 Task: Create a GitHub repository named 'mycoding-tutorial' and write a README file with steps on how to start learning a programming language.
Action: Mouse moved to (166, 117)
Screenshot: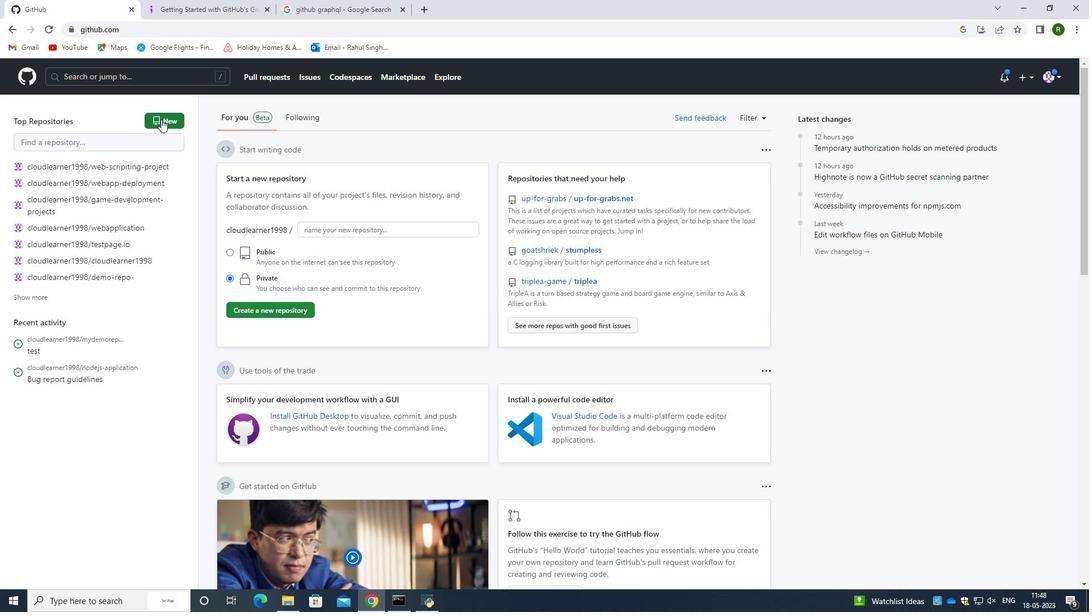 
Action: Mouse pressed left at (166, 117)
Screenshot: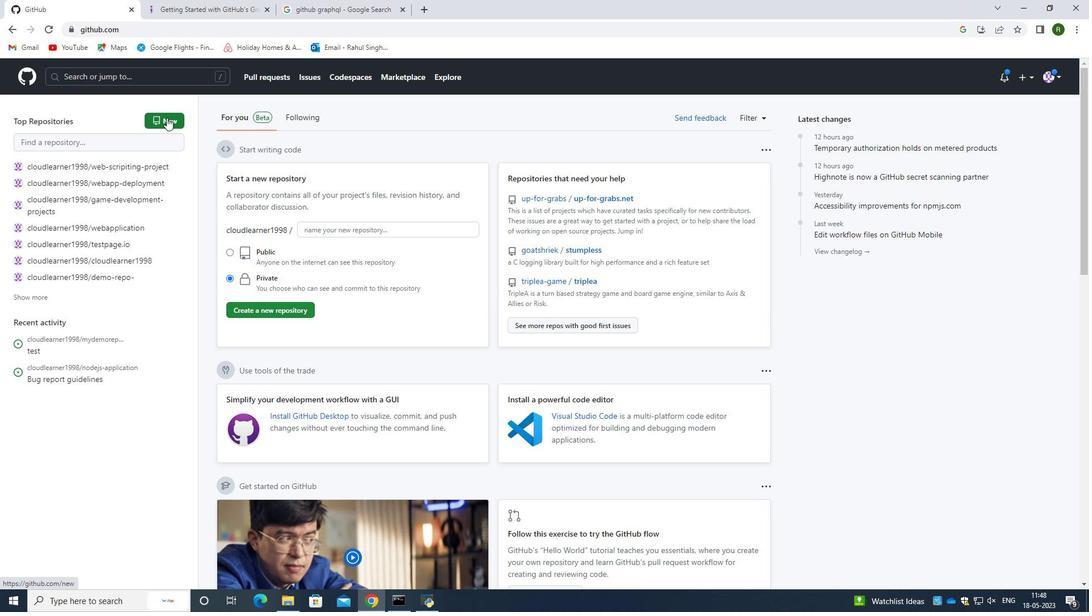 
Action: Mouse moved to (470, 197)
Screenshot: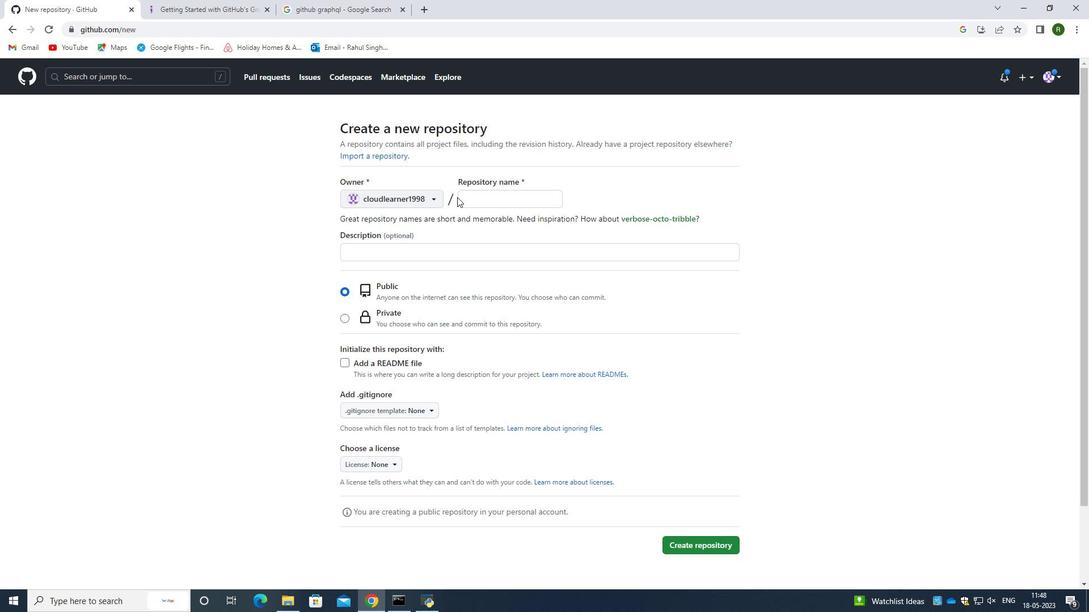 
Action: Mouse pressed left at (470, 197)
Screenshot: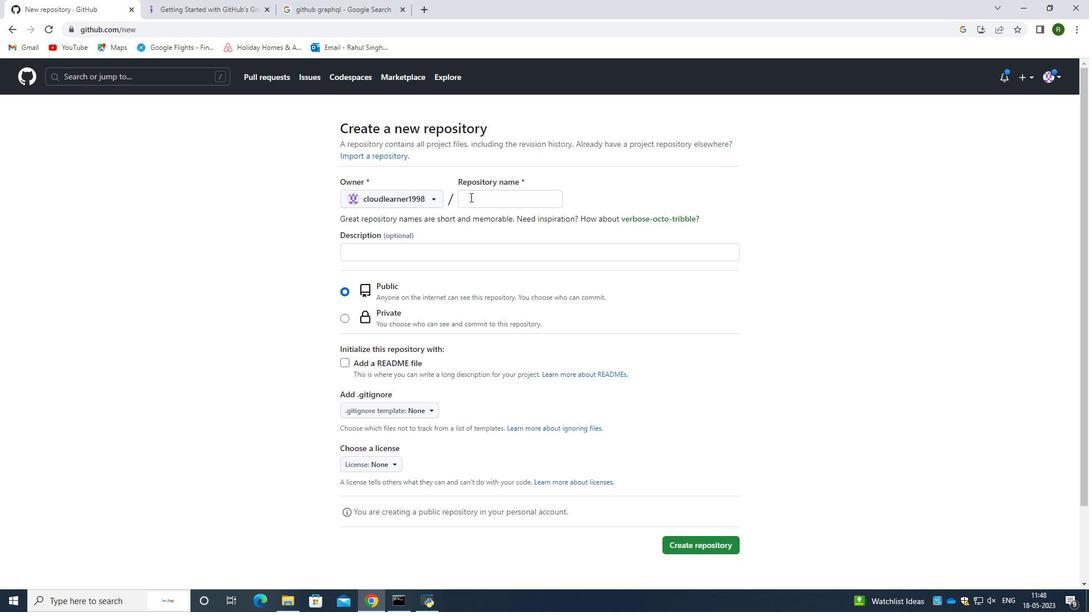 
Action: Key pressed <Key.caps_lock>MY<Key.backspace><Key.backspace><Key.caps_lock>mycoding<Key.space><Key.backspace>-tutorial<Key.space>
Screenshot: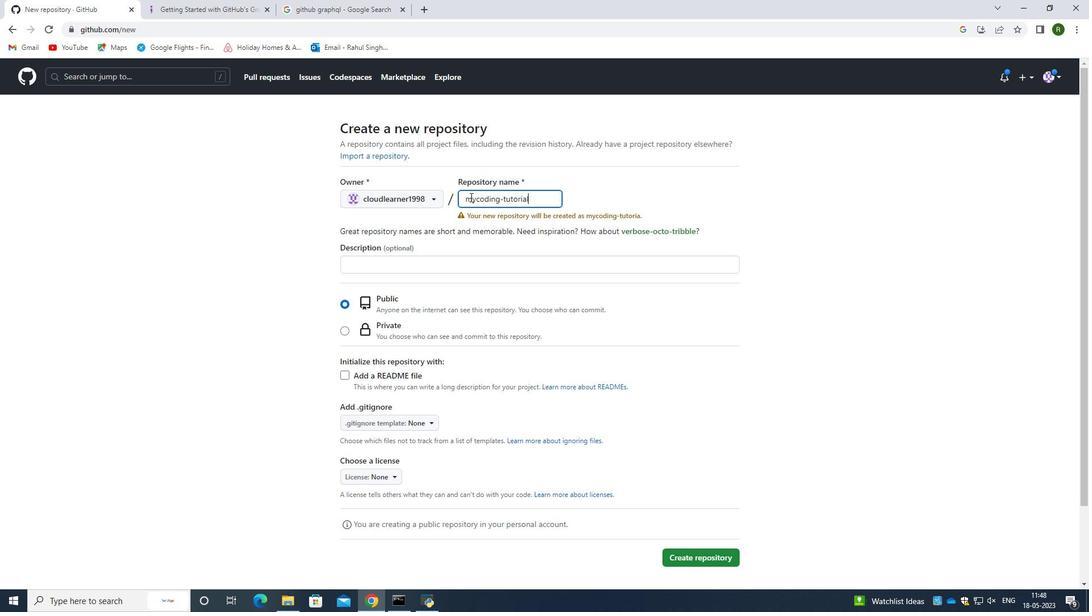 
Action: Mouse moved to (418, 267)
Screenshot: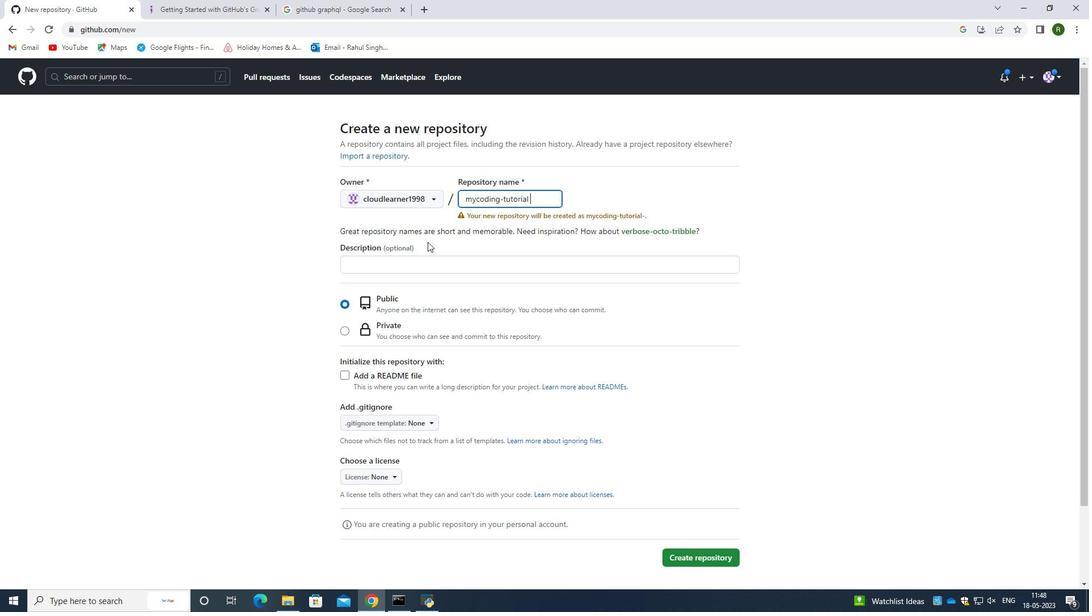 
Action: Mouse pressed left at (418, 267)
Screenshot: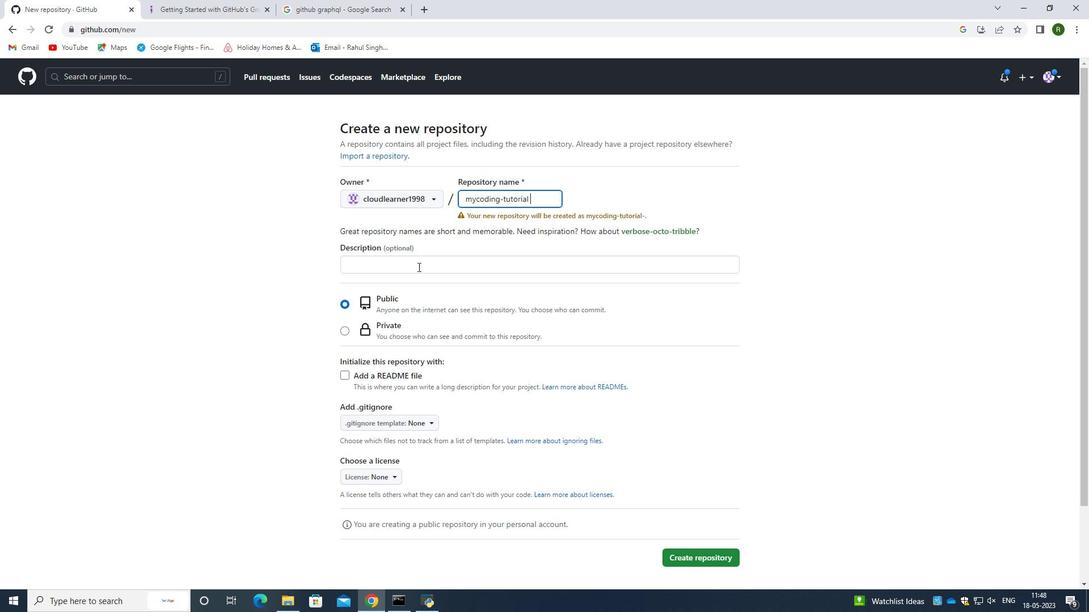 
Action: Mouse moved to (418, 267)
Screenshot: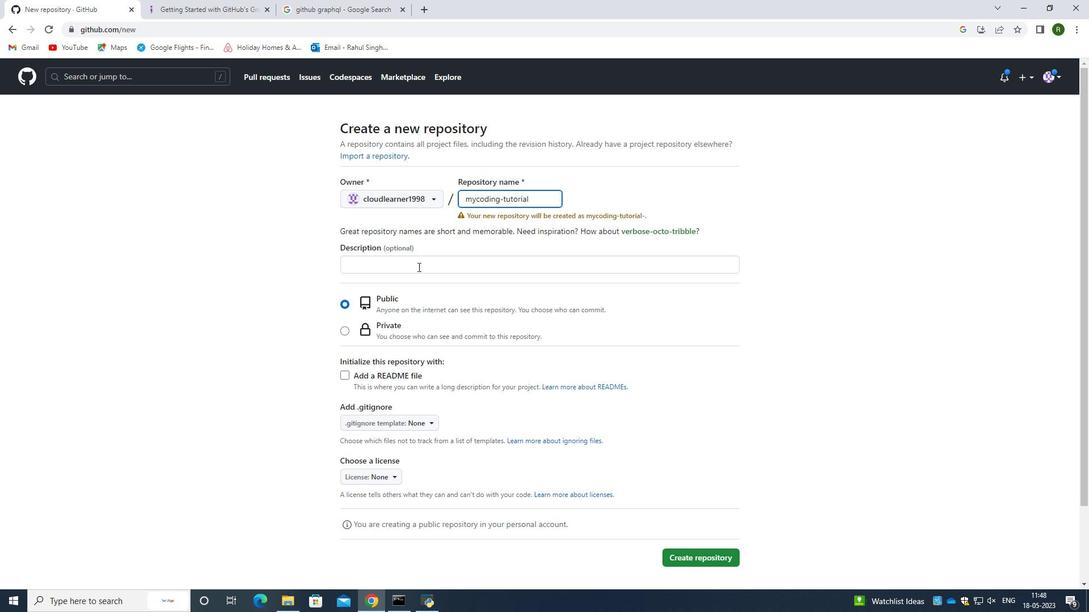 
Action: Key pressed <Key.caps_lock>T<Key.caps_lock>his<Key.space>repo<Key.space>for<Key.space>a<Key.space><Key.backspace><Key.backspace><Key.backspace><Key.backspace><Key.backspace><Key.backspace>create<Key.space>for<Key.space>t<Key.backspace>a<Key.space>testing<Key.space>puro<Key.backspace>pose
Screenshot: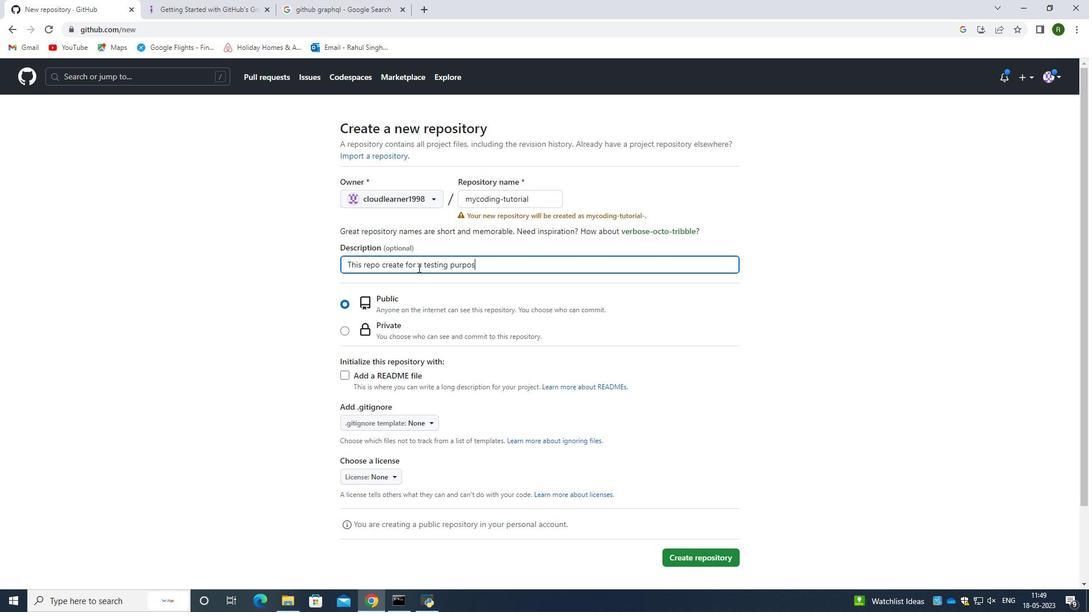 
Action: Mouse moved to (341, 373)
Screenshot: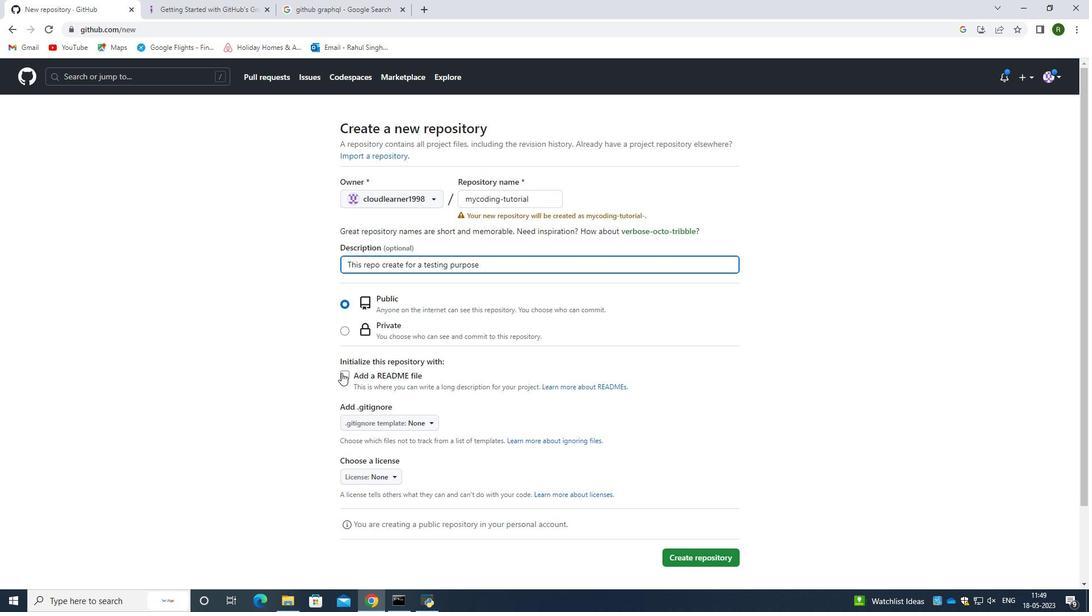 
Action: Mouse pressed left at (341, 373)
Screenshot: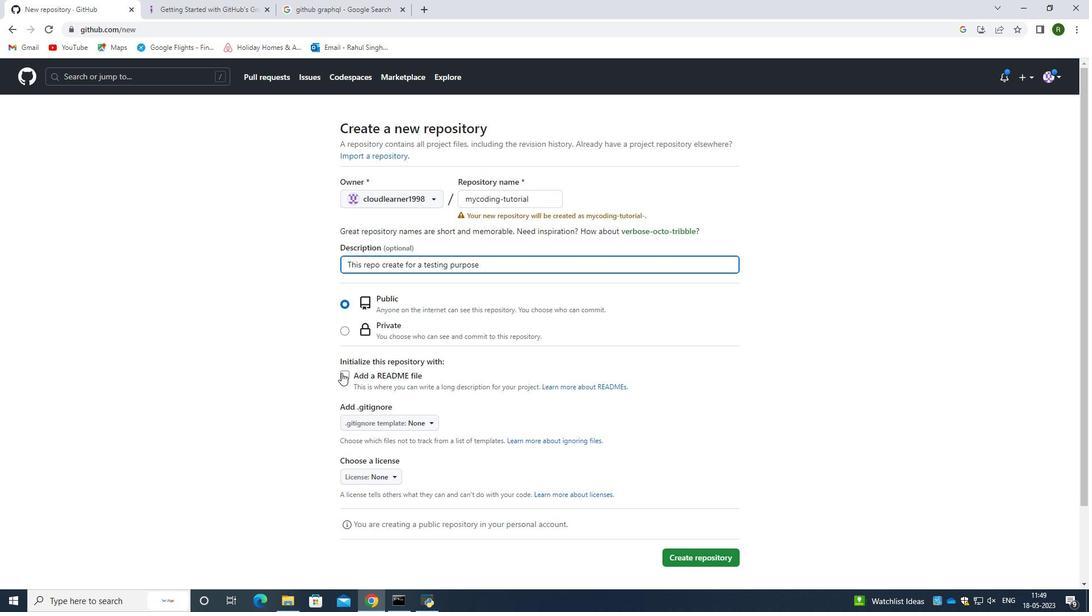 
Action: Mouse moved to (434, 342)
Screenshot: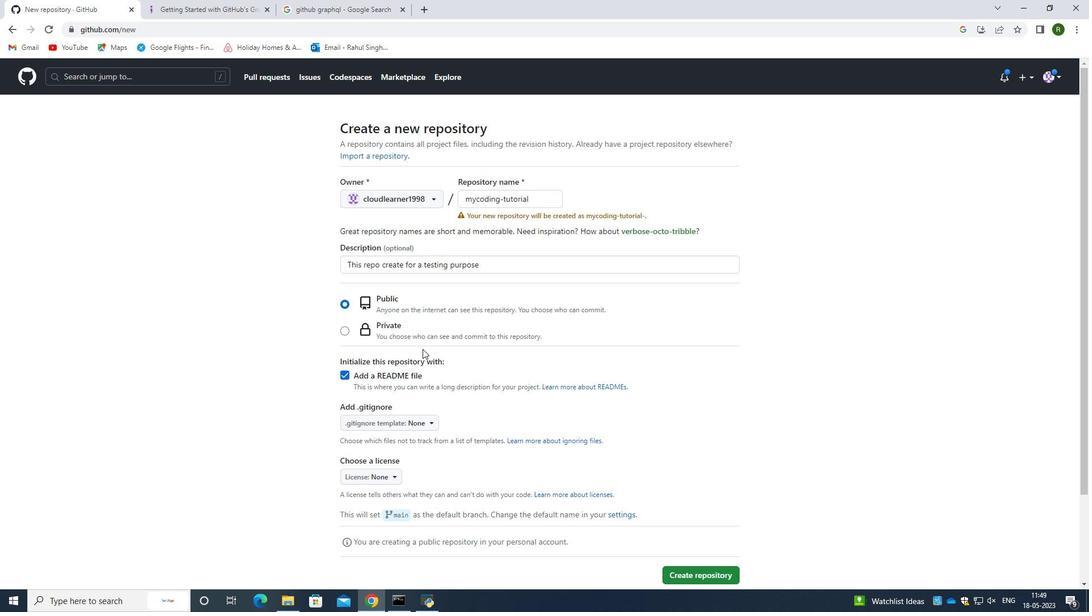 
Action: Mouse scrolled (434, 341) with delta (0, 0)
Screenshot: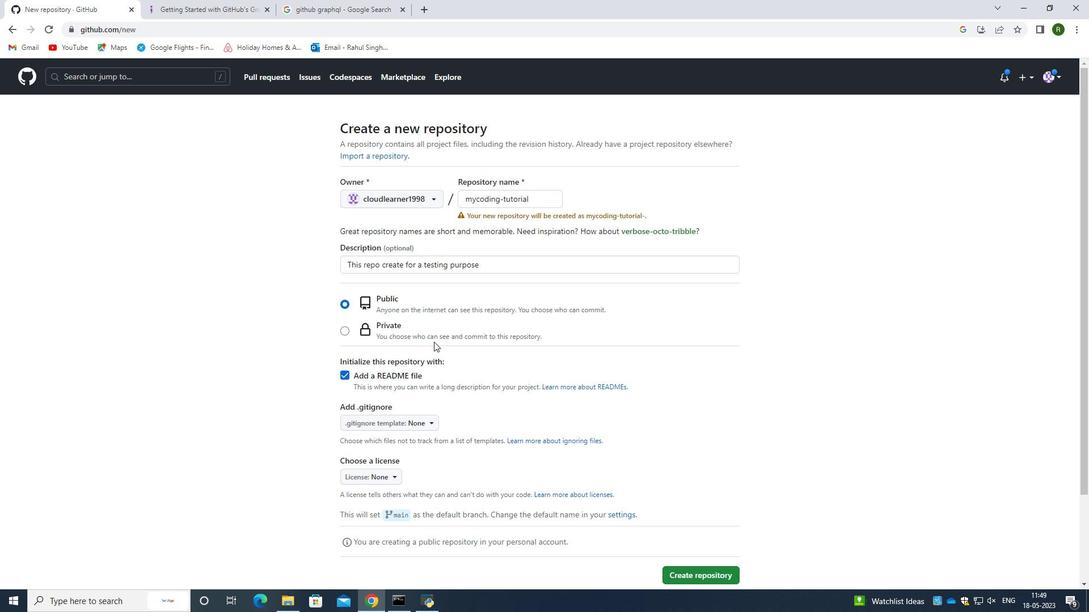 
Action: Mouse scrolled (434, 341) with delta (0, 0)
Screenshot: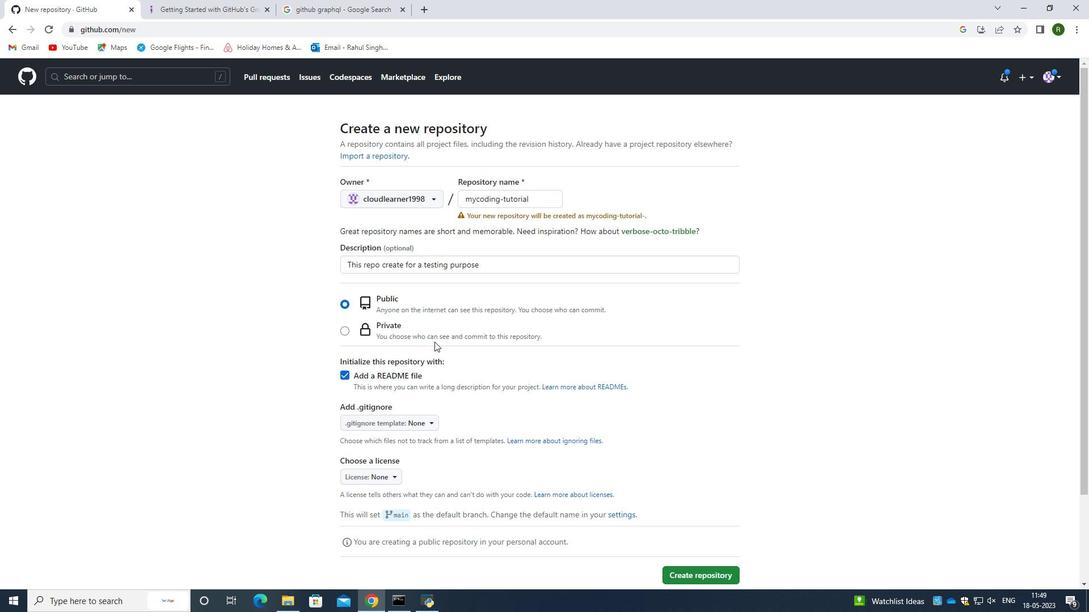 
Action: Mouse moved to (697, 467)
Screenshot: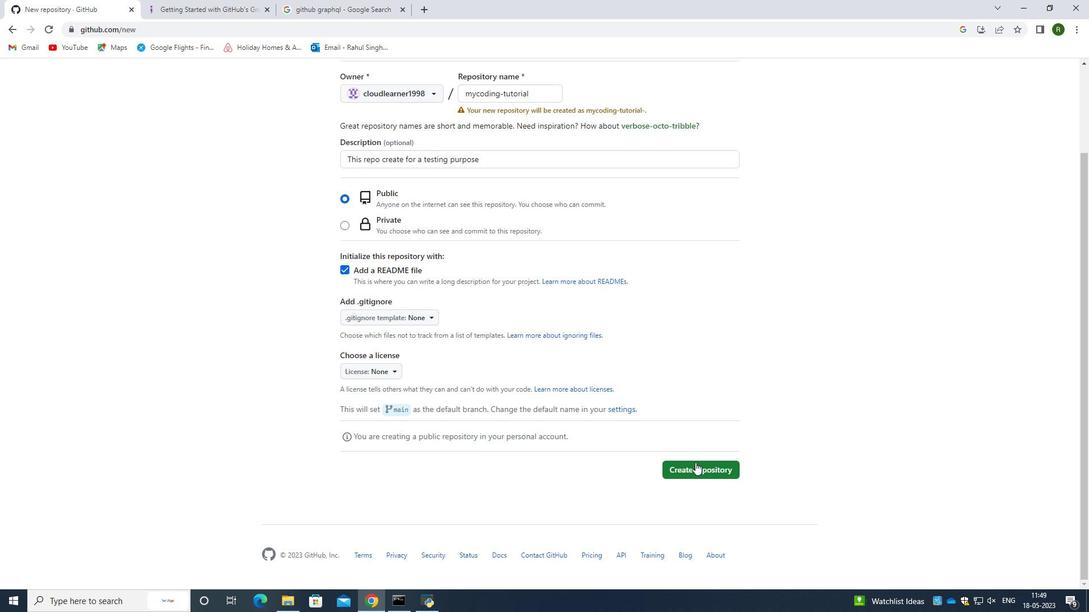 
Action: Mouse pressed left at (697, 467)
Screenshot: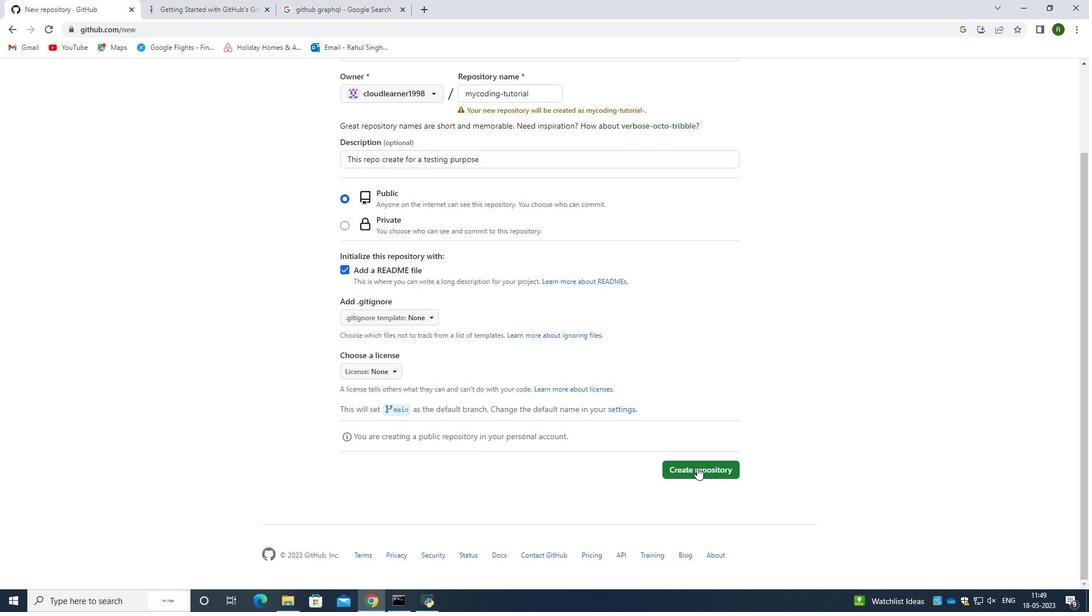 
Action: Mouse moved to (685, 276)
Screenshot: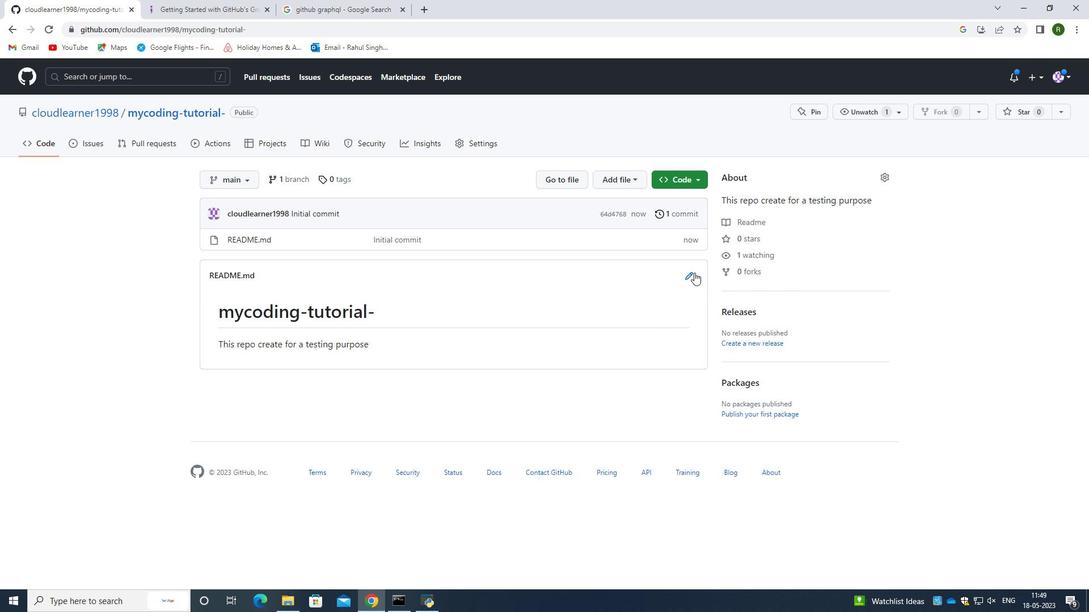 
Action: Mouse pressed left at (685, 276)
Screenshot: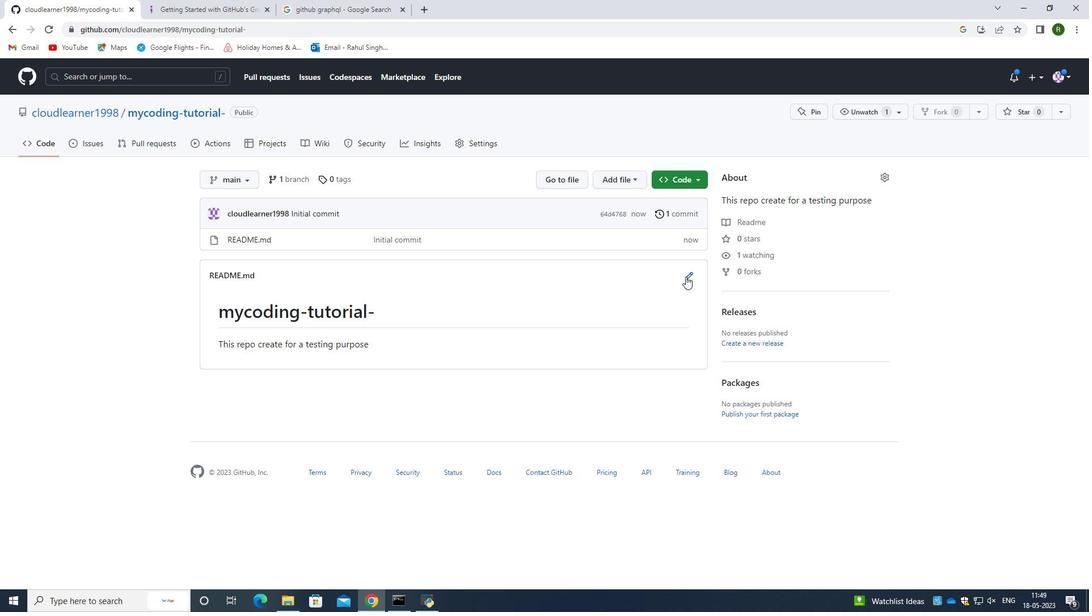 
Action: Mouse moved to (281, 256)
Screenshot: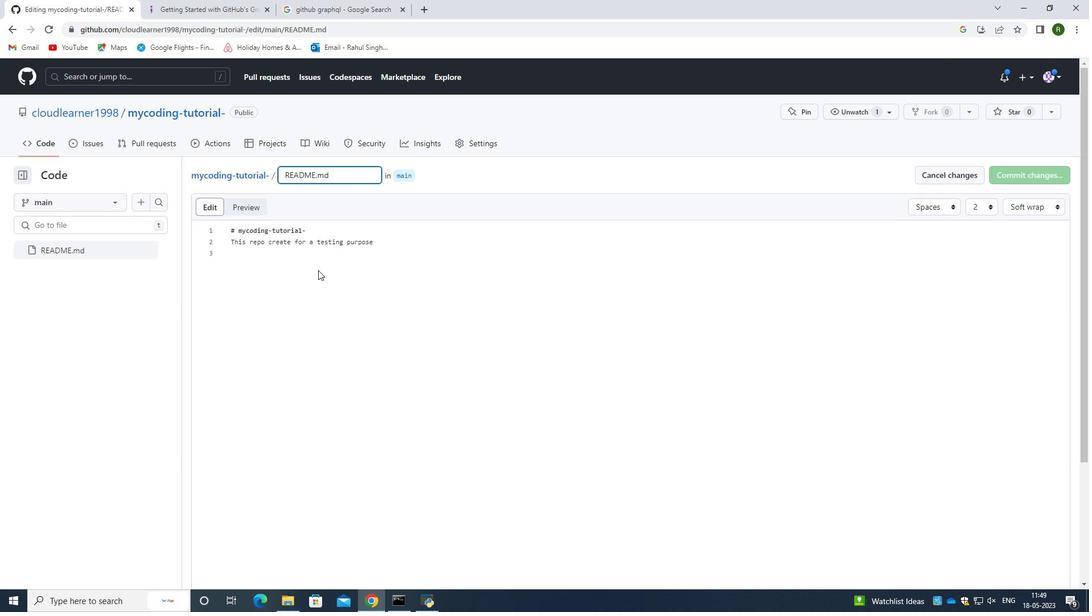 
Action: Mouse pressed left at (281, 256)
Screenshot: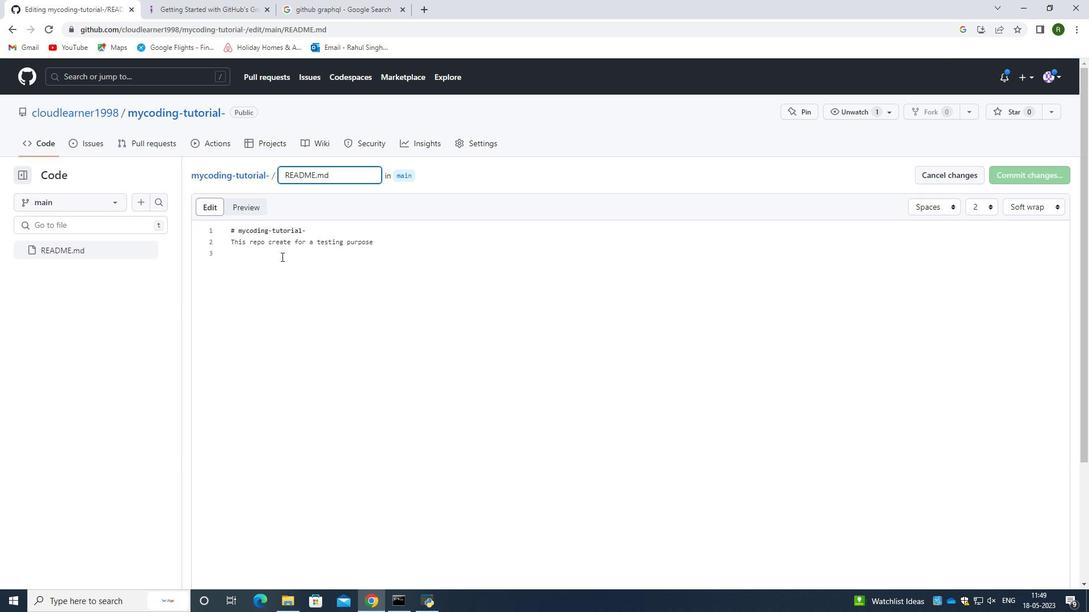 
Action: Mouse moved to (243, 260)
Screenshot: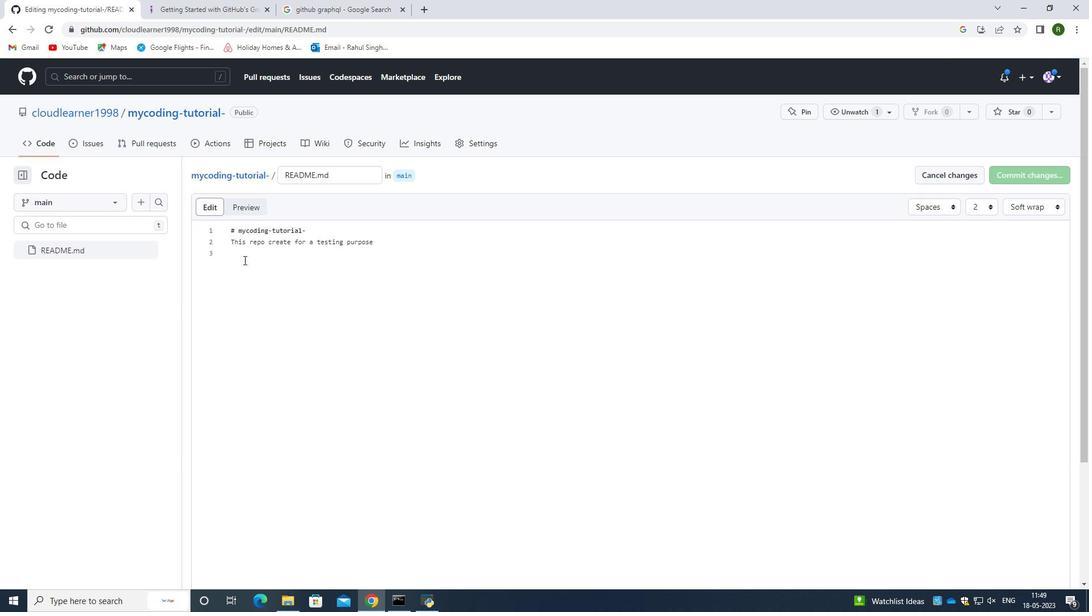 
Action: Key pressed <Key.enter><Key.shift><Key.shift>#<Key.caps_lock>N<Key.caps_lock>ow<Key.space>give<Key.space>step<Key.space>by<Key.space>step<Key.space>instruc<Key.backspace>ction<Key.space><Key.backspace><Key.space><Key.backspace><Key.backspace><Key.backspace><Key.backspace><Key.backspace><Key.backspace><Key.backspace><Key.backspace><Key.backspace><Key.backspace><Key.backspace><Key.backspace><Key.backspace><Key.backspace><Key.backspace><Key.backspace><Key.backspace><Key.backspace><Key.backspace><Key.backspace><Key.backspace><Key.backspace><Key.backspace><Key.backspace><Key.backspace><Key.backspace><Key.backspace><Key.backspace><Key.backspace><Key.backspace><Key.backspace><Key.backspace><Key.backspace><Key.backspace><Key.backspace>
Screenshot: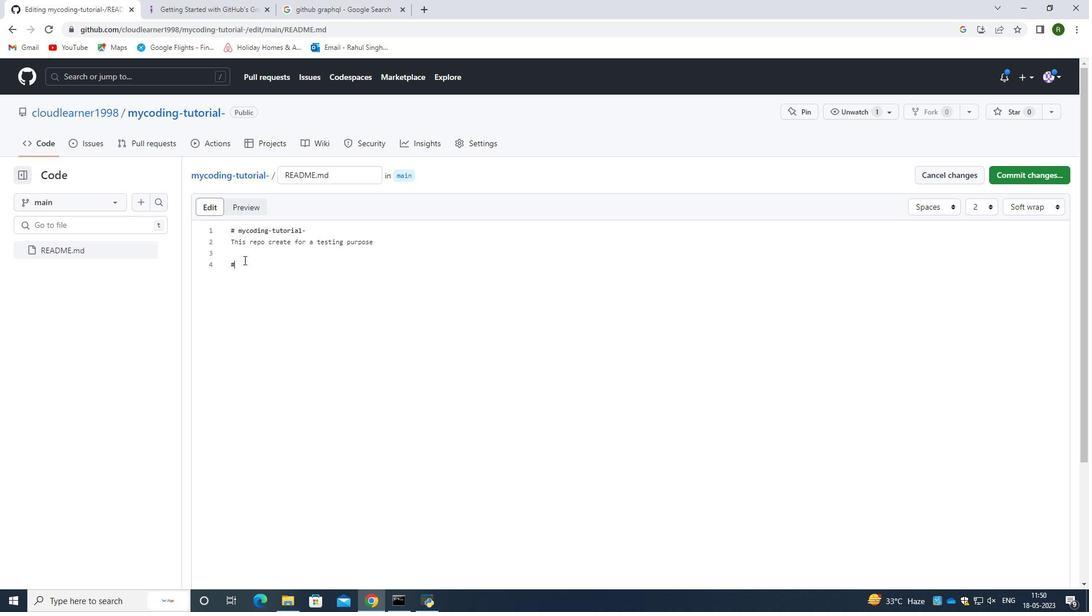 
Action: Mouse moved to (419, 7)
Screenshot: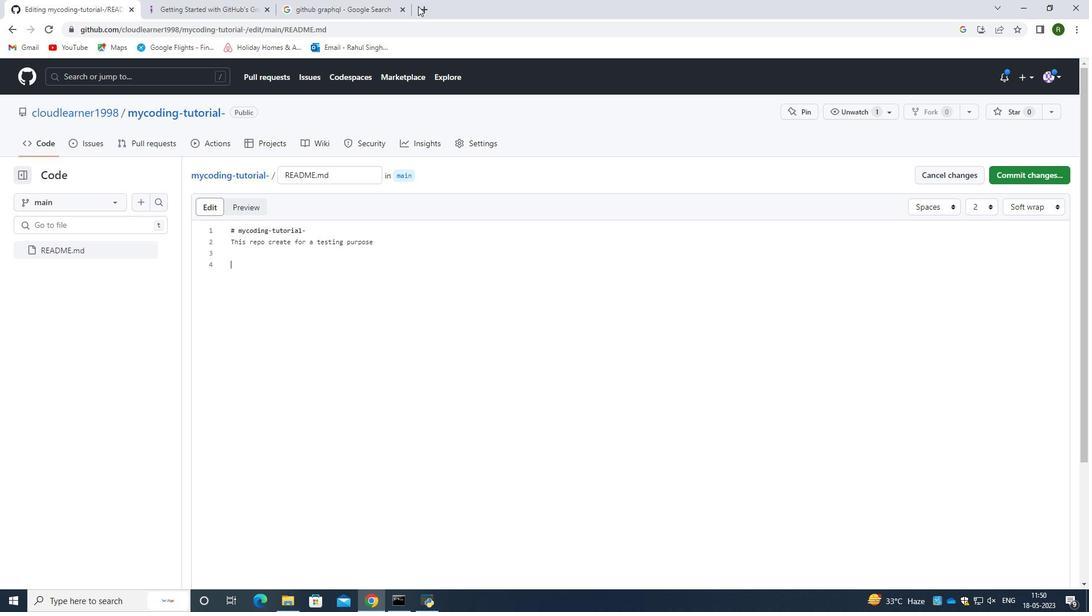 
Action: Mouse pressed left at (419, 7)
Screenshot: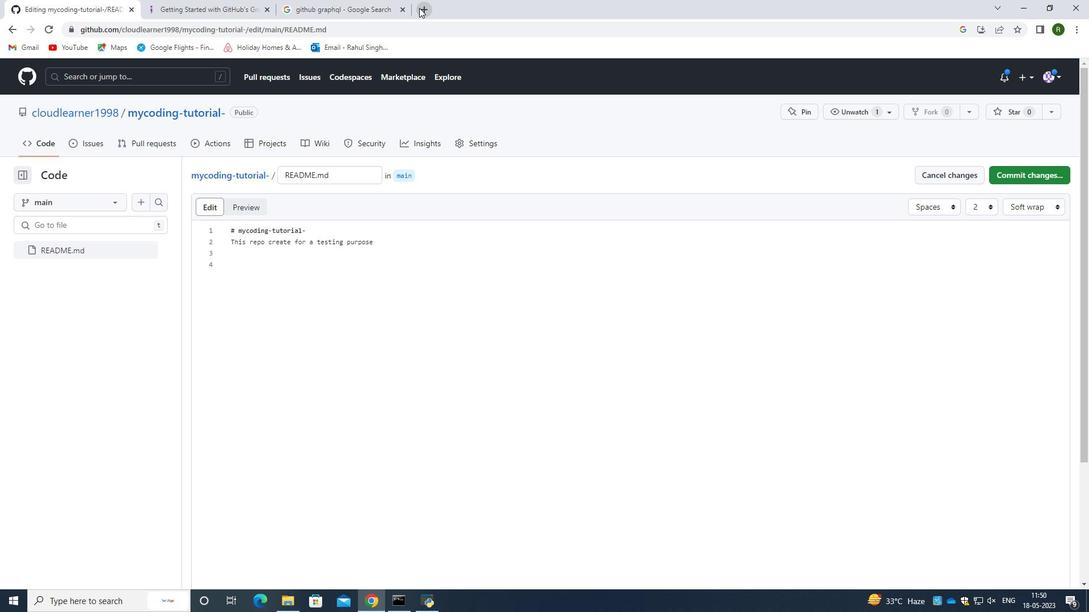 
Action: Mouse moved to (368, 28)
Screenshot: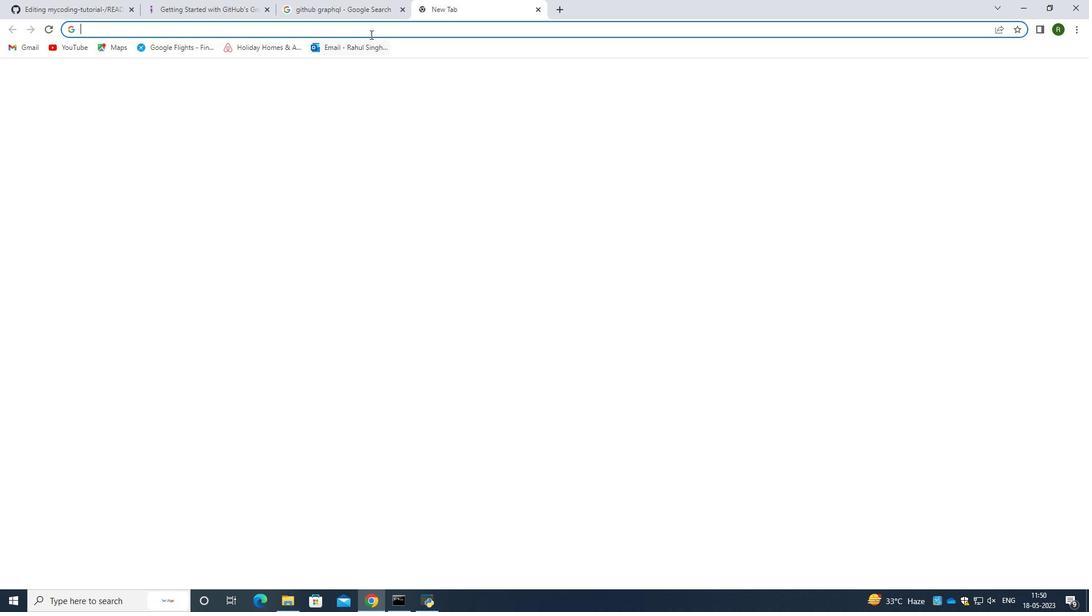 
Action: Key pressed istr<Key.backspace>ruction<Key.space>for<Key.space>a<Key.space>coding<Key.space>tutori<Key.backspace>al<Key.enter>
Screenshot: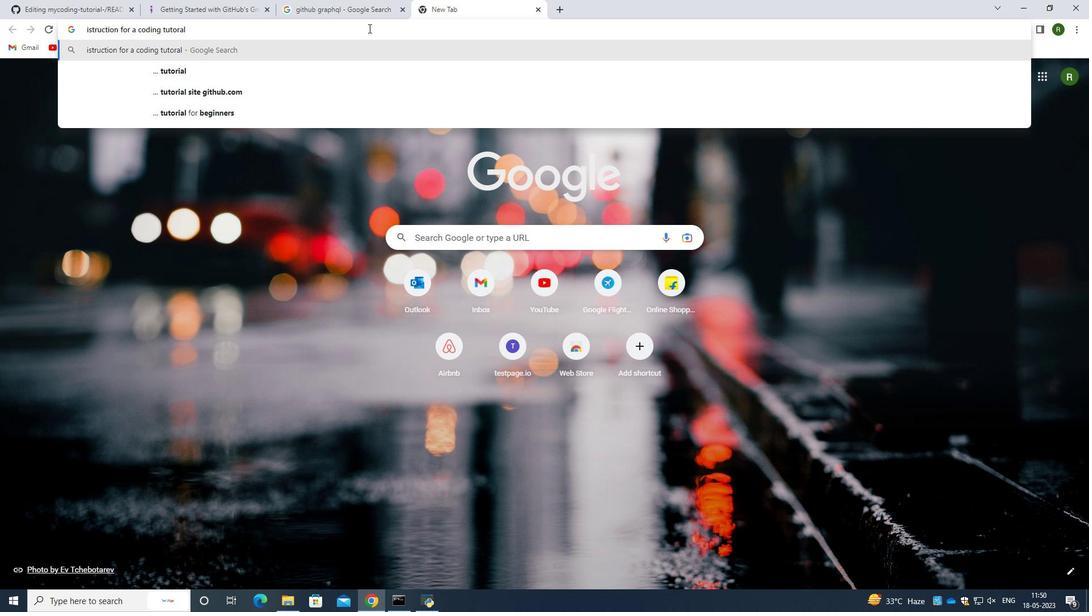 
Action: Mouse moved to (221, 323)
Screenshot: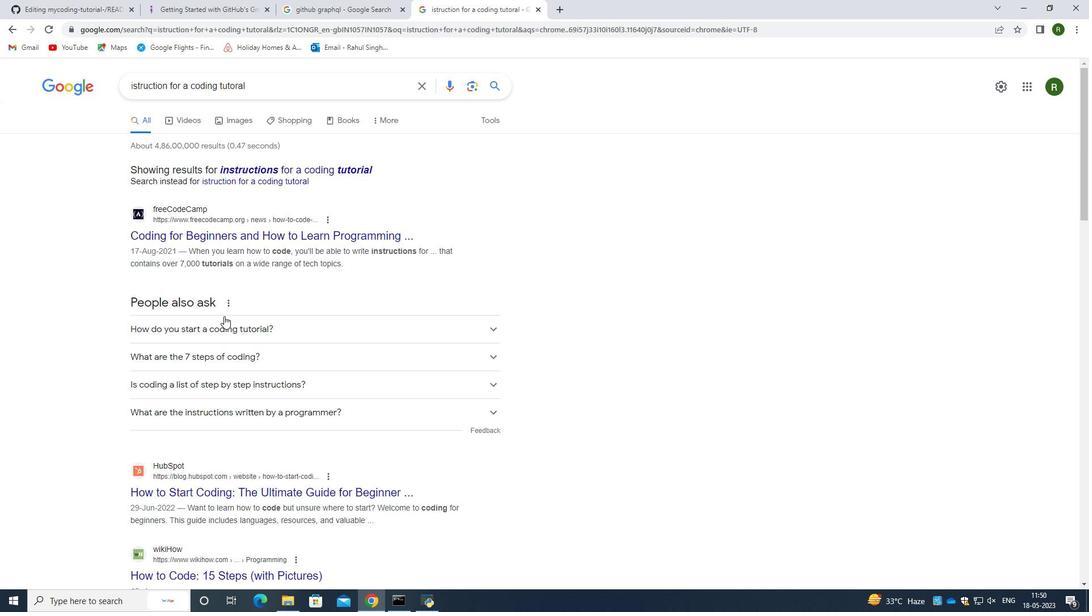 
Action: Mouse pressed left at (221, 323)
Screenshot: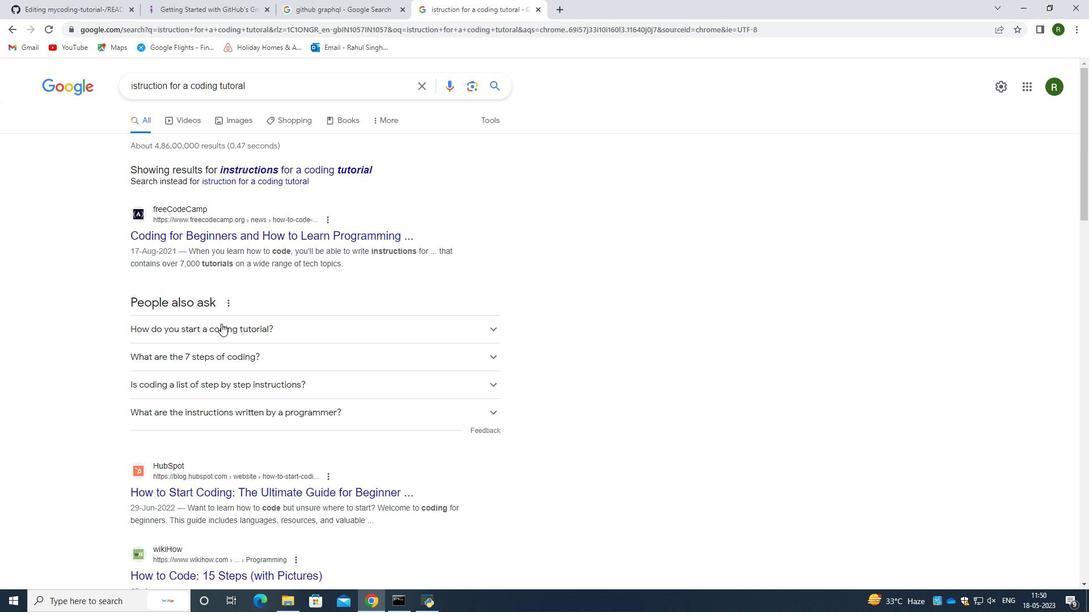 
Action: Mouse pressed left at (221, 323)
Screenshot: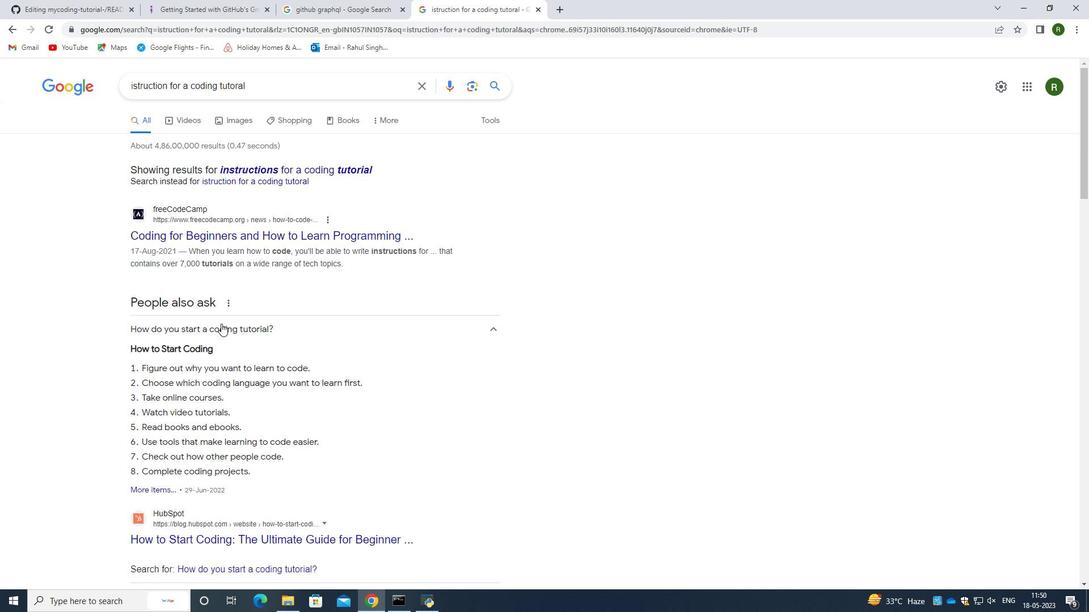 
Action: Mouse moved to (221, 341)
Screenshot: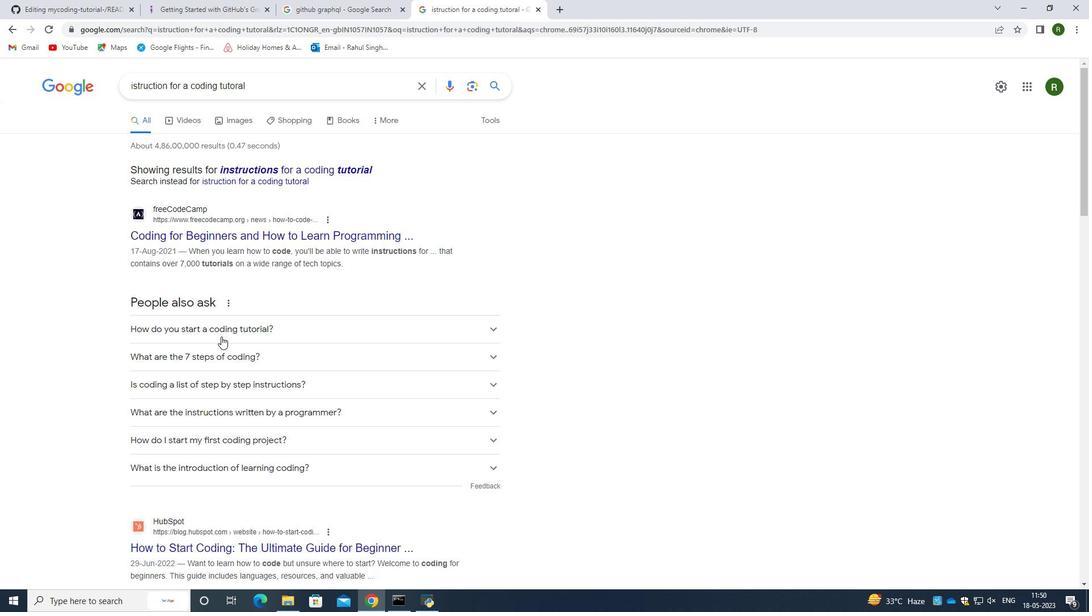 
Action: Mouse scrolled (221, 340) with delta (0, 0)
Screenshot: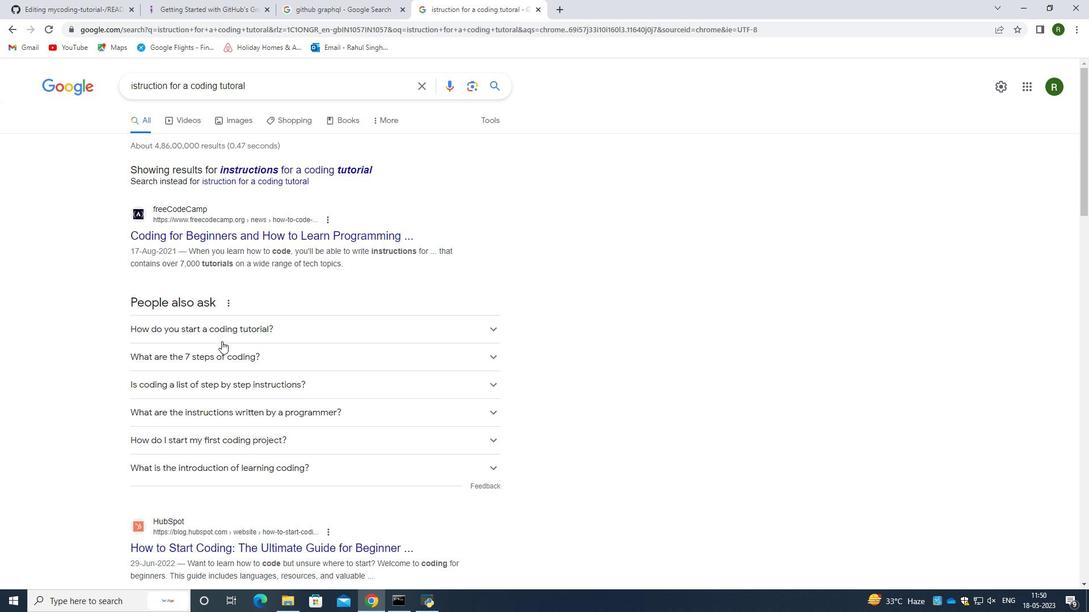 
Action: Mouse scrolled (221, 340) with delta (0, 0)
Screenshot: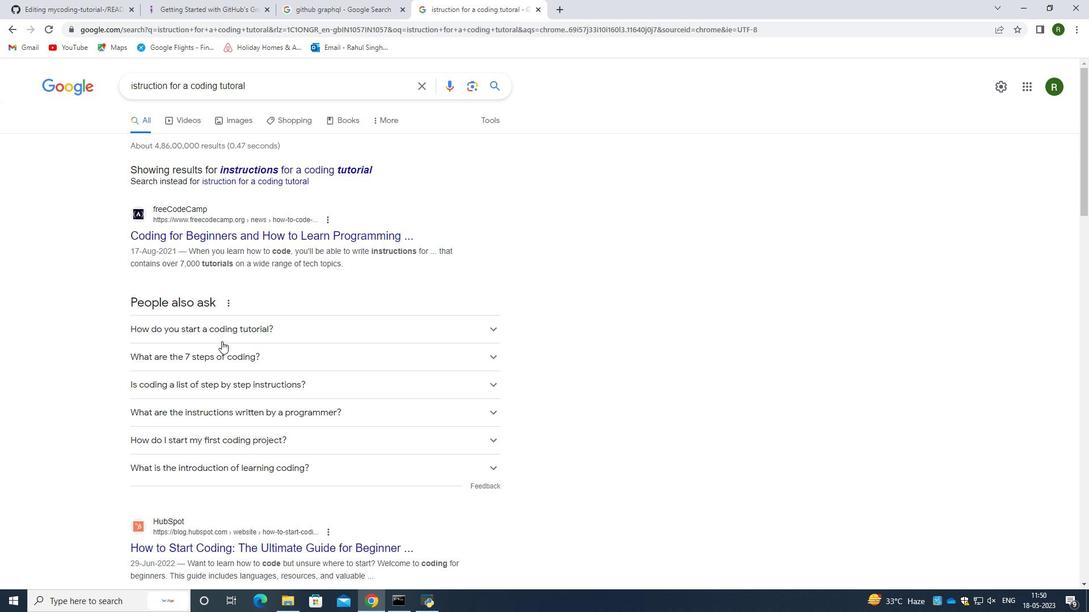 
Action: Mouse scrolled (221, 340) with delta (0, 0)
Screenshot: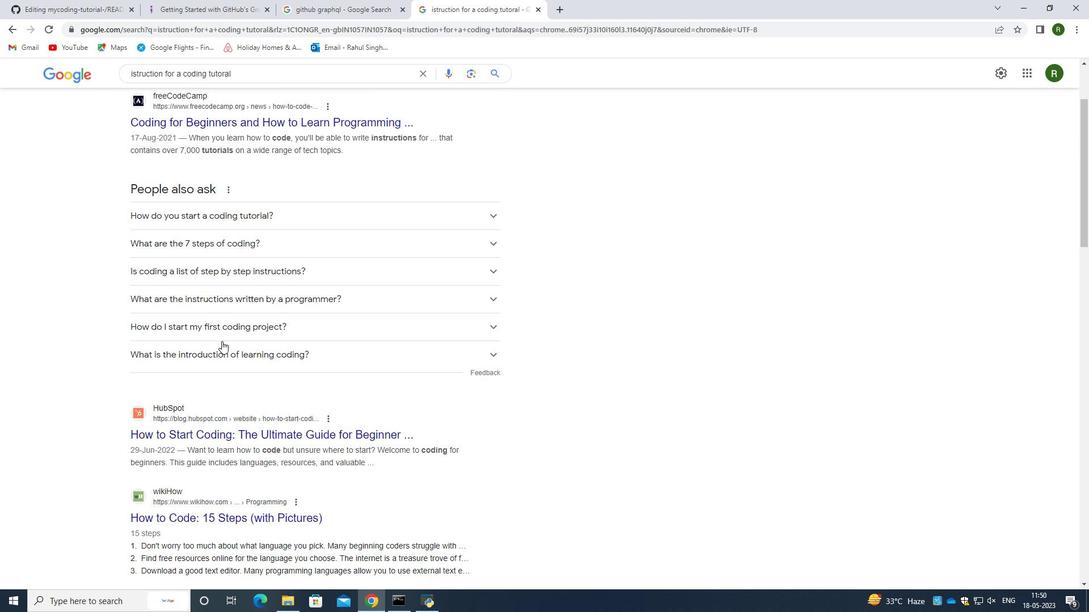 
Action: Mouse moved to (251, 389)
Screenshot: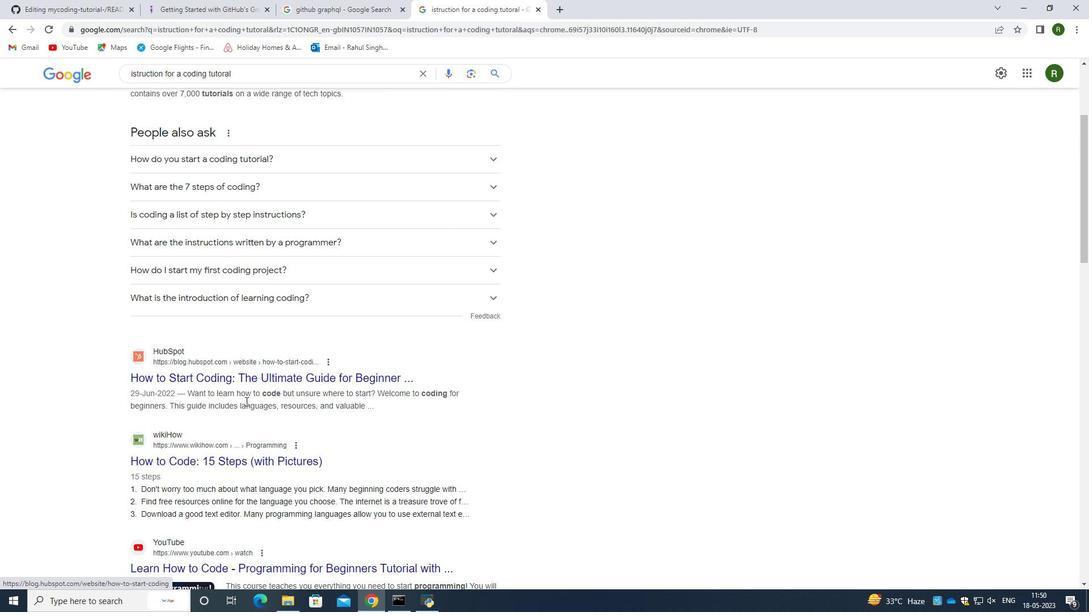 
Action: Mouse scrolled (251, 389) with delta (0, 0)
Screenshot: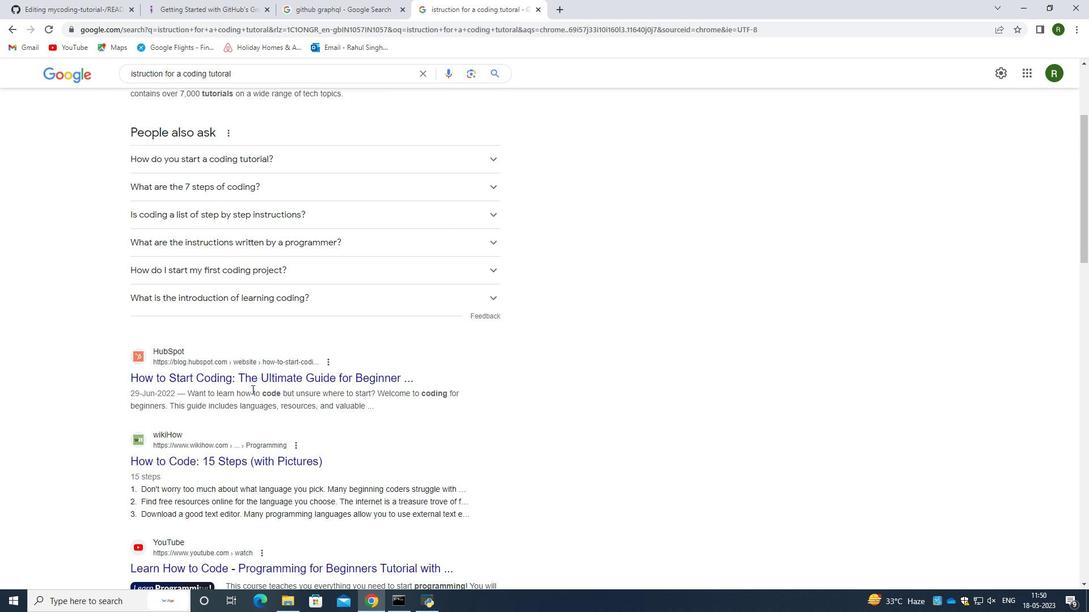 
Action: Mouse scrolled (251, 389) with delta (0, 0)
Screenshot: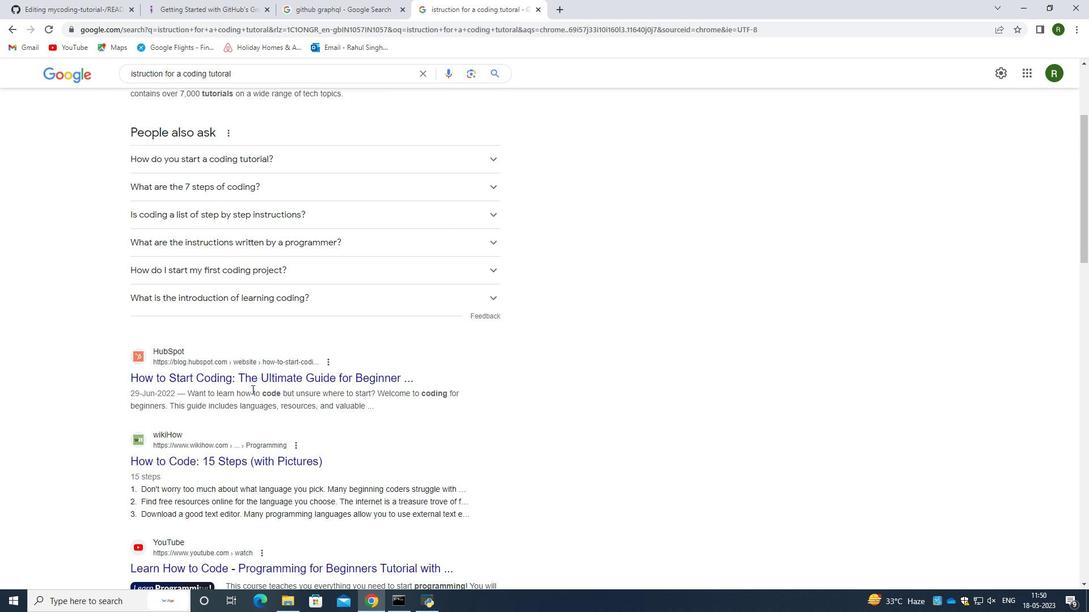 
Action: Mouse moved to (255, 346)
Screenshot: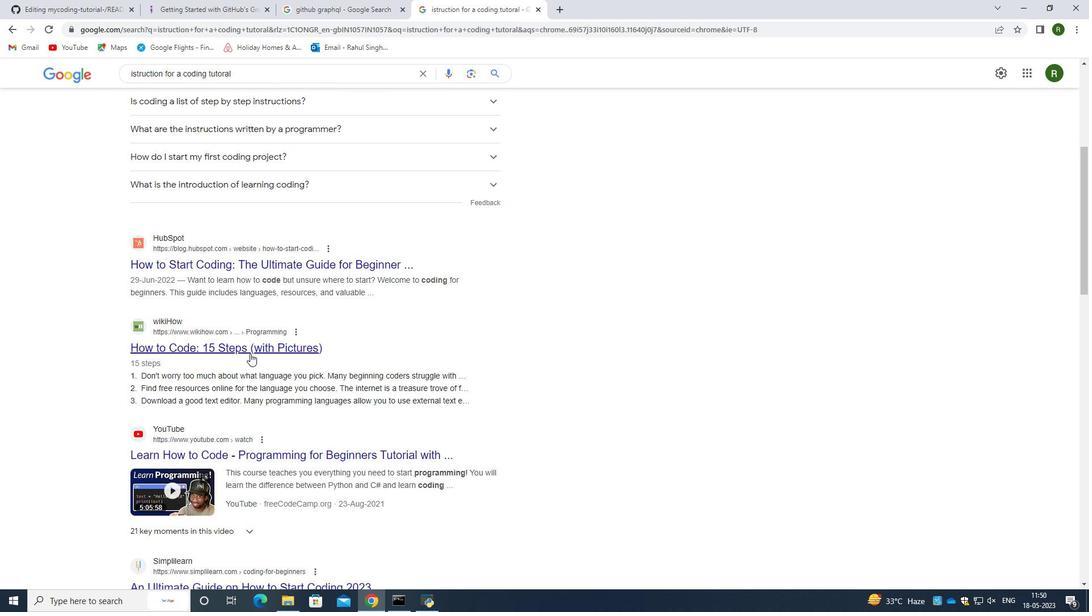 
Action: Mouse pressed left at (255, 346)
Screenshot: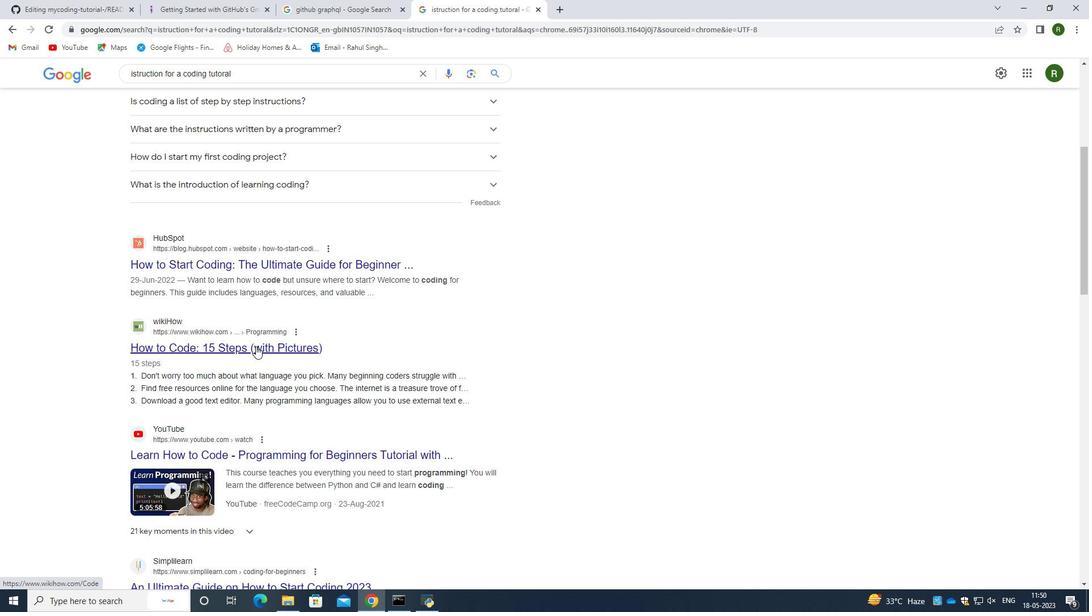 
Action: Mouse moved to (310, 338)
Screenshot: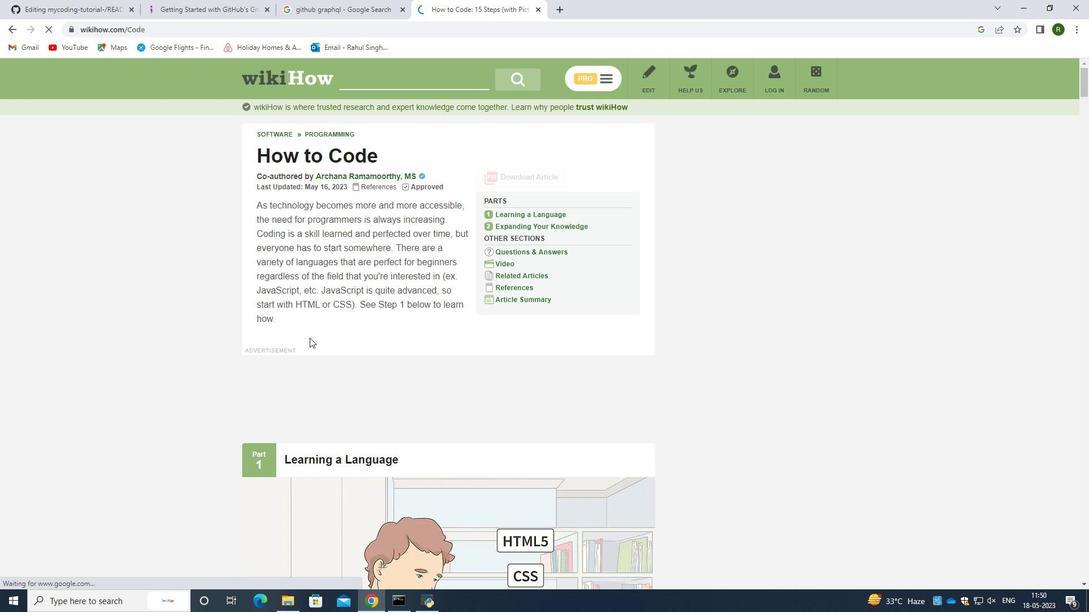 
Action: Mouse scrolled (310, 337) with delta (0, 0)
Screenshot: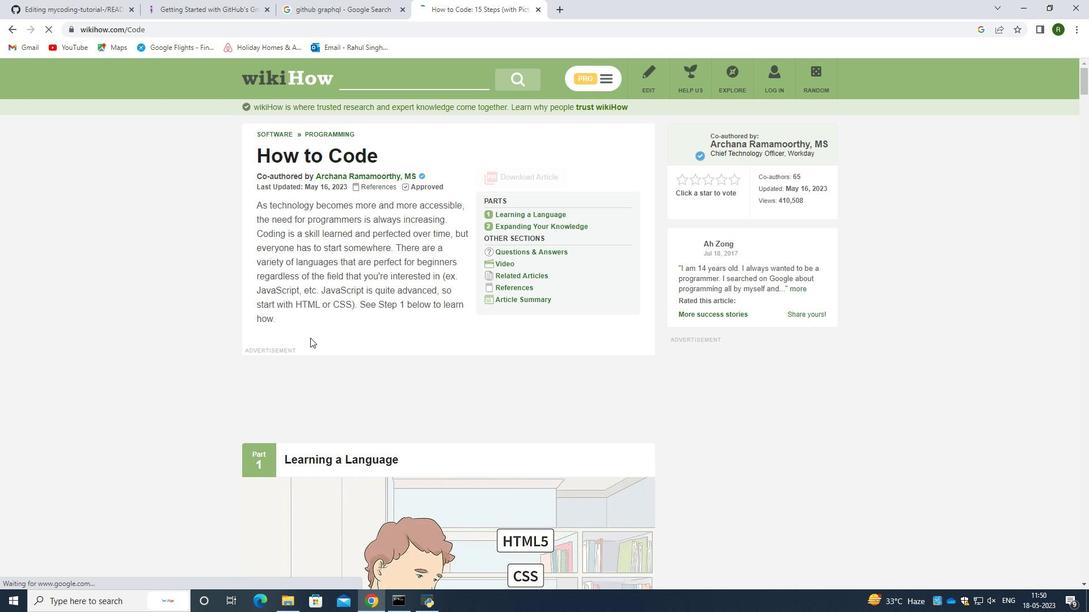 
Action: Mouse scrolled (310, 337) with delta (0, 0)
Screenshot: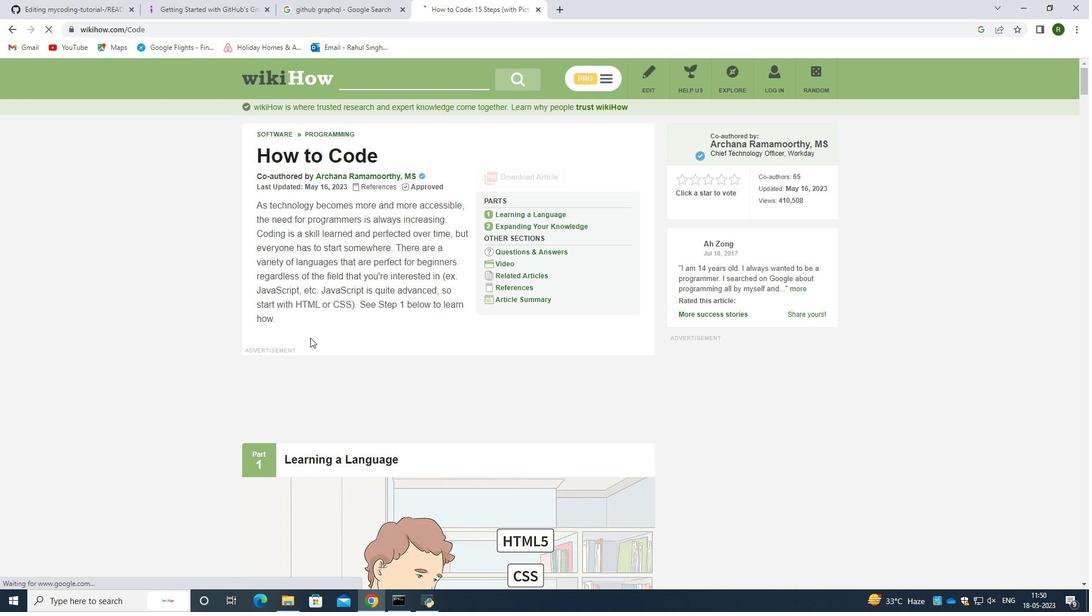 
Action: Mouse scrolled (310, 337) with delta (0, 0)
Screenshot: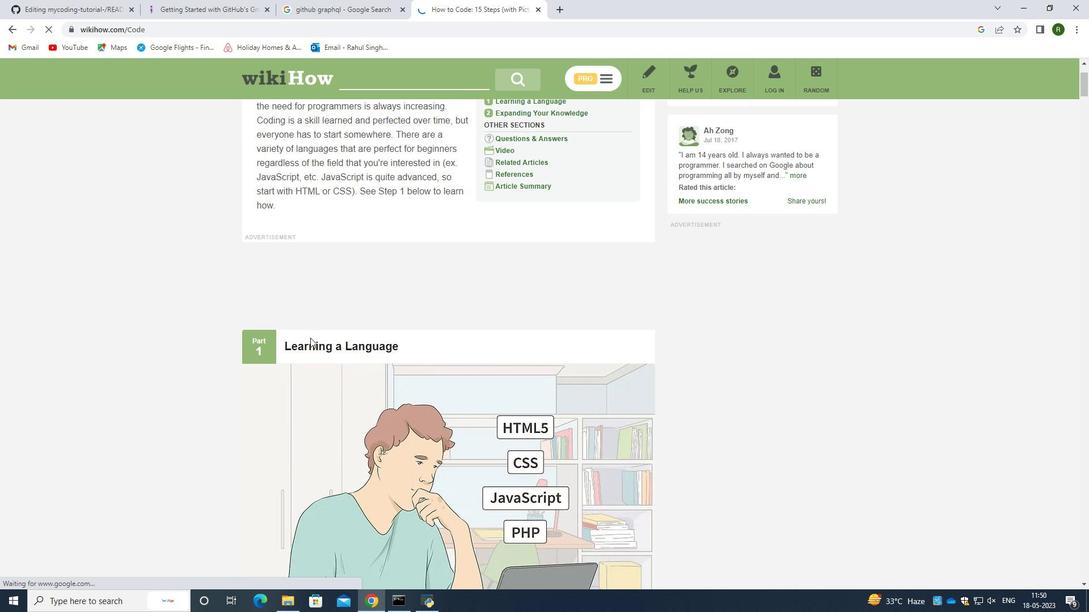
Action: Mouse scrolled (310, 337) with delta (0, 0)
Screenshot: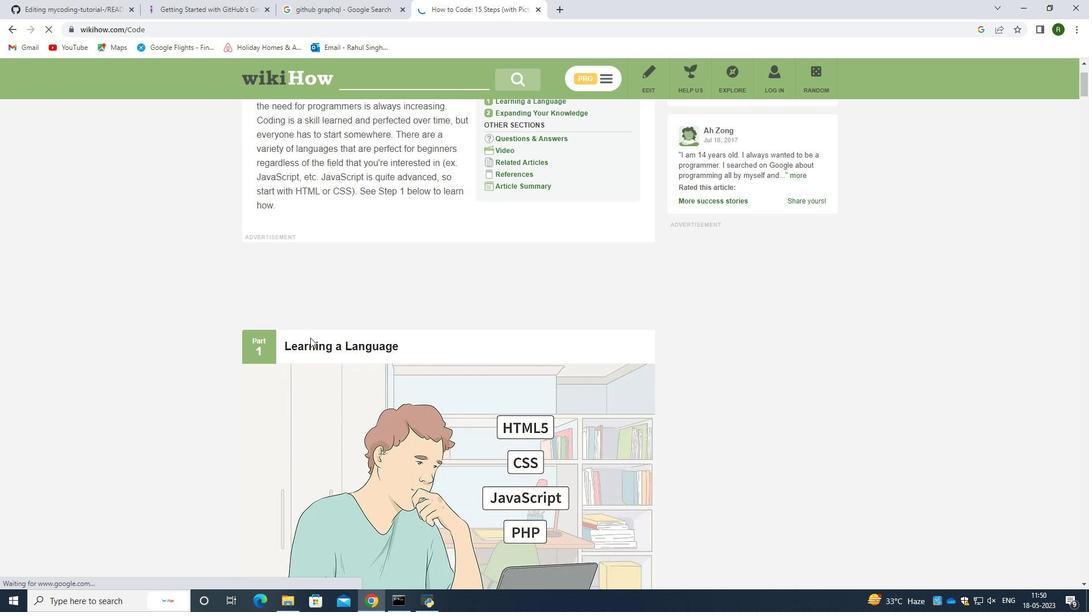 
Action: Mouse scrolled (310, 337) with delta (0, 0)
Screenshot: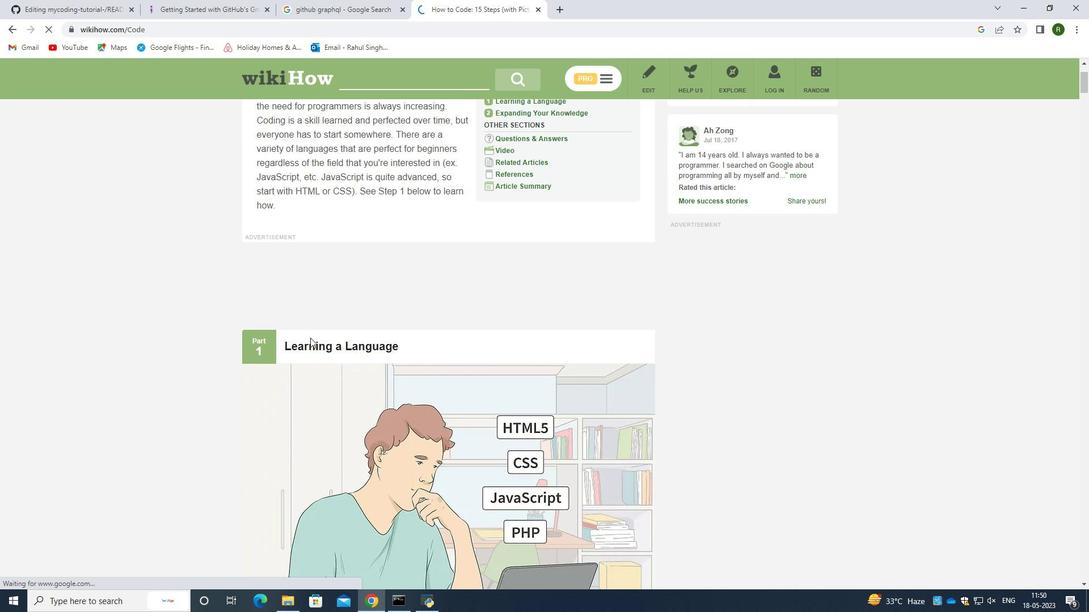 
Action: Mouse scrolled (310, 337) with delta (0, 0)
Screenshot: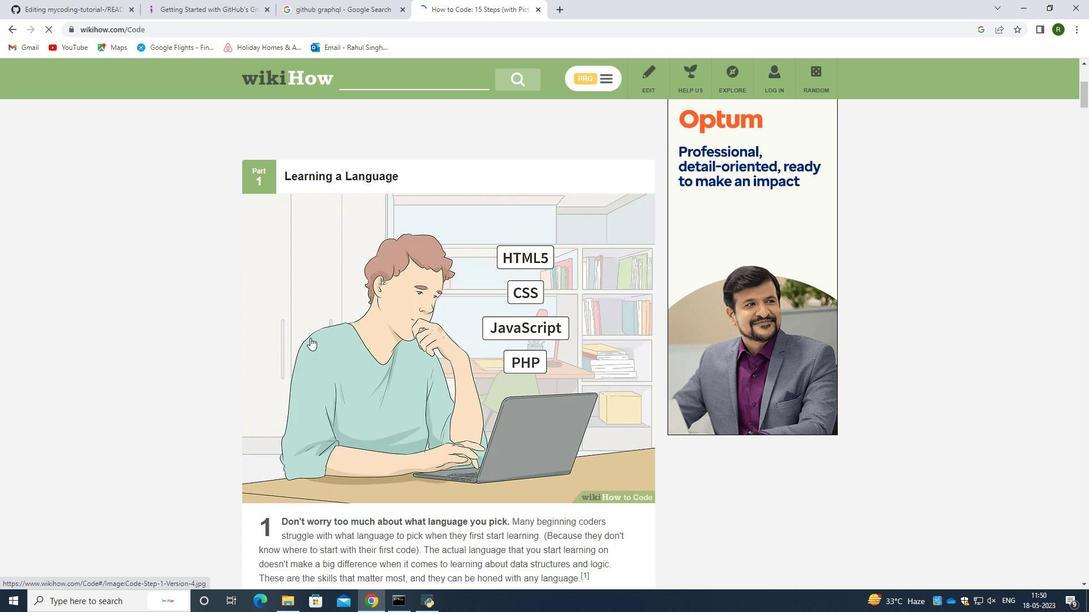 
Action: Mouse scrolled (310, 338) with delta (0, 0)
Screenshot: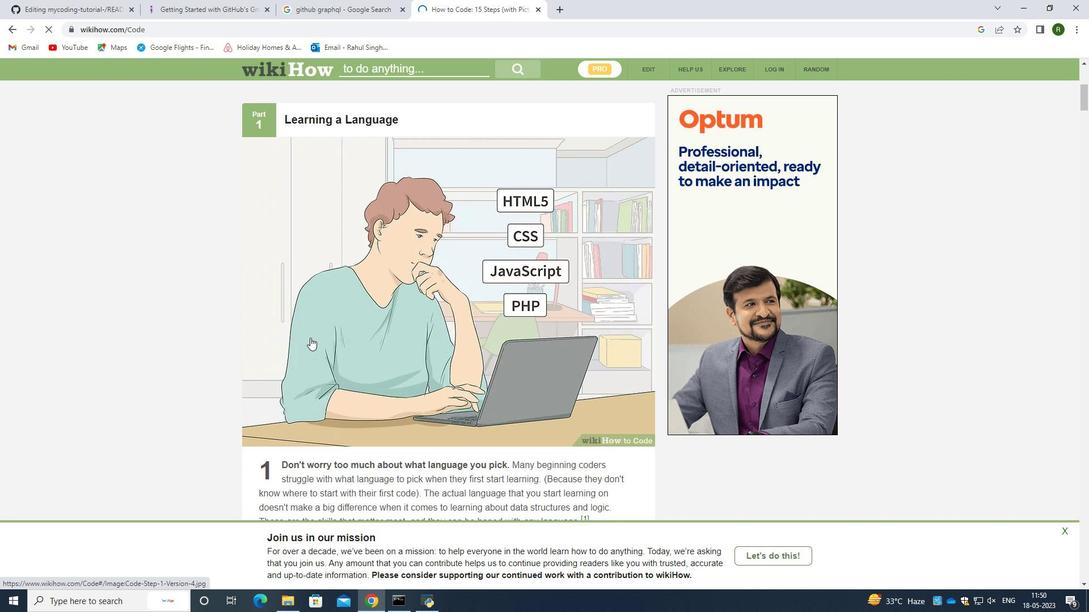 
Action: Mouse scrolled (310, 337) with delta (0, 0)
Screenshot: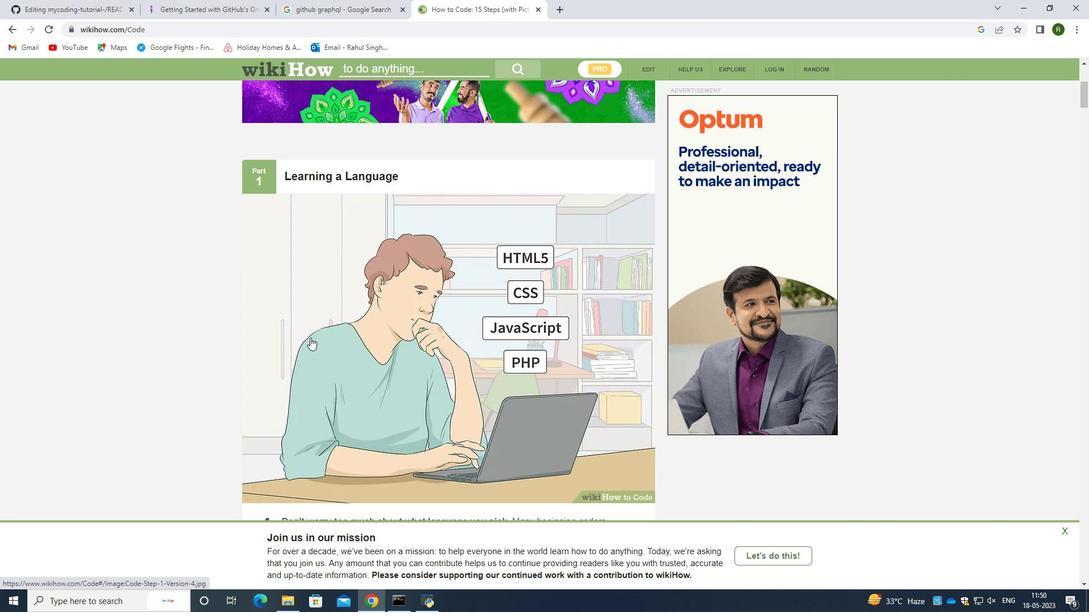 
Action: Mouse scrolled (310, 337) with delta (0, 0)
Screenshot: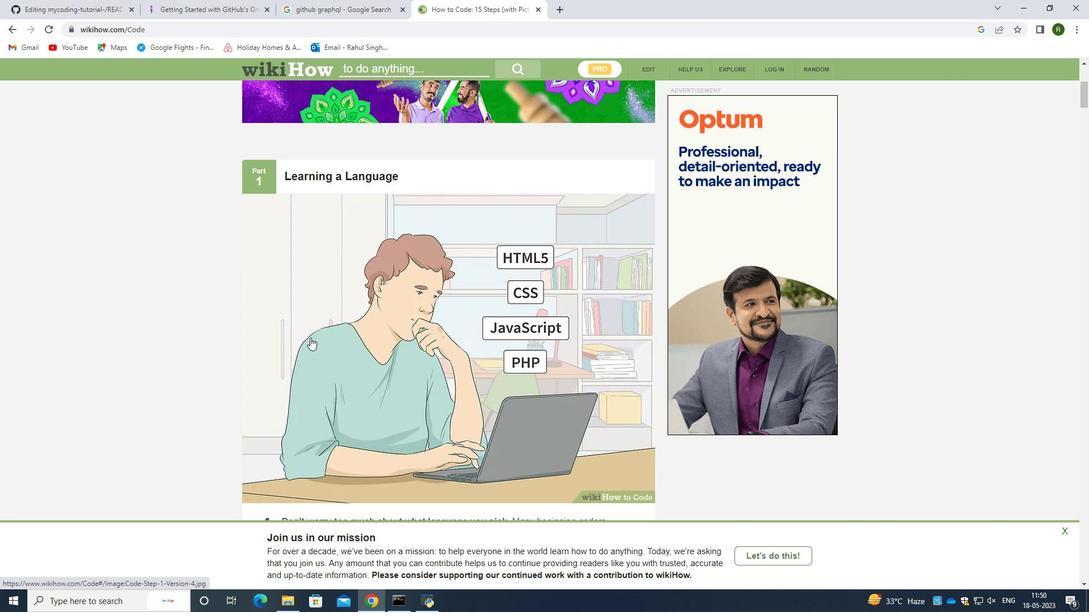 
Action: Mouse moved to (310, 338)
Screenshot: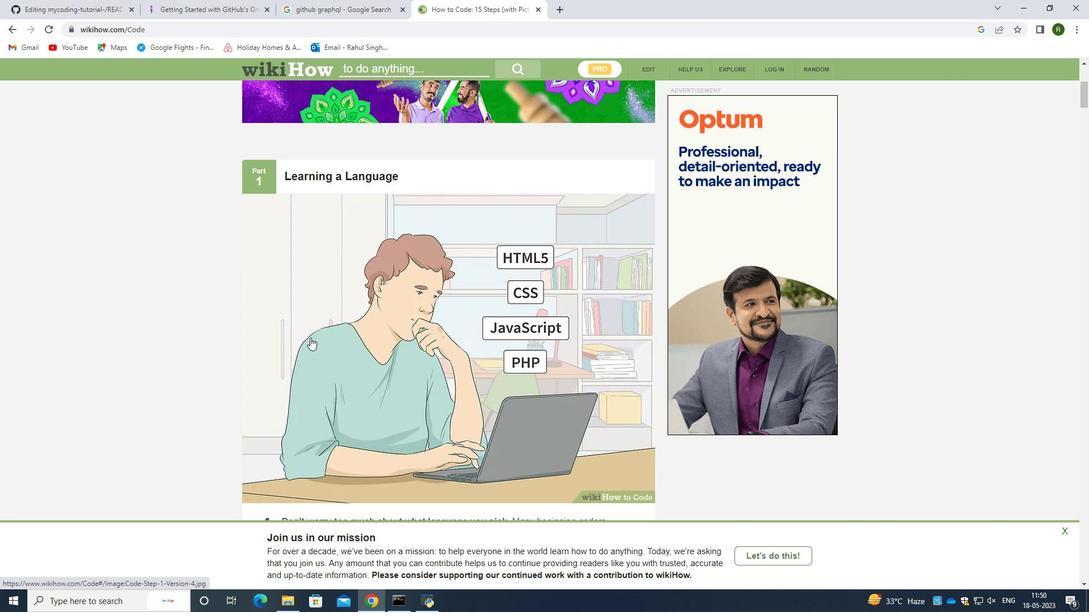 
Action: Mouse scrolled (310, 337) with delta (0, 0)
Screenshot: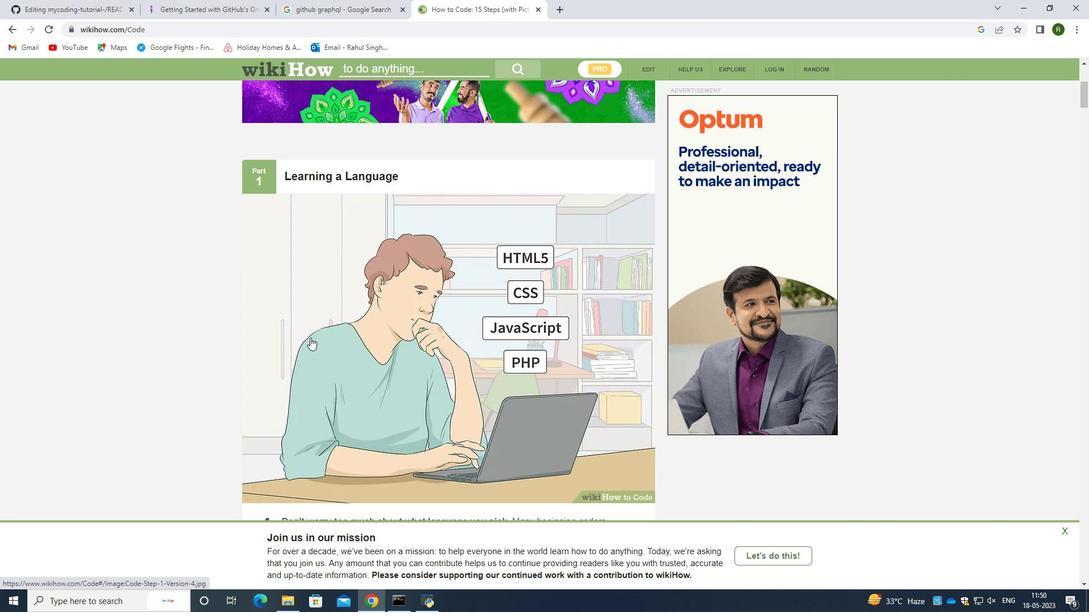 
Action: Mouse scrolled (310, 337) with delta (0, 0)
Screenshot: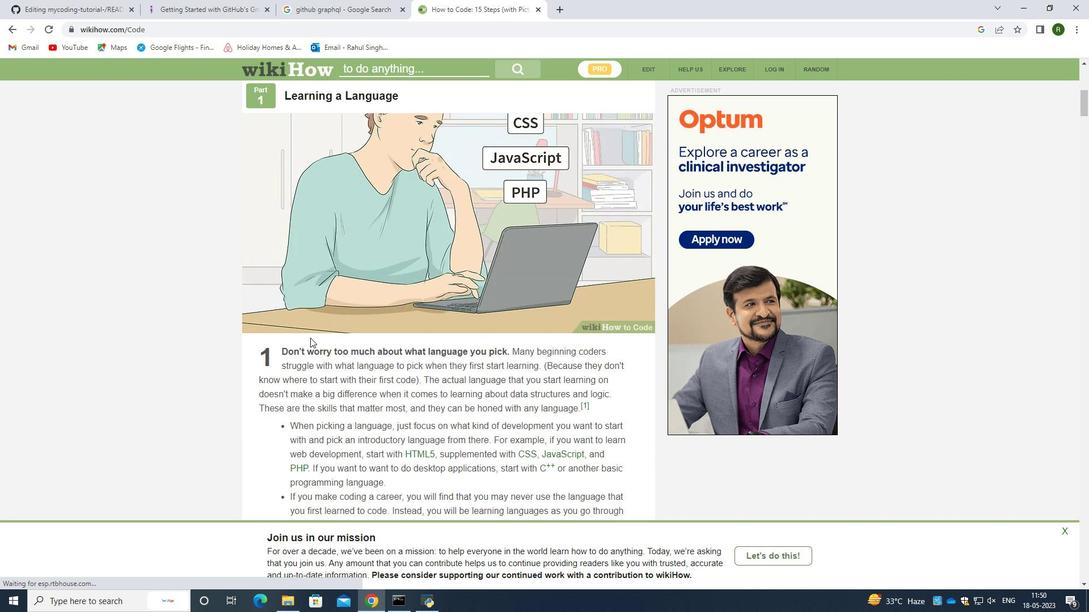 
Action: Mouse moved to (310, 338)
Screenshot: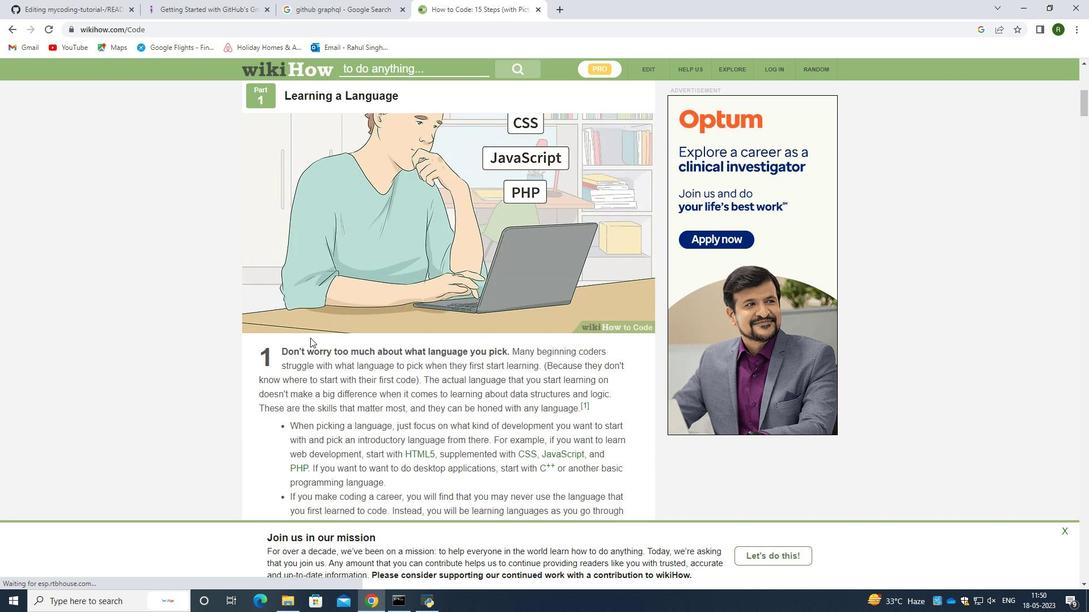 
Action: Mouse scrolled (310, 338) with delta (0, 0)
Screenshot: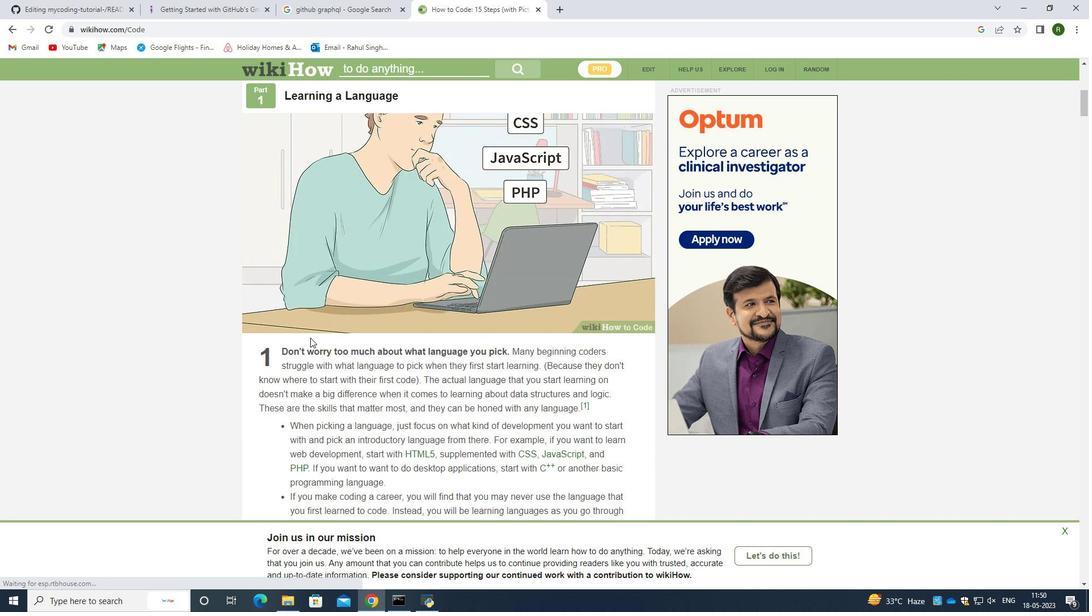 
Action: Mouse scrolled (310, 338) with delta (0, 0)
Screenshot: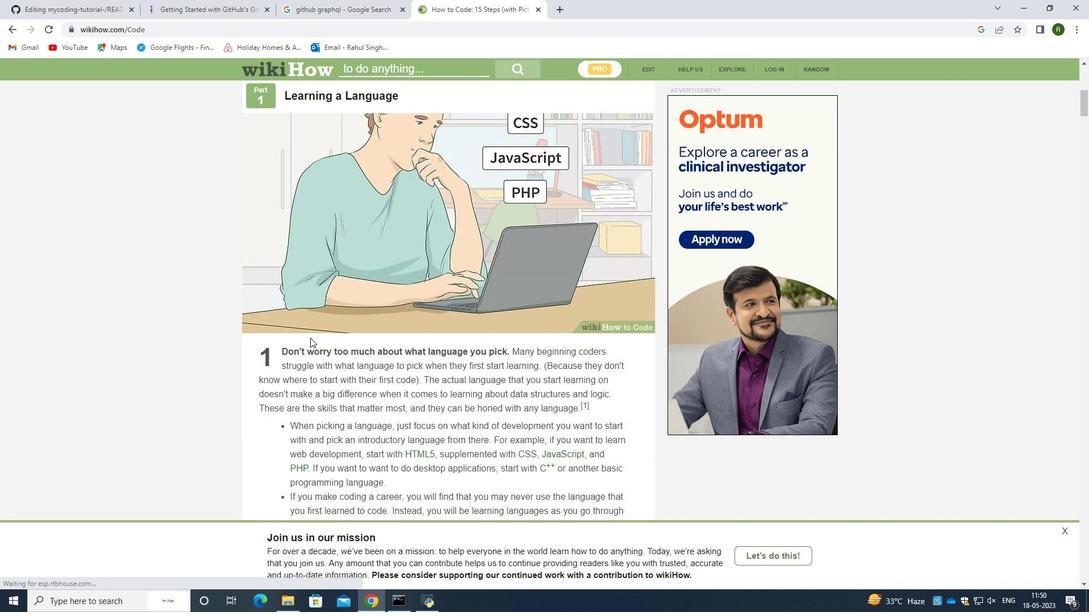 
Action: Mouse moved to (337, 390)
Screenshot: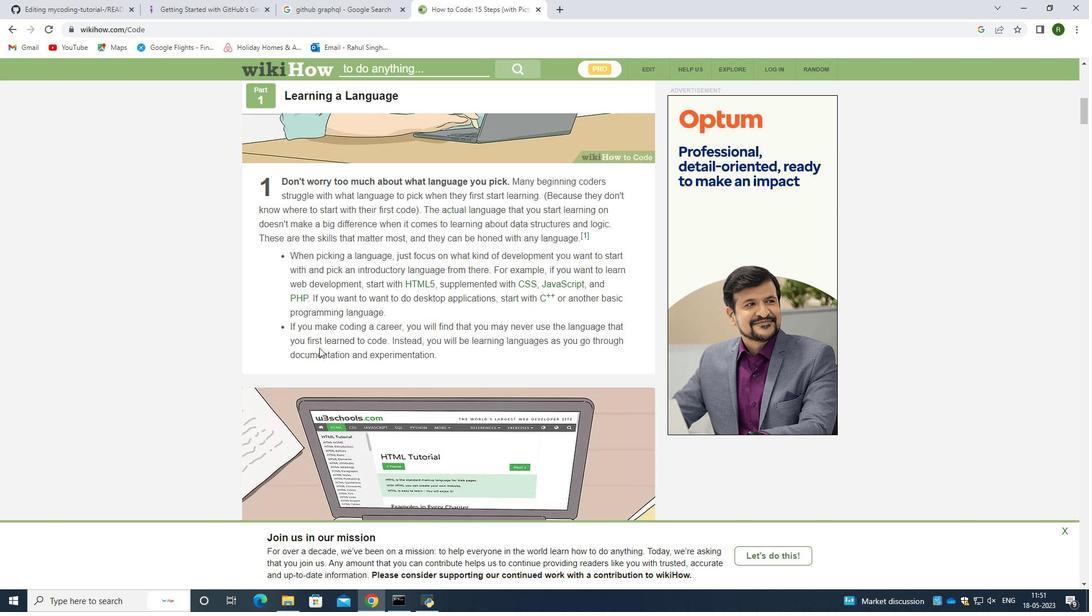 
Action: Mouse scrolled (337, 389) with delta (0, 0)
Screenshot: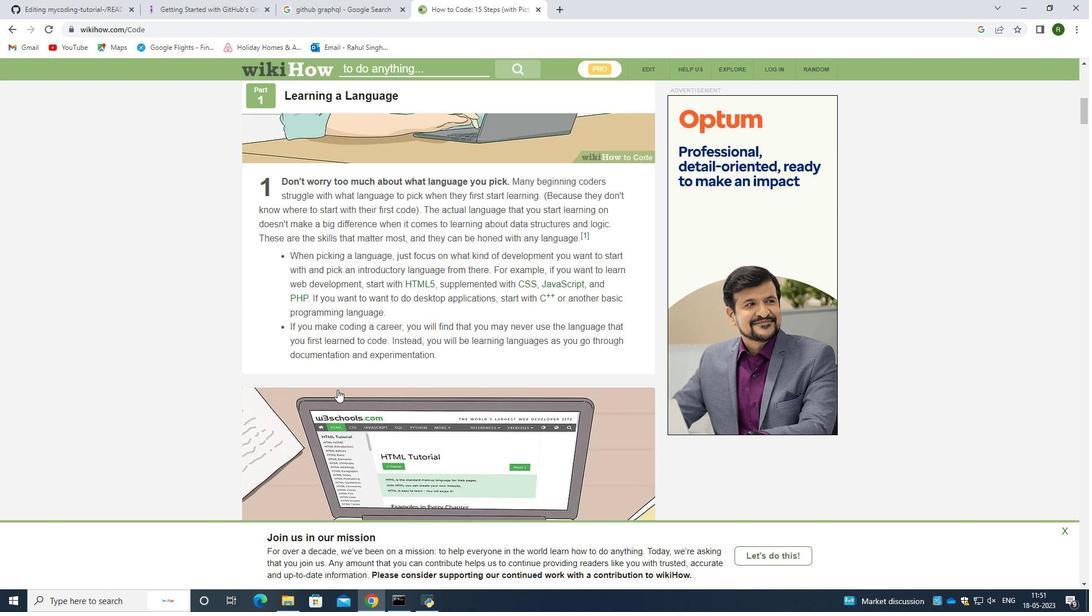 
Action: Mouse scrolled (337, 389) with delta (0, 0)
Screenshot: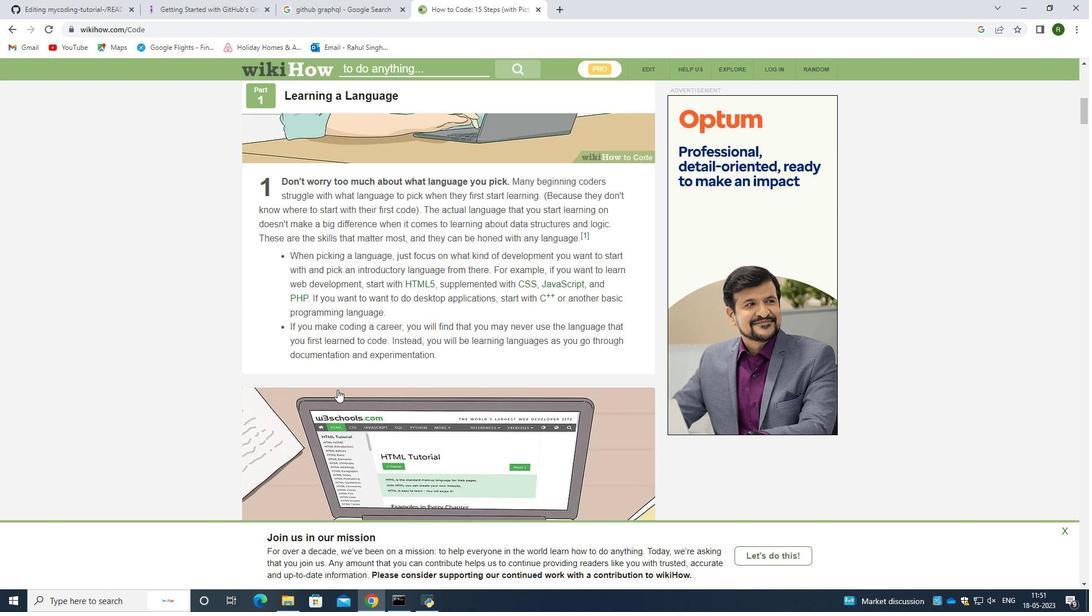 
Action: Mouse scrolled (337, 389) with delta (0, 0)
Screenshot: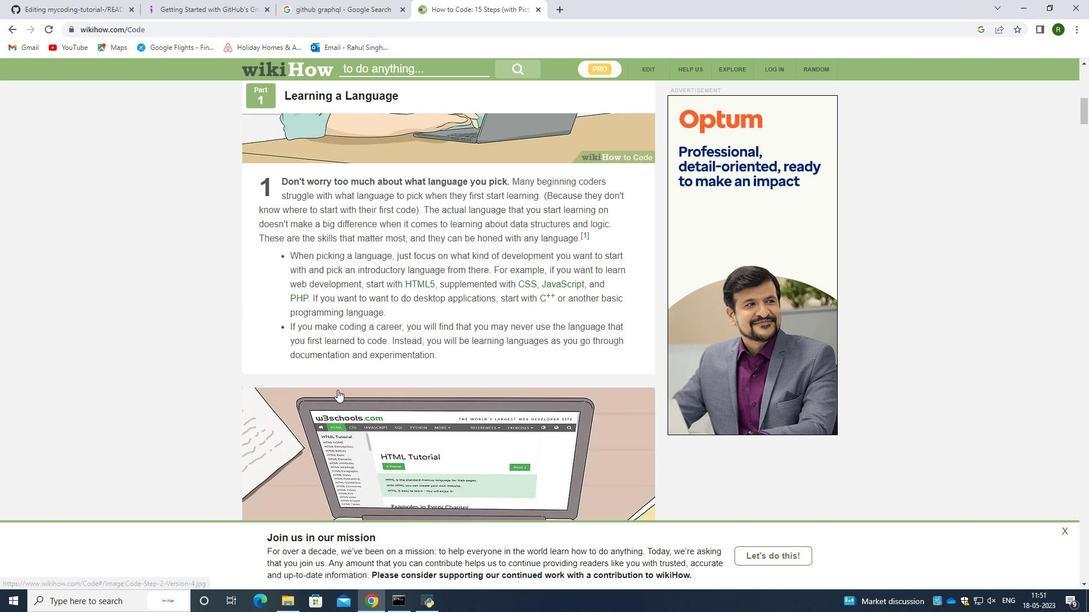 
Action: Mouse moved to (338, 390)
Screenshot: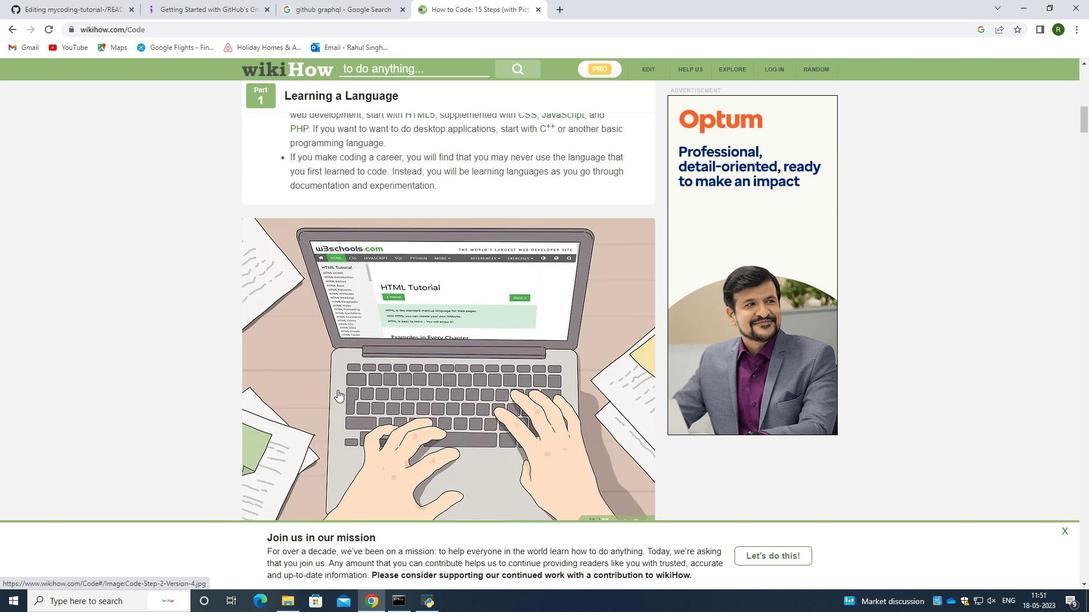 
Action: Mouse scrolled (338, 389) with delta (0, 0)
Screenshot: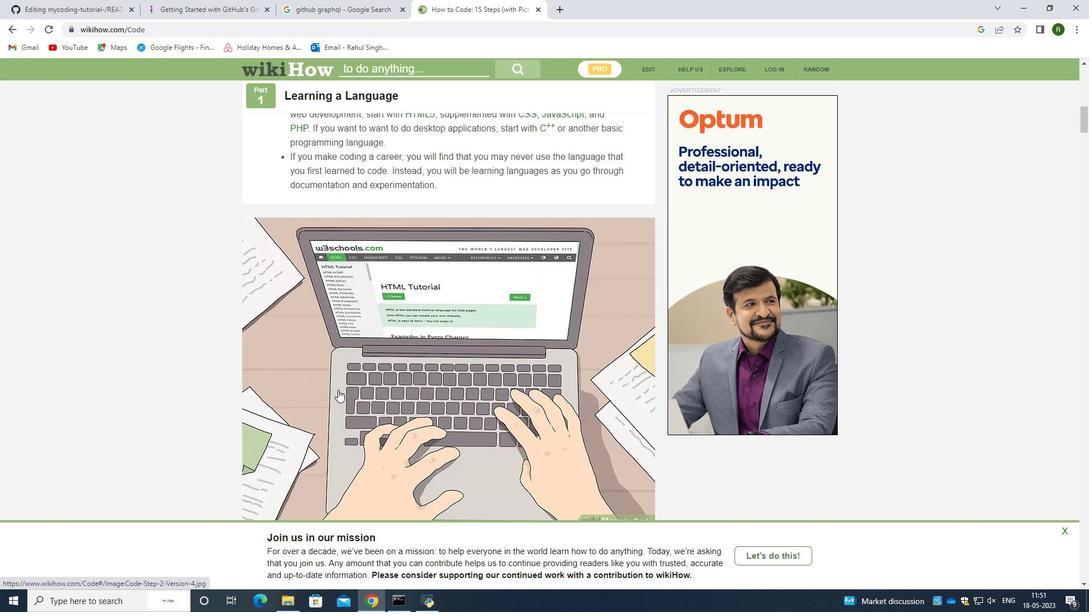 
Action: Mouse scrolled (338, 389) with delta (0, 0)
Screenshot: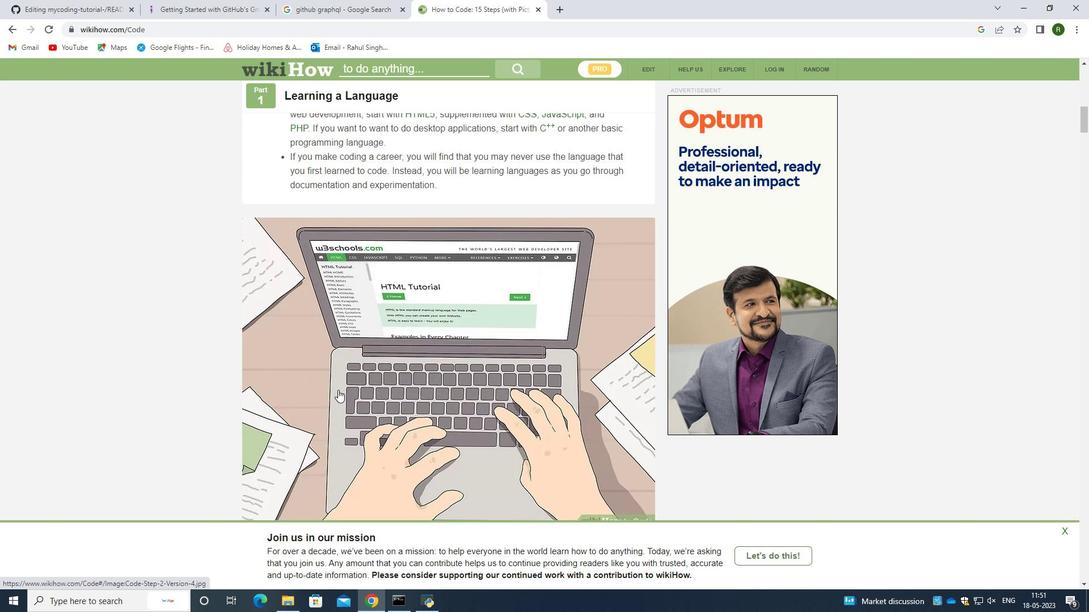 
Action: Mouse scrolled (338, 389) with delta (0, 0)
Screenshot: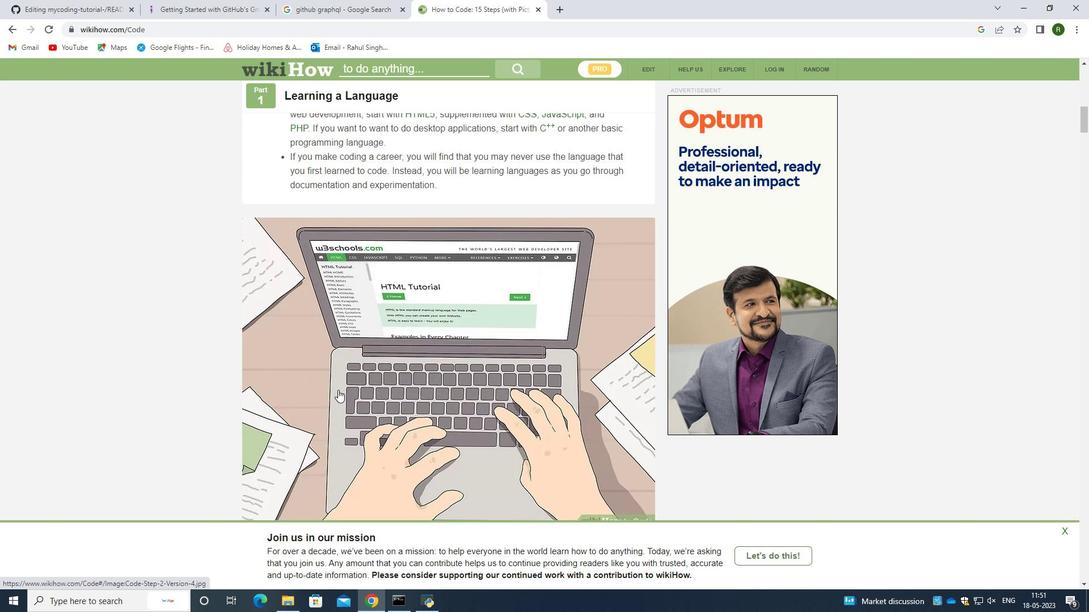 
Action: Mouse moved to (1061, 532)
Screenshot: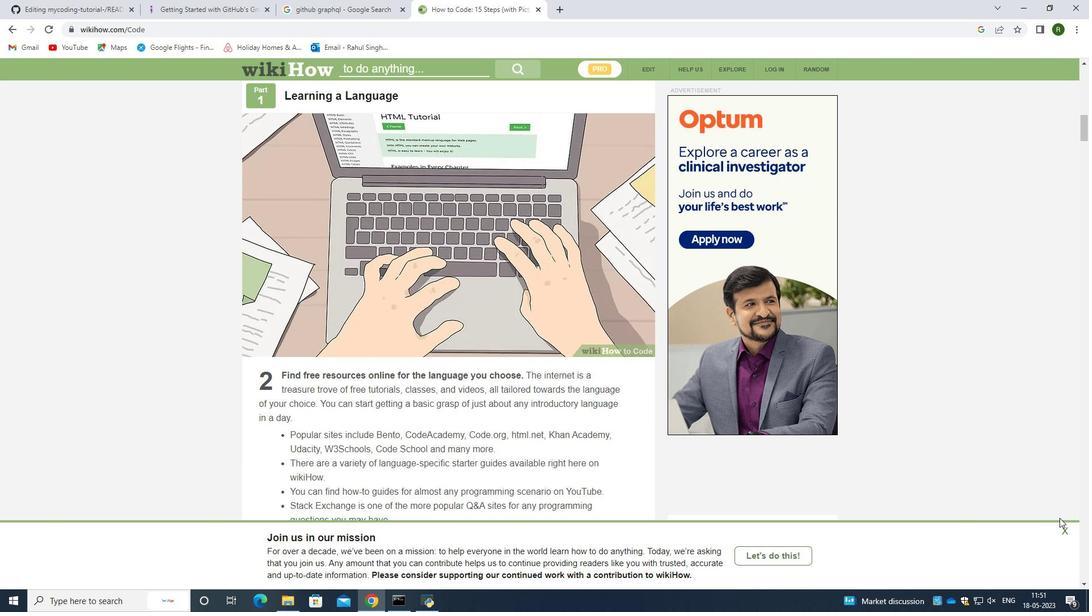
Action: Mouse pressed left at (1061, 532)
Screenshot: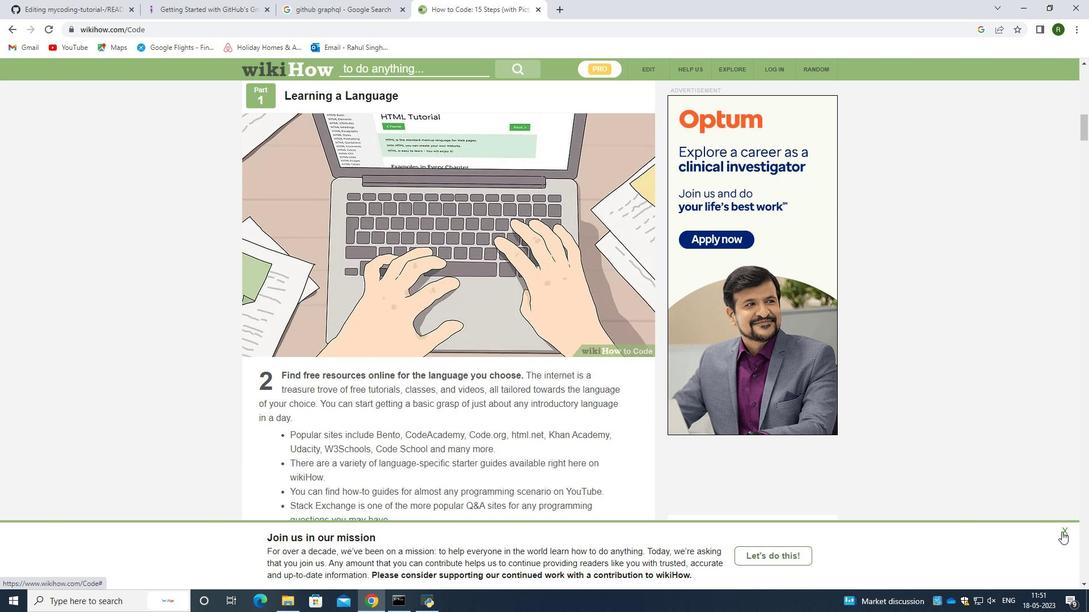
Action: Mouse moved to (625, 393)
Screenshot: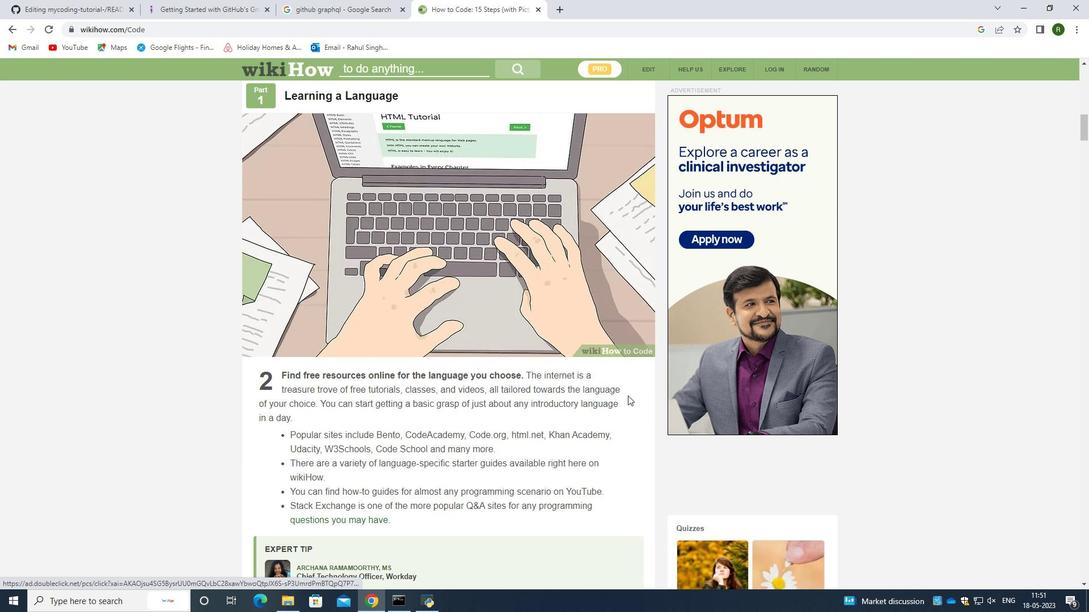 
Action: Mouse scrolled (625, 393) with delta (0, 0)
Screenshot: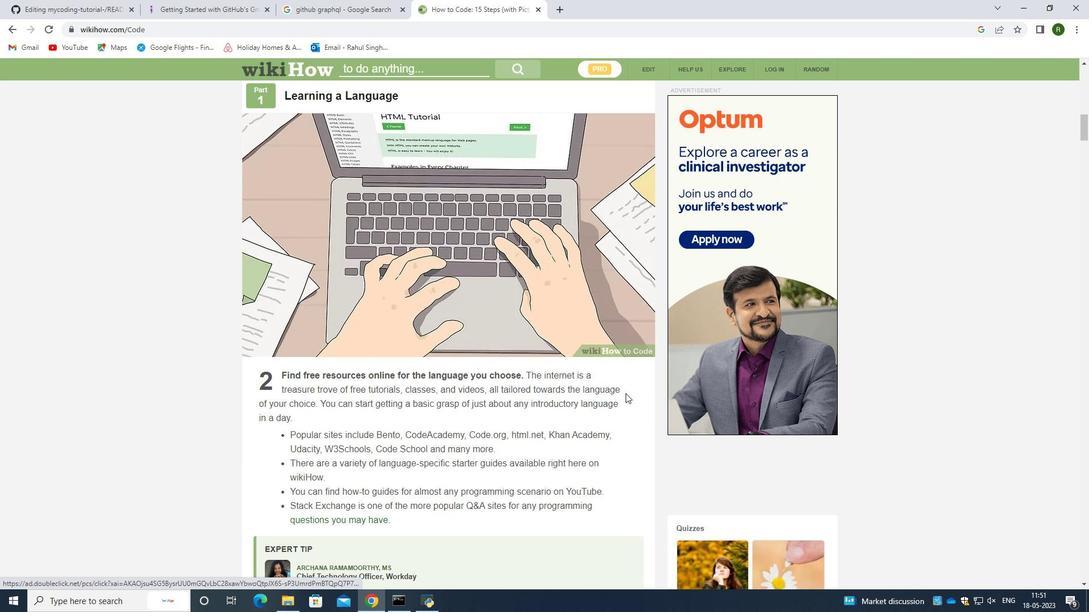 
Action: Mouse scrolled (625, 393) with delta (0, 0)
Screenshot: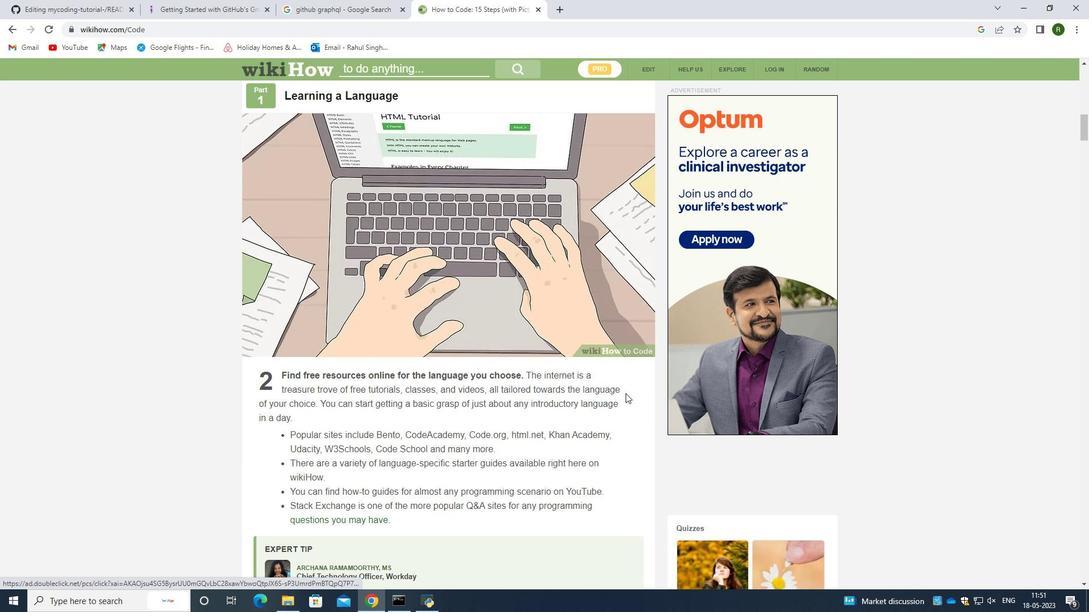 
Action: Mouse moved to (507, 366)
Screenshot: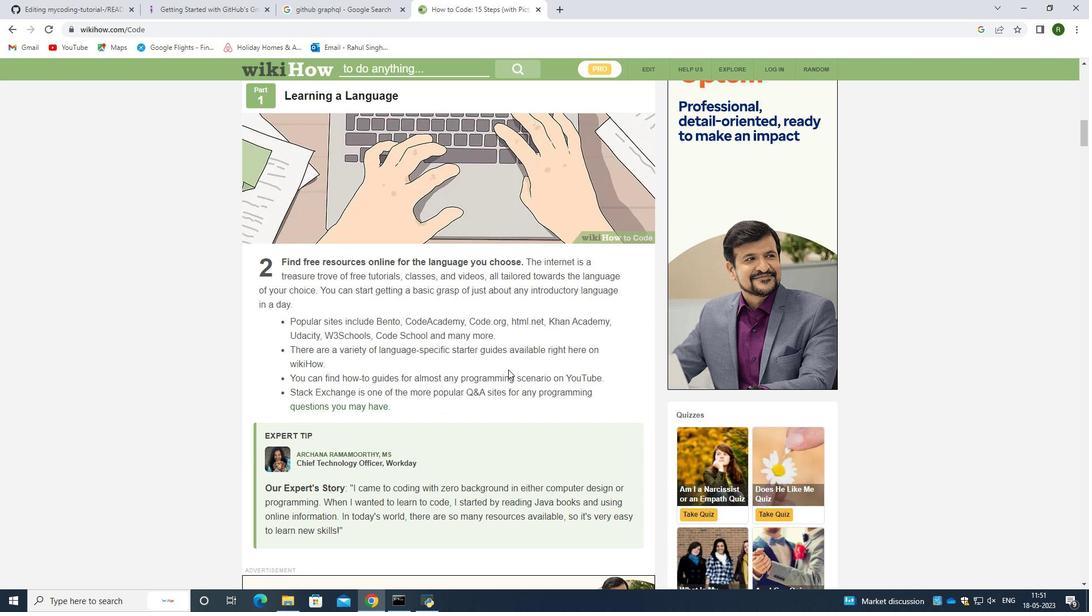 
Action: Mouse scrolled (507, 366) with delta (0, 0)
Screenshot: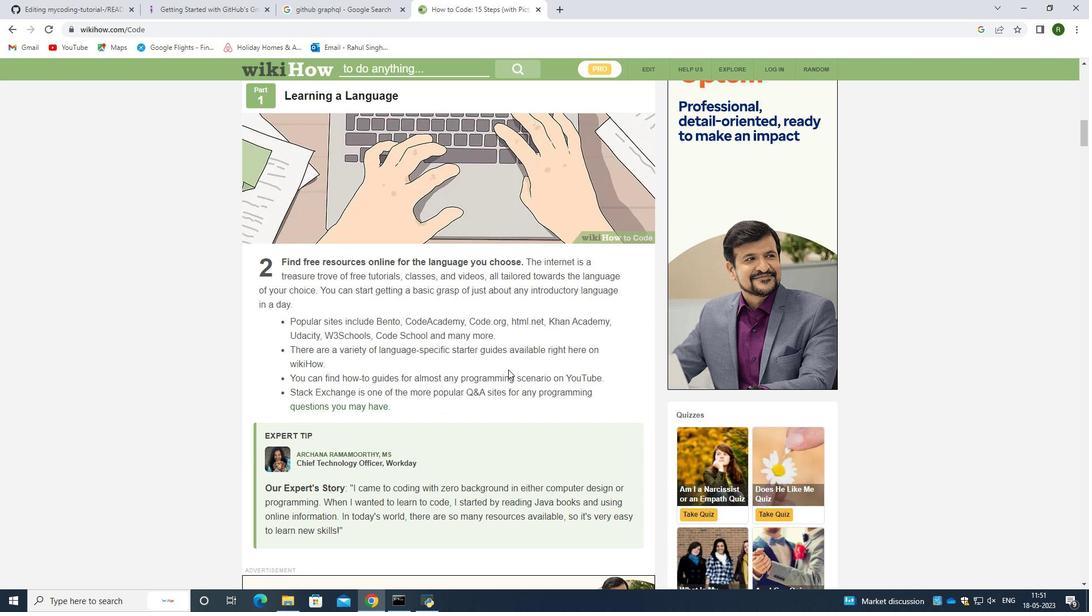 
Action: Mouse scrolled (507, 366) with delta (0, 0)
Screenshot: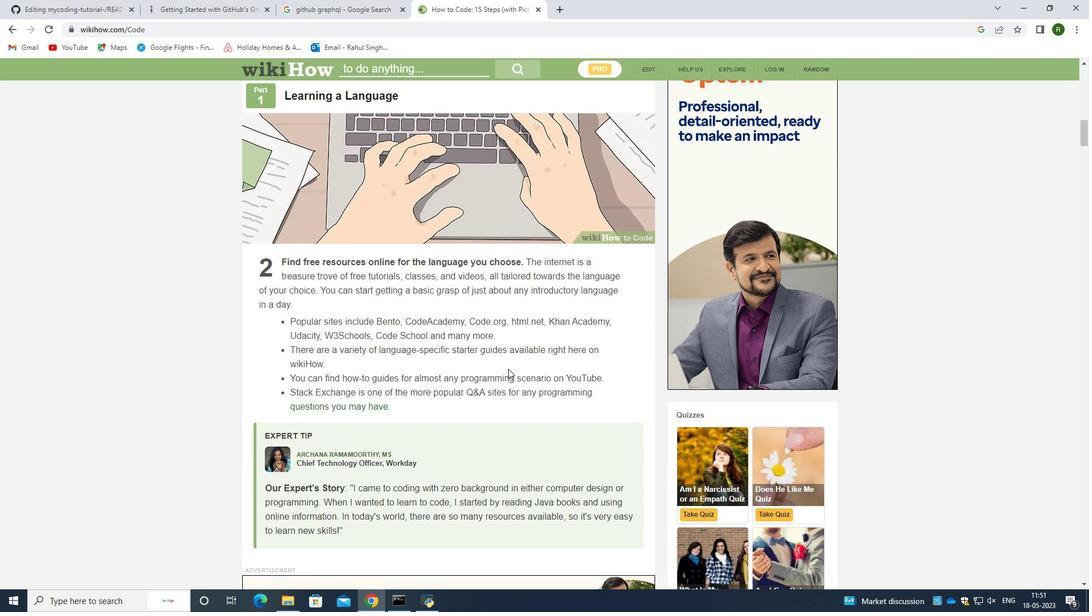 
Action: Mouse scrolled (507, 366) with delta (0, 0)
Screenshot: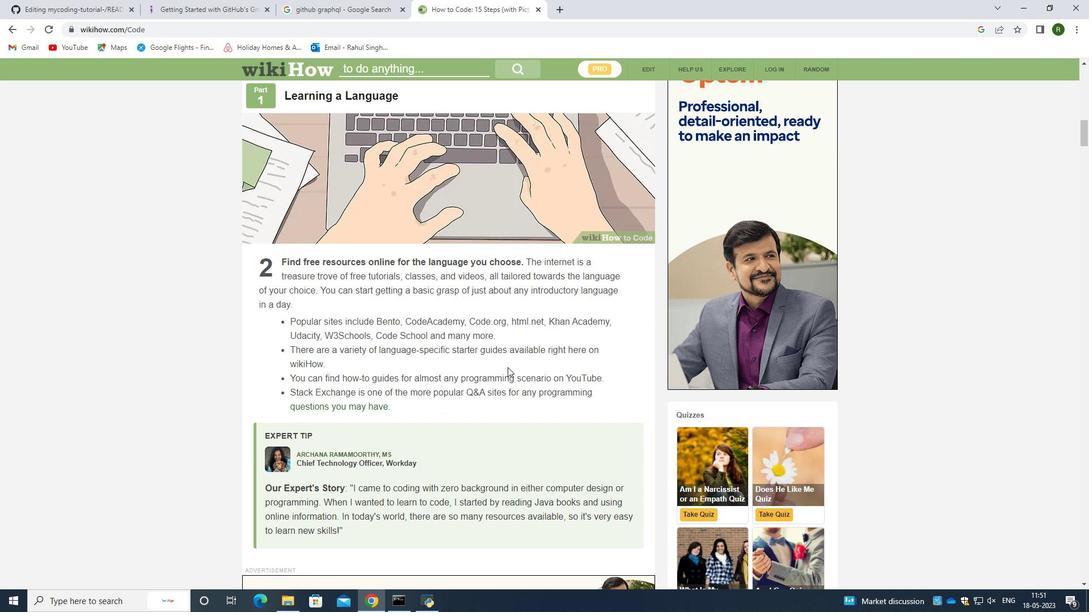 
Action: Mouse scrolled (507, 366) with delta (0, 0)
Screenshot: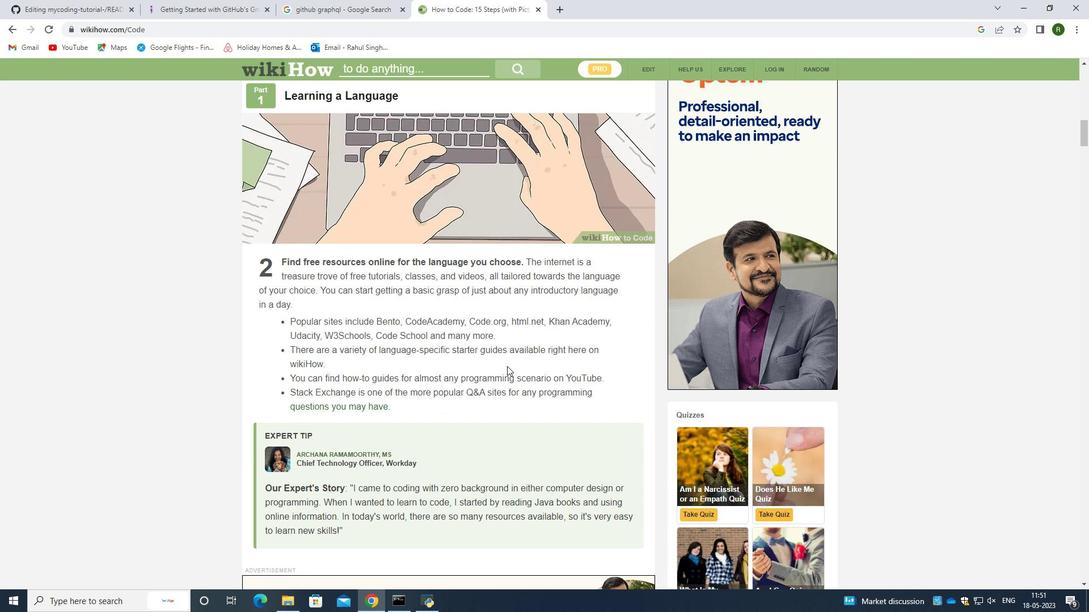 
Action: Mouse moved to (77, 1)
Screenshot: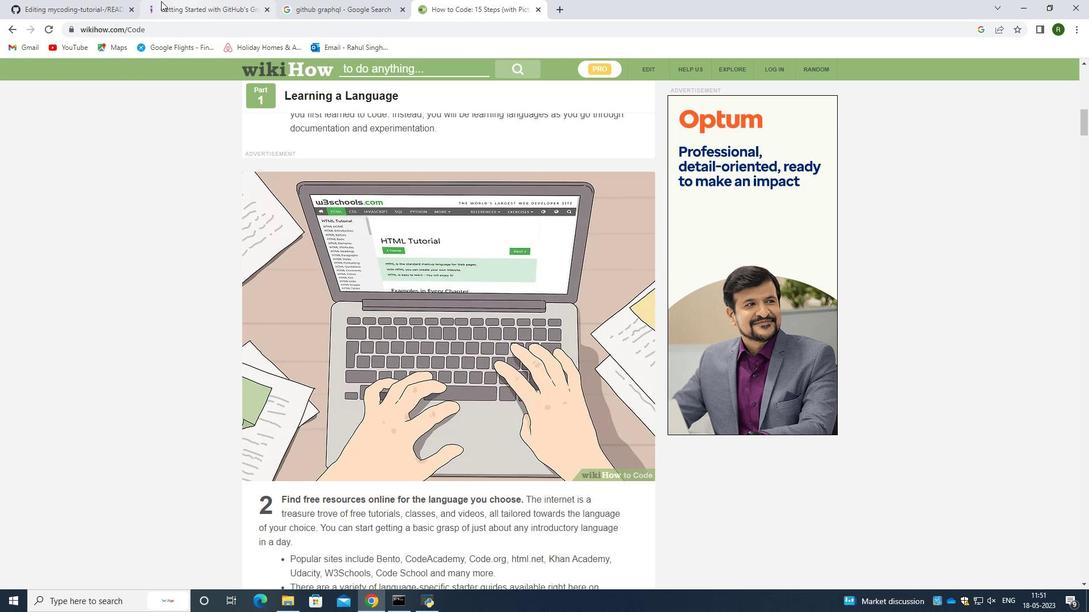 
Action: Mouse pressed left at (77, 1)
Screenshot: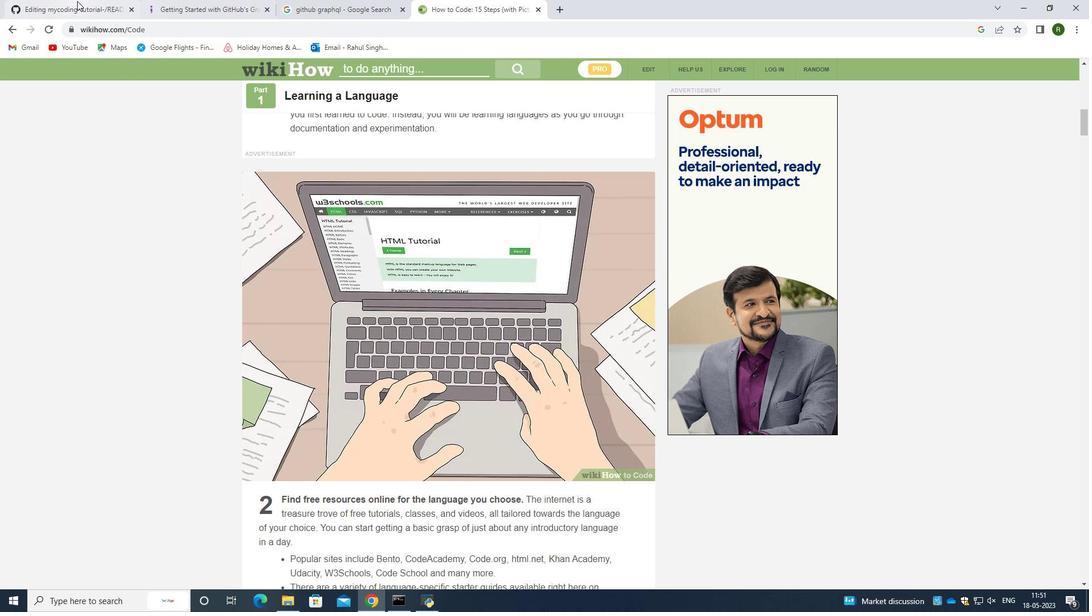 
Action: Mouse moved to (261, 301)
Screenshot: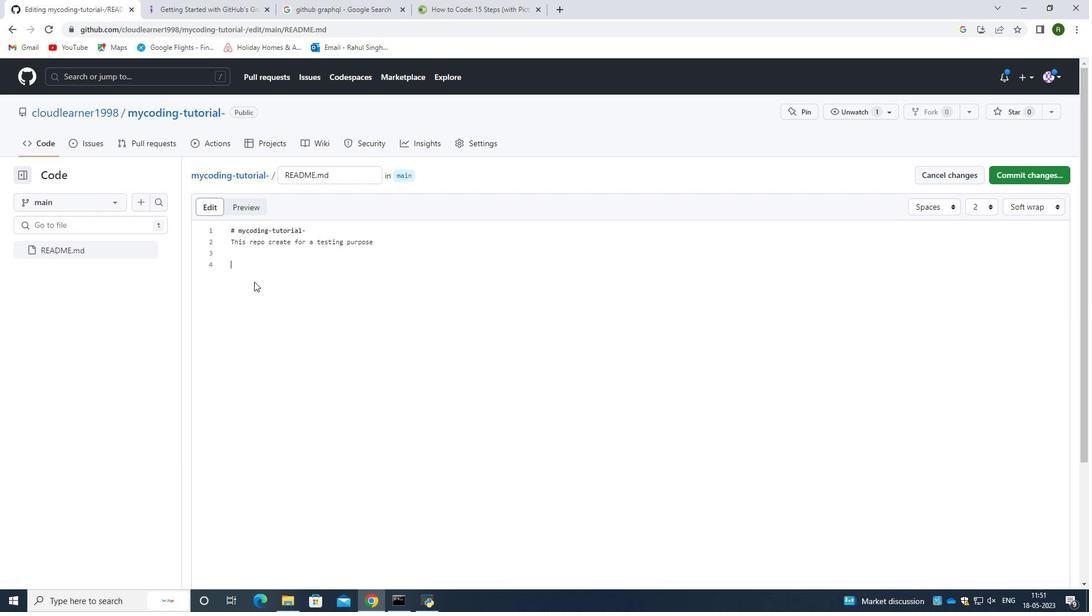 
Action: Key pressed c<Key.backspace>choose<Key.space>a<Key.space>l<Key.backspace>languge<Key.space><Key.backspace><Key.backspace><Key.backspace>age<Key.space>which<Key.space>you<Key.space>wants<Key.space>to<Key.space>learn
Screenshot: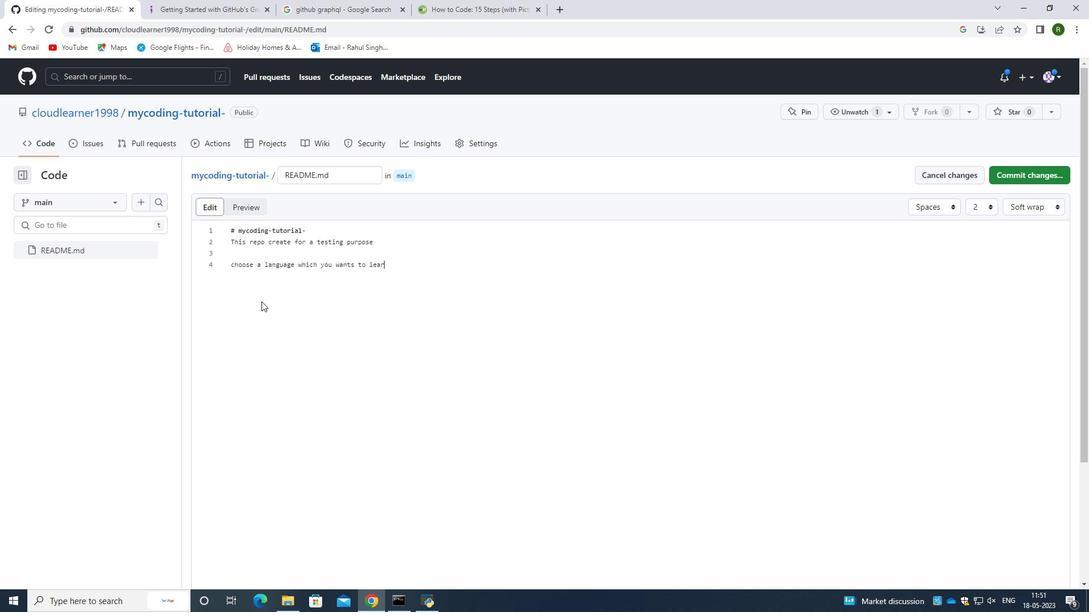 
Action: Mouse moved to (159, 301)
Screenshot: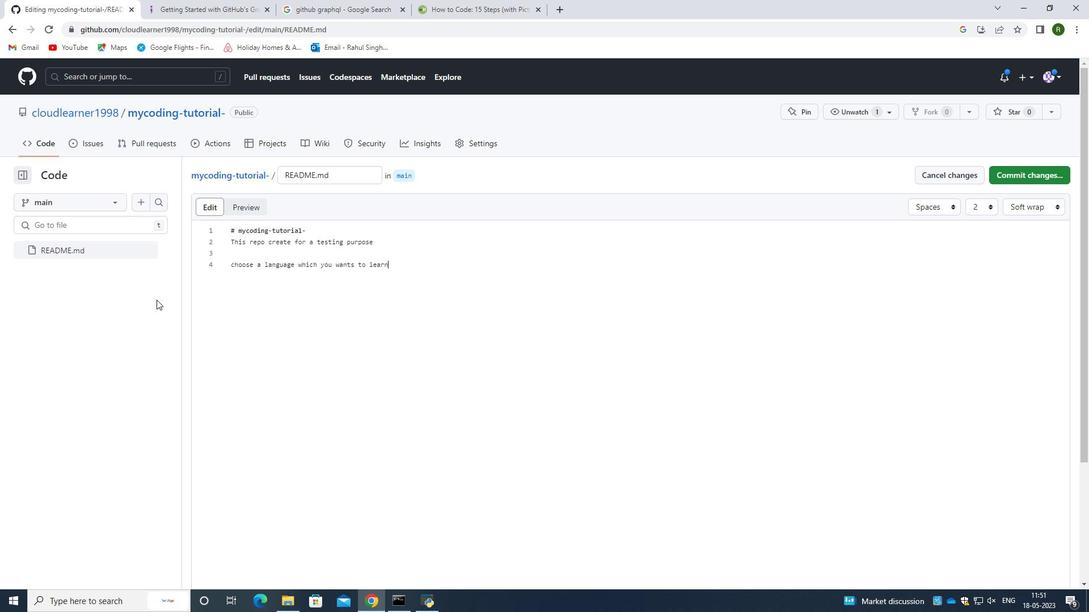 
Action: Key pressed .<Key.enter>
Screenshot: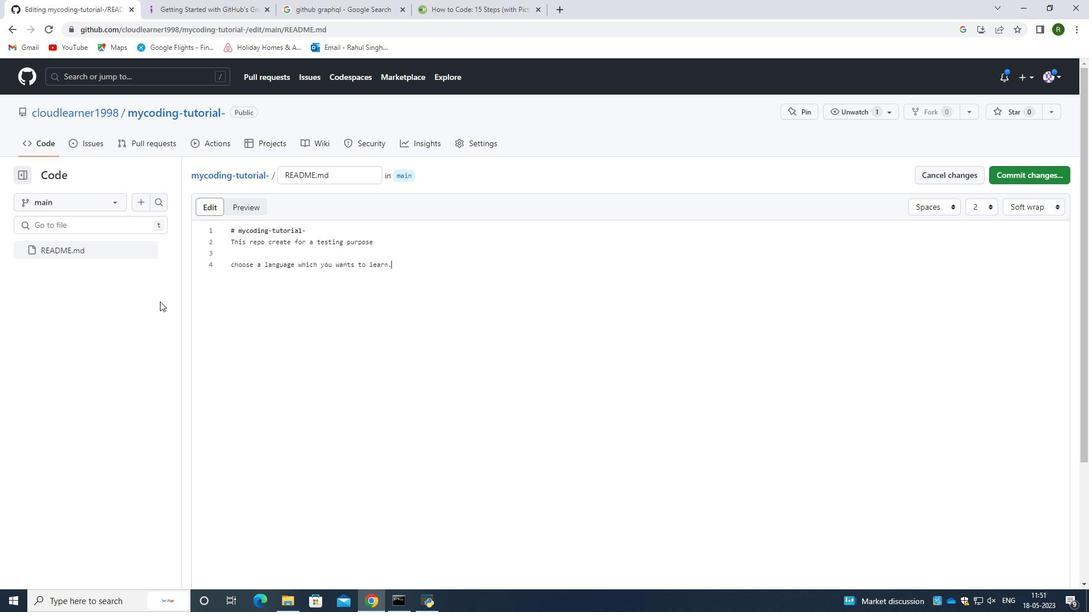 
Action: Mouse moved to (480, 0)
Screenshot: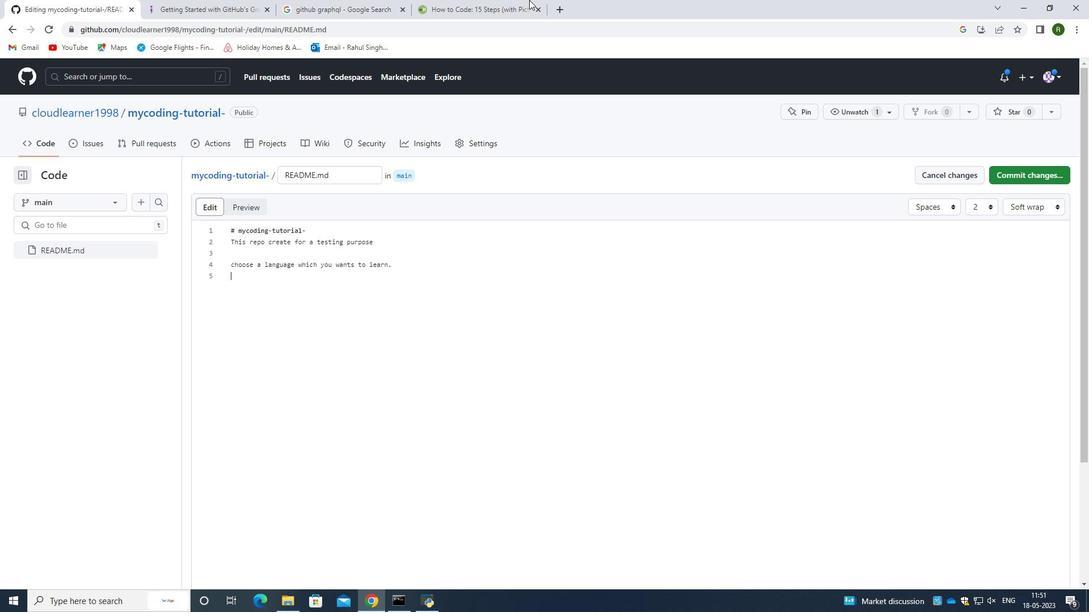 
Action: Mouse pressed left at (480, 0)
Screenshot: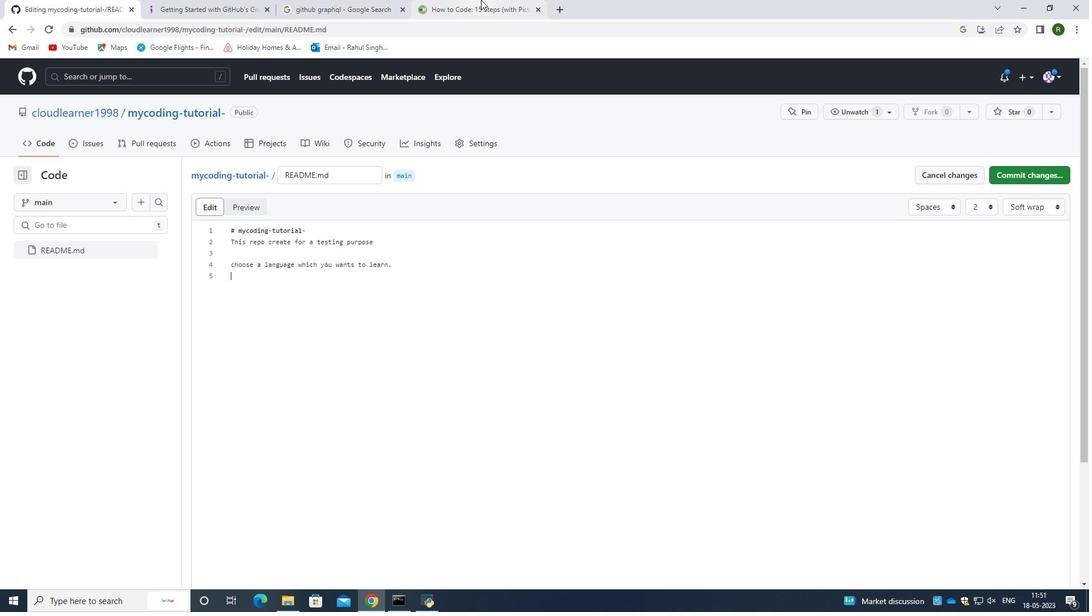 
Action: Mouse moved to (463, 352)
Screenshot: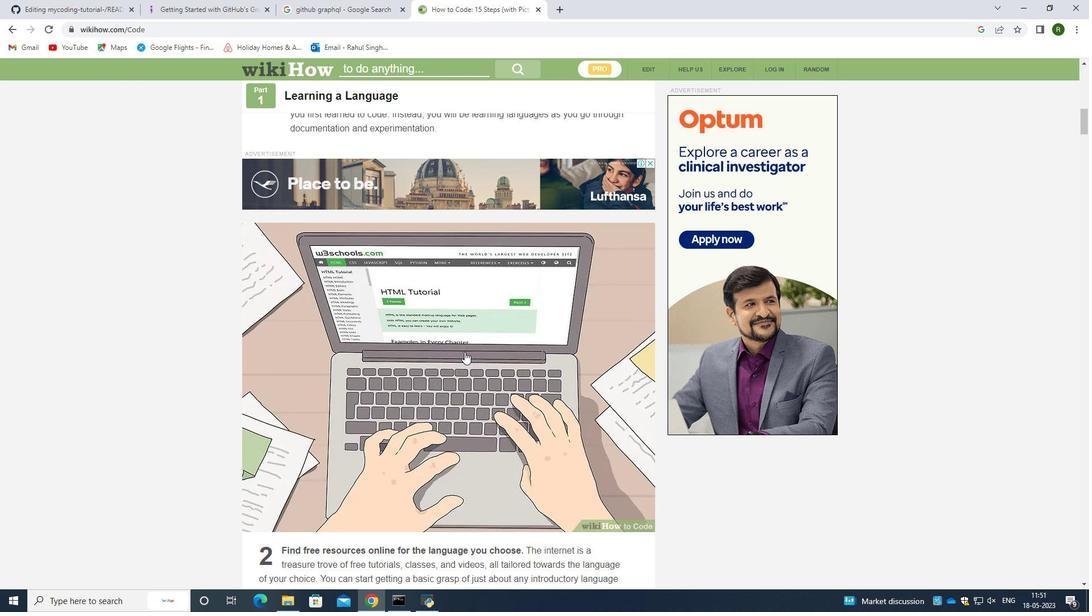 
Action: Mouse scrolled (463, 351) with delta (0, 0)
Screenshot: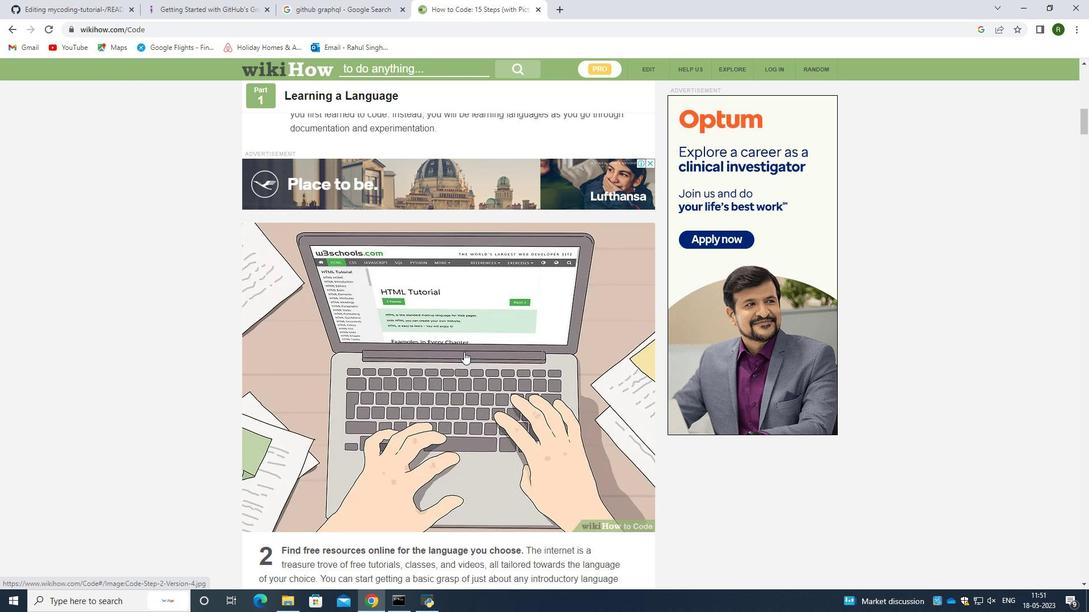 
Action: Mouse moved to (343, 252)
Screenshot: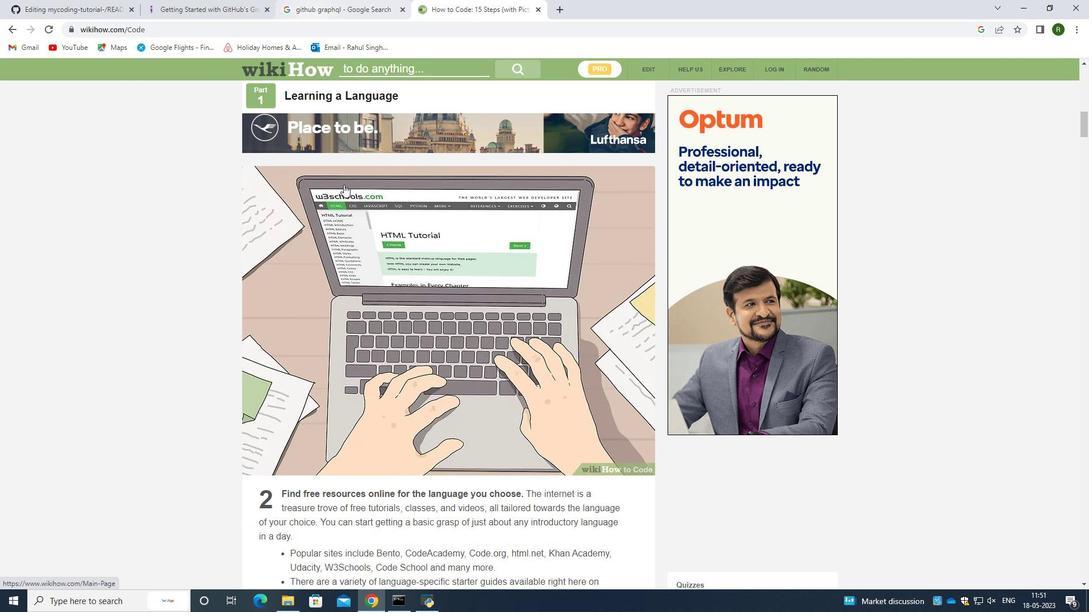 
Action: Mouse scrolled (343, 253) with delta (0, 0)
Screenshot: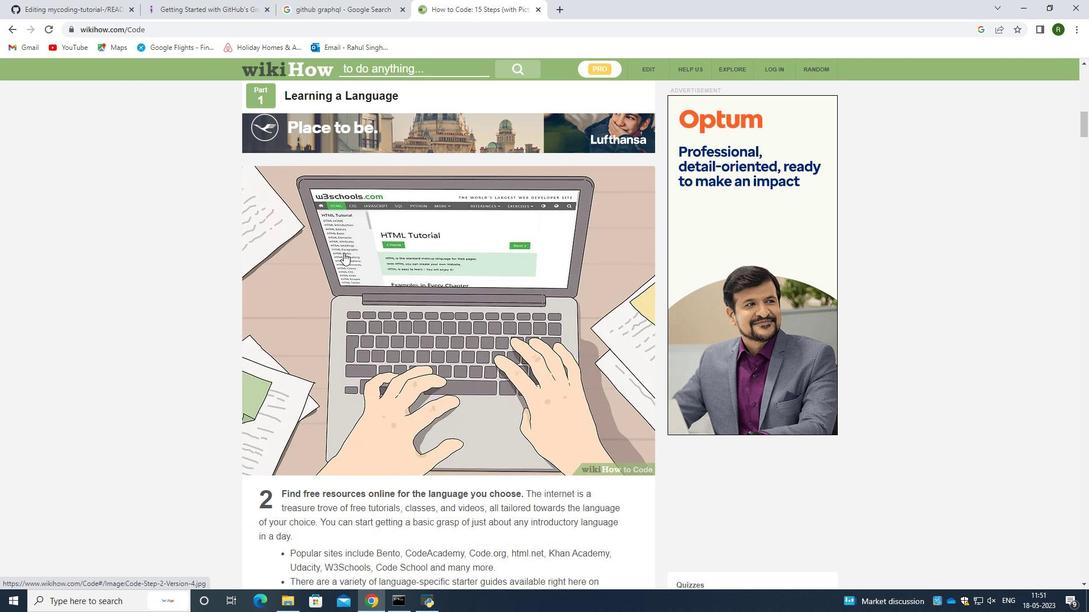 
Action: Mouse scrolled (343, 253) with delta (0, 0)
Screenshot: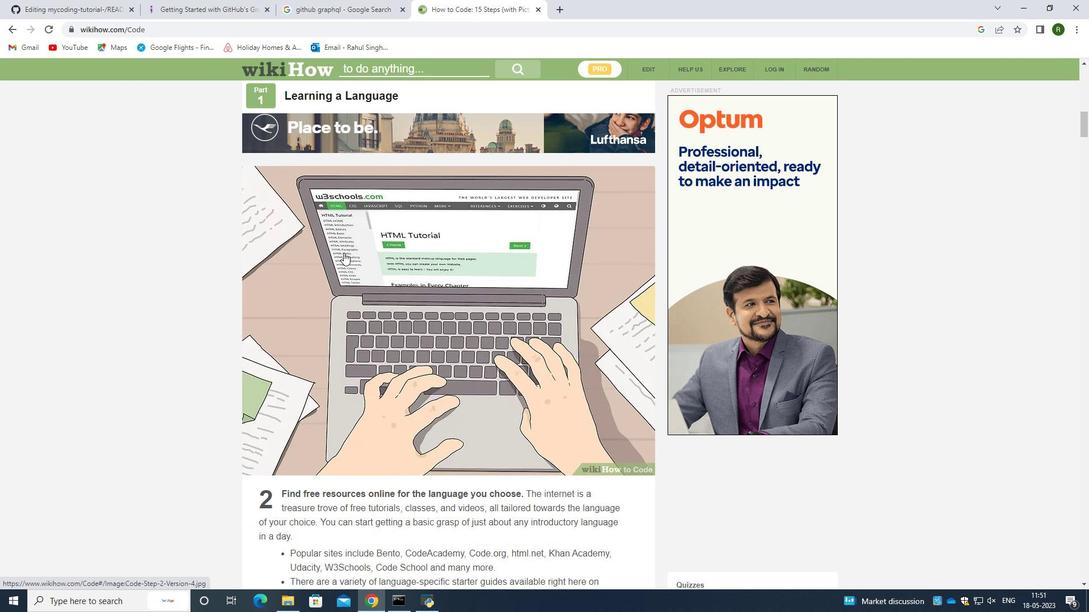 
Action: Mouse moved to (346, 251)
Screenshot: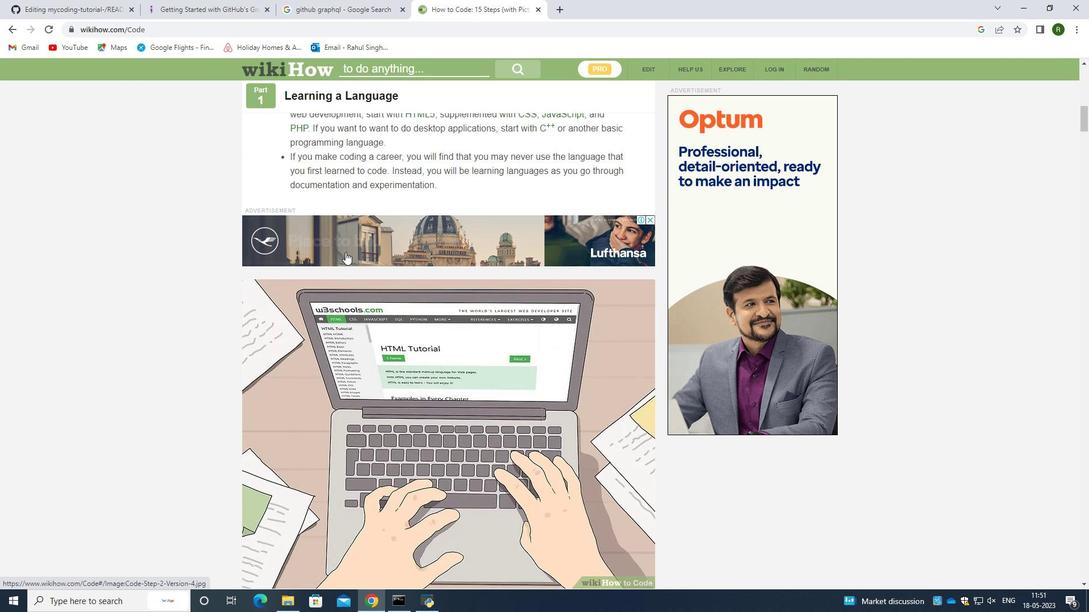 
Action: Mouse scrolled (346, 251) with delta (0, 0)
Screenshot: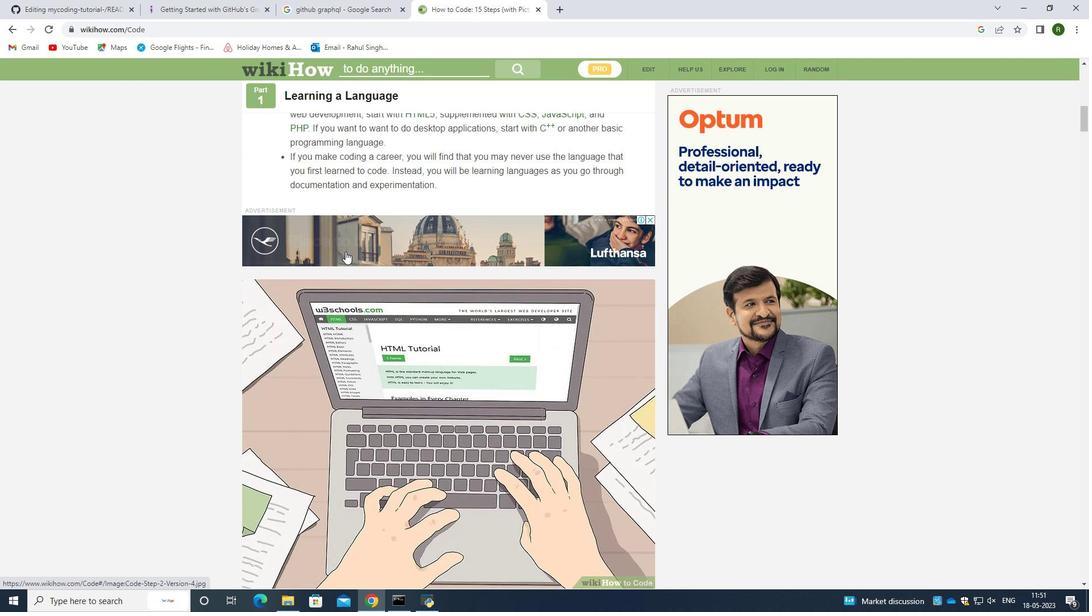 
Action: Mouse scrolled (346, 251) with delta (0, 0)
Screenshot: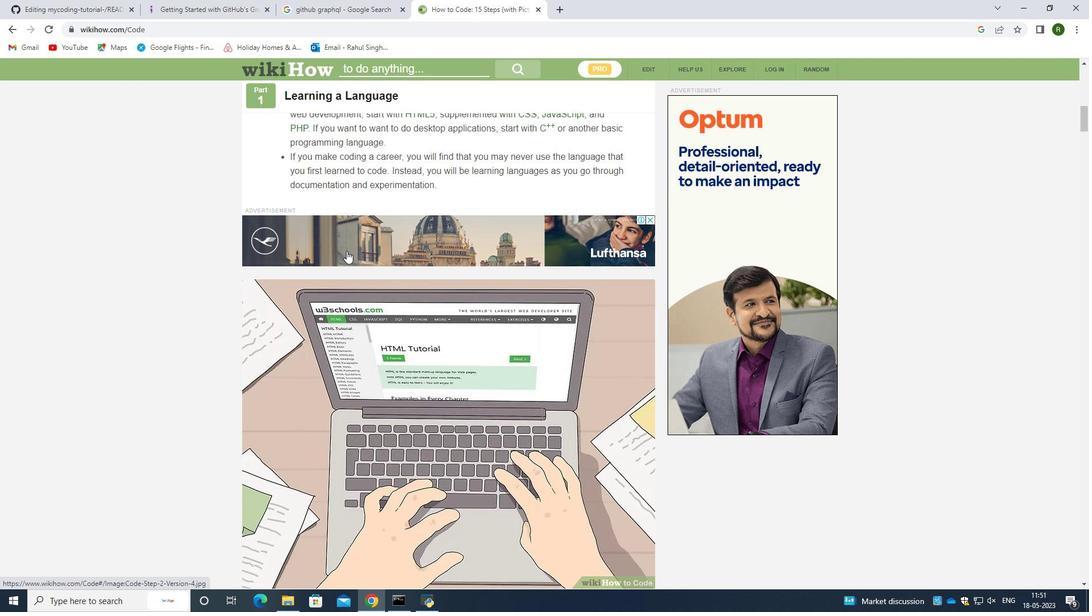 
Action: Mouse scrolled (346, 251) with delta (0, 0)
Screenshot: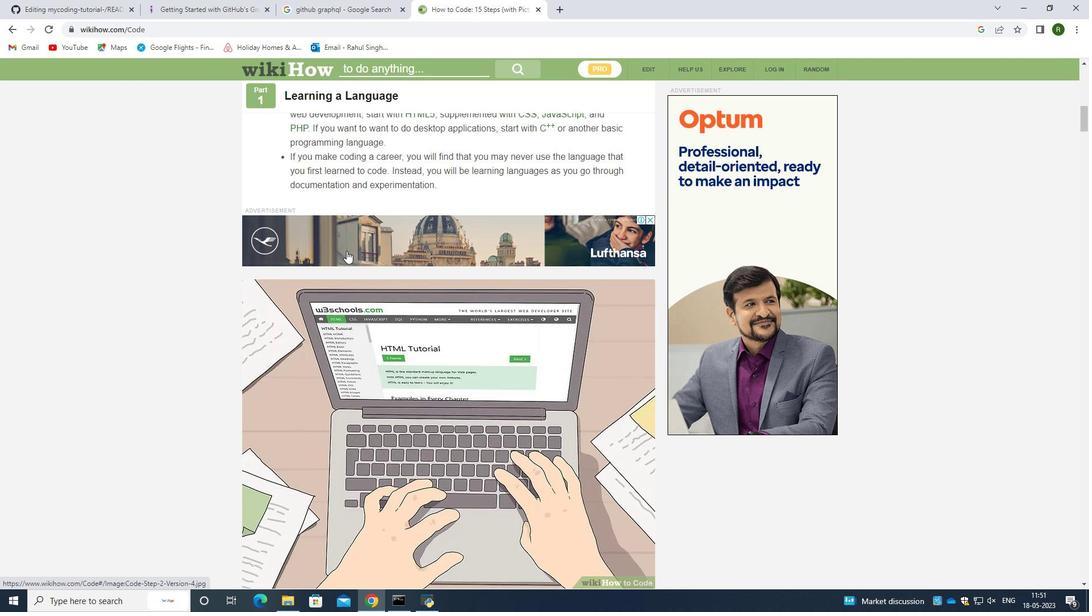 
Action: Mouse moved to (377, 288)
Screenshot: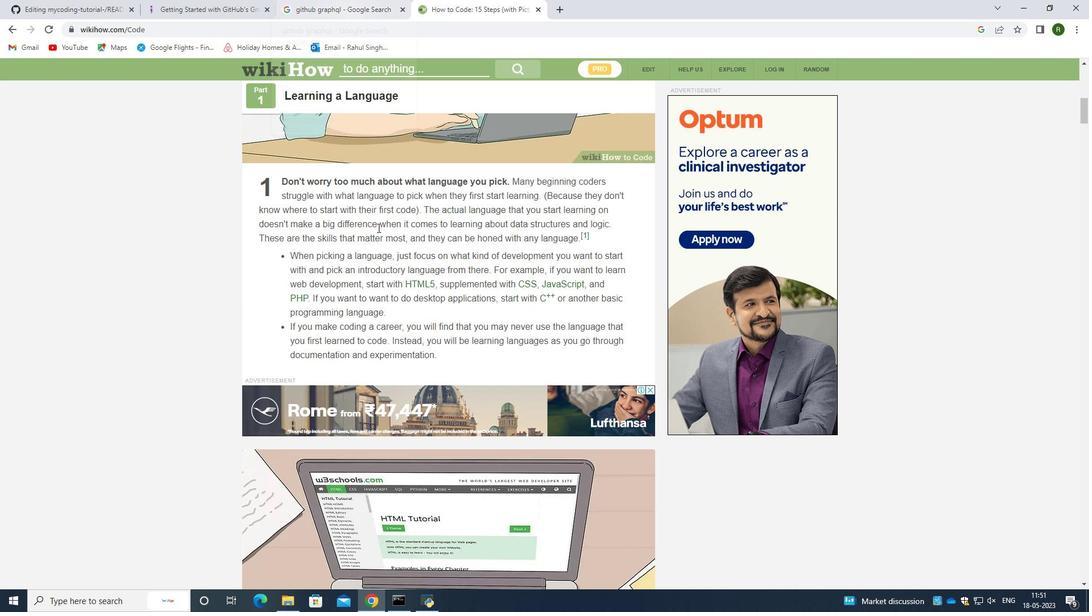 
Action: Mouse scrolled (377, 288) with delta (0, 0)
Screenshot: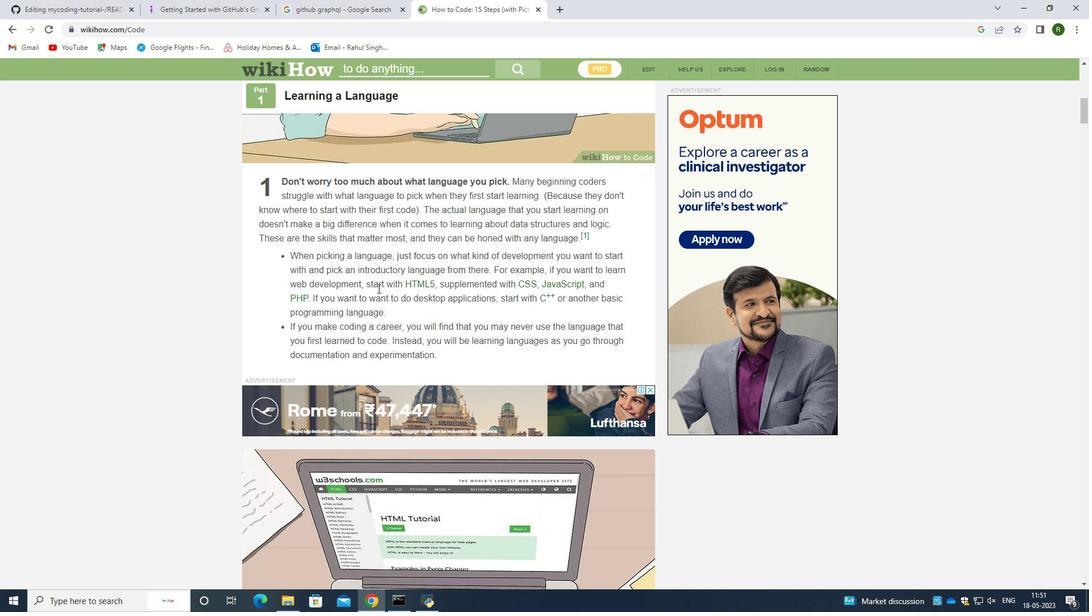 
Action: Mouse scrolled (377, 288) with delta (0, 0)
Screenshot: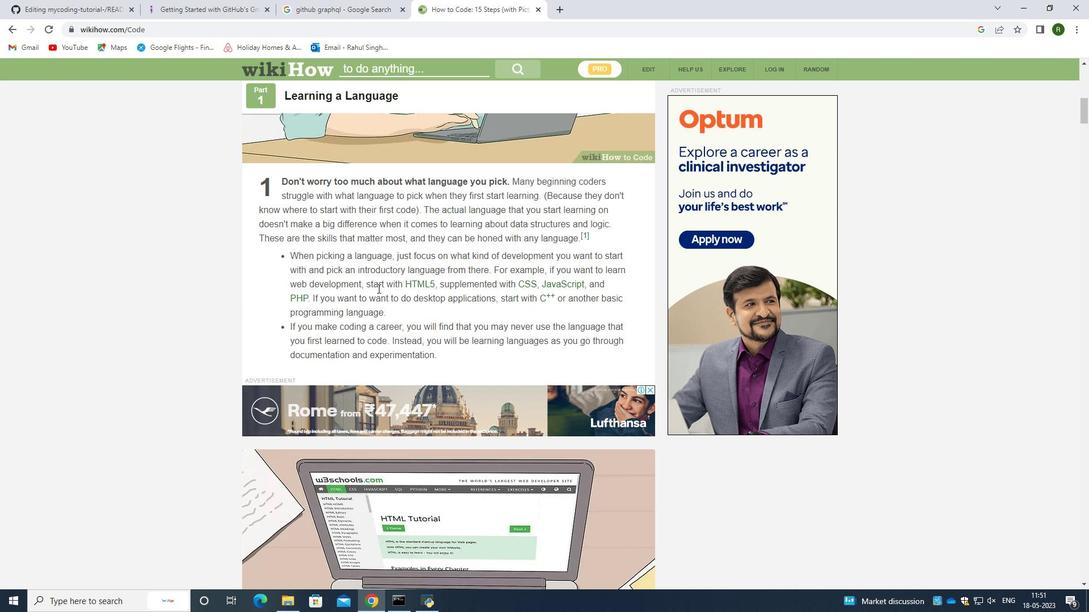 
Action: Mouse scrolled (377, 288) with delta (0, 0)
Screenshot: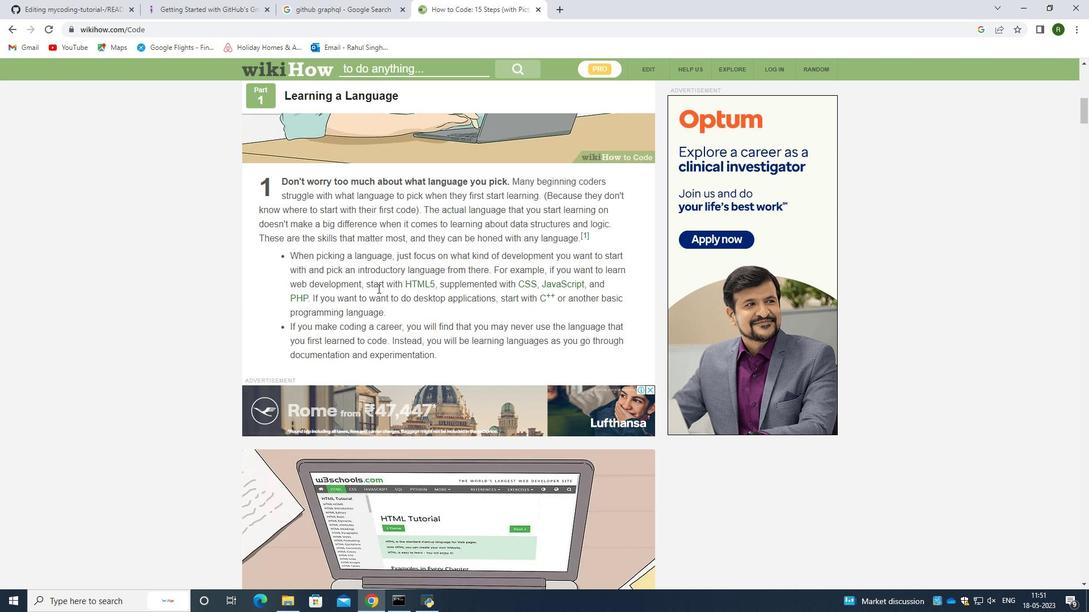 
Action: Mouse scrolled (377, 288) with delta (0, 0)
Screenshot: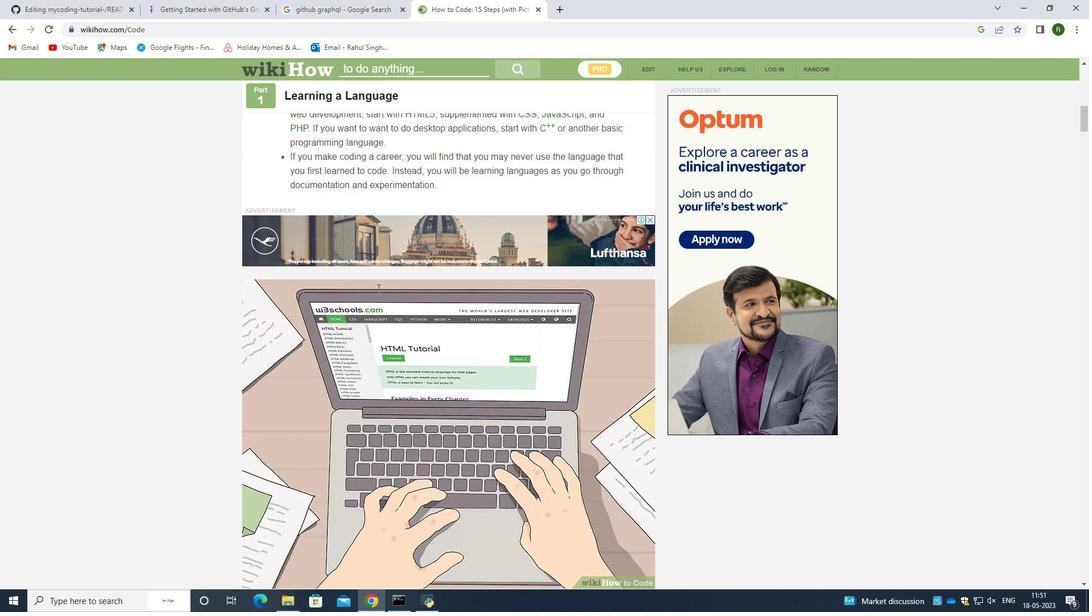 
Action: Mouse scrolled (377, 288) with delta (0, 0)
Screenshot: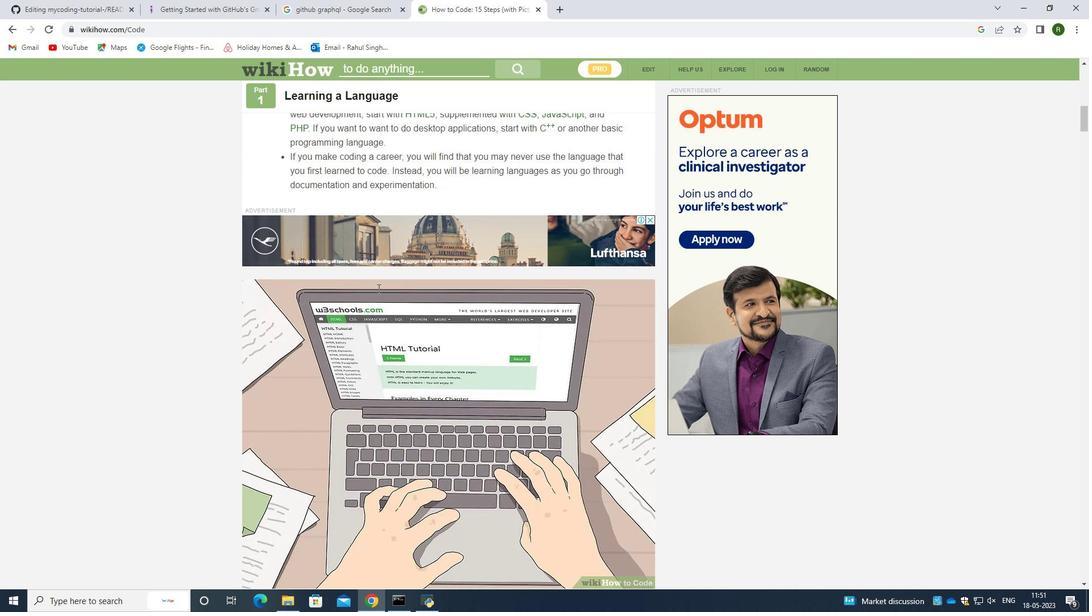 
Action: Mouse scrolled (377, 288) with delta (0, 0)
Screenshot: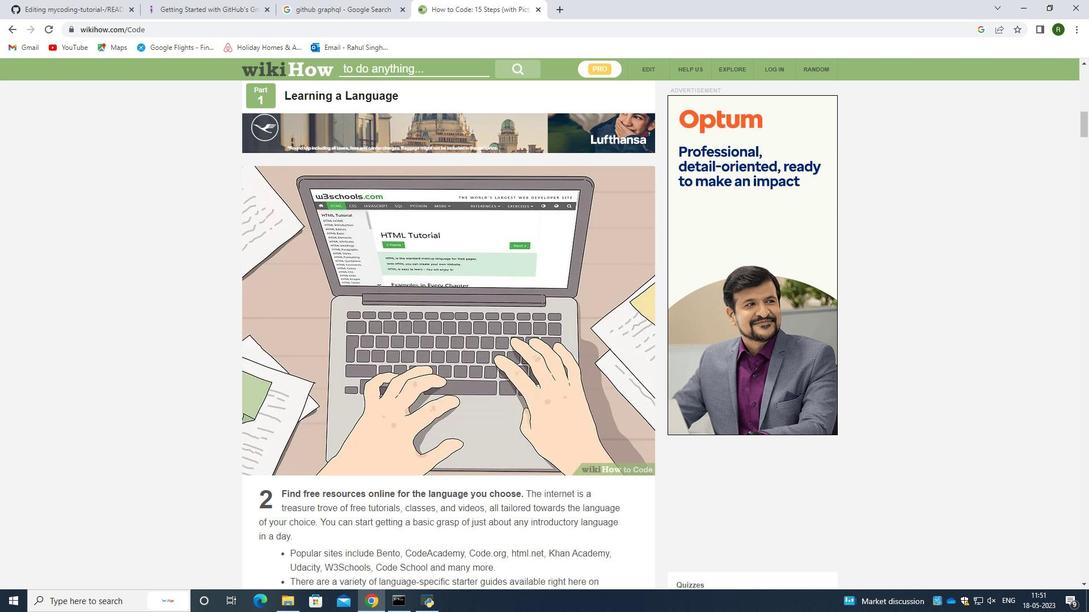 
Action: Mouse moved to (329, 7)
Screenshot: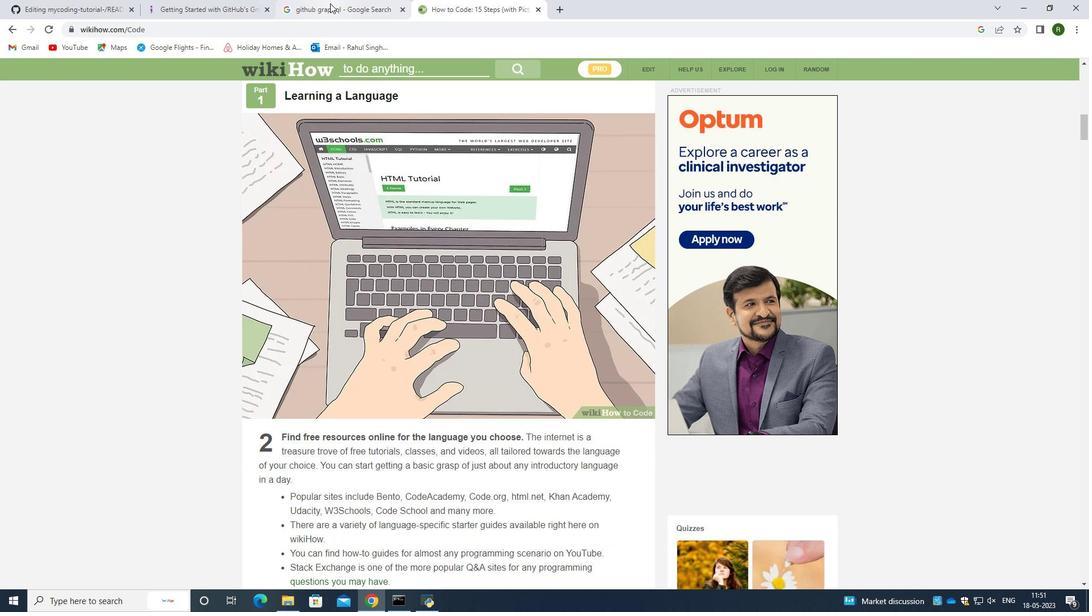 
Action: Mouse pressed left at (329, 7)
Screenshot: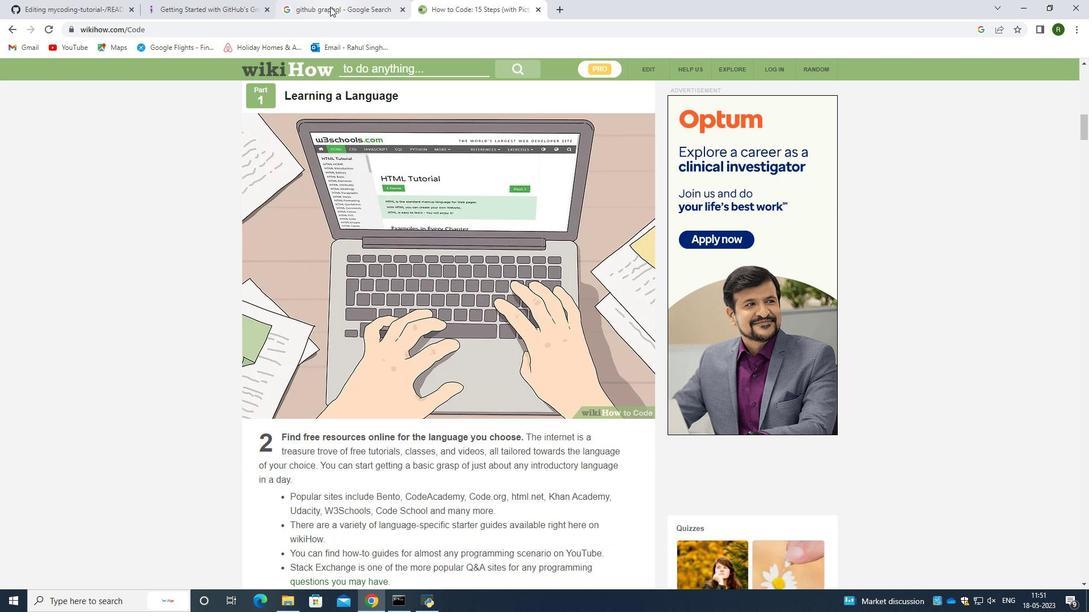 
Action: Mouse moved to (68, 0)
Screenshot: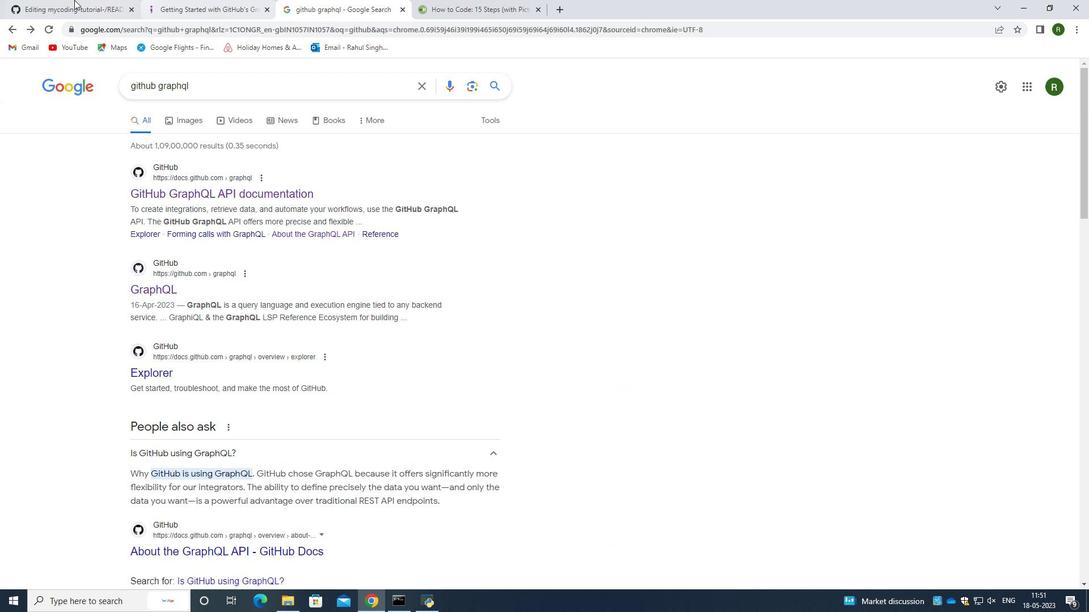 
Action: Mouse pressed left at (68, 0)
Screenshot: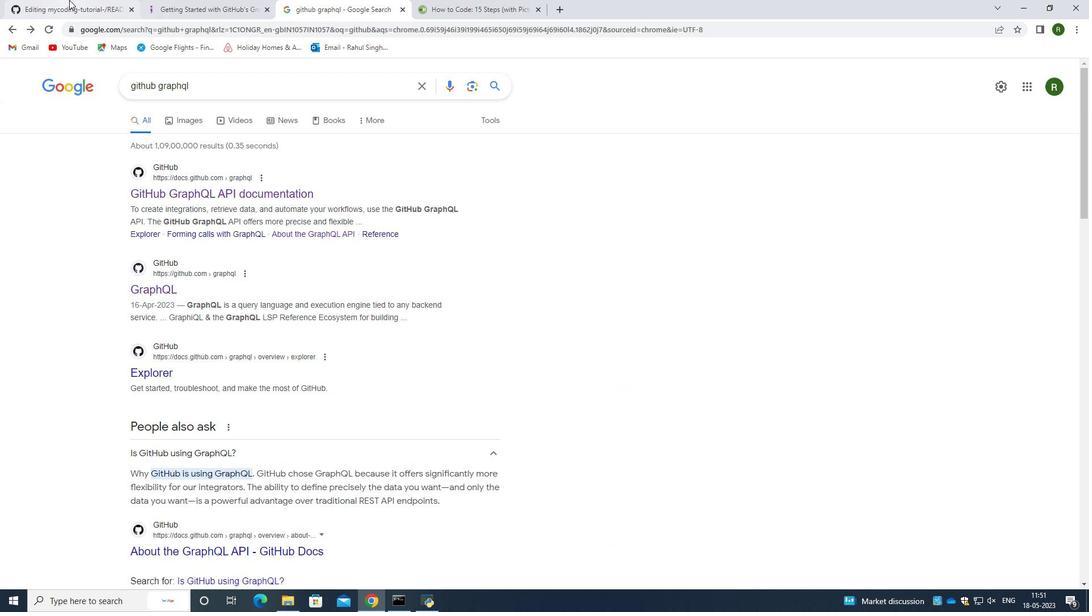 
Action: Mouse moved to (240, 276)
Screenshot: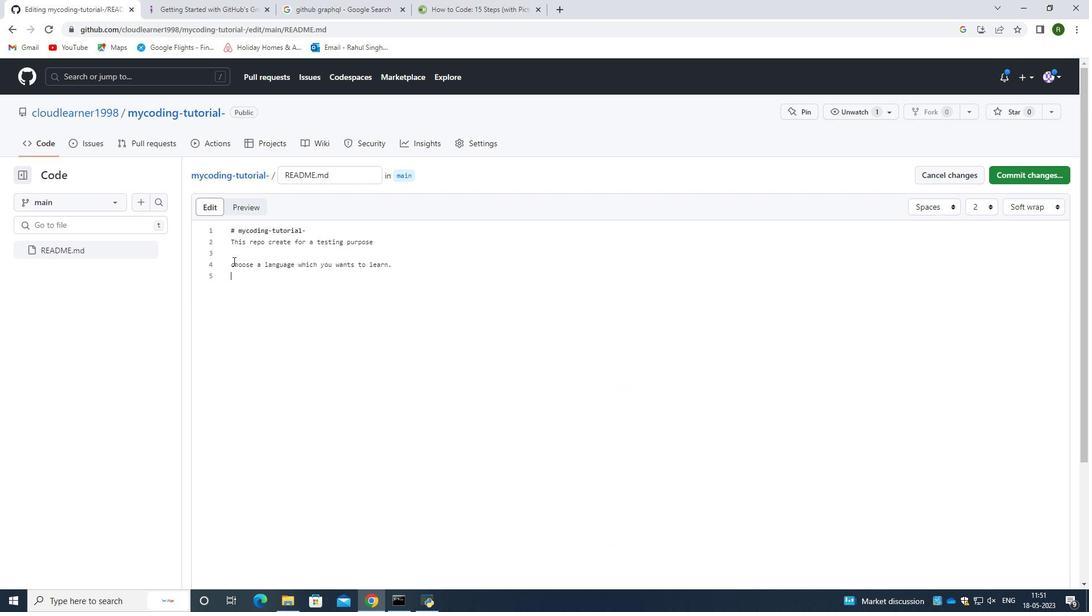 
Action: Key pressed find<Key.space>resoul<Key.backspace>rces<Key.space>onle<Key.backspace>ine<Key.space>from<Key.space>yt<Key.backspace>outi<Key.backspace>ube<Key.space>,<Key.space>and<Key.backspace><Key.backspace><Key.backspace><Key.backspace><Key.backspace>s<Key.backspace>and<Key.space>other<Key.space>learning<Key.space>plateform.
Screenshot: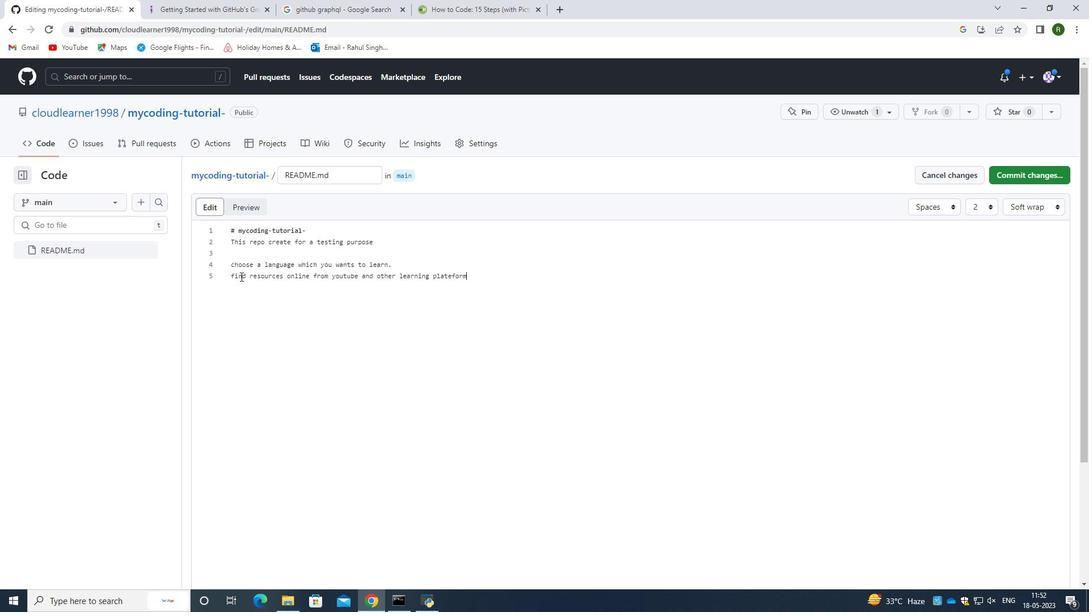 
Action: Mouse moved to (241, 292)
Screenshot: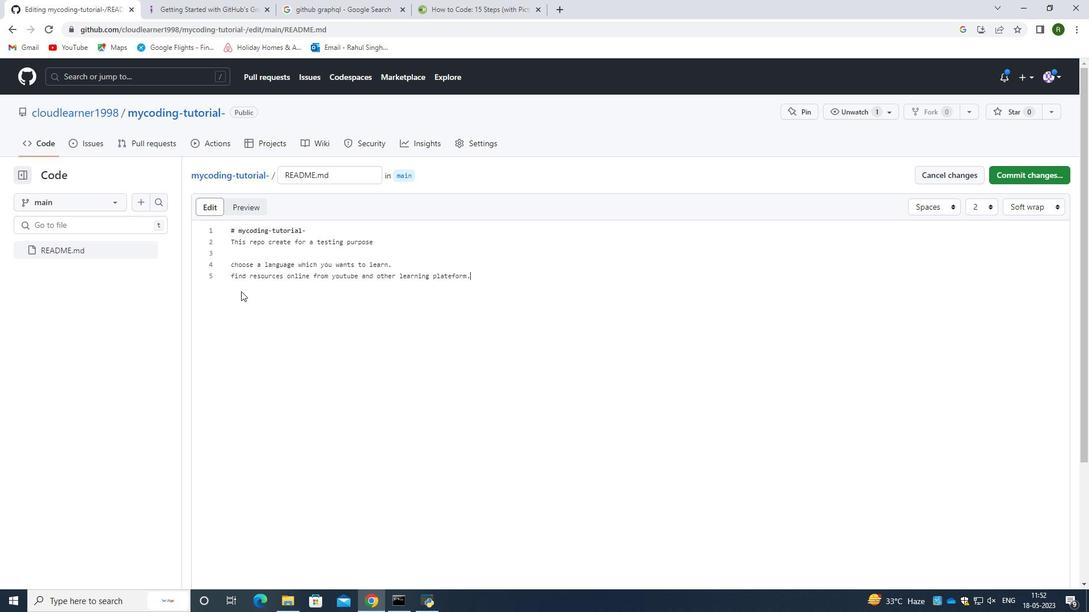 
Action: Key pressed <Key.enter>
Screenshot: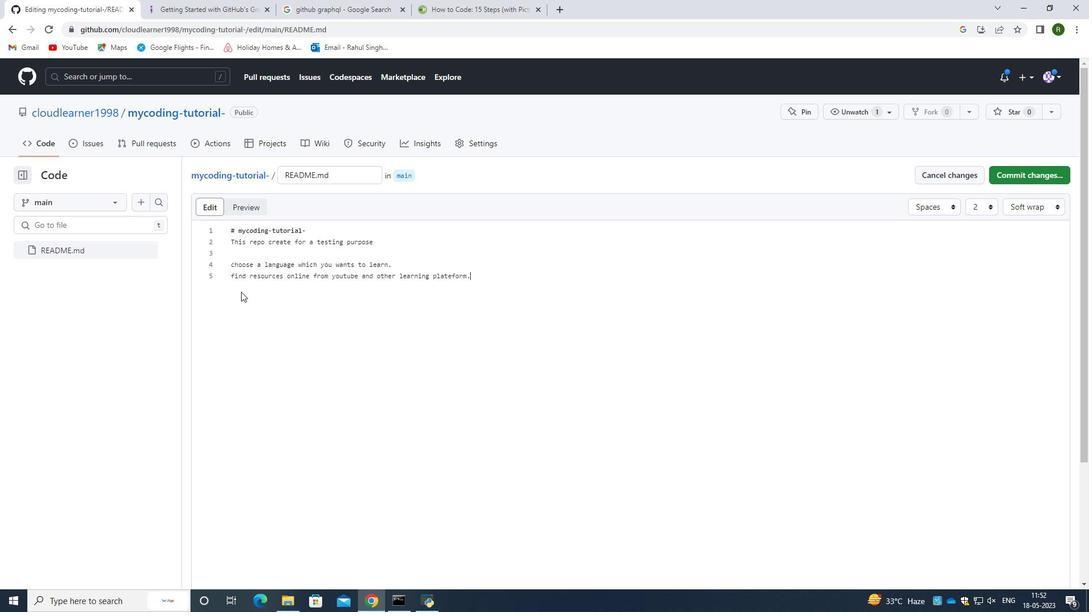 
Action: Mouse moved to (233, 264)
Screenshot: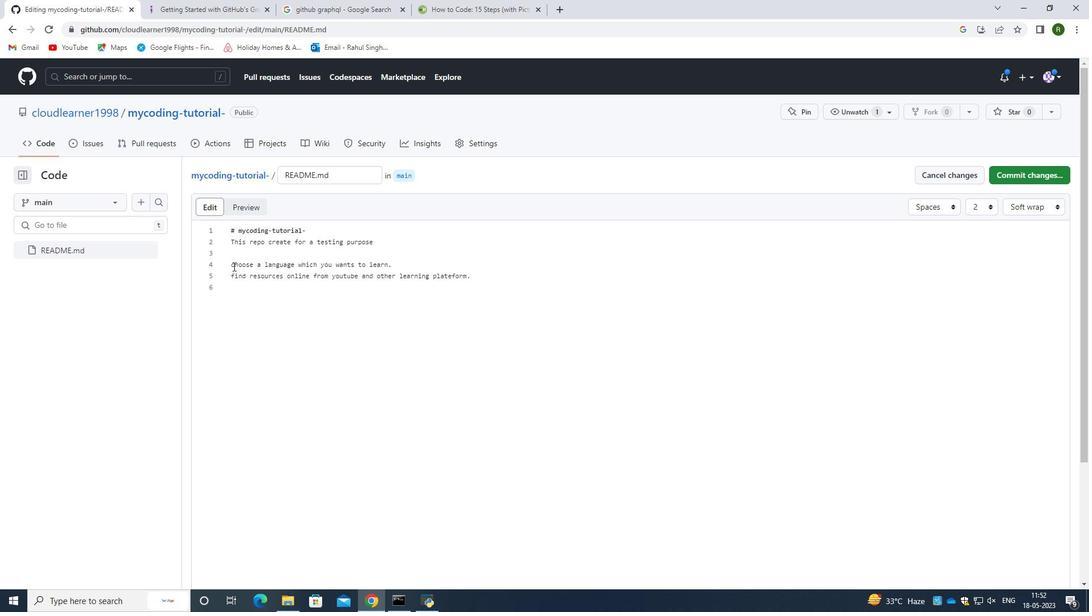 
Action: Mouse pressed left at (233, 264)
Screenshot: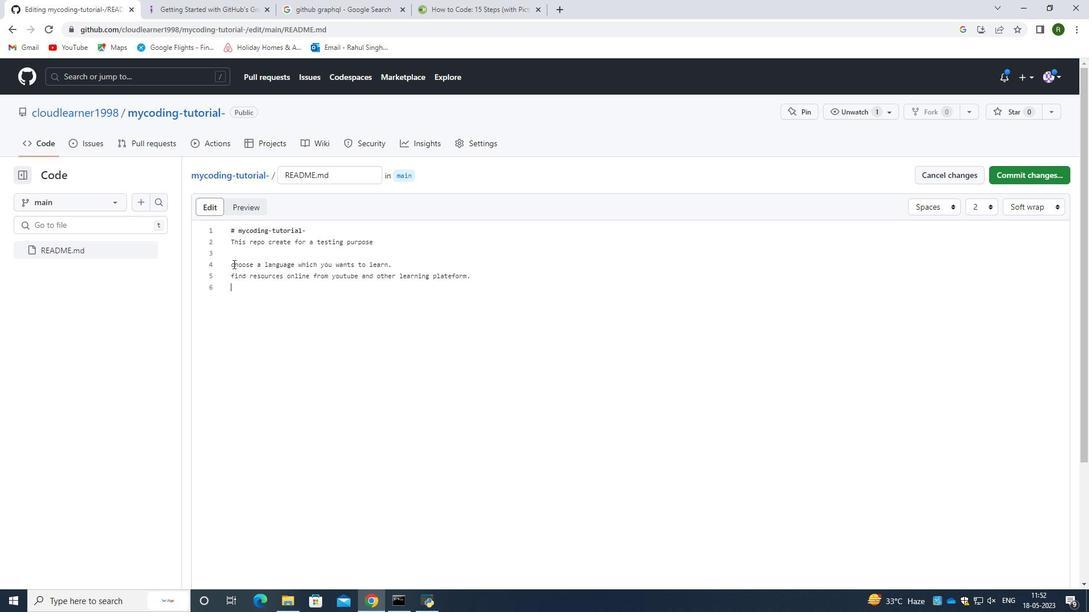 
Action: Mouse moved to (229, 258)
Screenshot: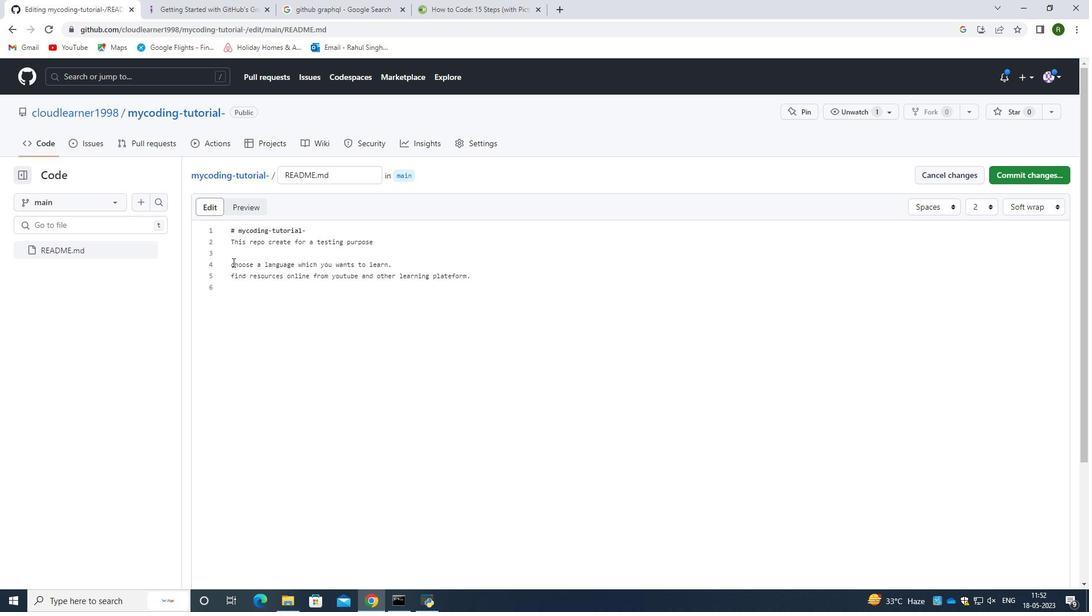 
Action: Mouse pressed left at (229, 258)
Screenshot: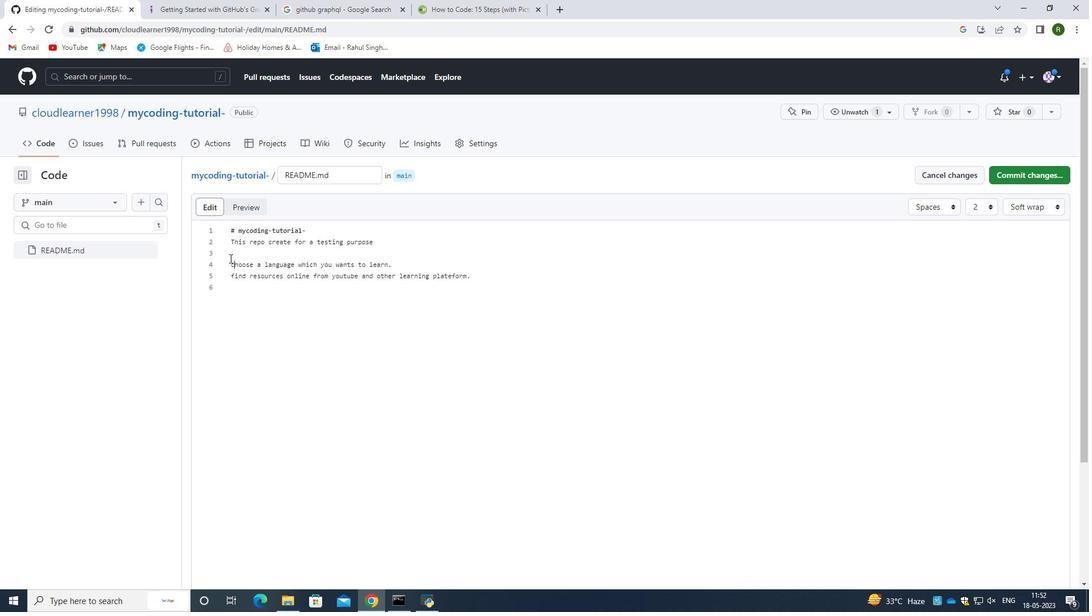 
Action: Mouse moved to (233, 264)
Screenshot: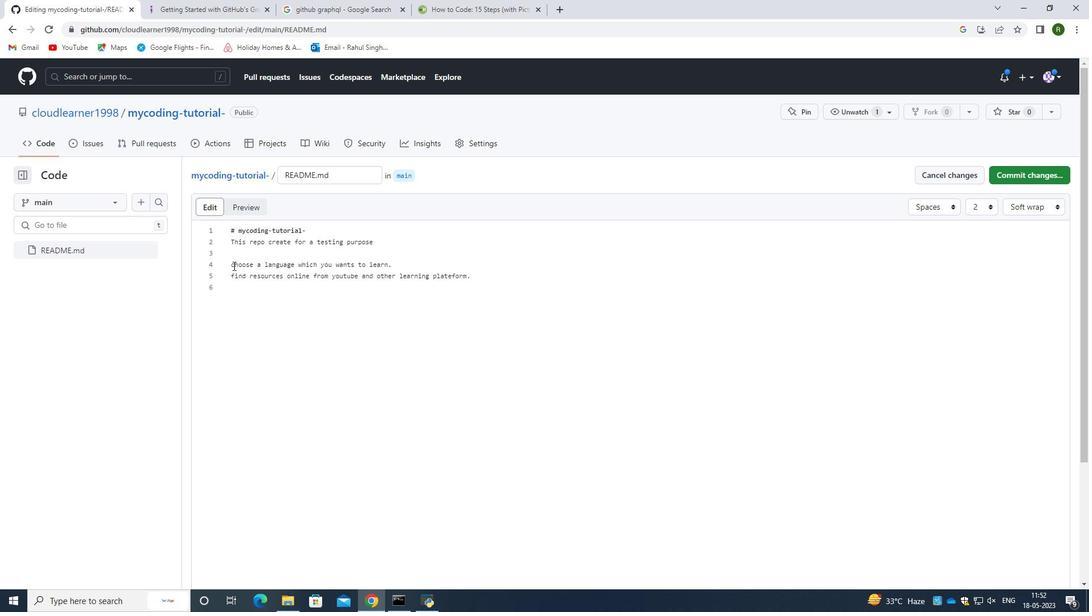 
Action: Mouse pressed left at (233, 264)
Screenshot: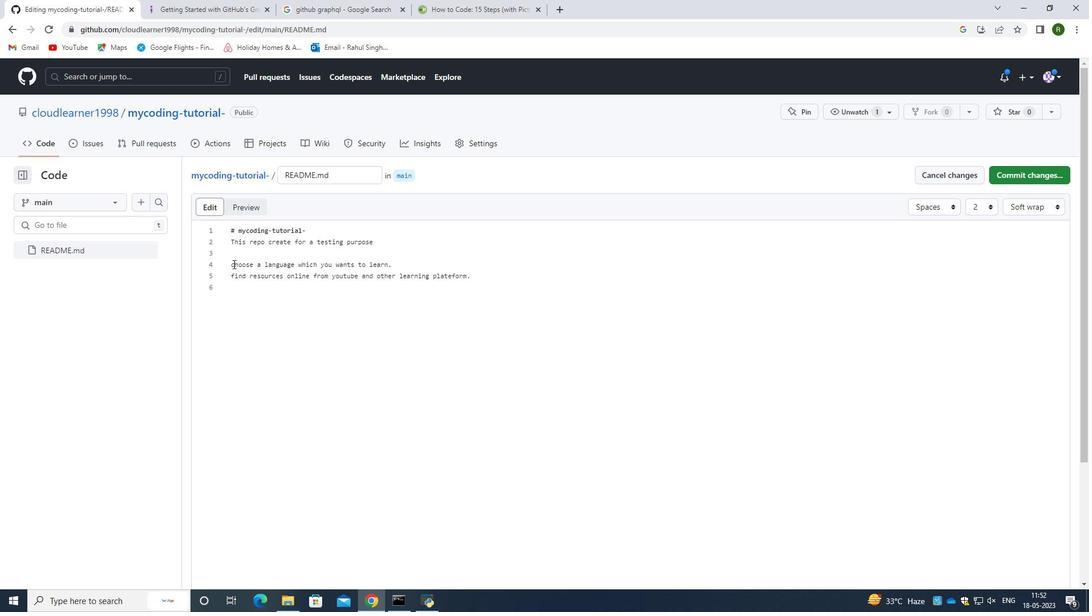 
Action: Mouse moved to (247, 266)
Screenshot: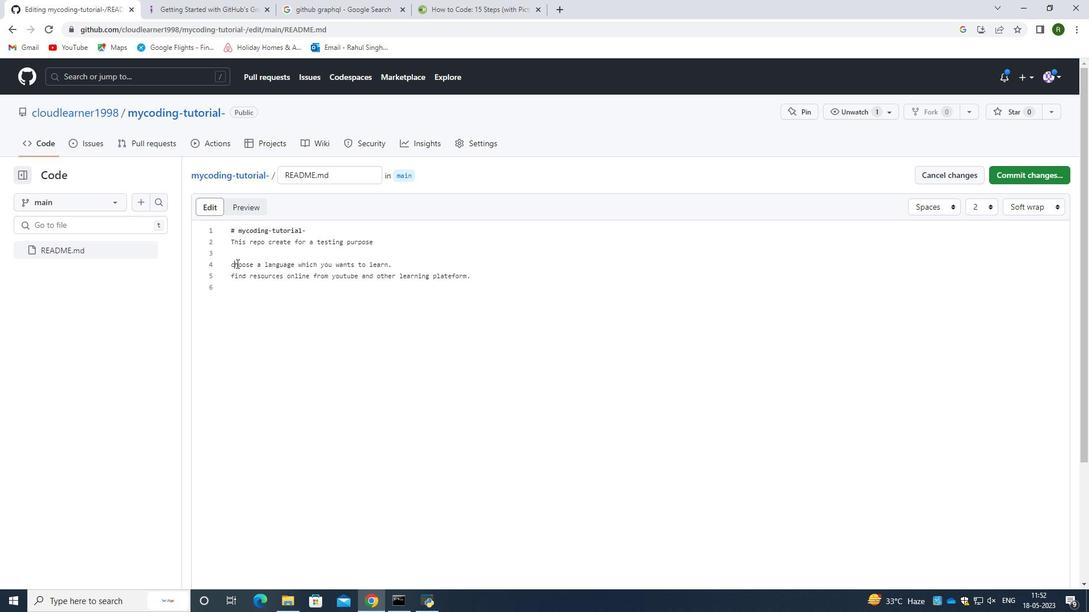 
Action: Key pressed <Key.left><Key.shift><Key.shift><Key.shift><Key.shift><Key.shift>#
Screenshot: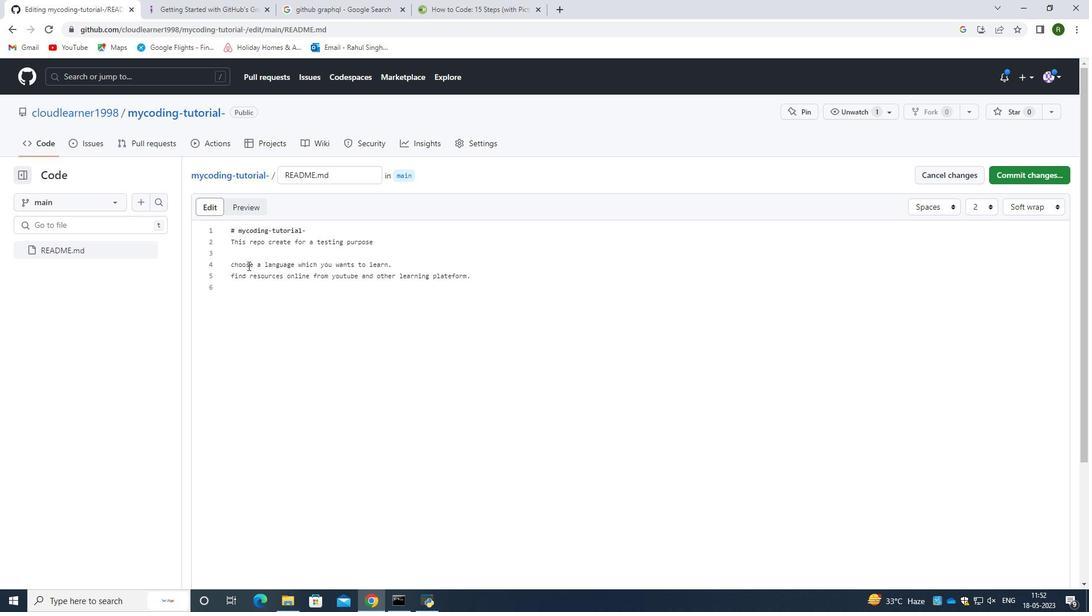 
Action: Mouse moved to (233, 275)
Screenshot: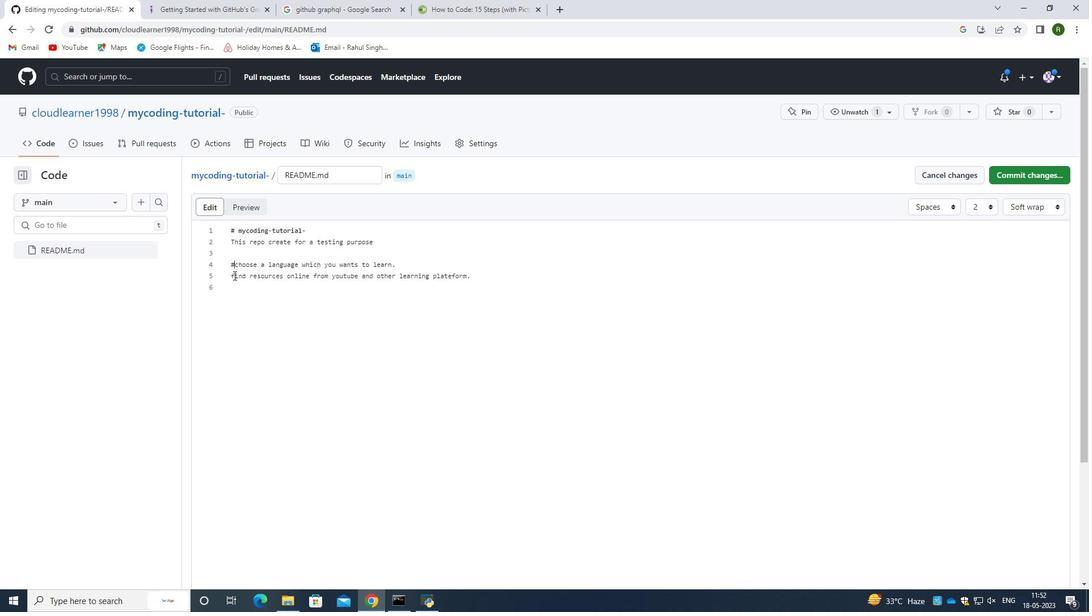
Action: Mouse pressed left at (233, 275)
Screenshot: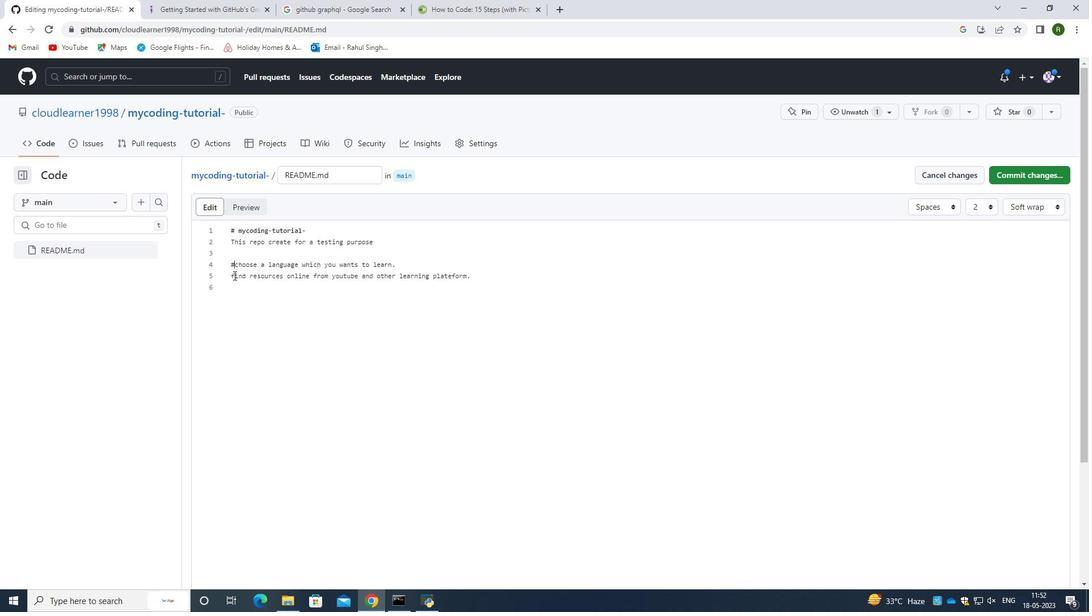 
Action: Mouse moved to (242, 277)
Screenshot: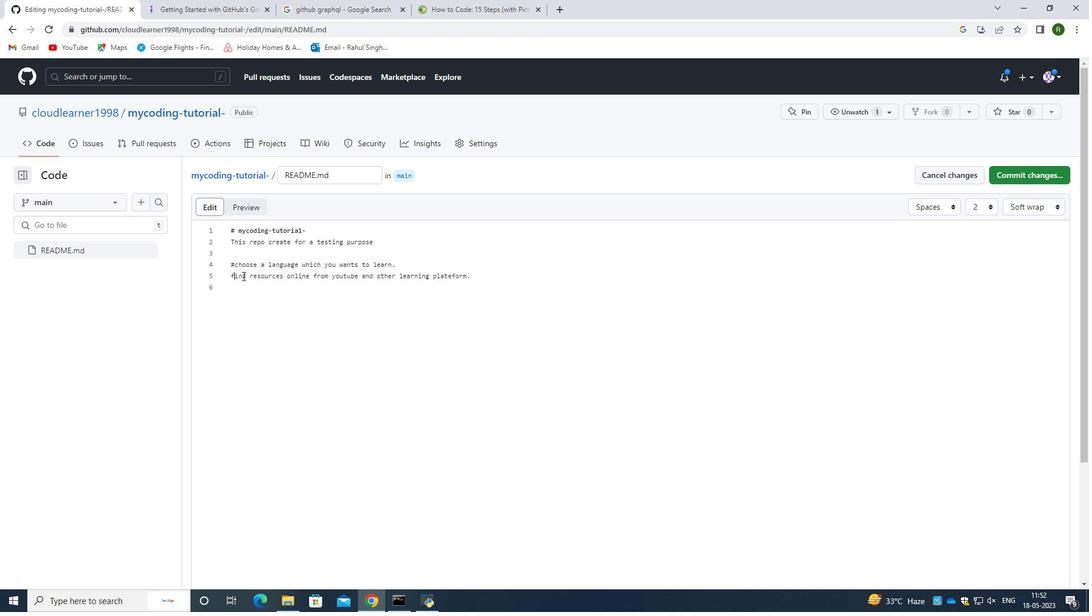 
Action: Key pressed <Key.left><Key.shift>#
Screenshot: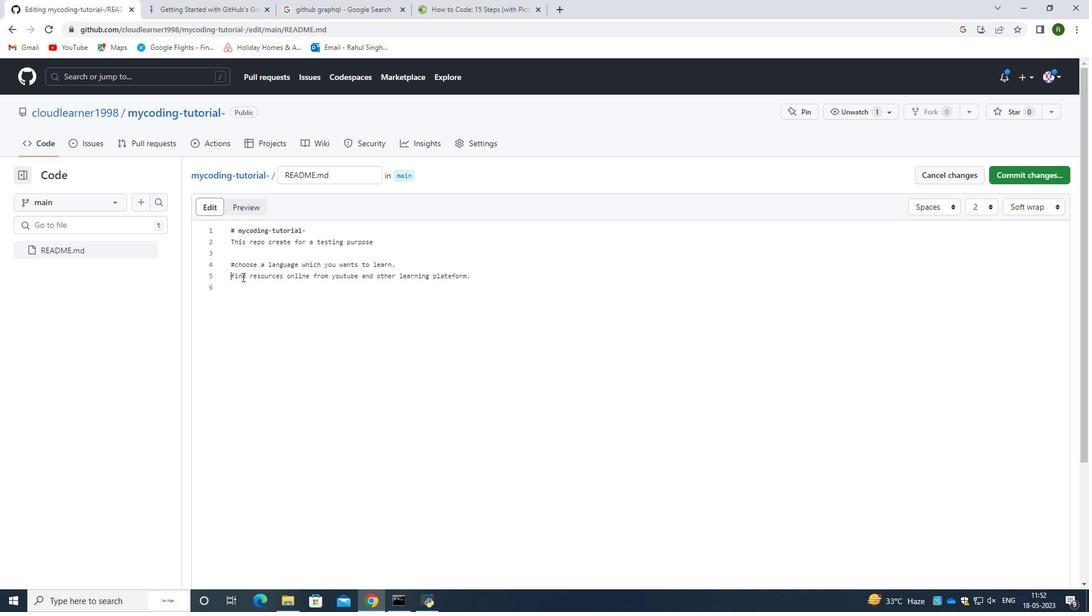 
Action: Mouse moved to (478, 277)
Screenshot: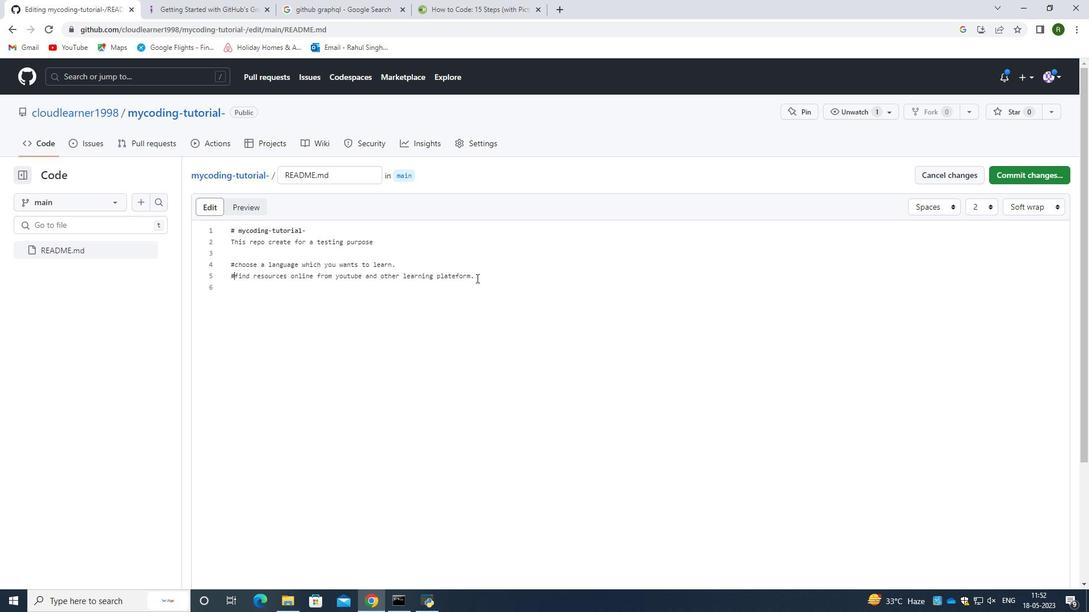 
Action: Mouse pressed left at (478, 277)
Screenshot: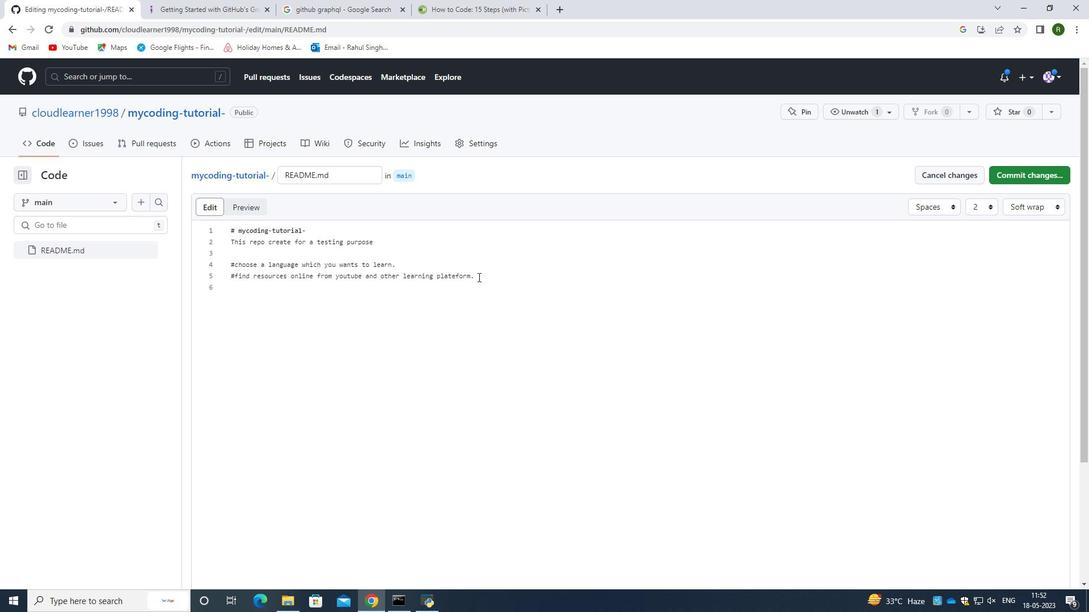 
Action: Mouse moved to (478, 277)
Screenshot: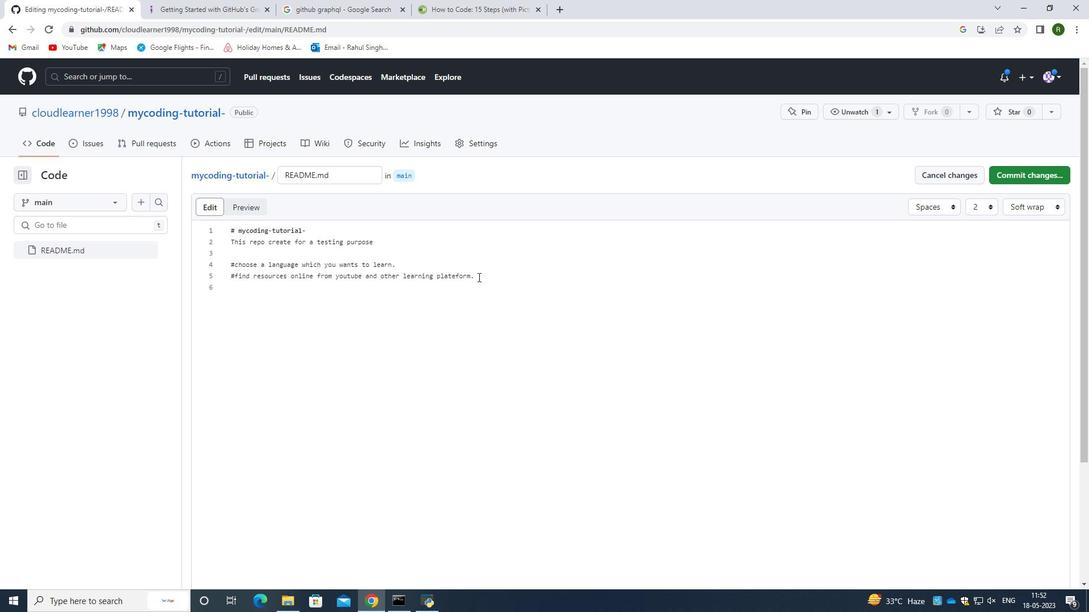 
Action: Key pressed <Key.enter><Key.shift>@<Key.backspace><Key.shift>#
Screenshot: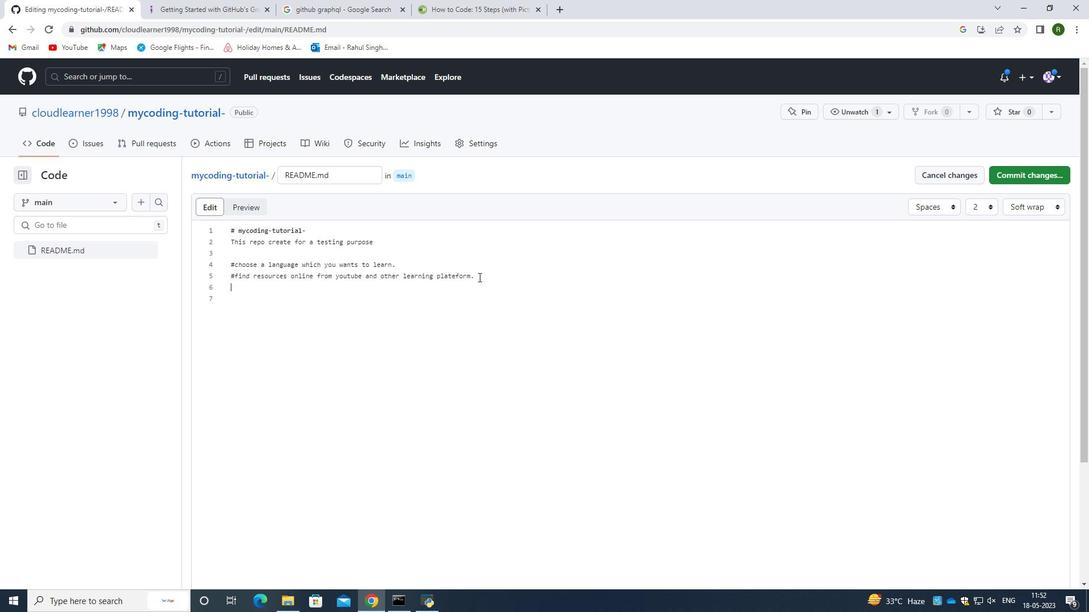 
Action: Mouse moved to (446, 0)
Screenshot: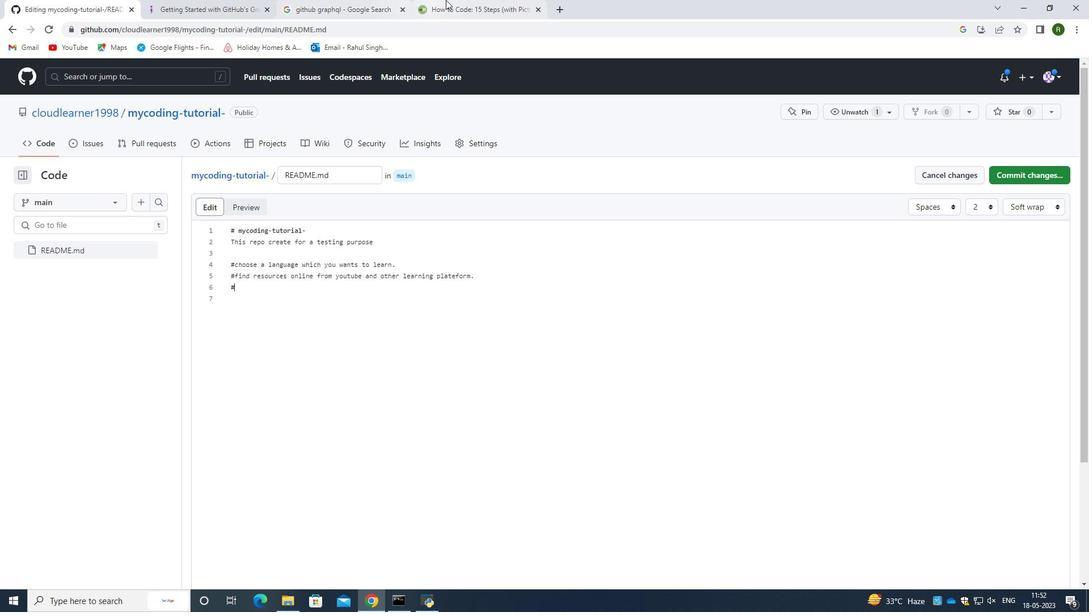 
Action: Mouse pressed left at (446, 0)
Screenshot: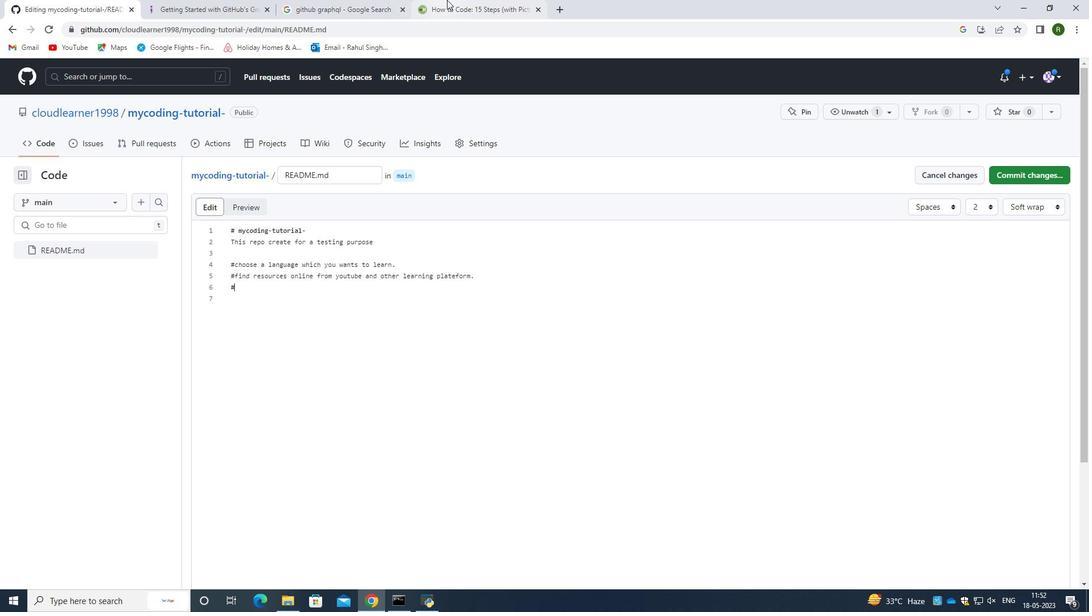 
Action: Mouse moved to (371, 397)
Screenshot: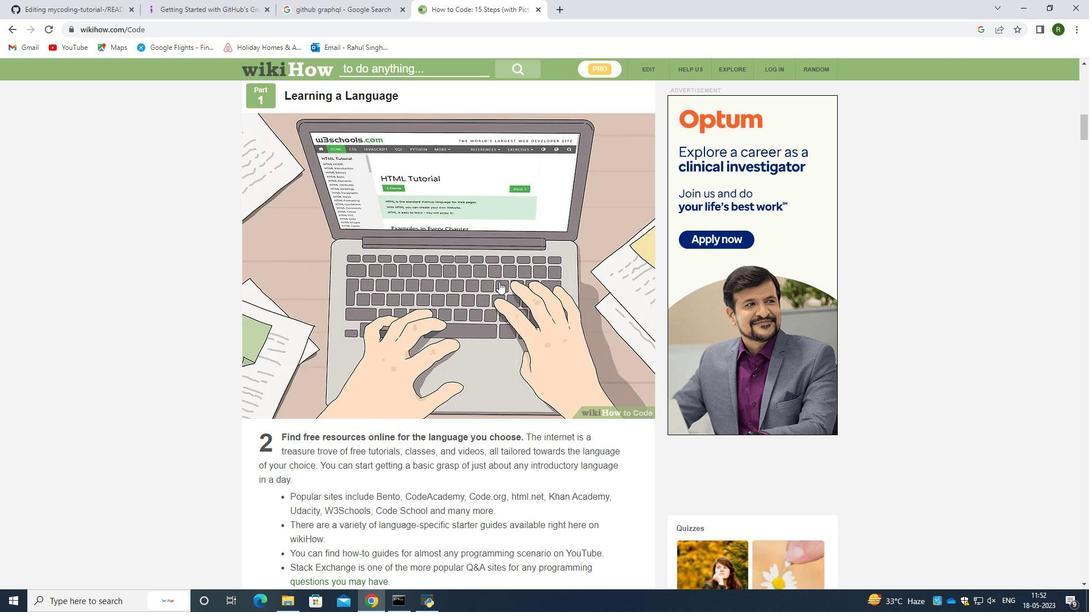 
Action: Mouse scrolled (371, 397) with delta (0, 0)
Screenshot: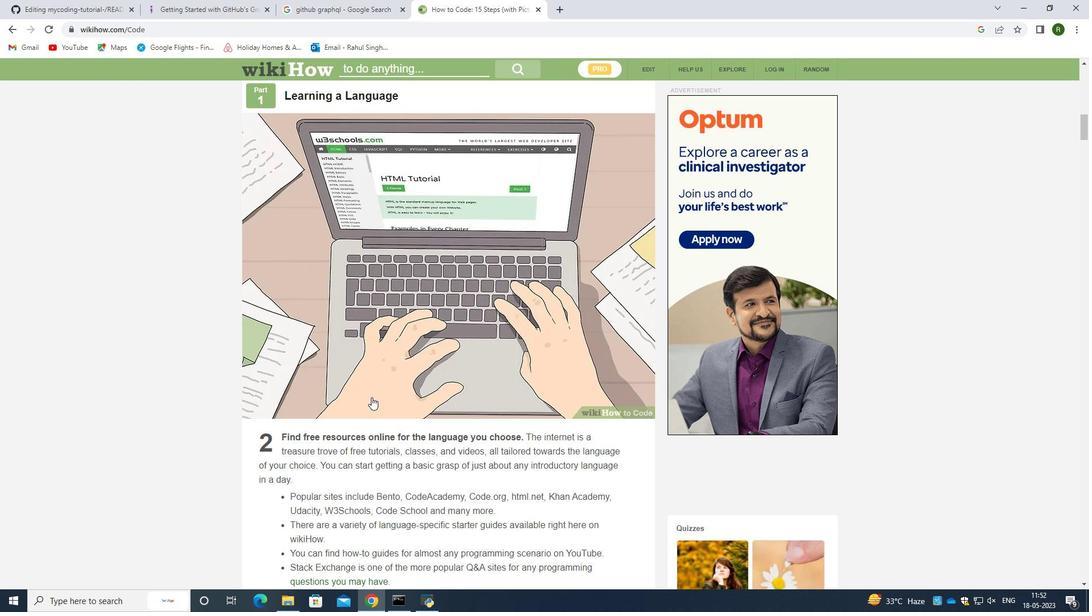 
Action: Mouse scrolled (371, 397) with delta (0, 0)
Screenshot: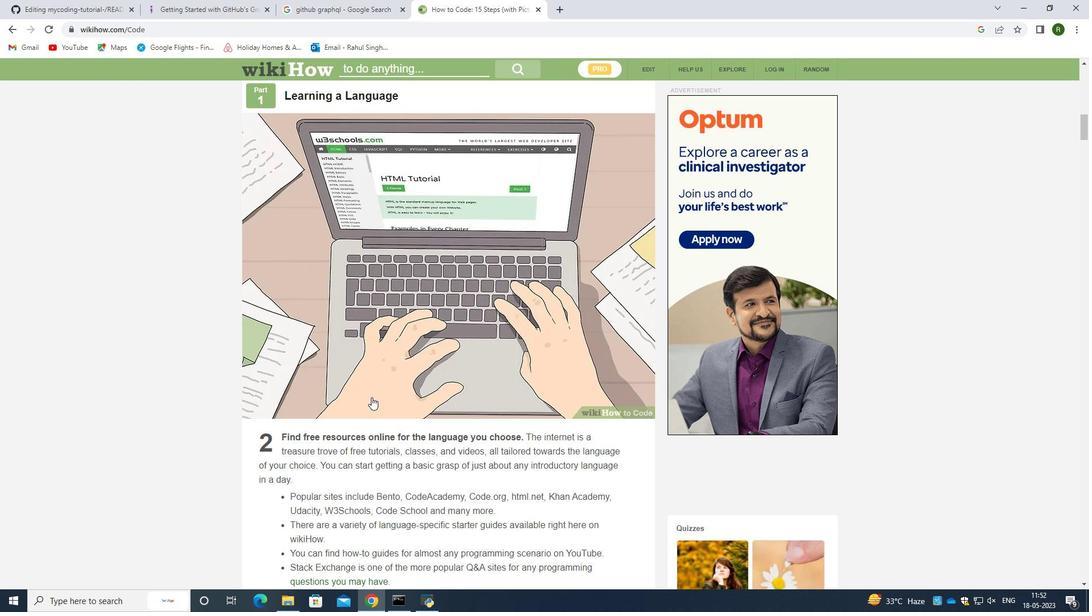 
Action: Mouse scrolled (371, 397) with delta (0, 0)
Screenshot: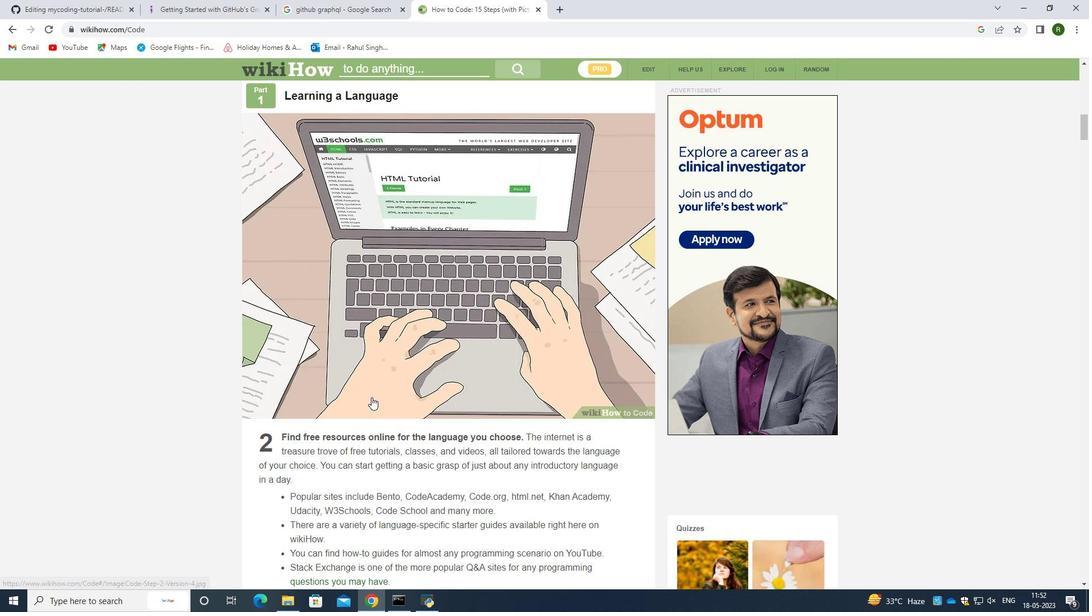 
Action: Mouse scrolled (371, 397) with delta (0, 0)
Screenshot: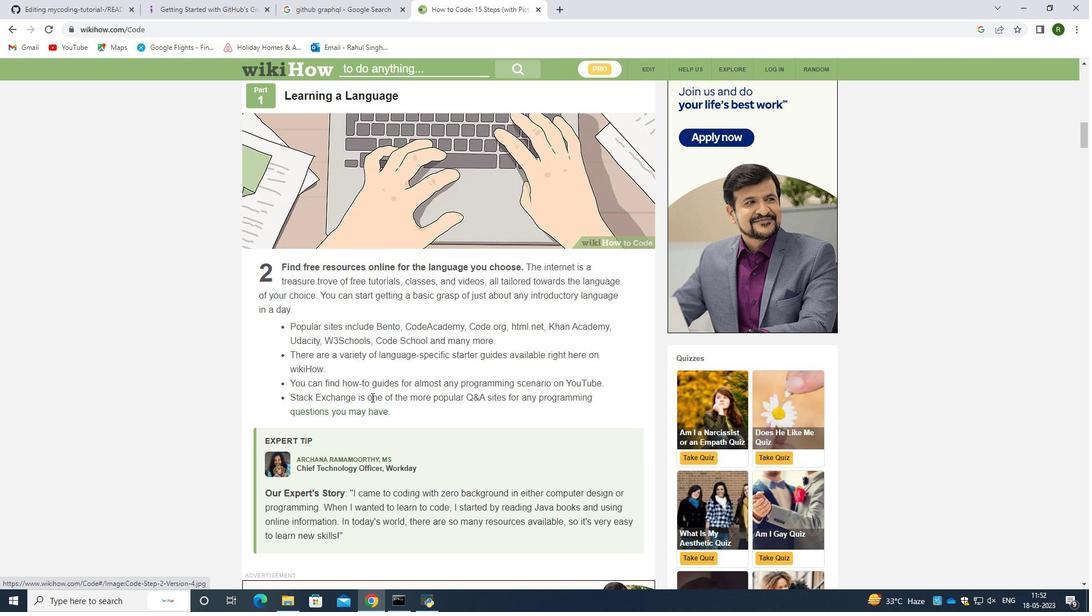 
Action: Mouse scrolled (371, 397) with delta (0, 0)
Screenshot: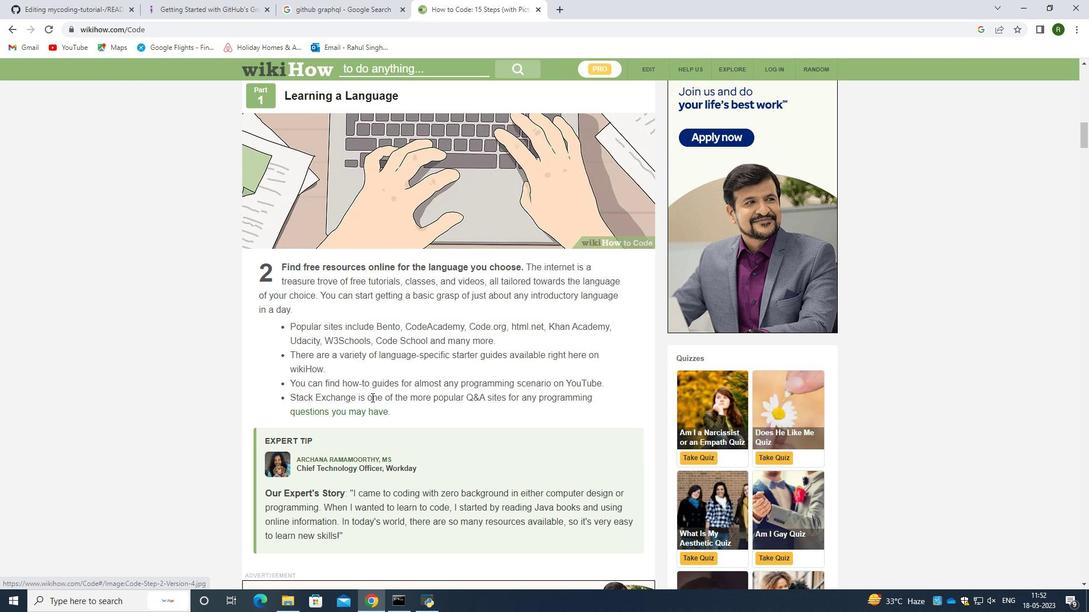 
Action: Mouse scrolled (371, 397) with delta (0, 0)
Screenshot: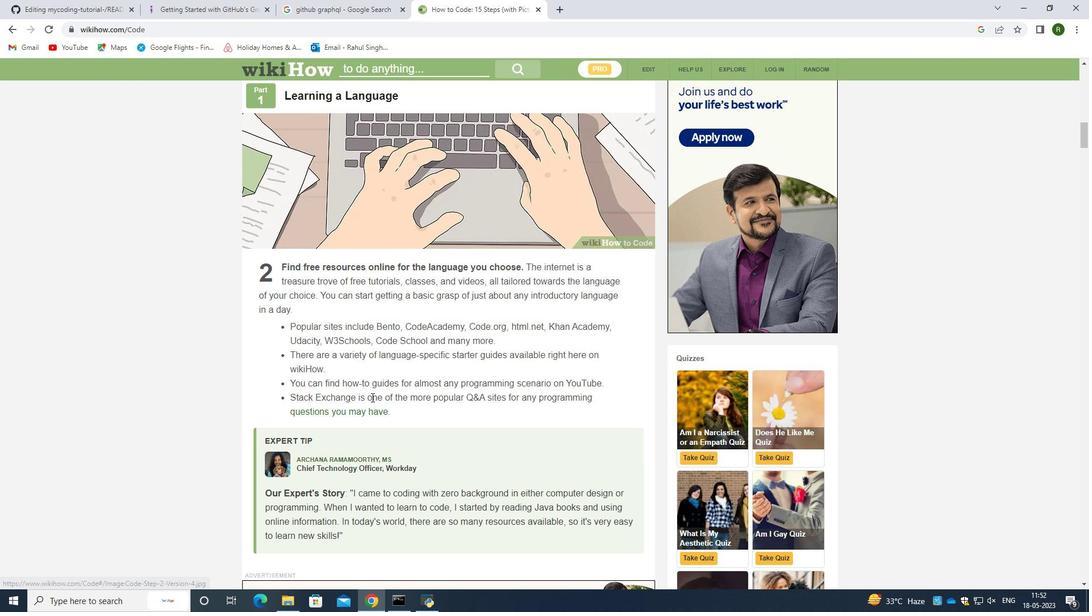 
Action: Mouse scrolled (371, 397) with delta (0, 0)
Screenshot: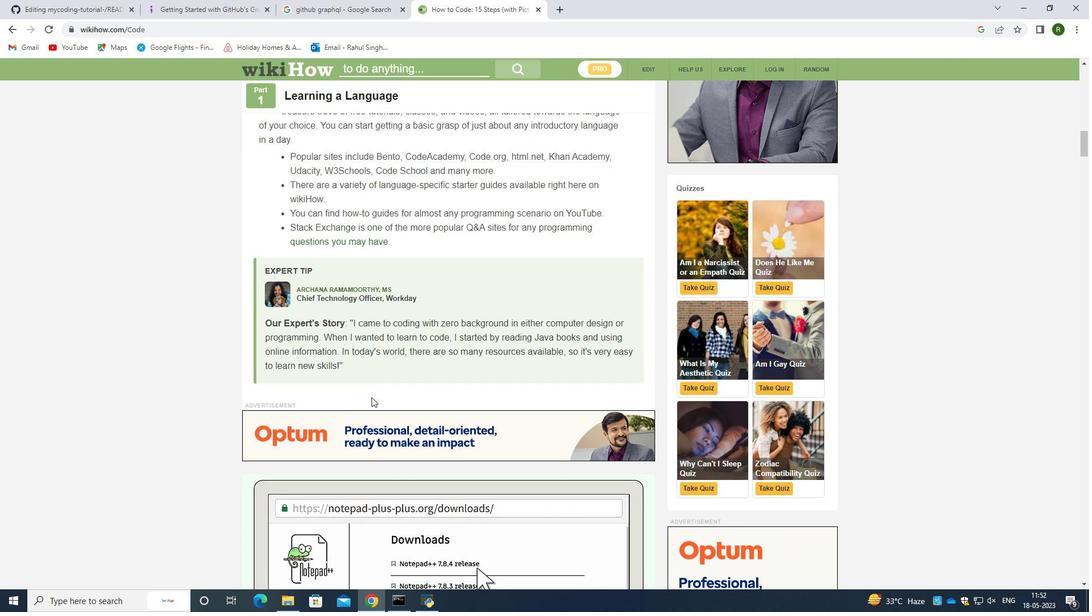 
Action: Mouse scrolled (371, 397) with delta (0, 0)
Screenshot: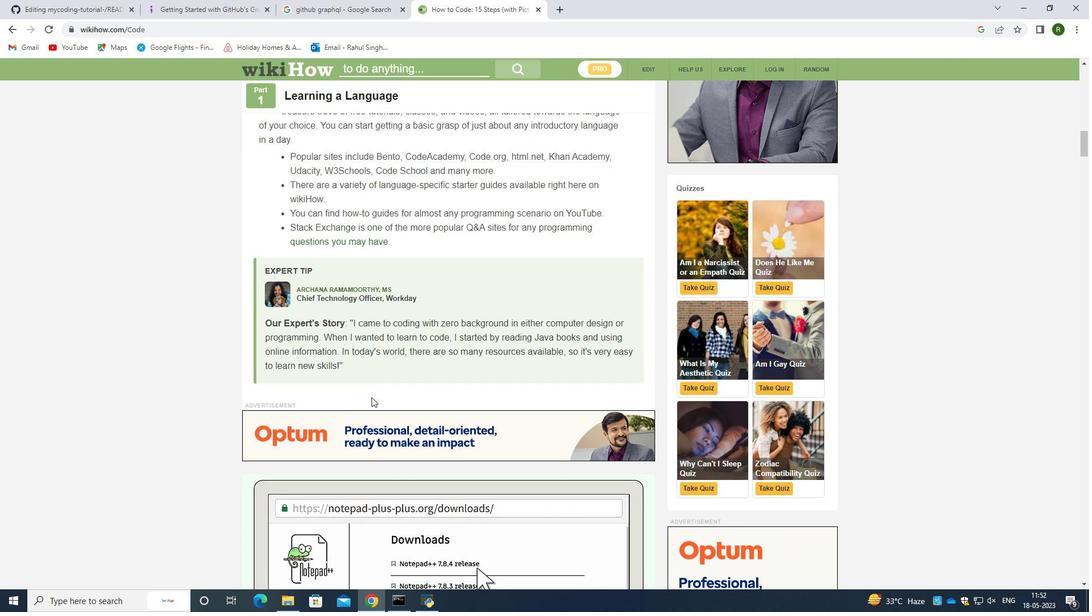 
Action: Mouse scrolled (371, 397) with delta (0, 0)
Screenshot: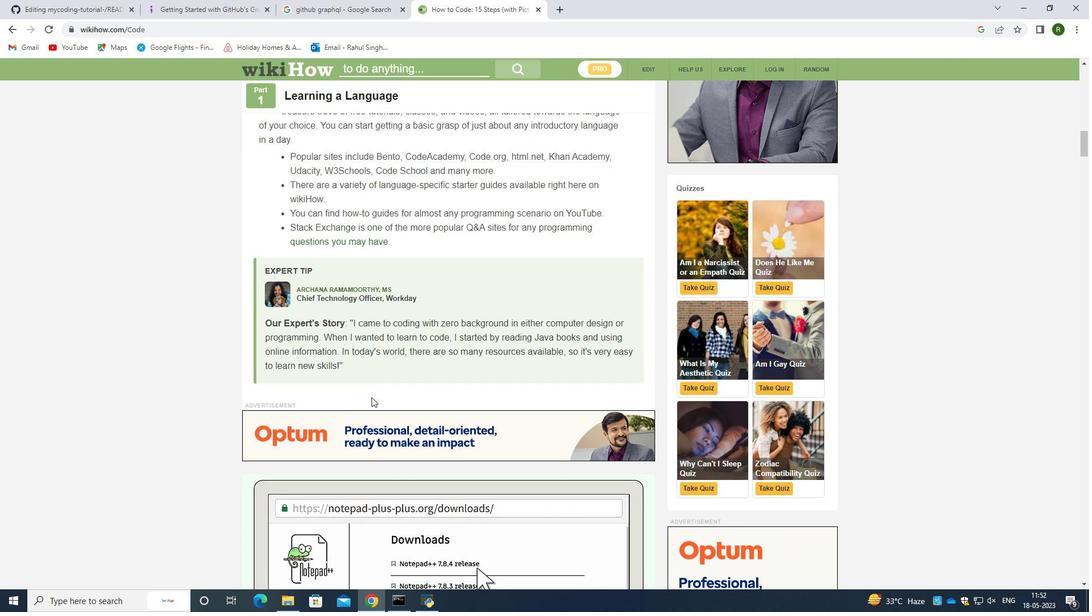
Action: Mouse scrolled (371, 397) with delta (0, 0)
Screenshot: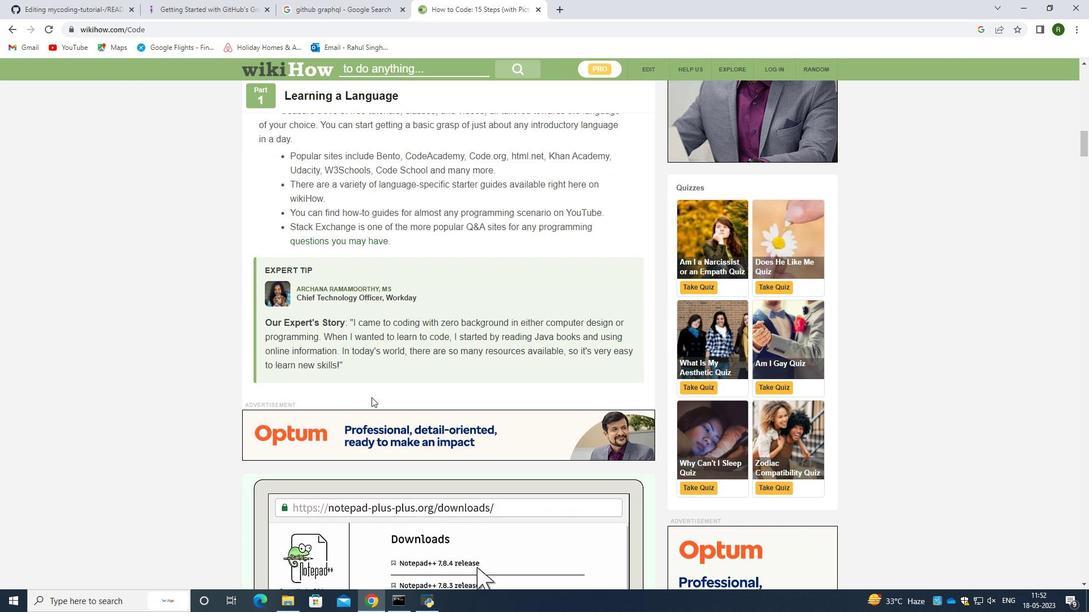 
Action: Mouse scrolled (371, 397) with delta (0, 0)
Screenshot: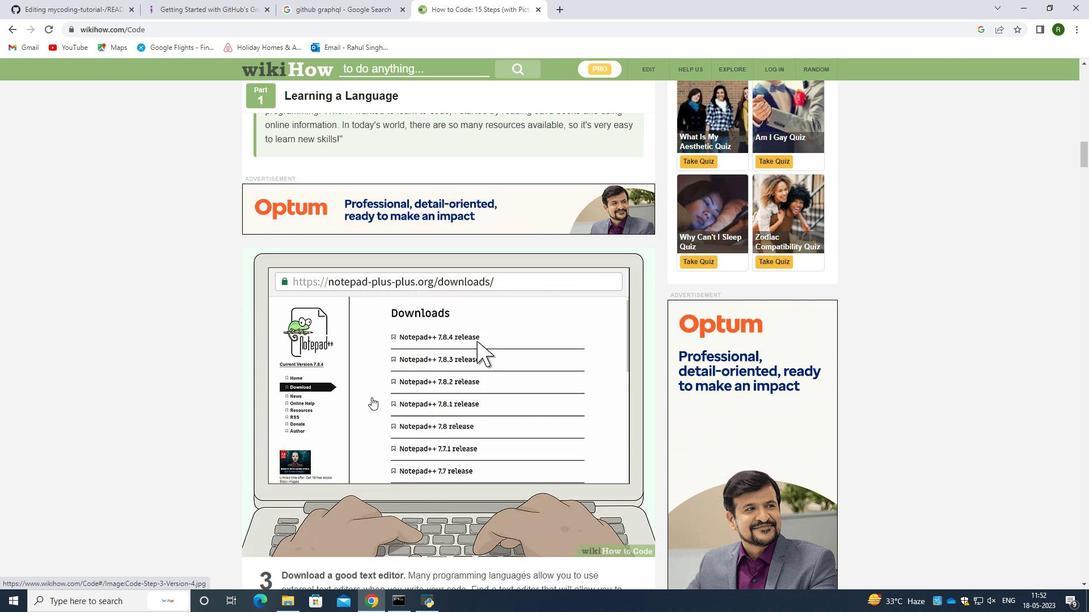 
Action: Mouse scrolled (371, 397) with delta (0, 0)
Screenshot: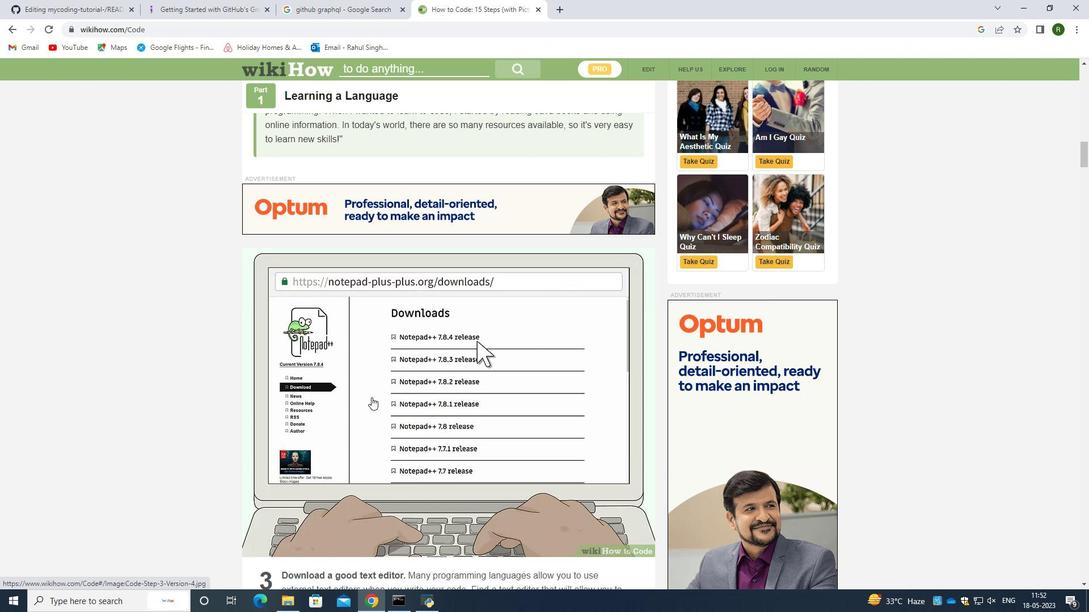 
Action: Mouse scrolled (371, 397) with delta (0, 0)
Screenshot: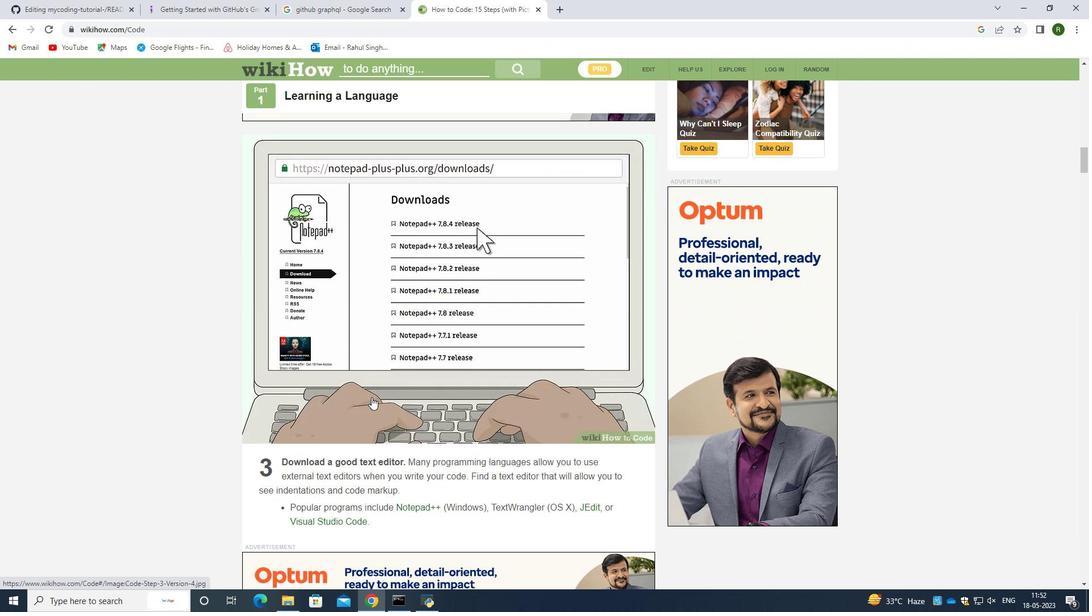 
Action: Mouse scrolled (371, 397) with delta (0, 0)
Screenshot: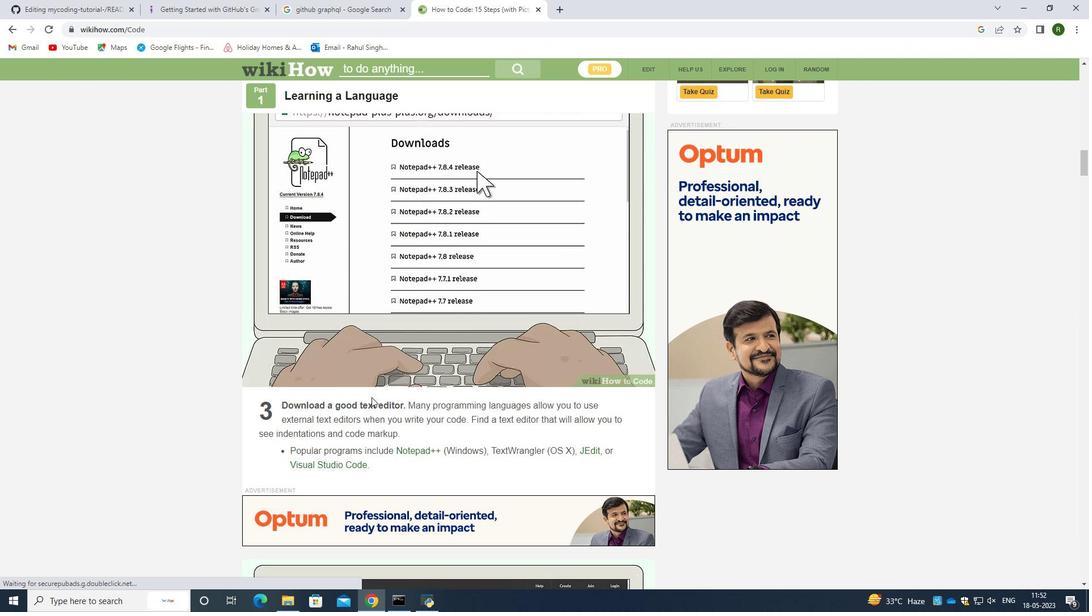 
Action: Mouse scrolled (371, 397) with delta (0, 0)
Screenshot: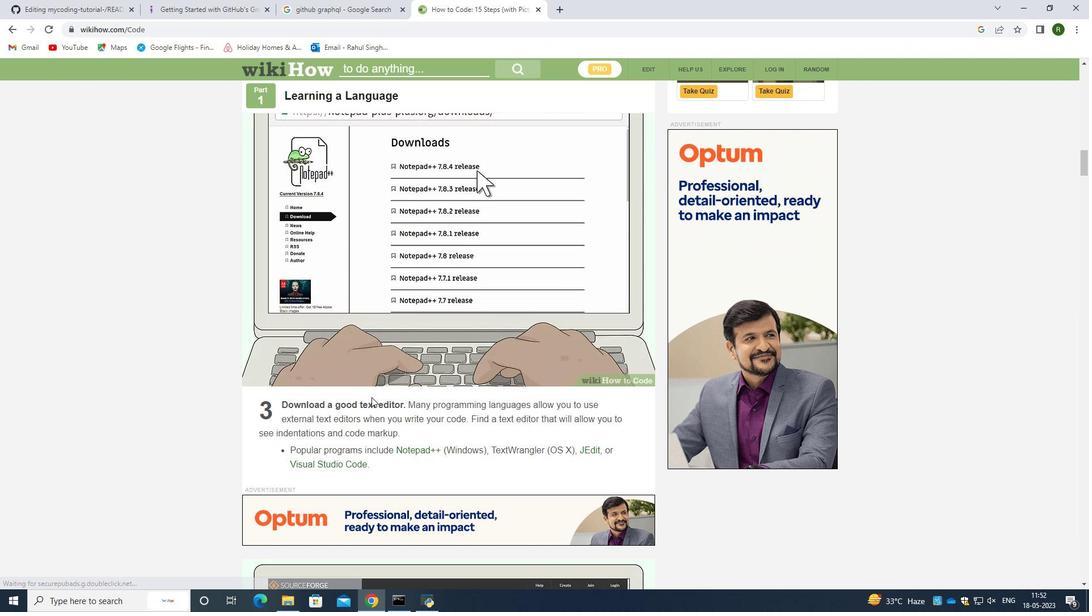 
Action: Mouse moved to (81, 0)
Screenshot: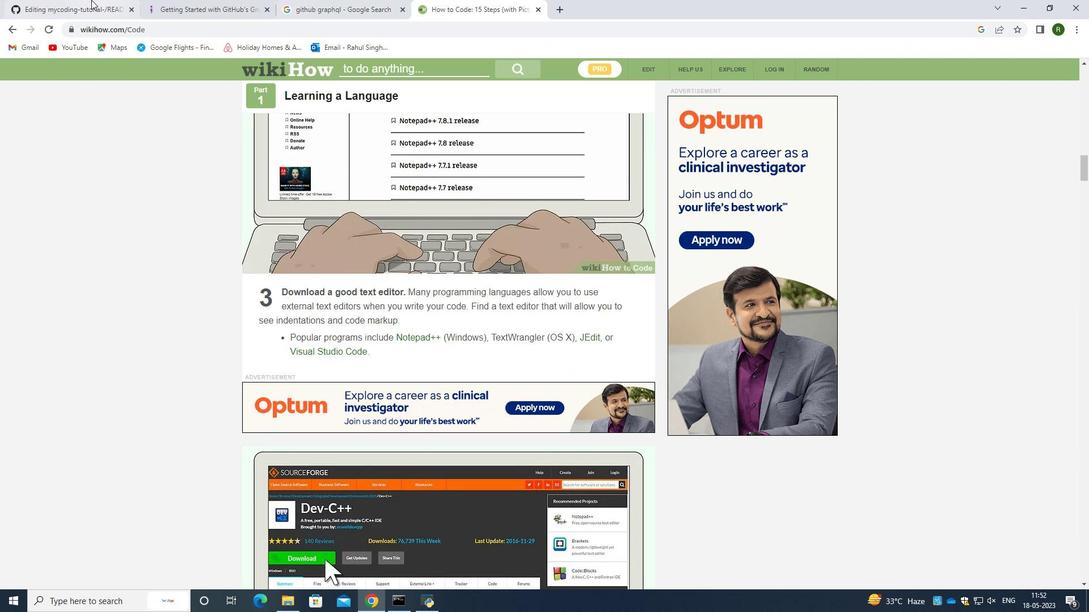 
Action: Mouse pressed left at (81, 0)
Screenshot: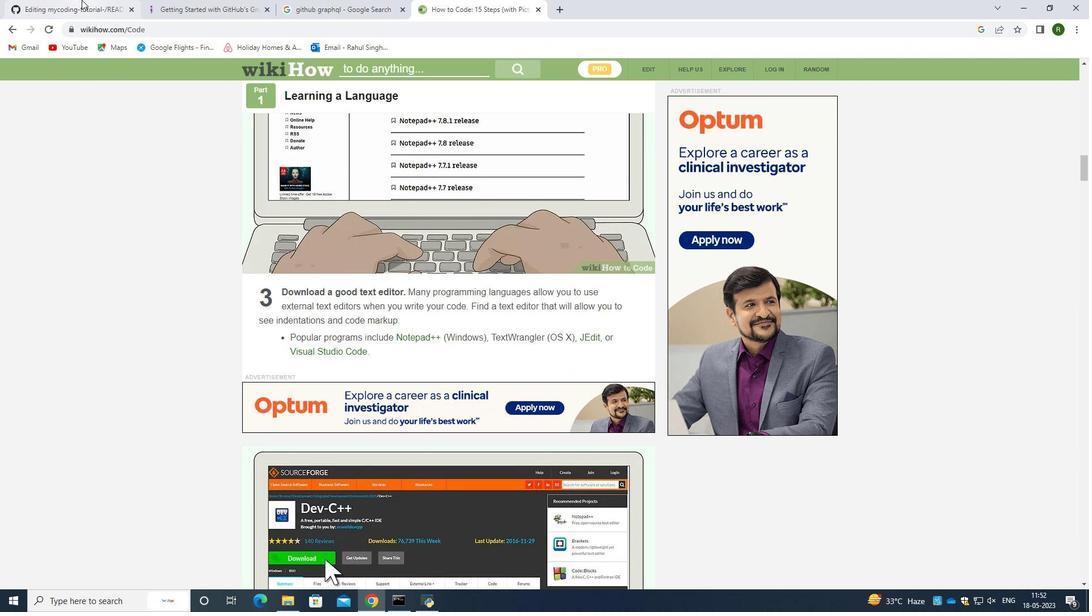 
Action: Mouse moved to (262, 286)
Screenshot: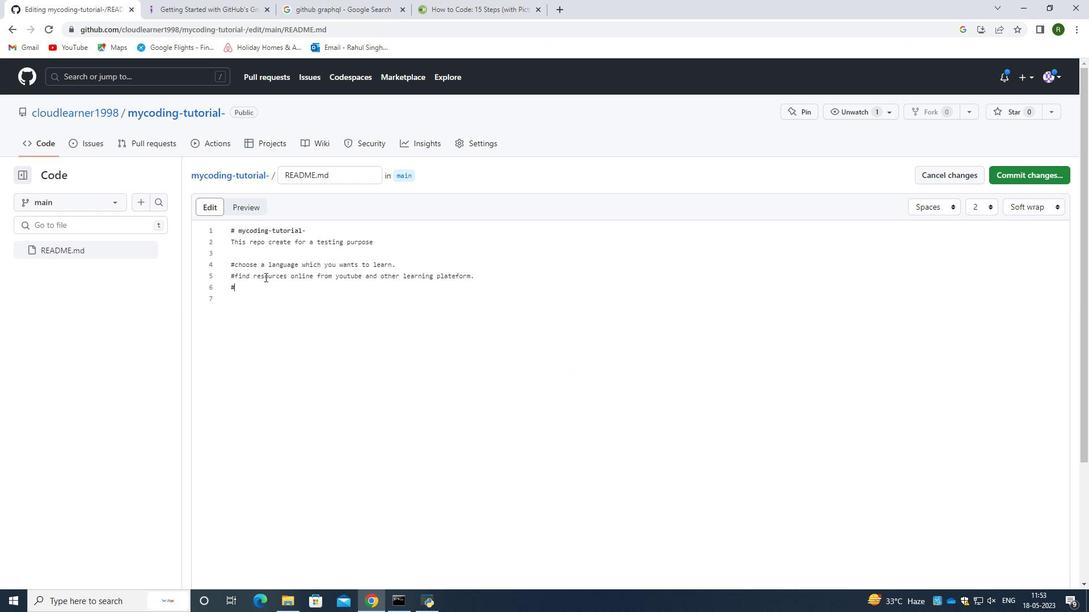 
Action: Mouse pressed left at (262, 286)
Screenshot: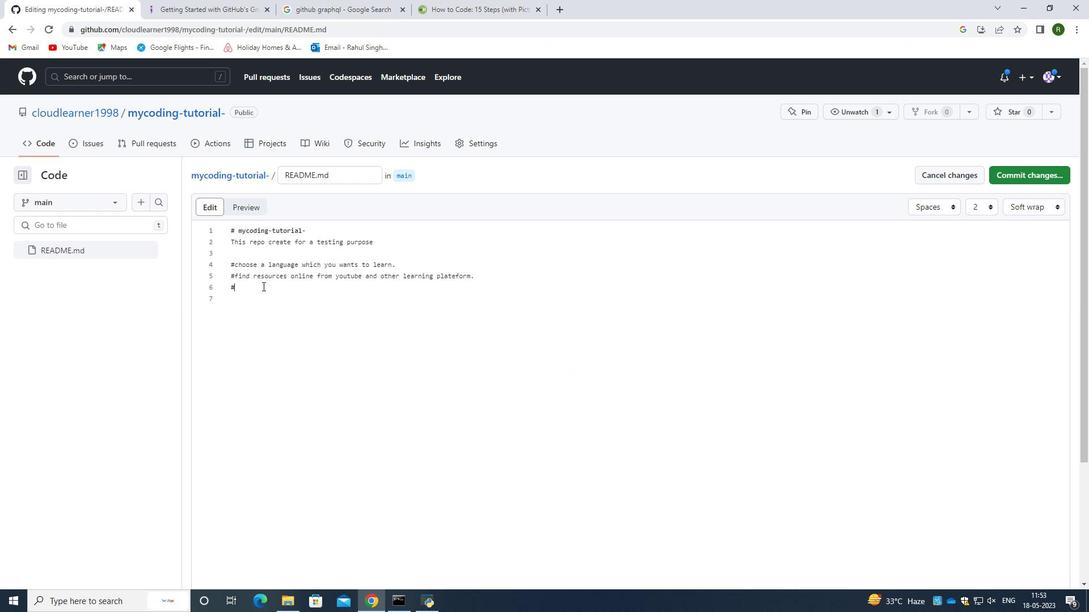 
Action: Key pressed download<Key.space>a<Key.space>good<Key.space>tw<Key.backspace>ext<Key.space>editou<Key.backspace>r<Key.space>.<Key.backspace><Key.backspace>.<Key.space>you<Key.space>can<Key.space>download<Key.space>for<Key.space><Key.backspace><Key.backspace><Key.backspace><Key.backspace>visual<Key.space>studio<Key.space>code<Key.space>for<Key.space>coding<Key.space>purpose.
Screenshot: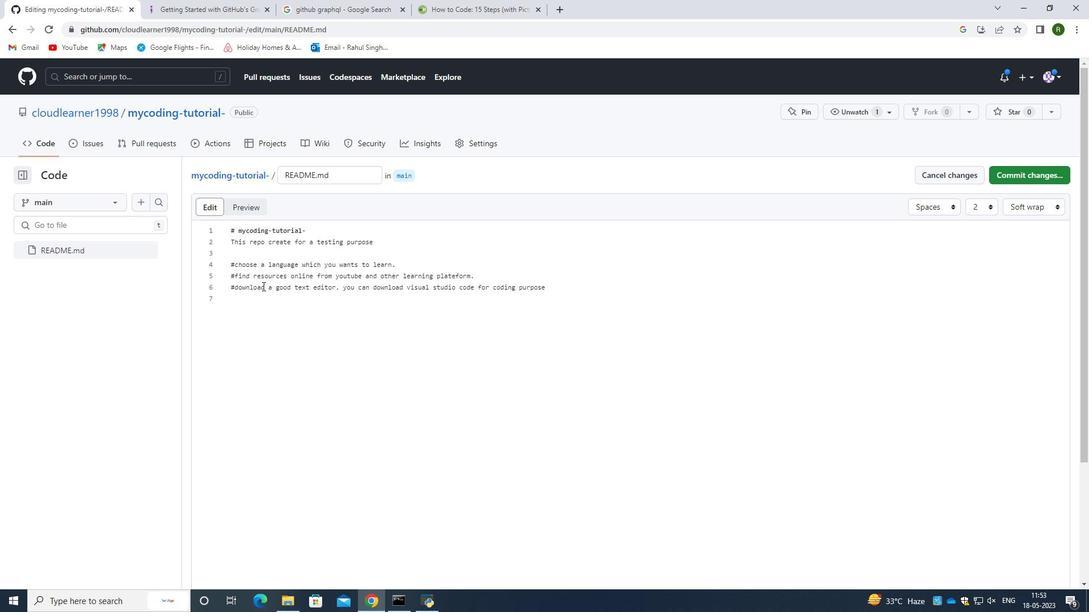 
Action: Mouse moved to (175, 322)
Screenshot: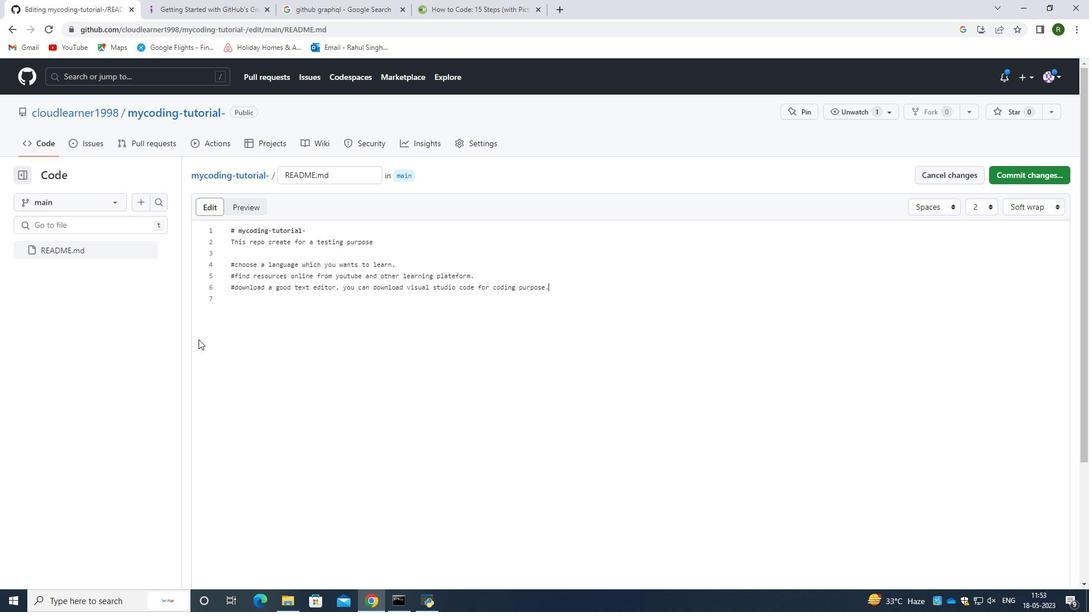 
Action: Key pressed <Key.enter><Key.shift><Key.shift><Key.shift>#
Screenshot: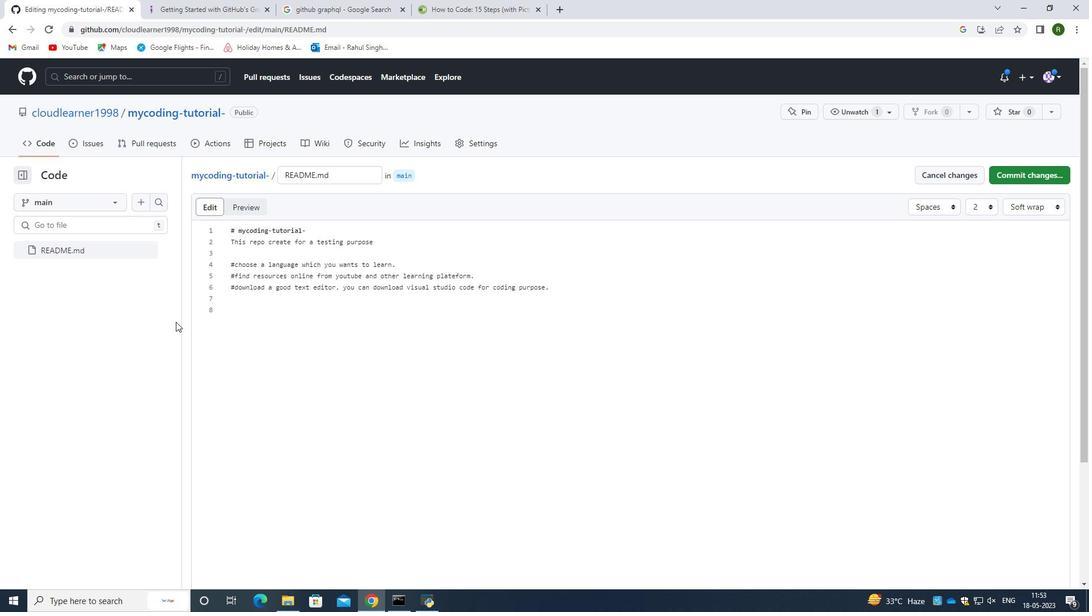 
Action: Mouse moved to (470, 2)
Screenshot: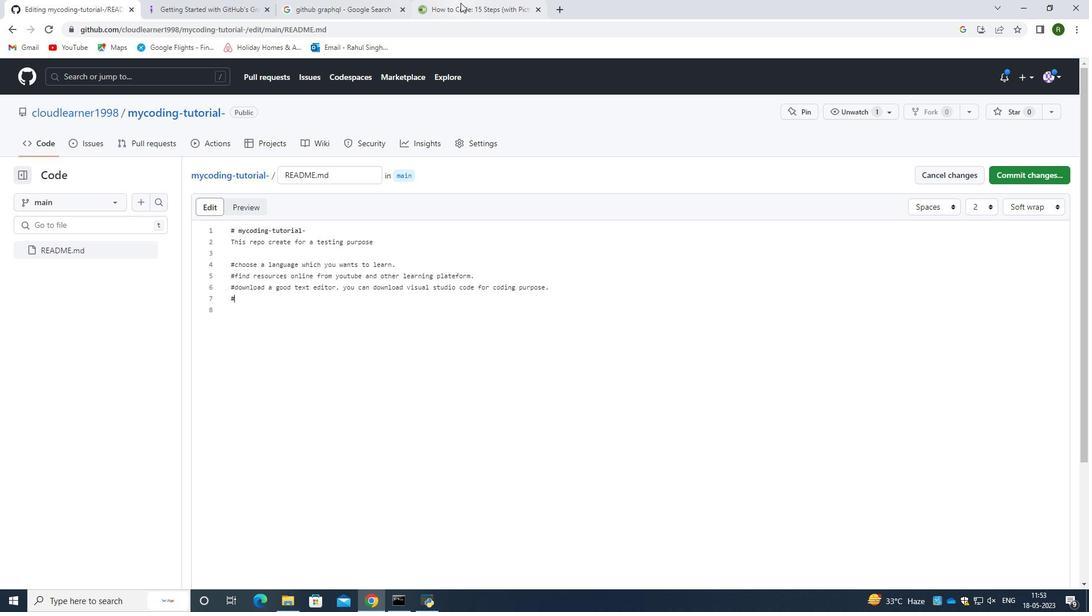 
Action: Mouse pressed left at (470, 2)
Screenshot: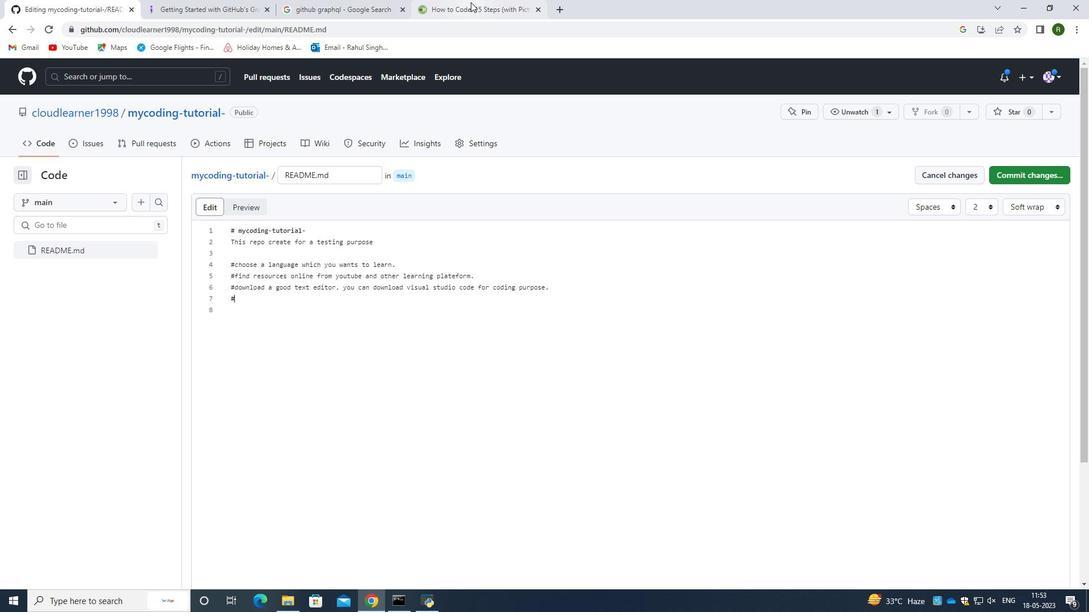 
Action: Mouse moved to (458, 348)
Screenshot: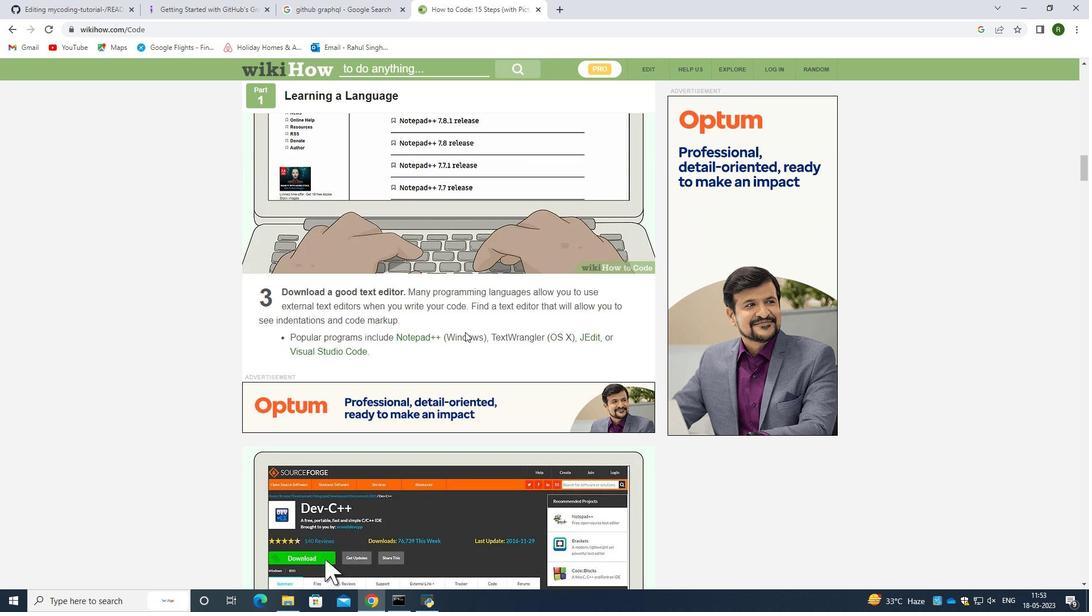 
Action: Mouse scrolled (458, 348) with delta (0, 0)
Screenshot: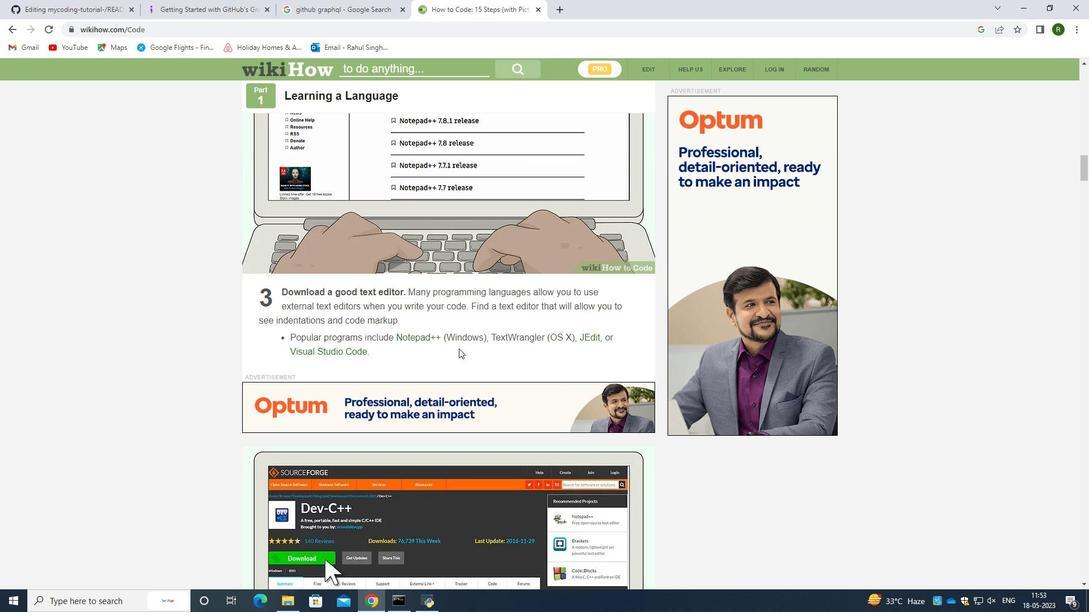 
Action: Mouse scrolled (458, 348) with delta (0, 0)
Screenshot: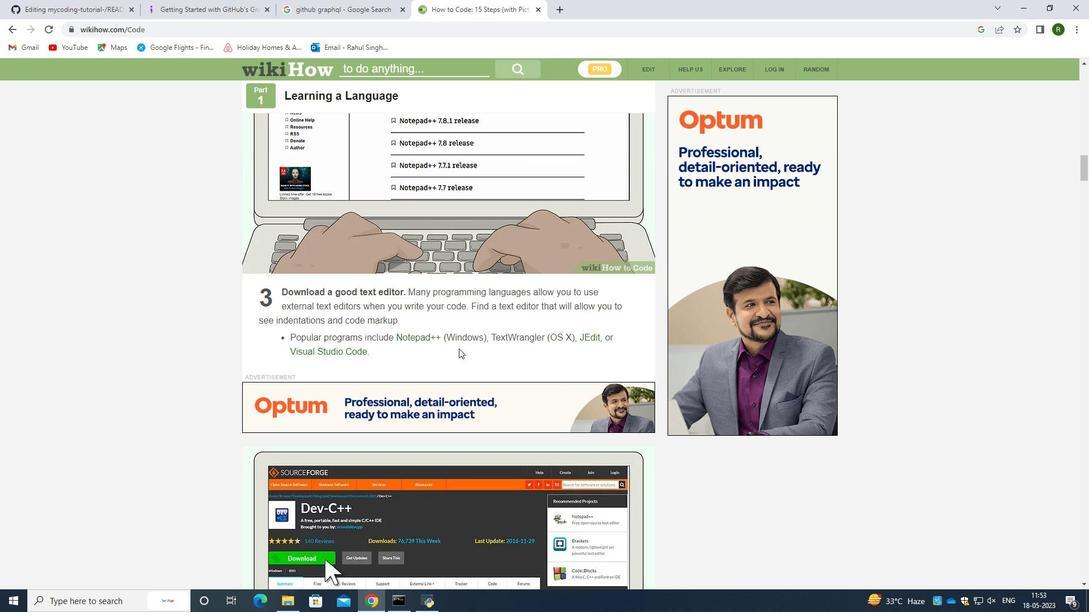
Action: Mouse scrolled (458, 348) with delta (0, 0)
Screenshot: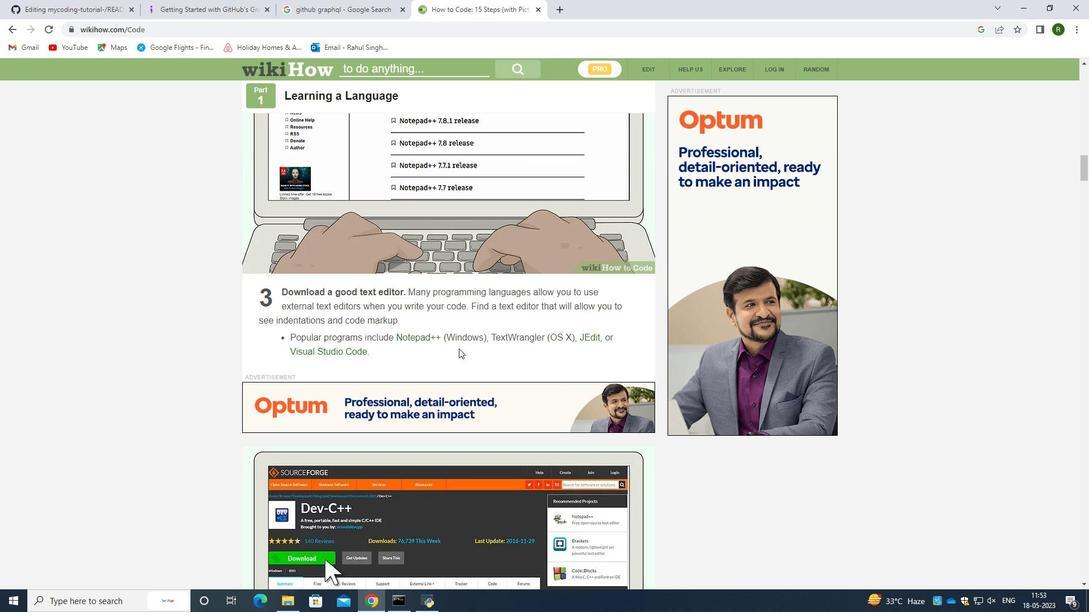 
Action: Mouse scrolled (458, 348) with delta (0, 0)
Screenshot: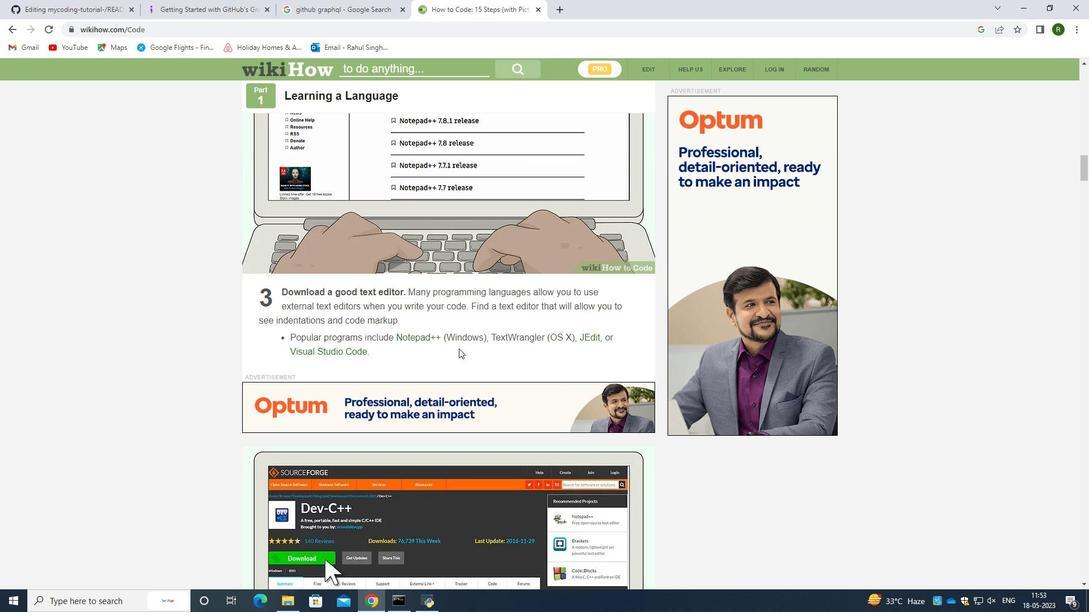 
Action: Mouse moved to (453, 349)
Screenshot: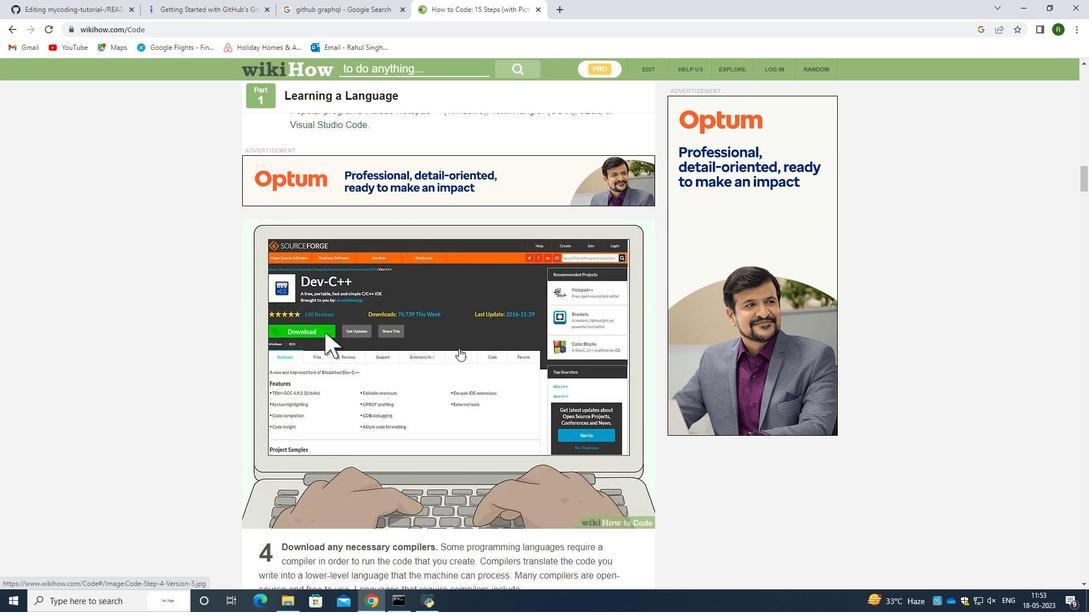 
Action: Mouse scrolled (453, 349) with delta (0, 0)
Screenshot: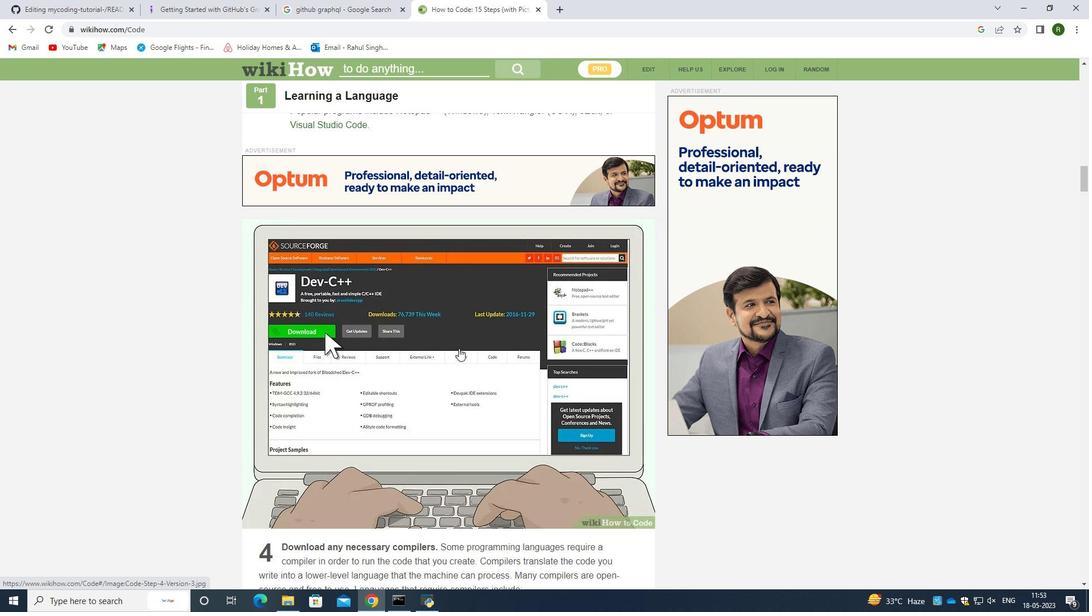 
Action: Mouse moved to (453, 351)
Screenshot: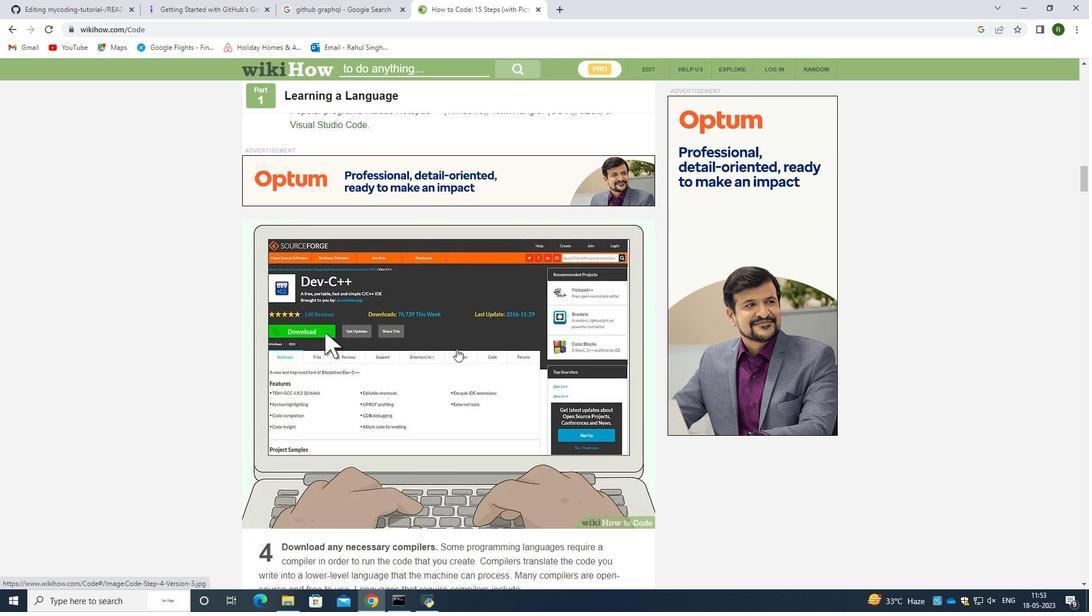 
Action: Mouse scrolled (453, 350) with delta (0, 0)
Screenshot: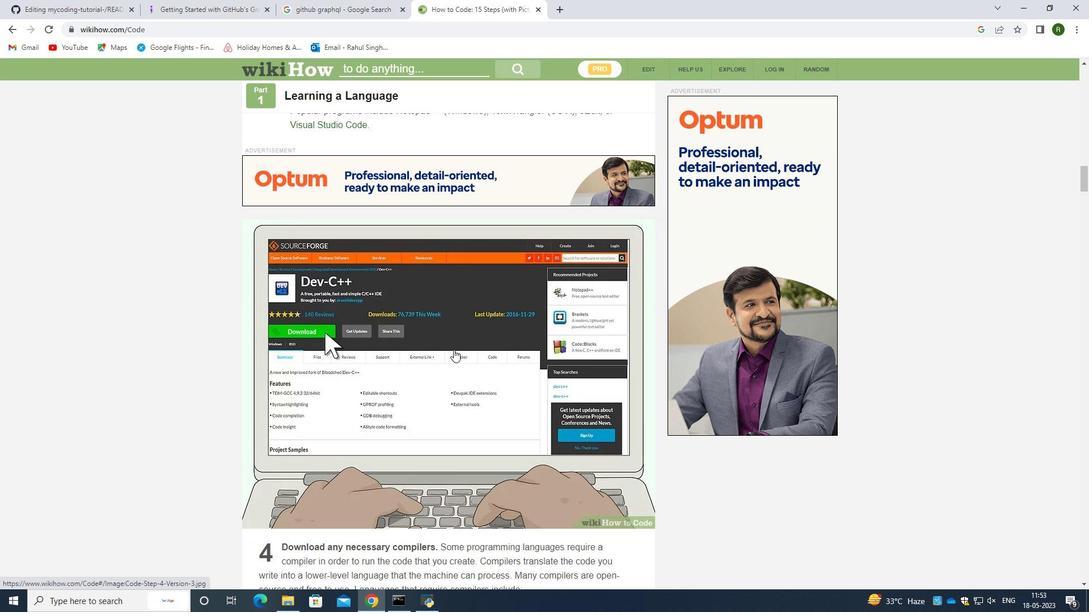 
Action: Mouse scrolled (453, 350) with delta (0, 0)
Screenshot: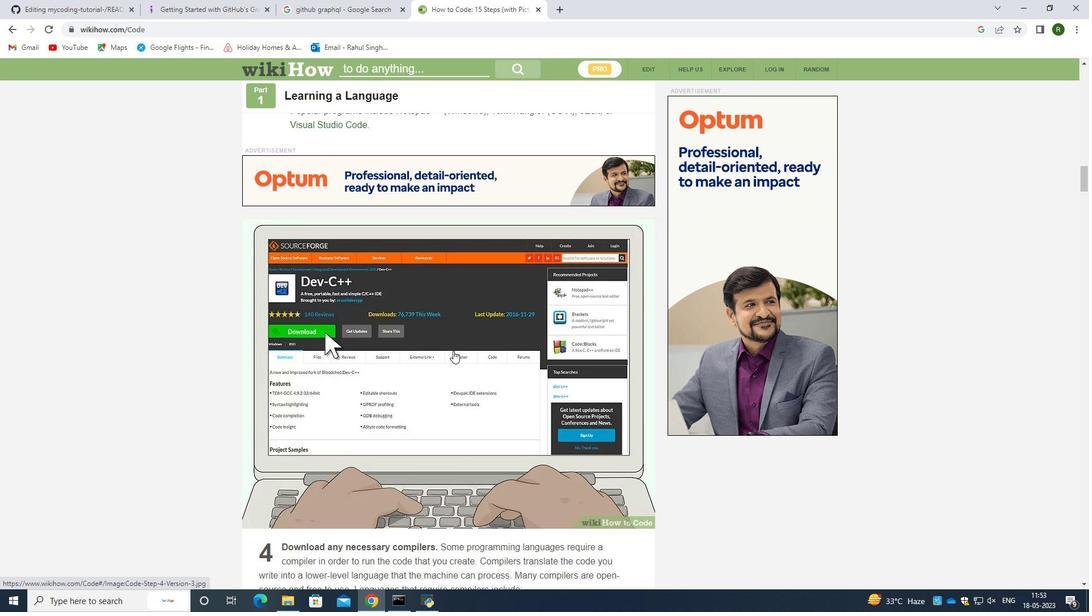 
Action: Mouse scrolled (453, 350) with delta (0, 0)
Screenshot: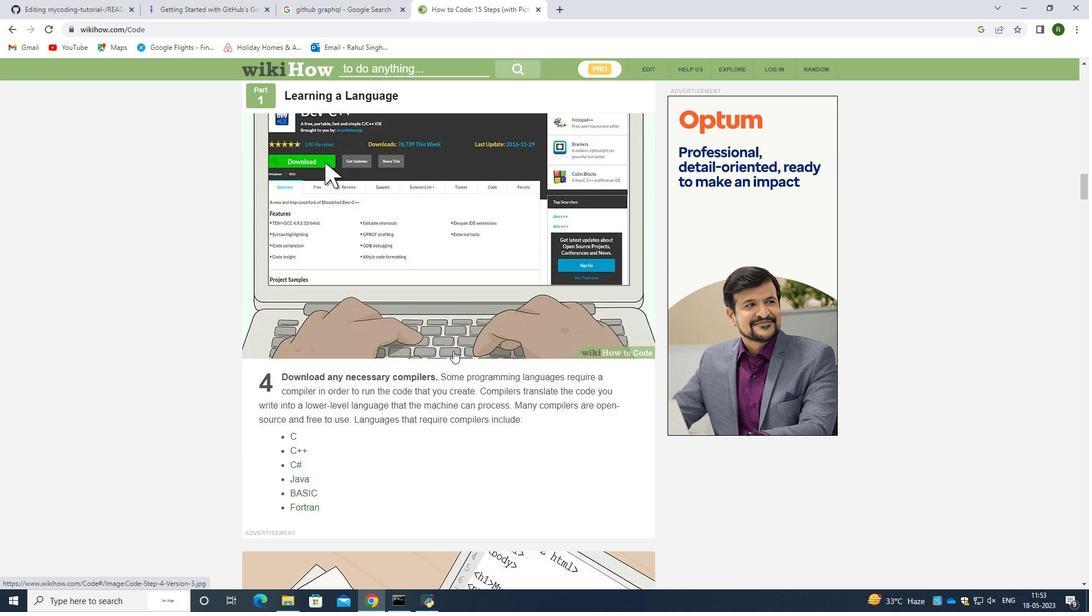 
Action: Mouse moved to (403, 408)
Screenshot: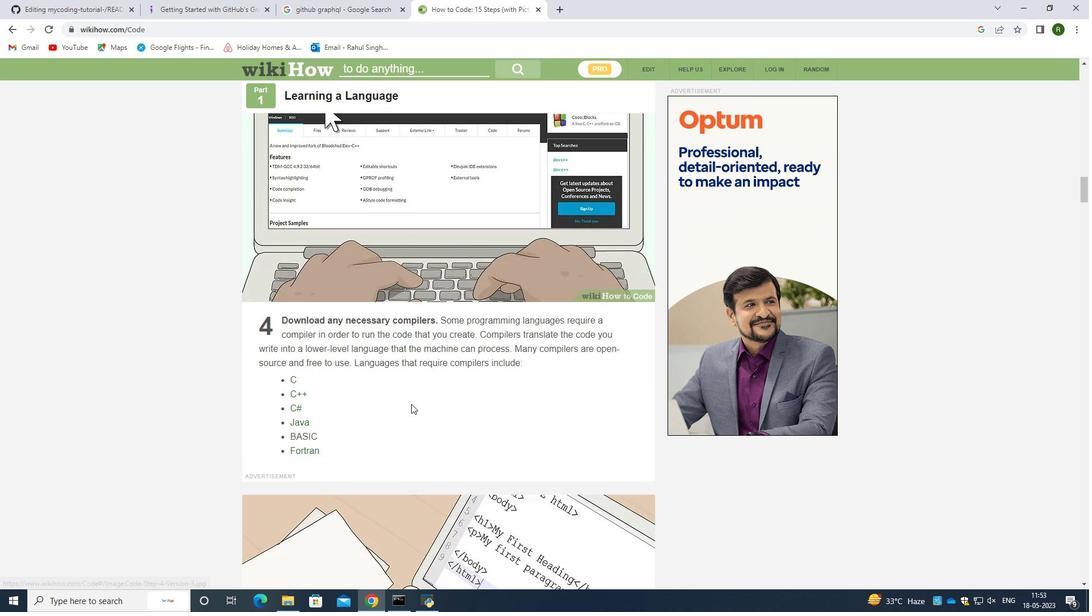 
Action: Mouse scrolled (403, 408) with delta (0, 0)
Screenshot: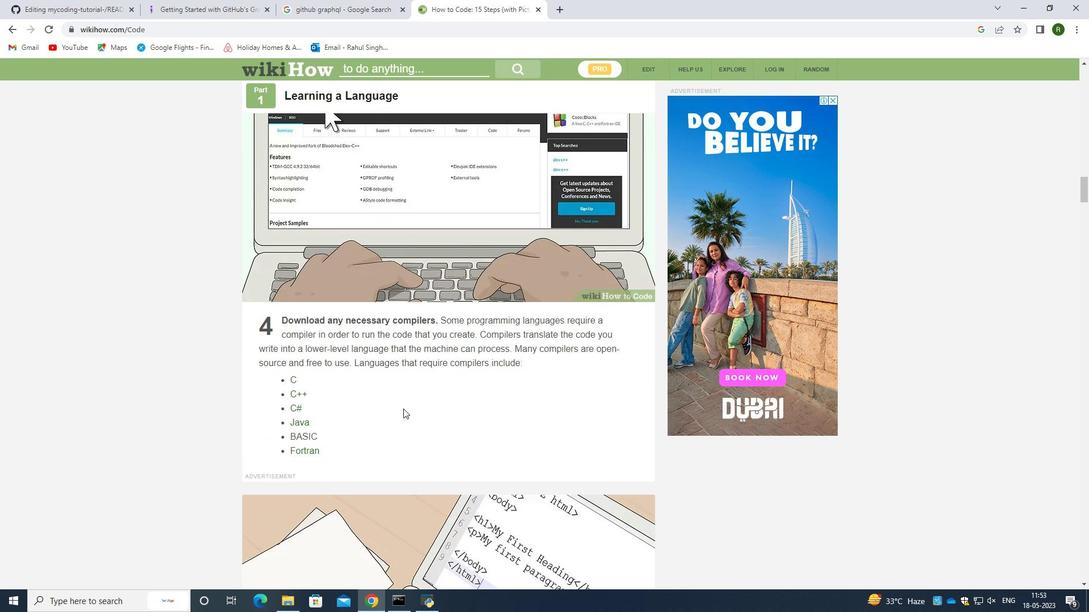 
Action: Mouse moved to (397, 407)
Screenshot: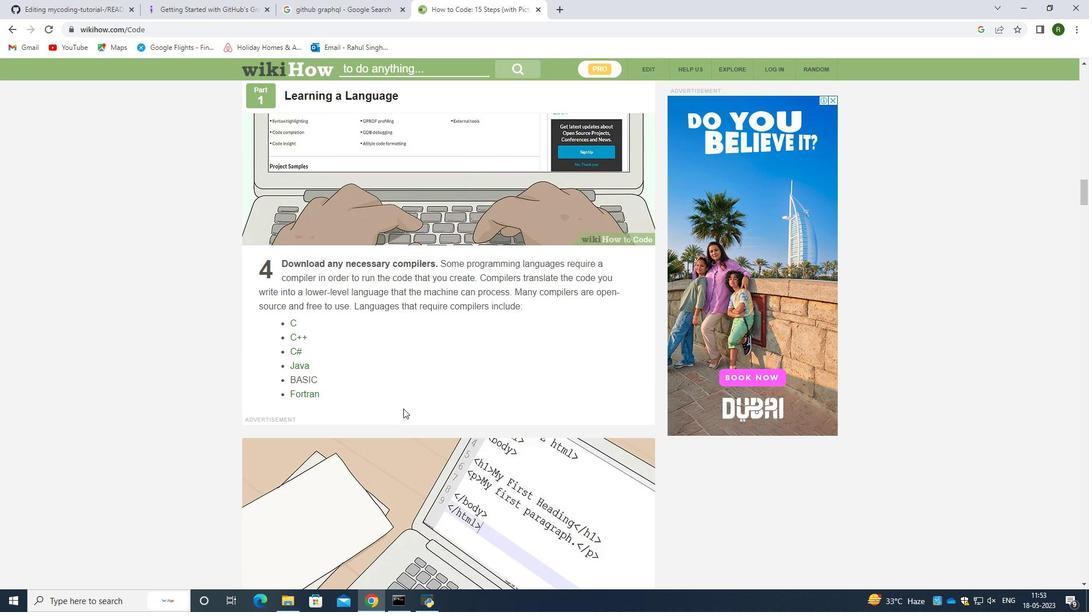 
Action: Mouse scrolled (397, 407) with delta (0, 0)
Screenshot: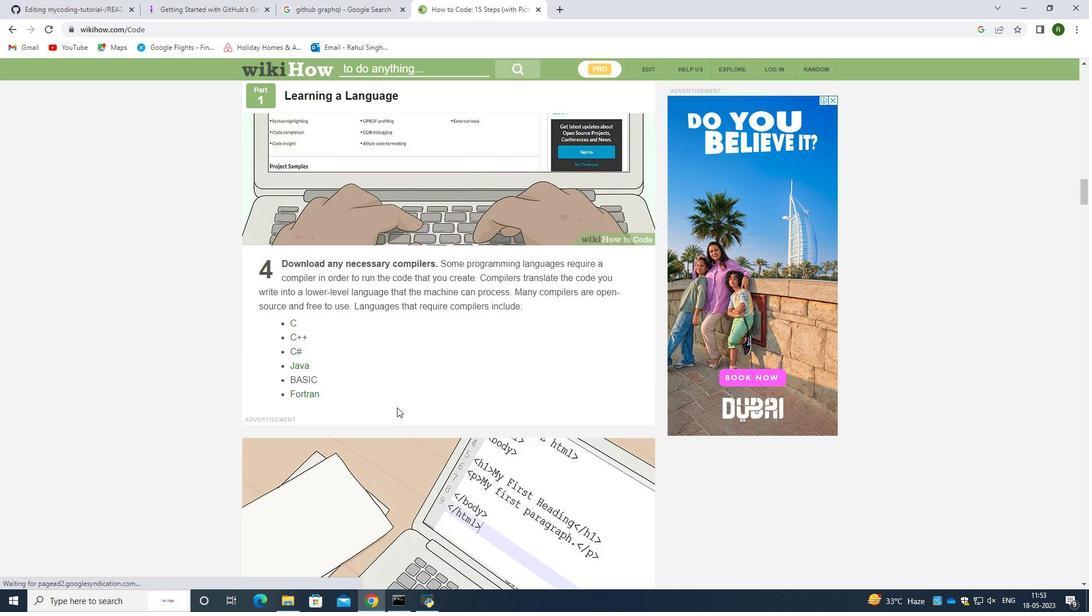 
Action: Mouse scrolled (397, 407) with delta (0, 0)
Screenshot: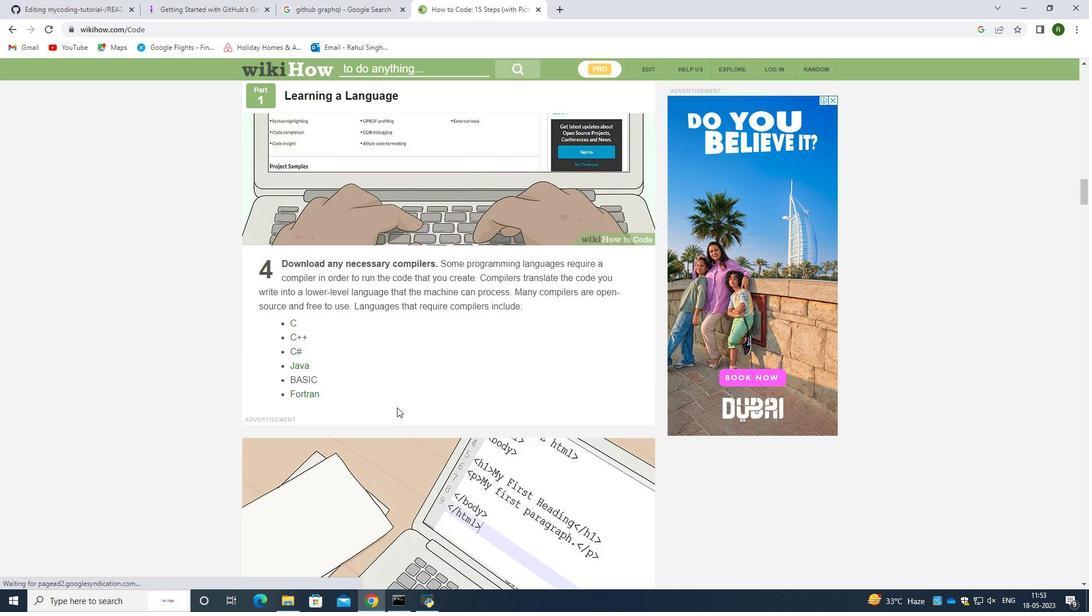 
Action: Mouse scrolled (397, 407) with delta (0, 0)
Screenshot: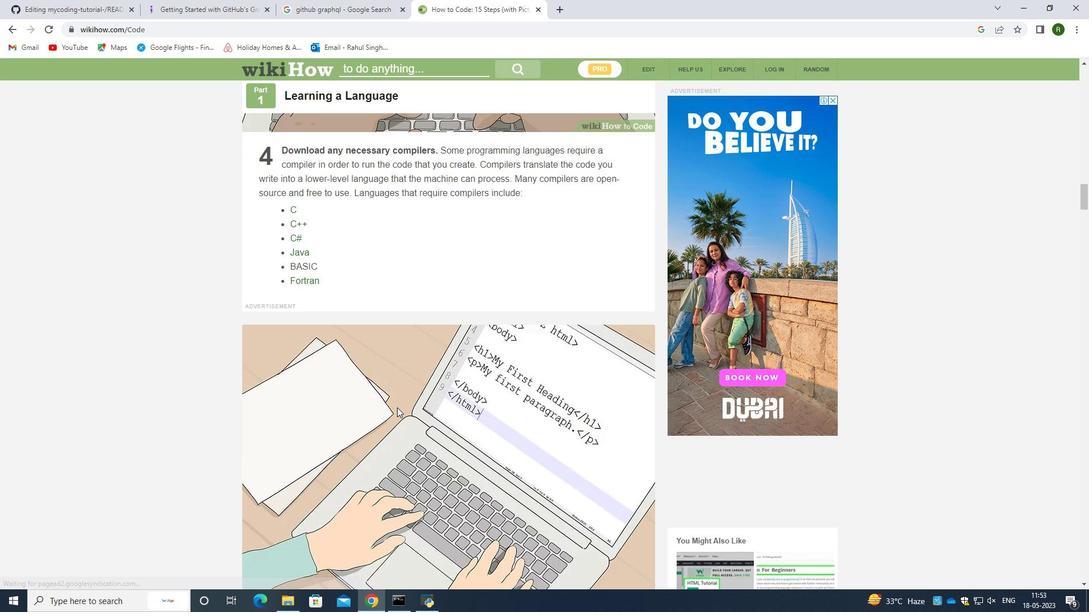 
Action: Mouse scrolled (397, 407) with delta (0, 0)
Screenshot: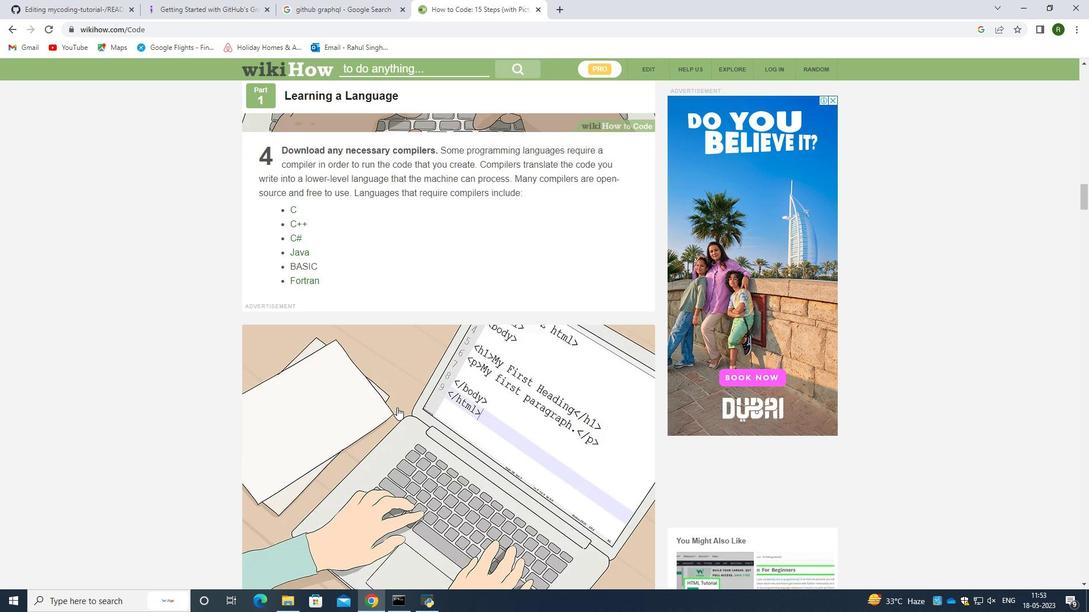 
Action: Mouse scrolled (397, 407) with delta (0, 0)
Screenshot: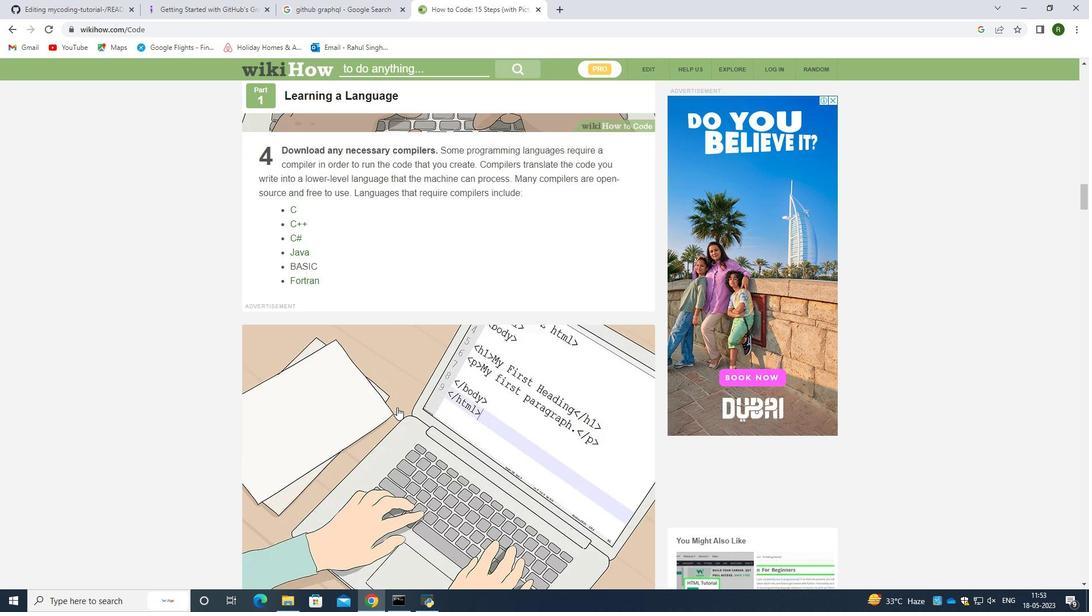 
Action: Mouse scrolled (397, 407) with delta (0, 0)
Screenshot: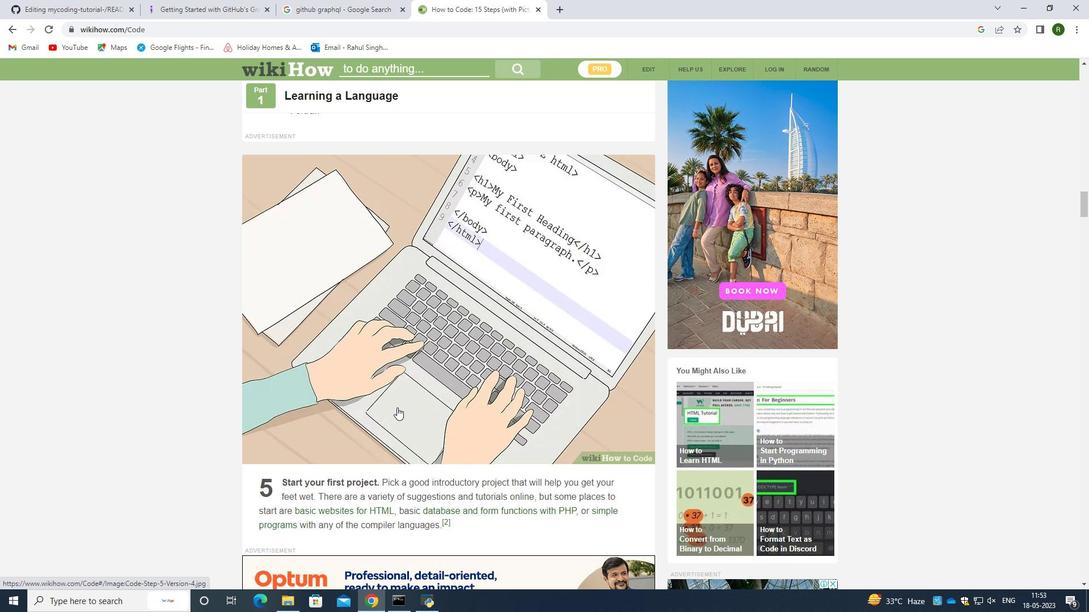 
Action: Mouse scrolled (397, 407) with delta (0, 0)
Screenshot: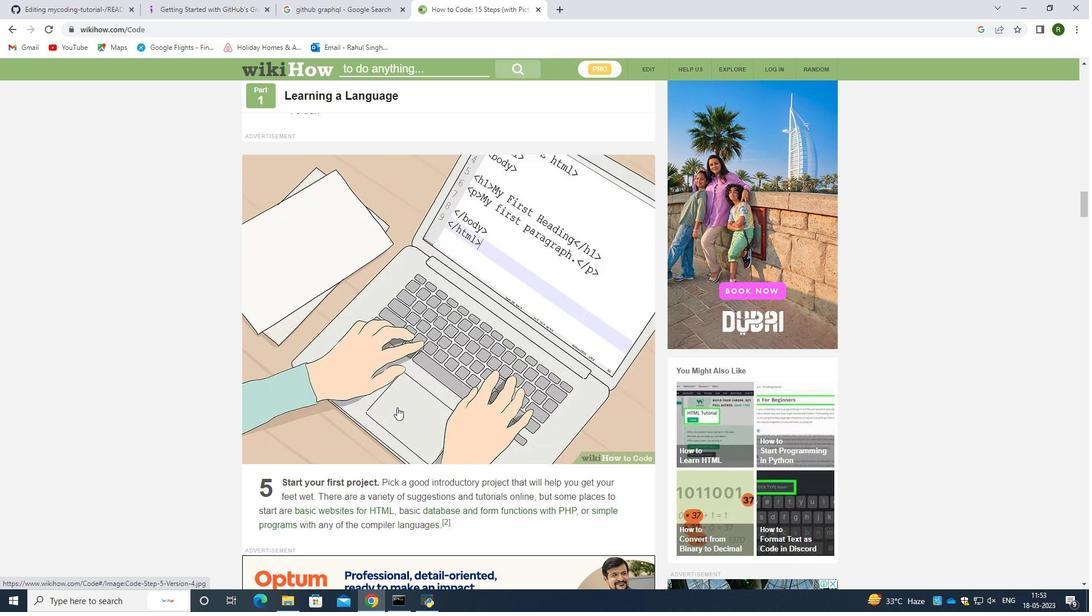 
Action: Mouse scrolled (397, 407) with delta (0, 0)
Screenshot: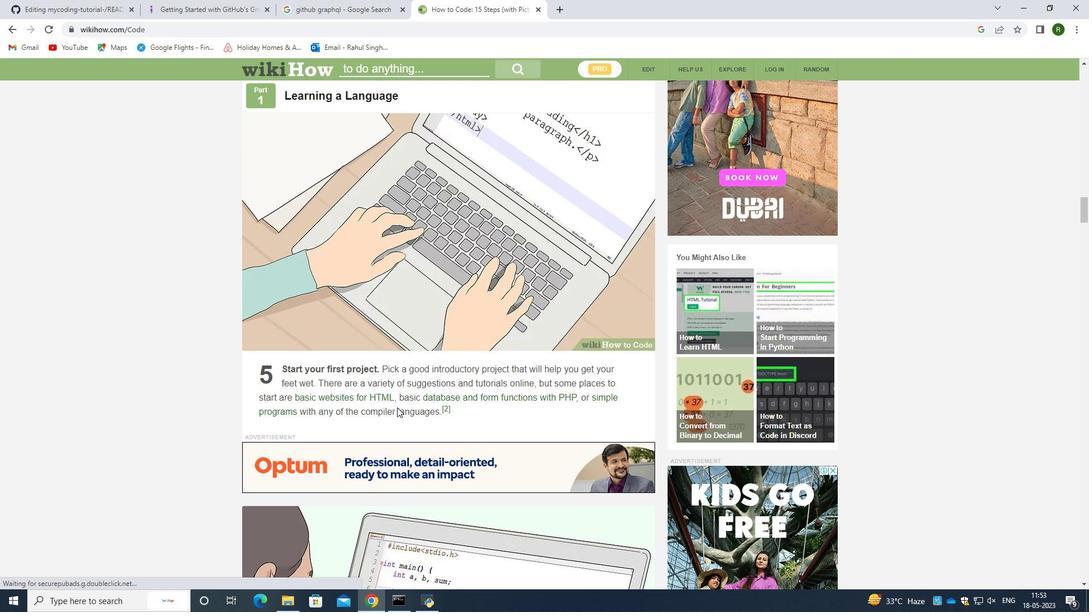 
Action: Mouse scrolled (397, 407) with delta (0, 0)
Screenshot: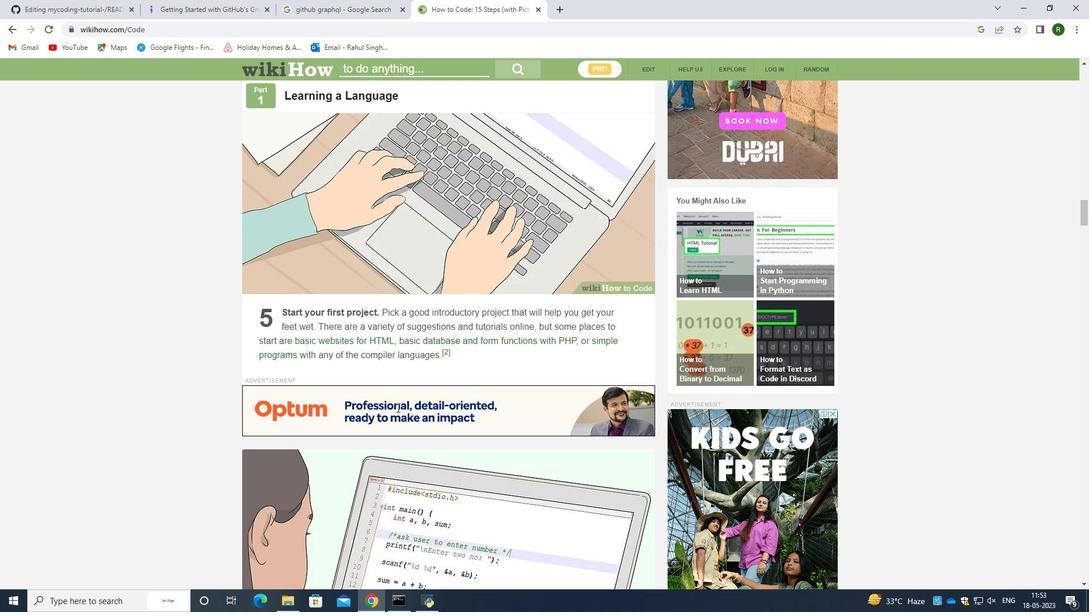 
Action: Mouse scrolled (397, 407) with delta (0, 0)
Screenshot: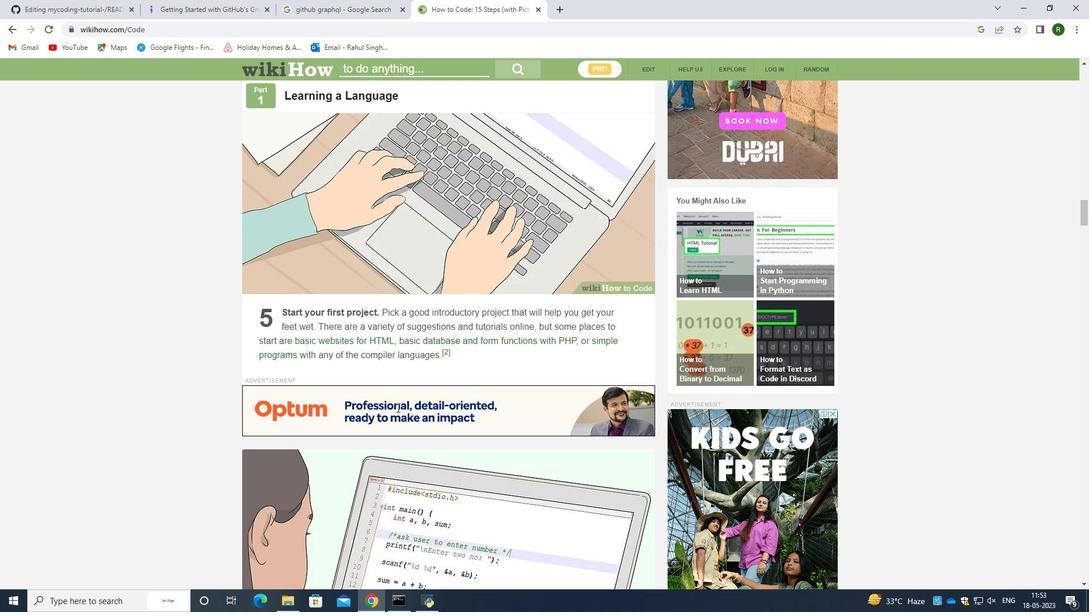 
Action: Mouse scrolled (397, 407) with delta (0, 0)
Screenshot: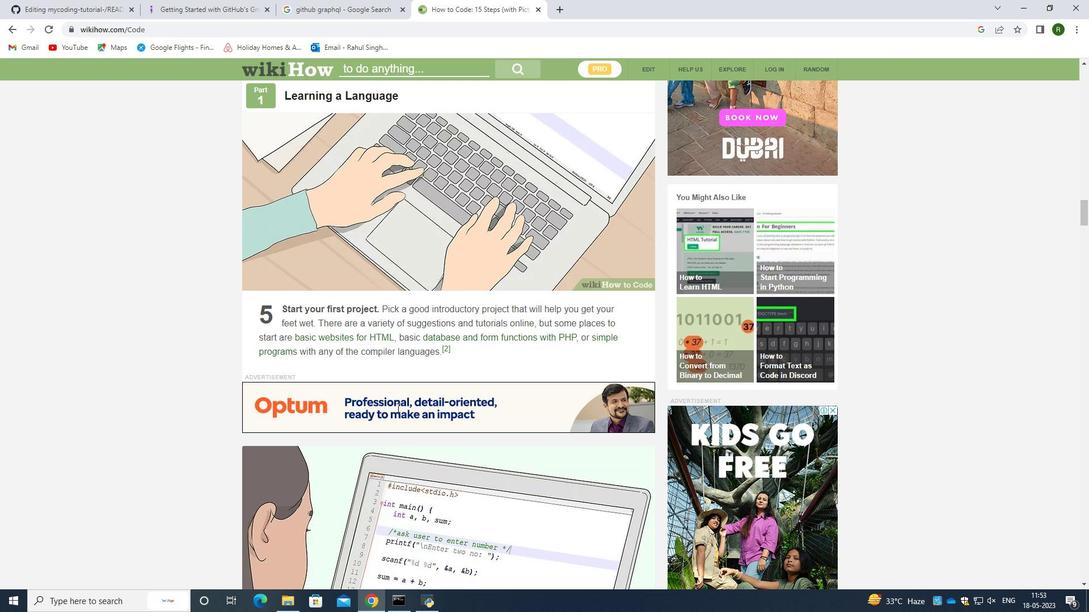 
Action: Mouse scrolled (397, 407) with delta (0, 0)
Screenshot: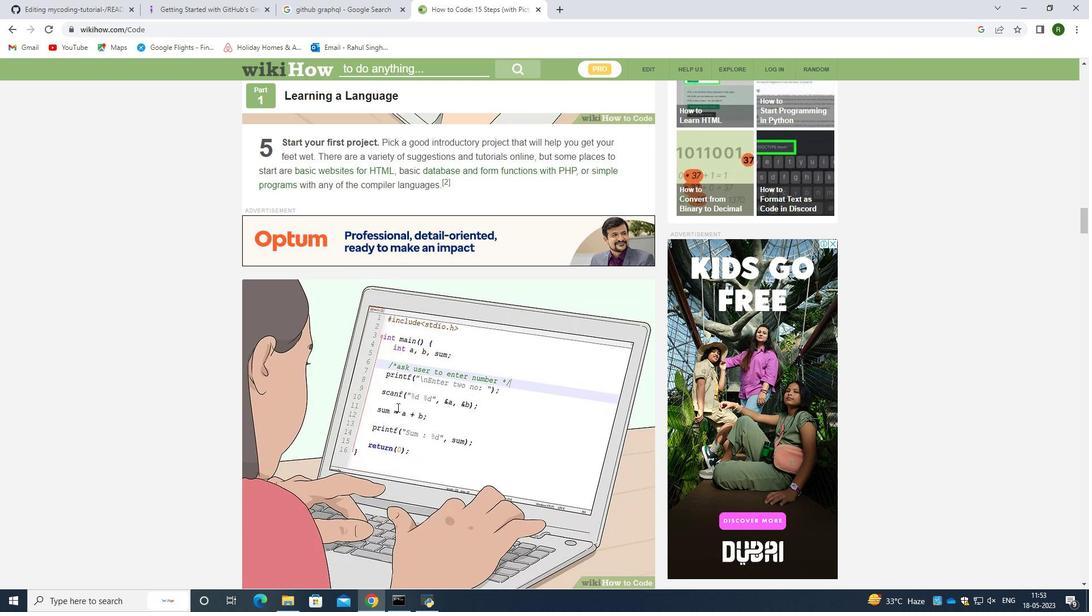
Action: Mouse scrolled (397, 407) with delta (0, 0)
Screenshot: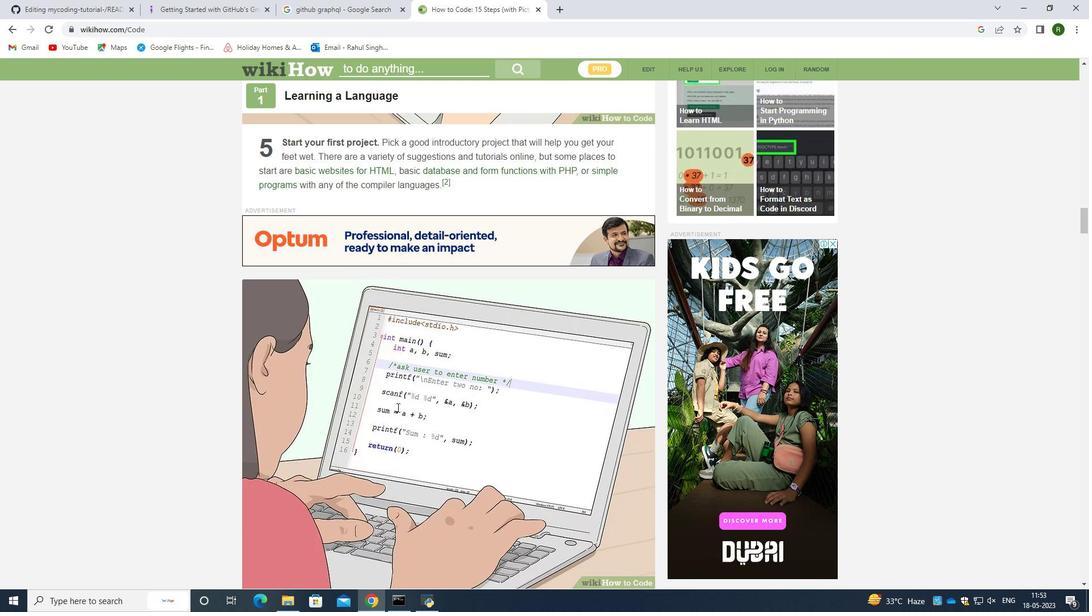 
Action: Mouse scrolled (397, 407) with delta (0, 0)
Screenshot: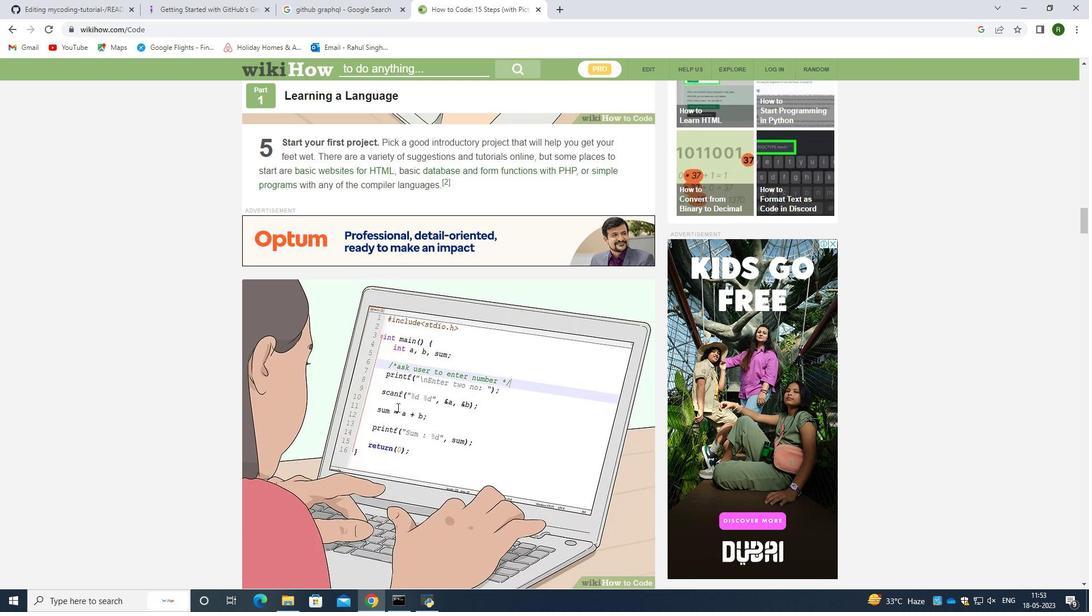 
Action: Mouse scrolled (397, 407) with delta (0, 0)
Screenshot: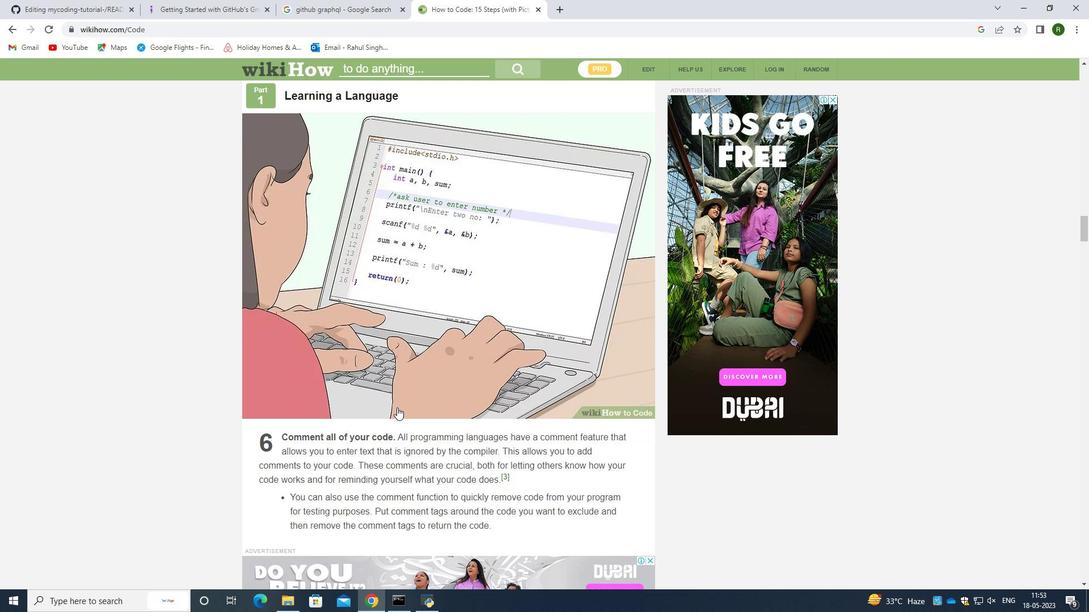 
Action: Mouse scrolled (397, 407) with delta (0, 0)
Screenshot: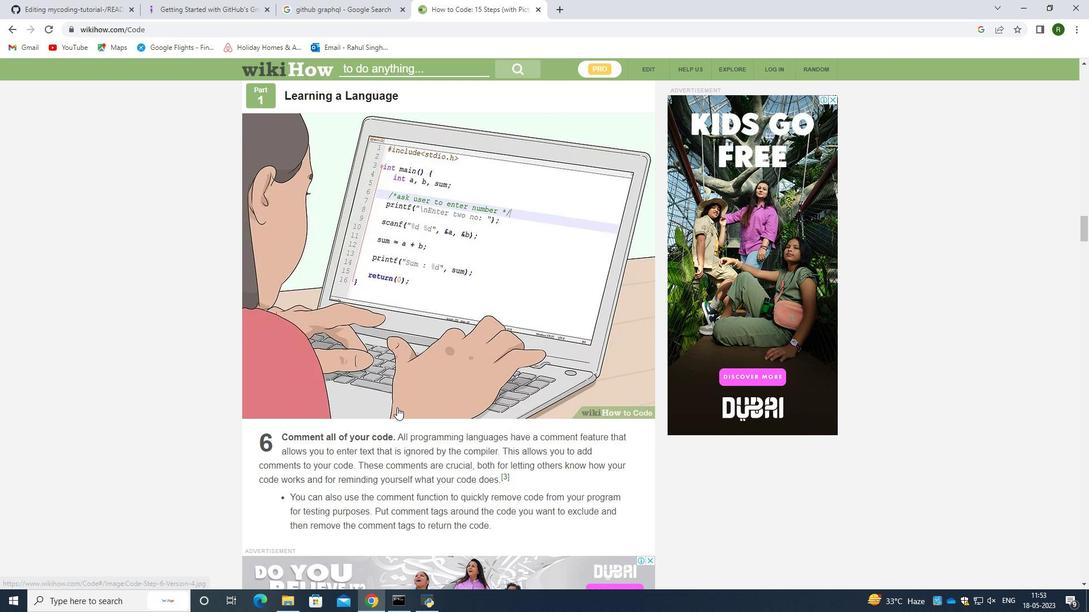 
Action: Mouse scrolled (397, 407) with delta (0, 0)
Screenshot: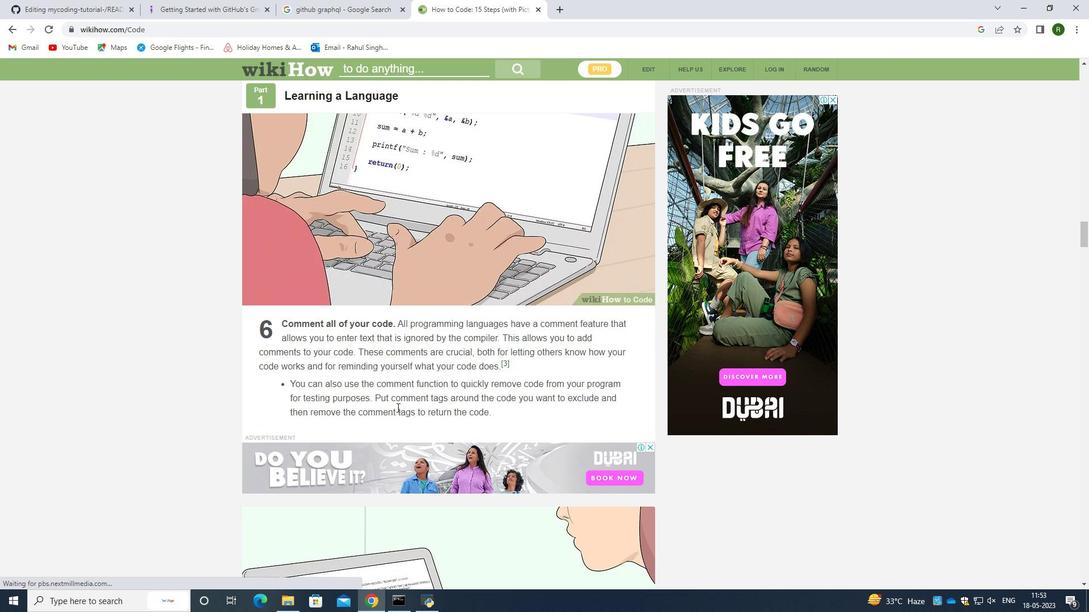 
Action: Mouse scrolled (397, 407) with delta (0, 0)
Screenshot: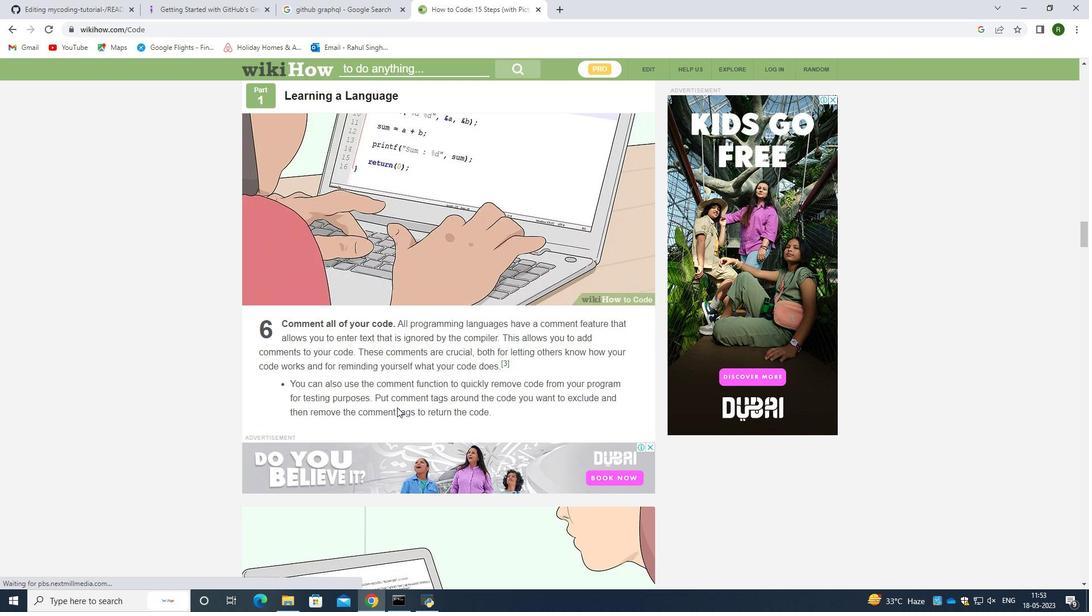 
Action: Mouse scrolled (397, 407) with delta (0, 0)
Screenshot: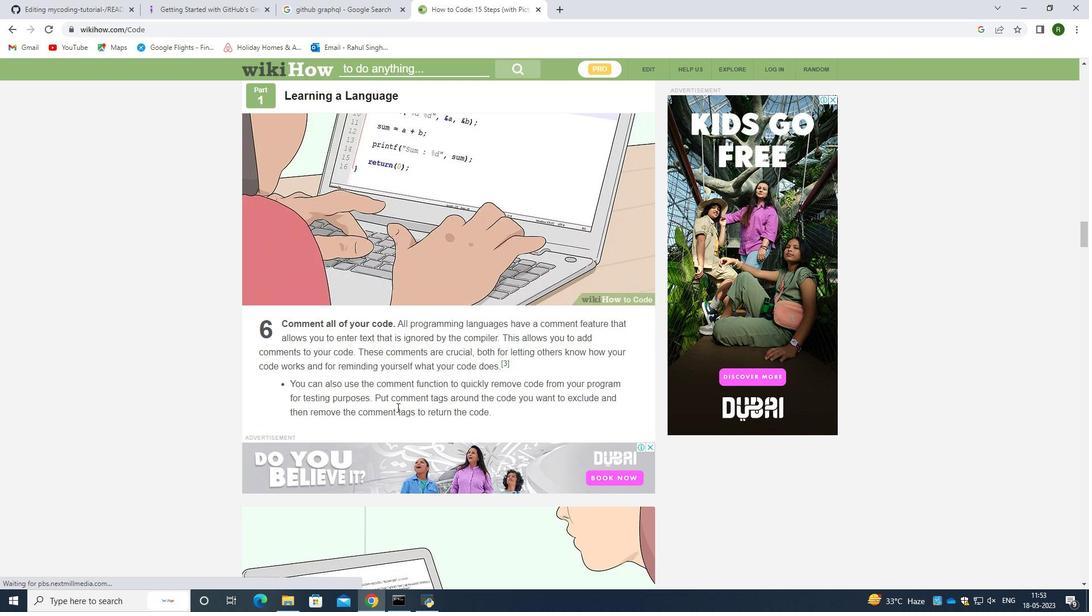 
Action: Mouse scrolled (397, 407) with delta (0, 0)
Screenshot: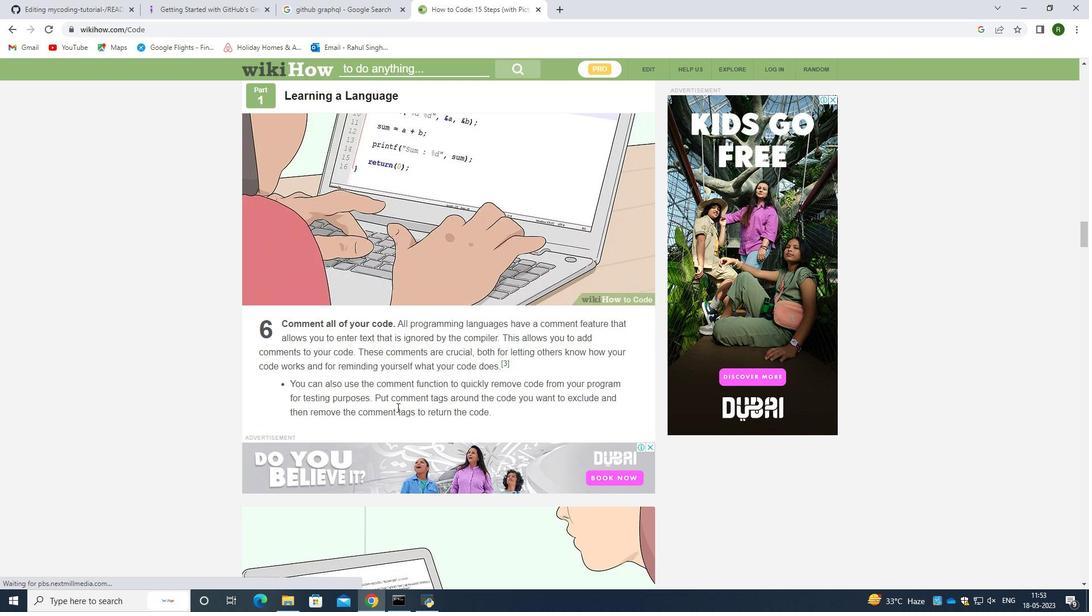 
Action: Mouse scrolled (397, 407) with delta (0, 0)
Screenshot: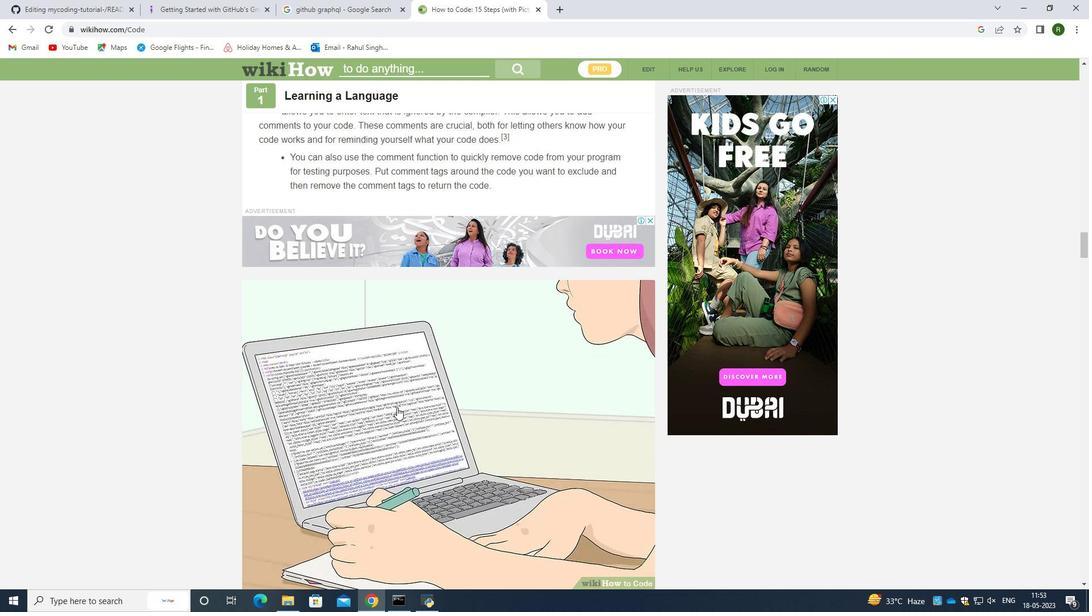 
Action: Mouse scrolled (397, 407) with delta (0, 0)
Screenshot: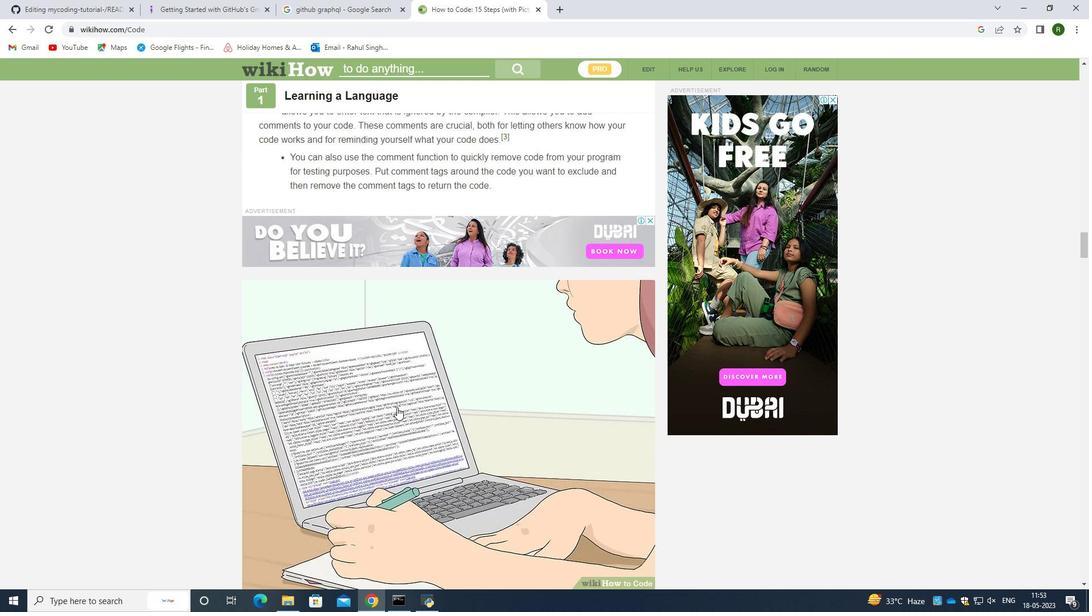 
Action: Mouse scrolled (397, 407) with delta (0, 0)
Screenshot: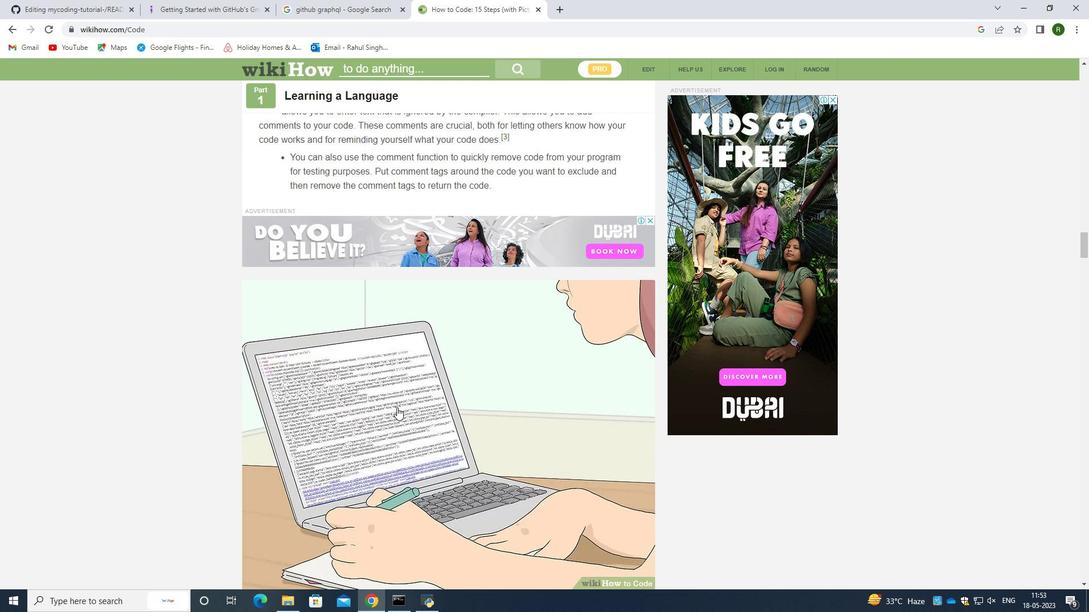 
Action: Mouse scrolled (397, 407) with delta (0, 0)
Screenshot: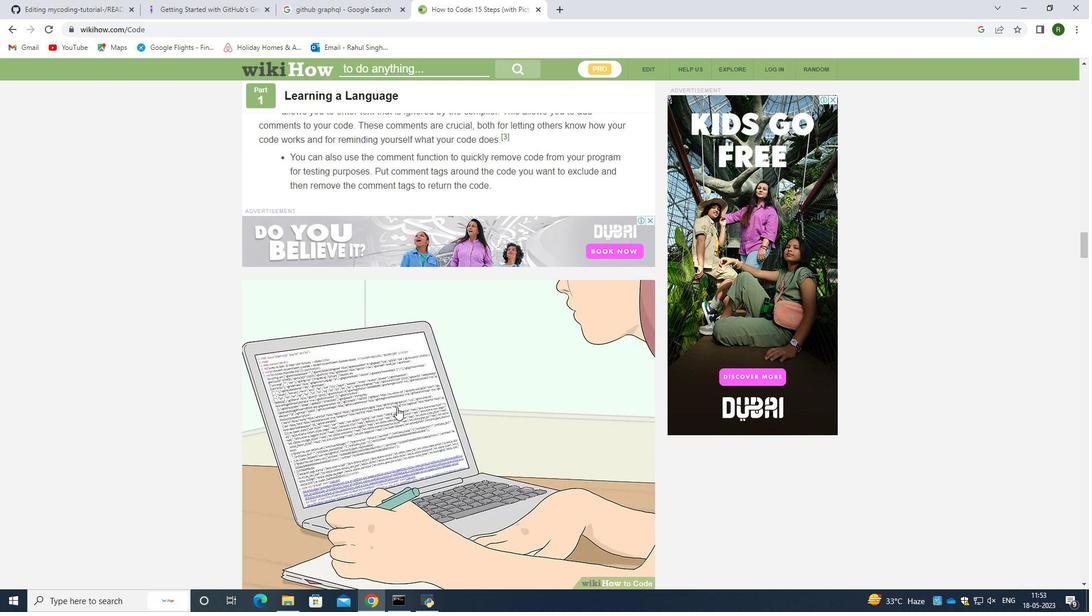 
Action: Mouse scrolled (397, 407) with delta (0, 0)
Screenshot: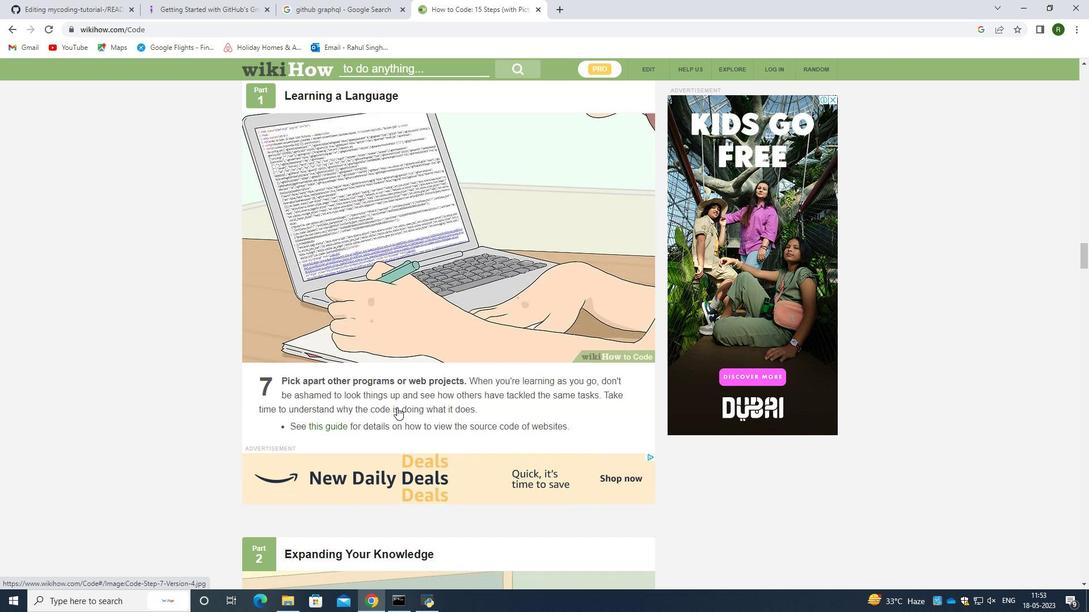 
Action: Mouse scrolled (397, 407) with delta (0, 0)
Screenshot: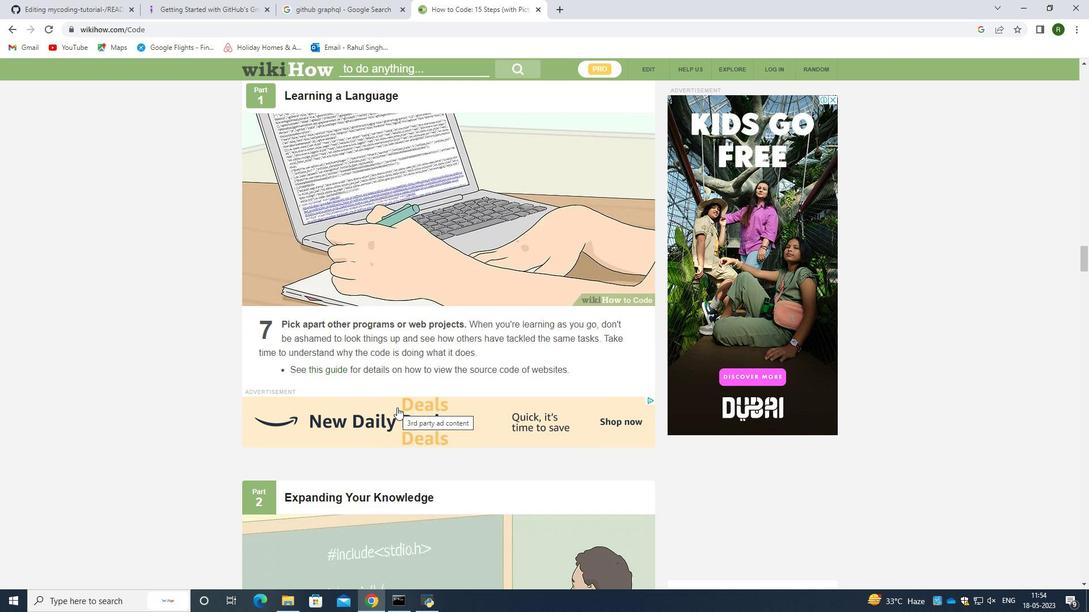 
Action: Mouse scrolled (397, 407) with delta (0, 0)
Screenshot: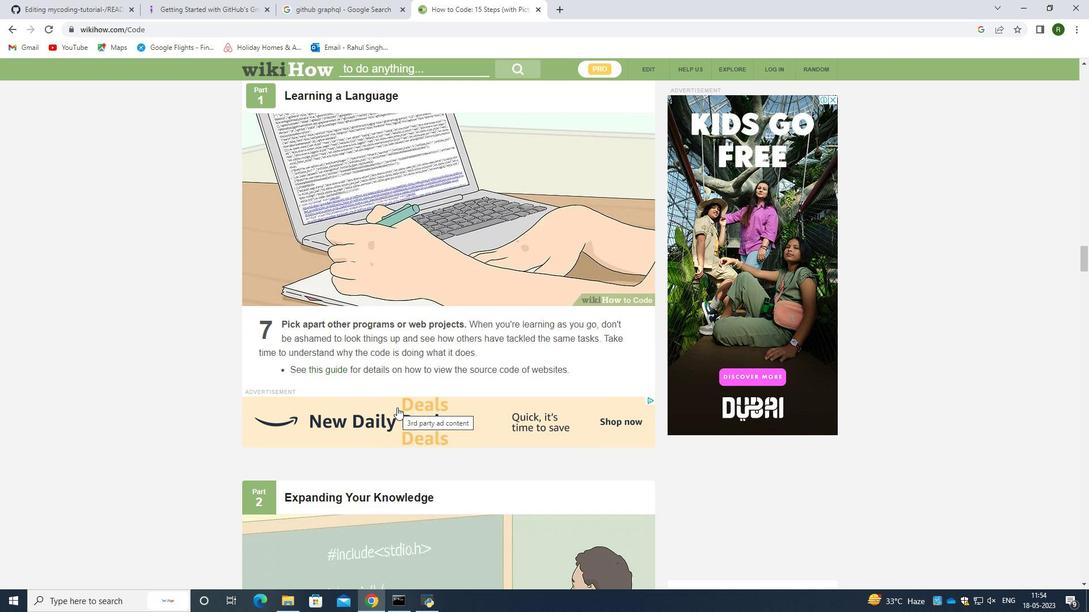 
Action: Mouse scrolled (397, 407) with delta (0, 0)
Screenshot: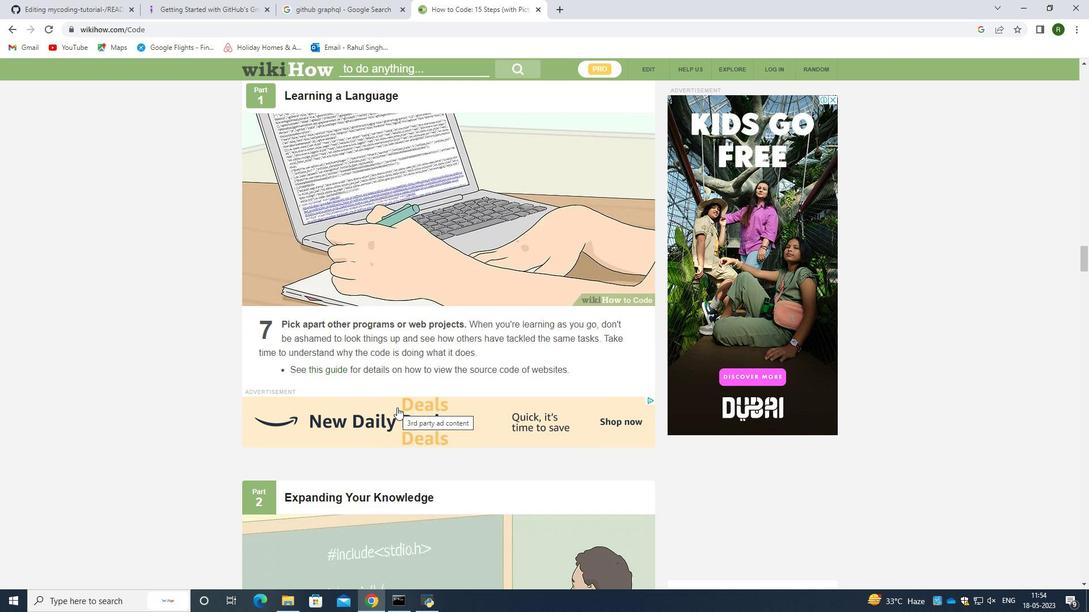 
Action: Mouse scrolled (397, 407) with delta (0, 0)
Screenshot: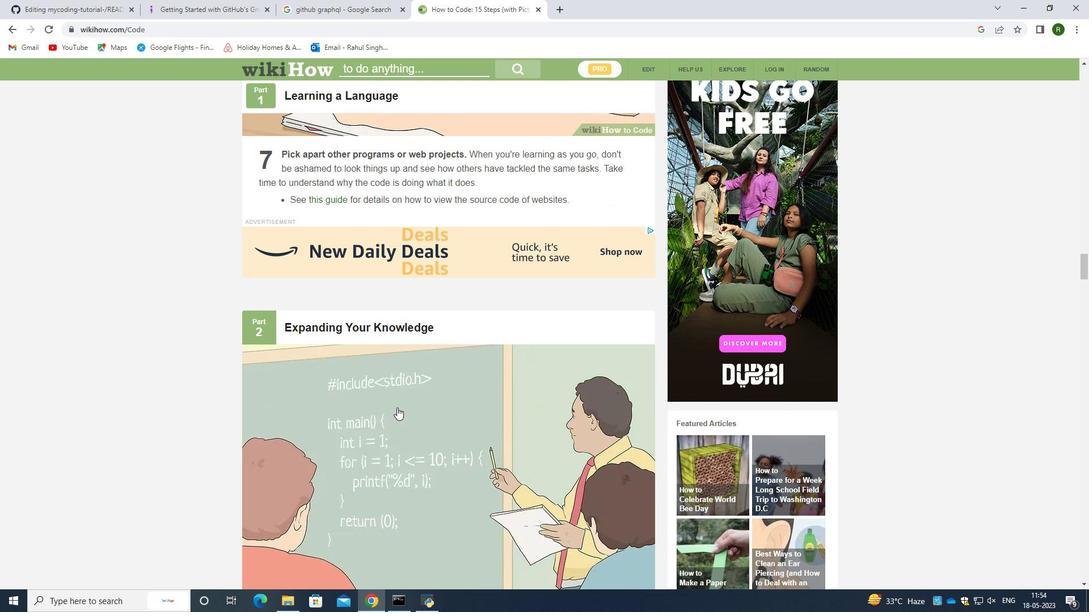 
Action: Mouse scrolled (397, 407) with delta (0, 0)
Screenshot: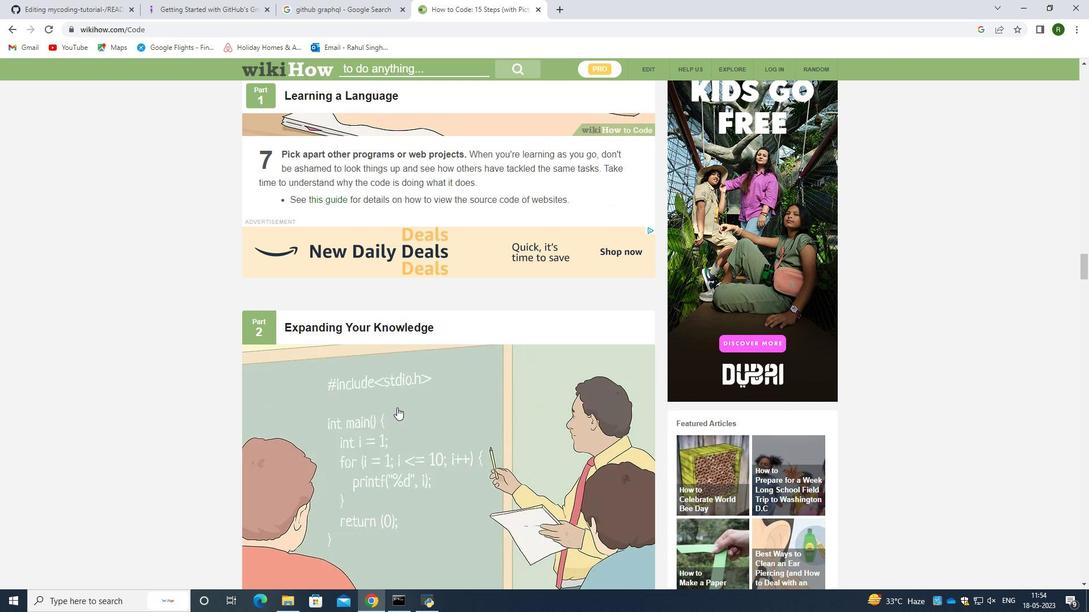 
Action: Mouse scrolled (397, 407) with delta (0, 0)
Screenshot: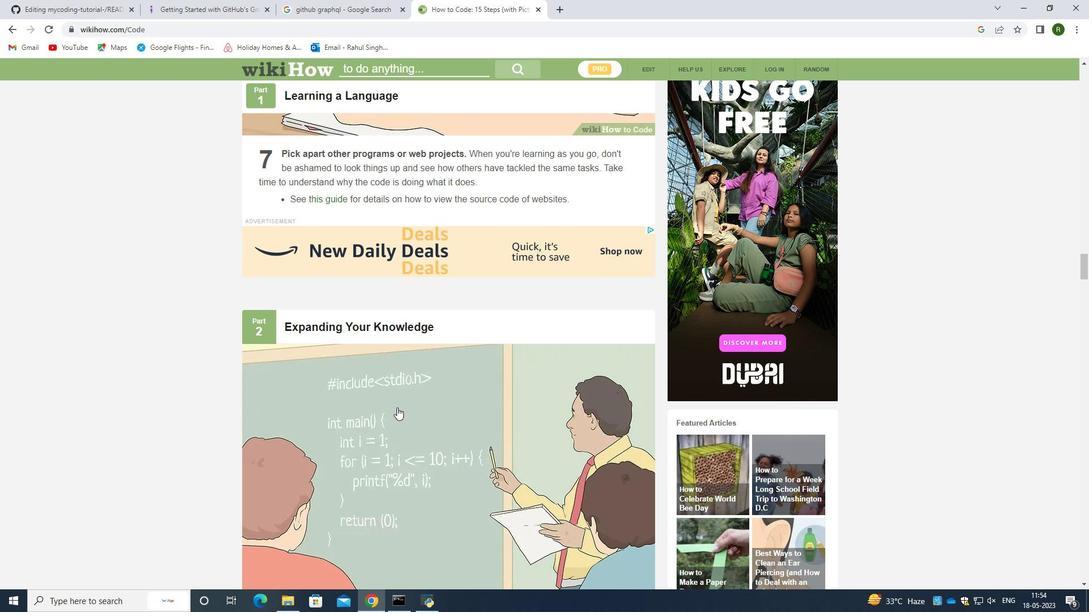 
Action: Mouse scrolled (397, 407) with delta (0, 0)
Screenshot: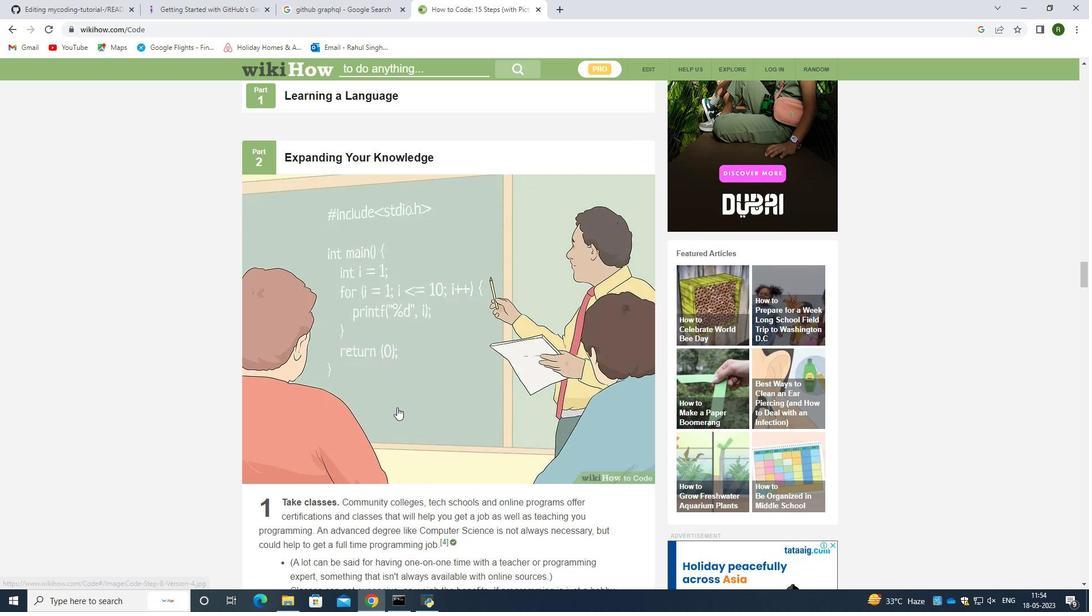 
Action: Mouse scrolled (397, 407) with delta (0, 0)
Screenshot: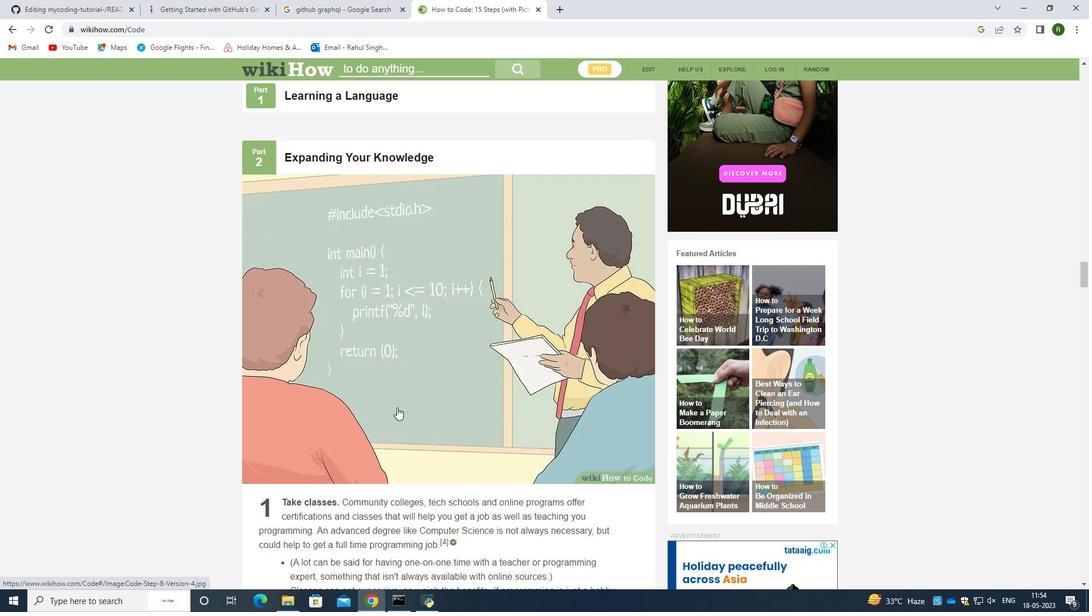 
Action: Mouse scrolled (397, 407) with delta (0, 0)
Screenshot: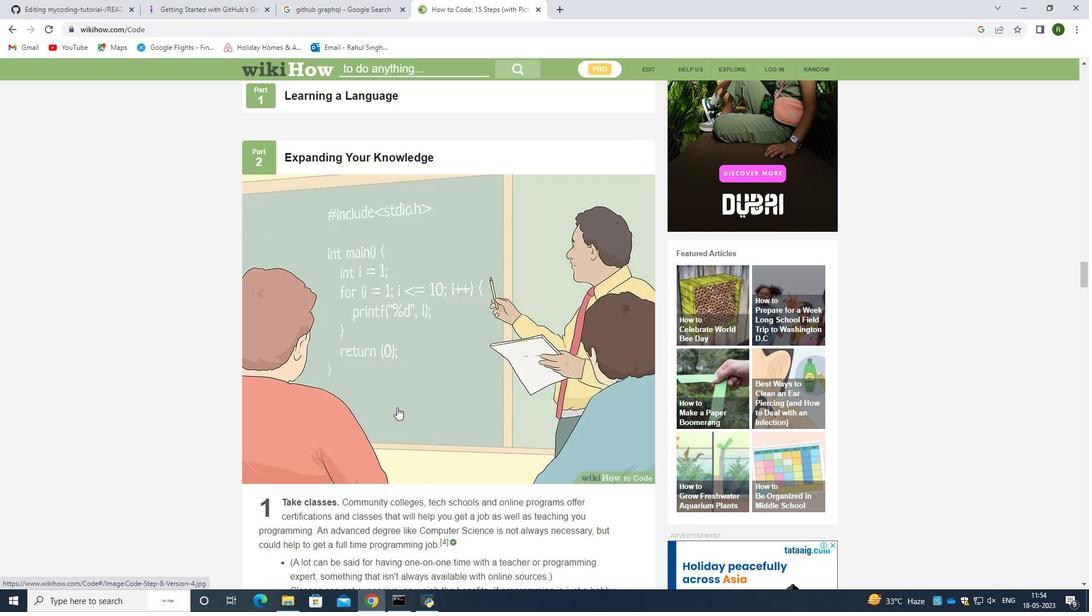 
Action: Mouse scrolled (397, 407) with delta (0, 0)
Screenshot: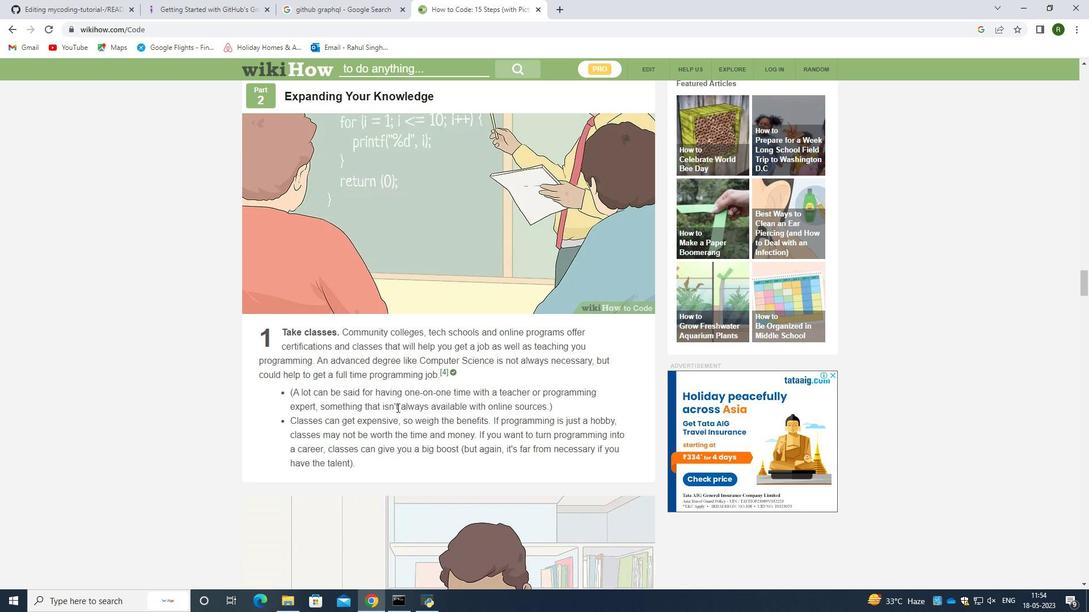 
Action: Mouse scrolled (397, 407) with delta (0, 0)
Screenshot: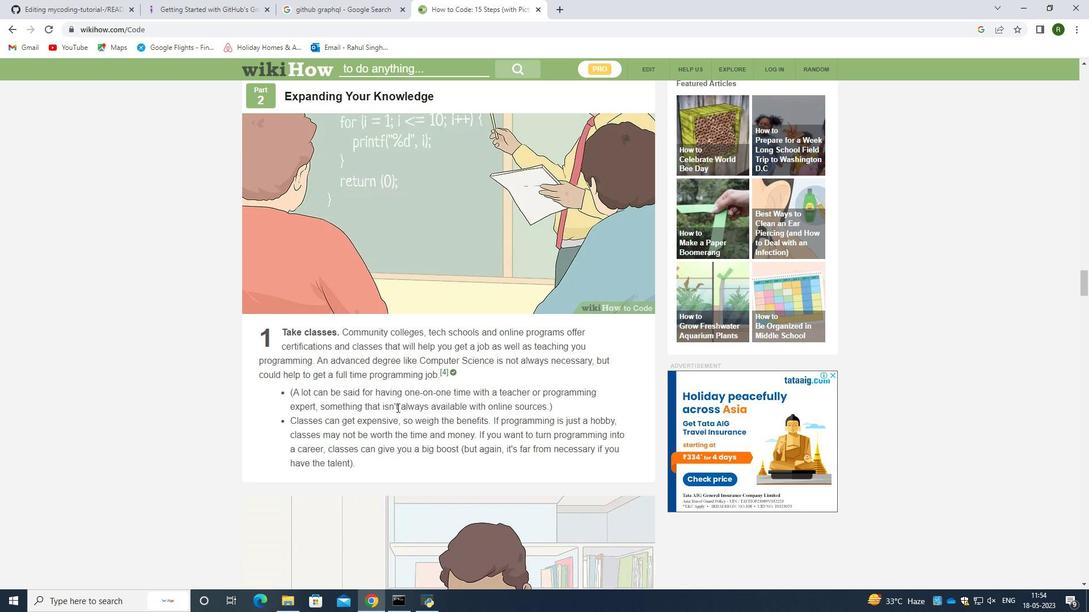 
Action: Mouse scrolled (397, 407) with delta (0, 0)
Screenshot: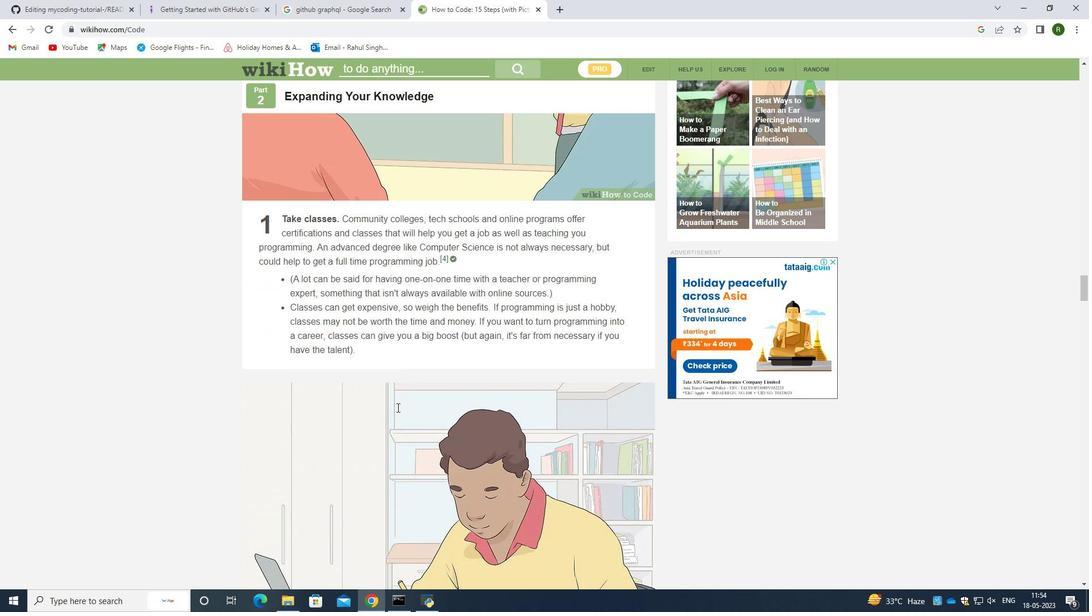 
Action: Mouse scrolled (397, 407) with delta (0, 0)
Screenshot: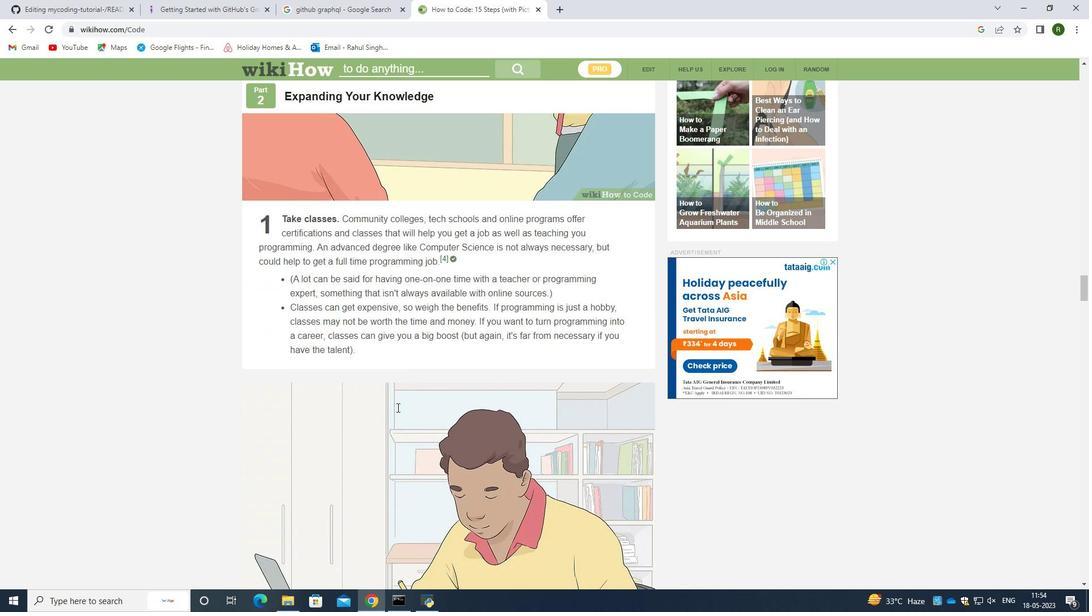 
Action: Mouse scrolled (397, 407) with delta (0, 0)
Screenshot: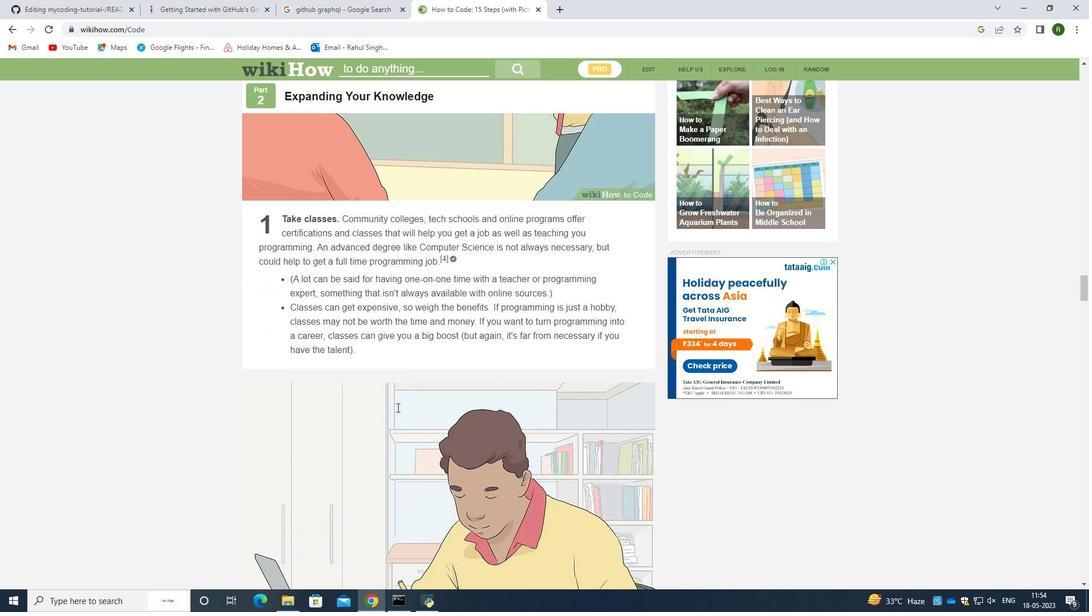 
Action: Mouse scrolled (397, 407) with delta (0, 0)
Screenshot: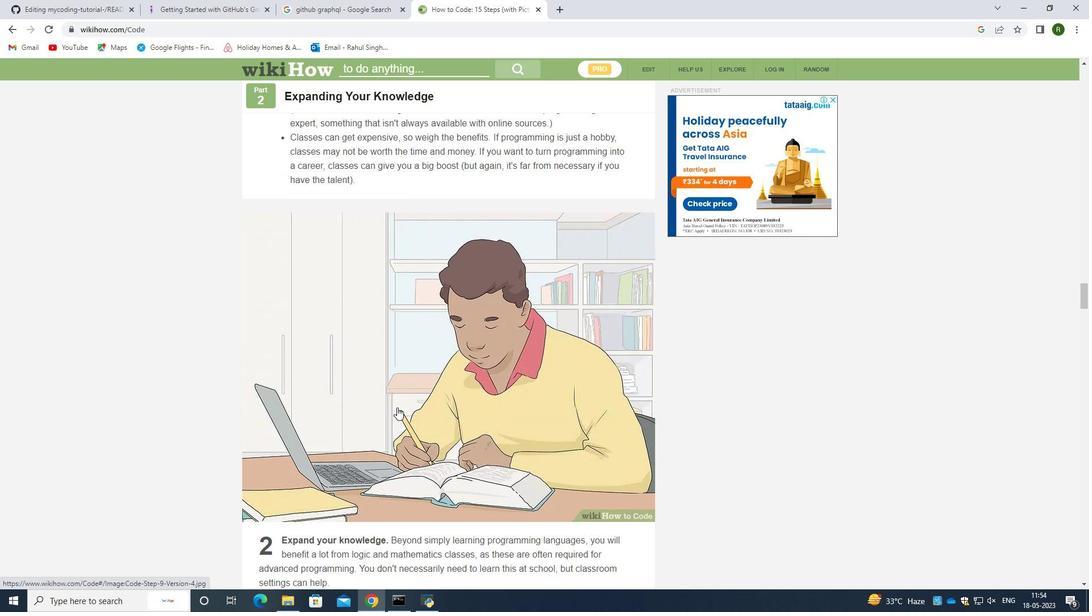 
Action: Mouse scrolled (397, 407) with delta (0, 0)
Screenshot: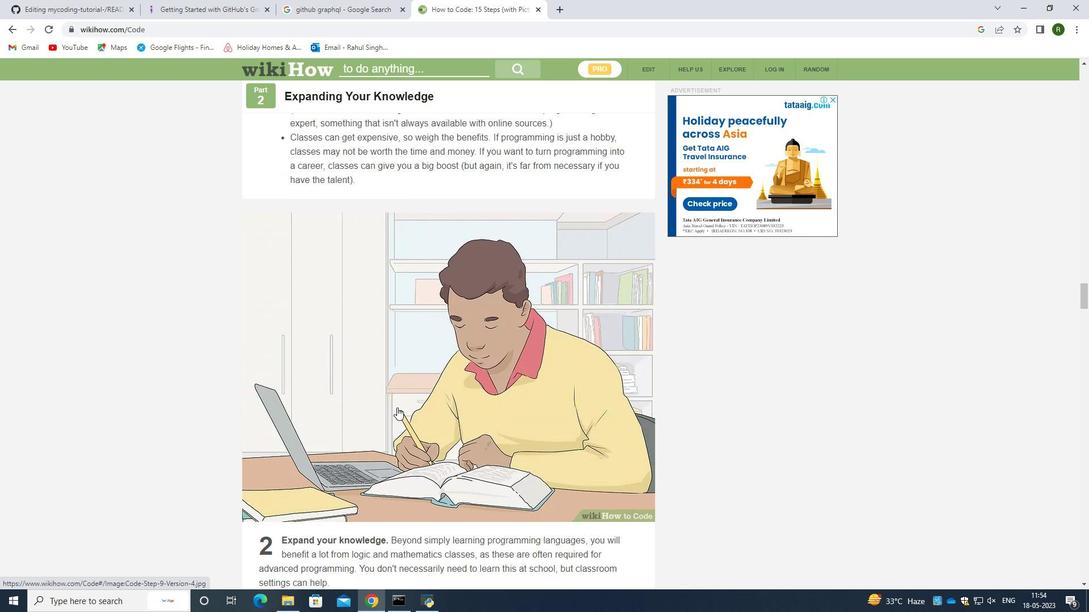 
Action: Mouse scrolled (397, 407) with delta (0, 0)
Screenshot: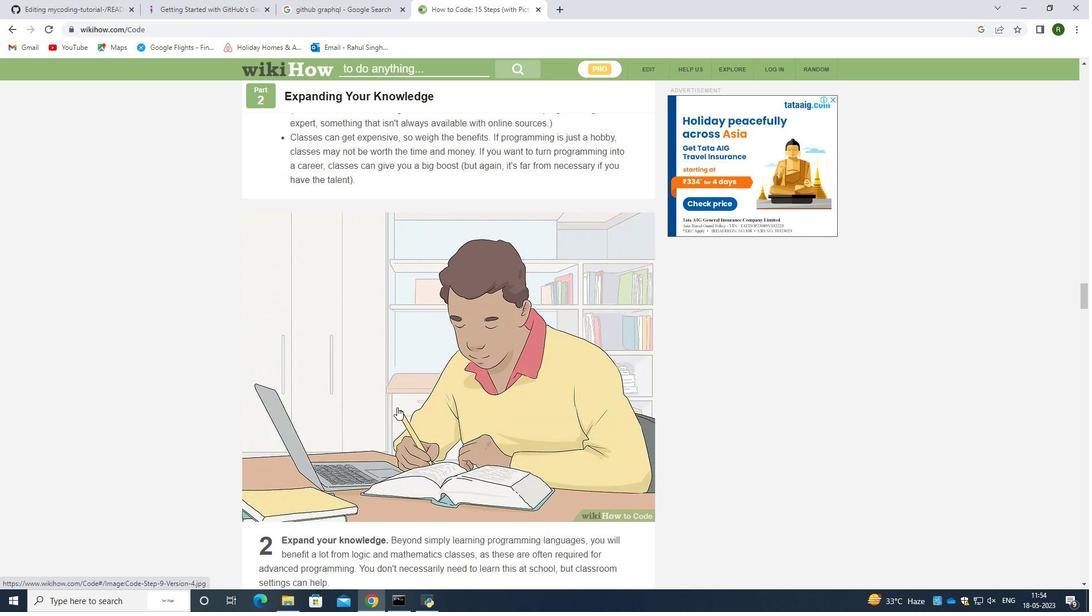 
Action: Mouse moved to (100, 0)
Screenshot: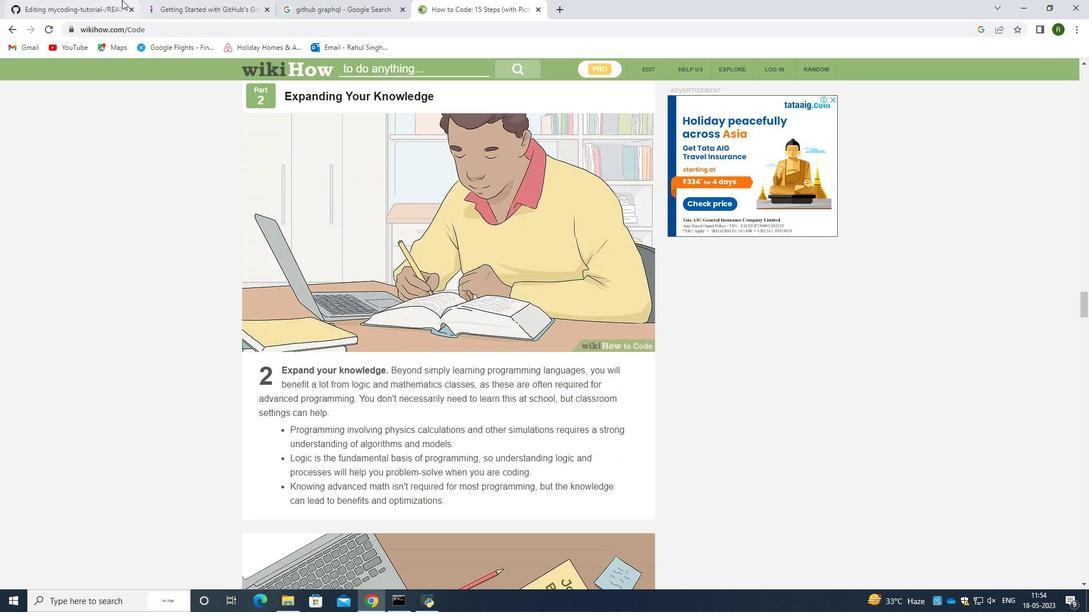 
Action: Mouse pressed left at (100, 0)
Screenshot: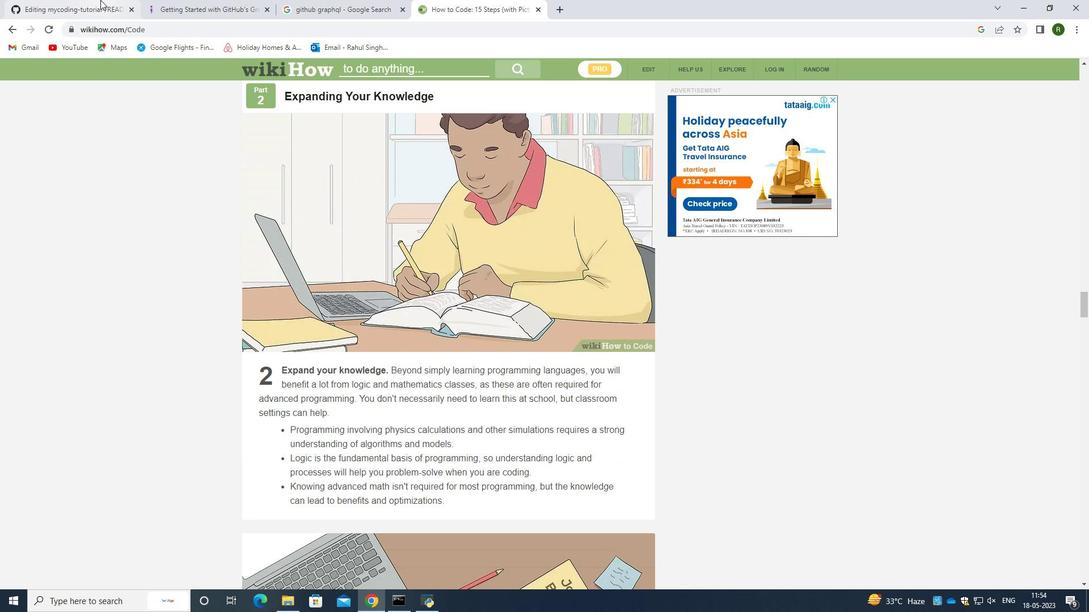 
Action: Mouse moved to (267, 309)
Screenshot: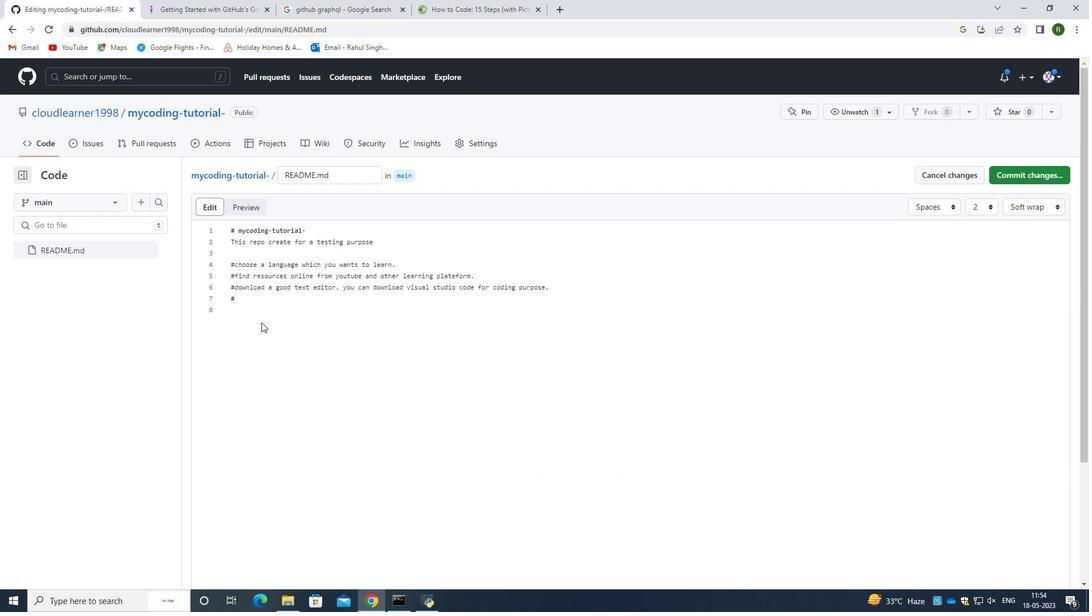 
Action: Key pressed take<Key.space>classes<Key.enter><Key.shift><Key.shift><Key.shift><Key.shift><Key.shift>#practice<Key.space>more<Key.space>and<Key.space>mot<Key.backspace>re<Key.enter><Key.shift>@<Key.backspace><Key.shift>#<Key.space><Key.backspace>create<Key.space>projects<Key.enter>
Screenshot: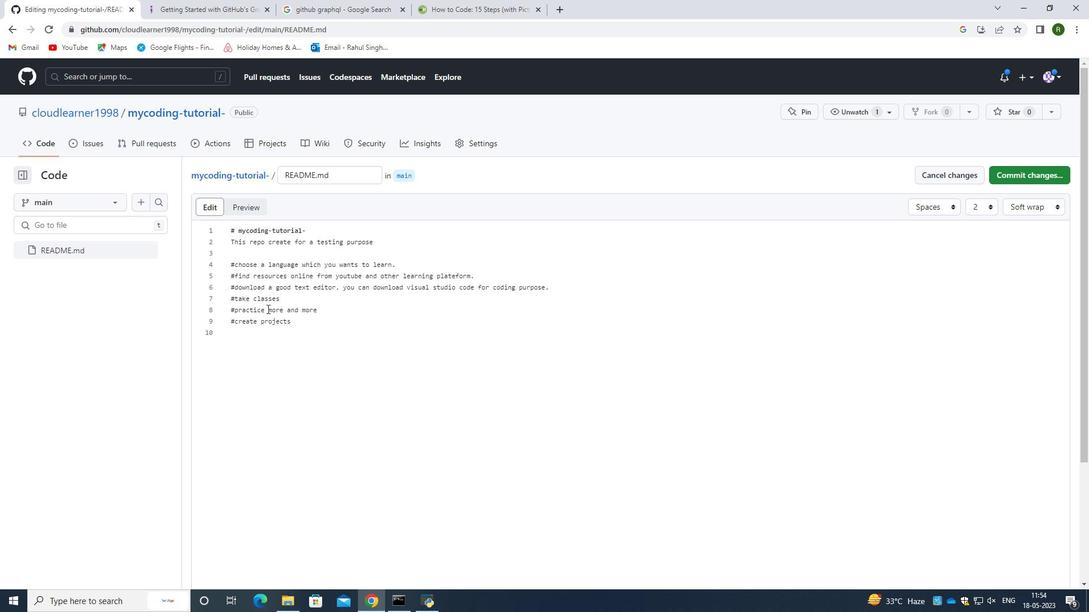 
Action: Mouse moved to (1015, 169)
Screenshot: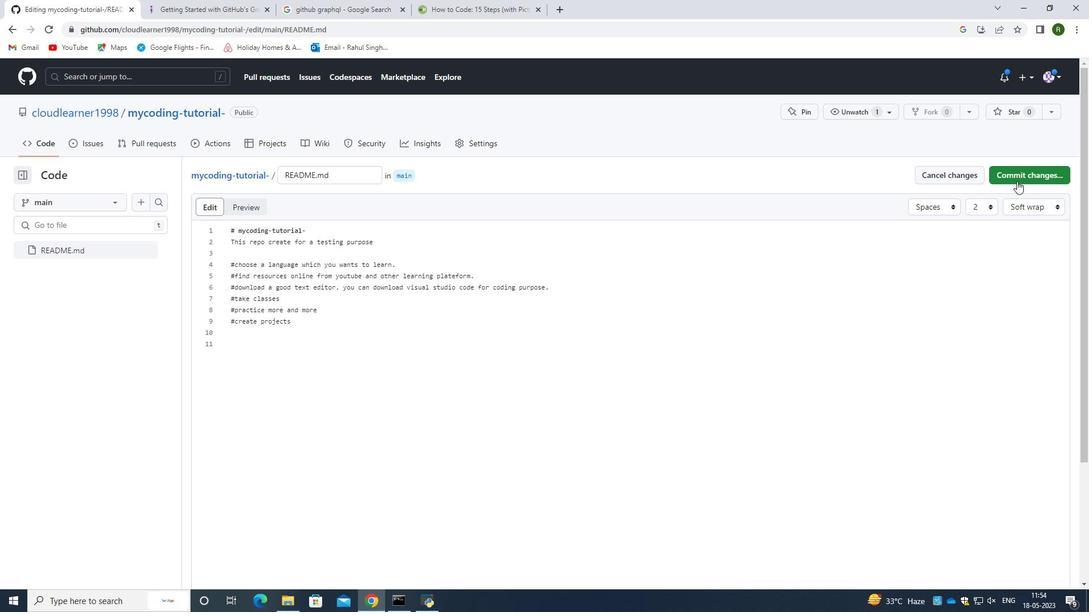 
Action: Mouse pressed left at (1015, 169)
Screenshot: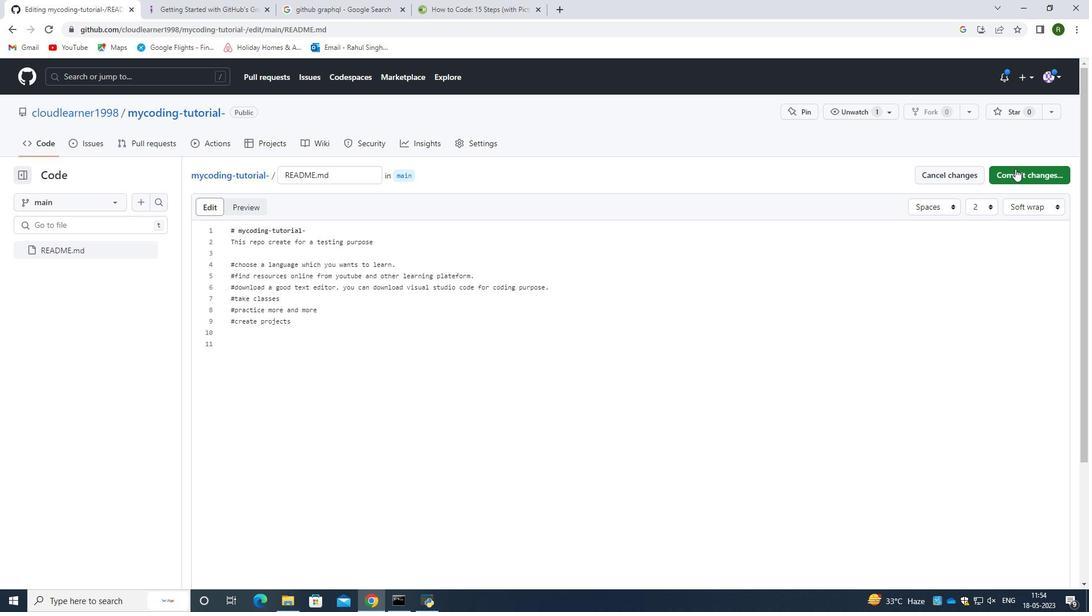 
Action: Mouse moved to (627, 445)
Screenshot: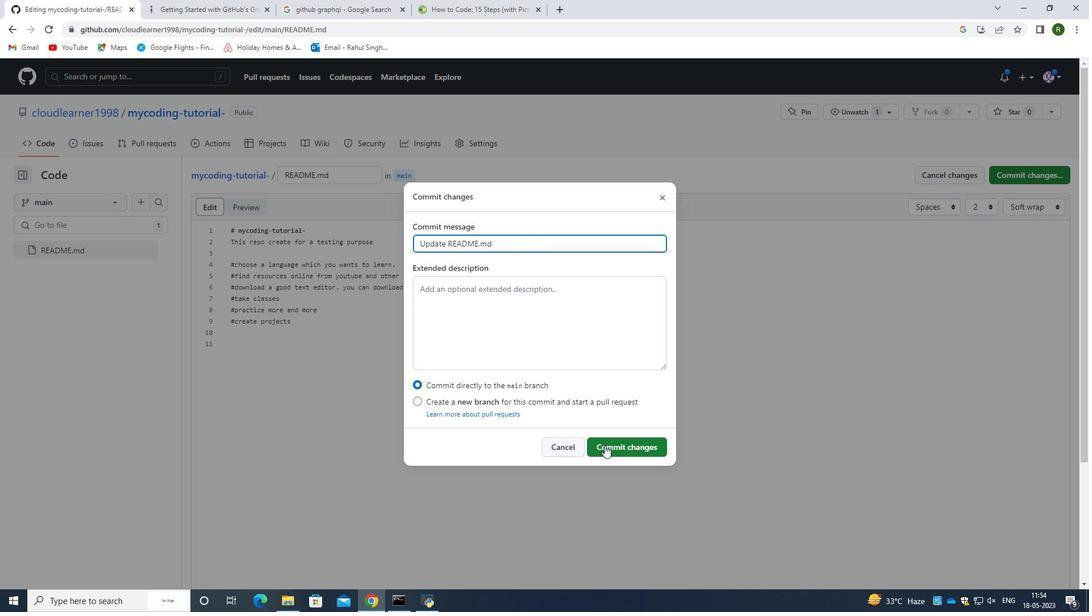 
Action: Mouse pressed left at (627, 445)
Screenshot: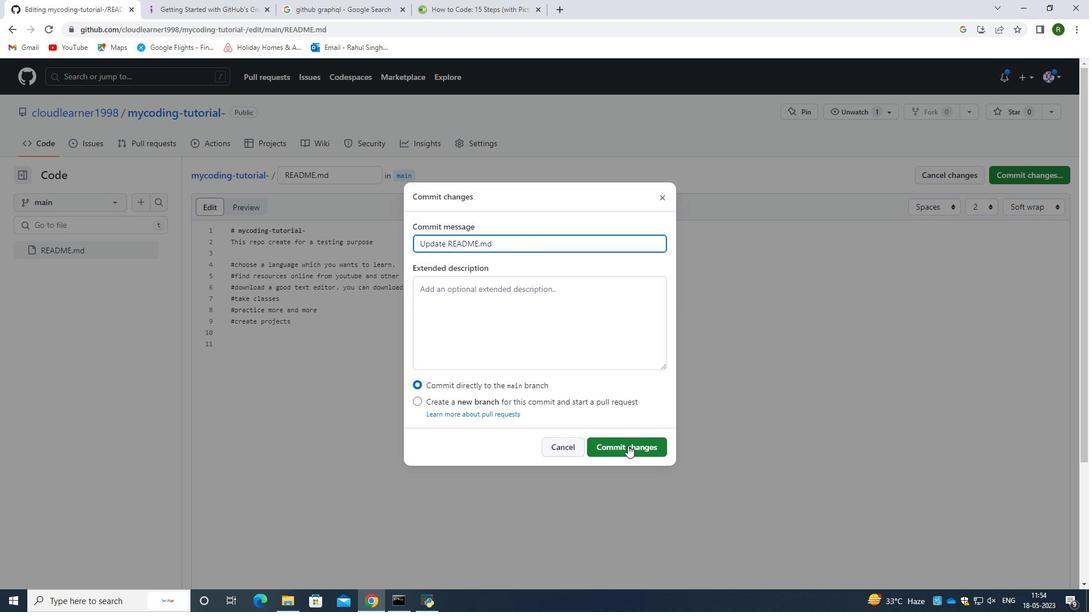 
Action: Mouse moved to (311, 377)
Screenshot: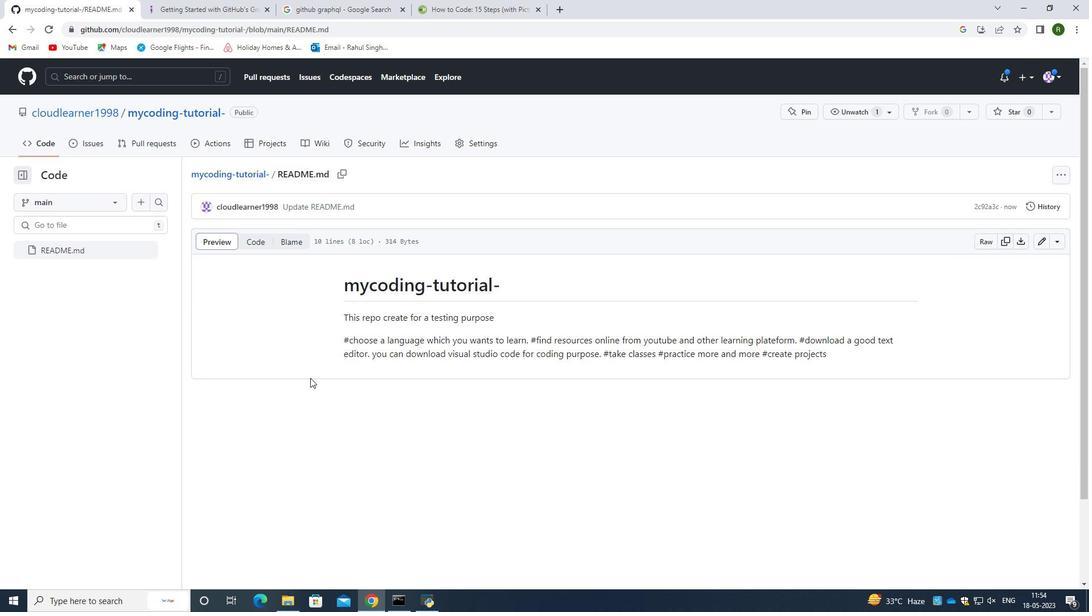 
Action: Mouse scrolled (311, 377) with delta (0, 0)
Screenshot: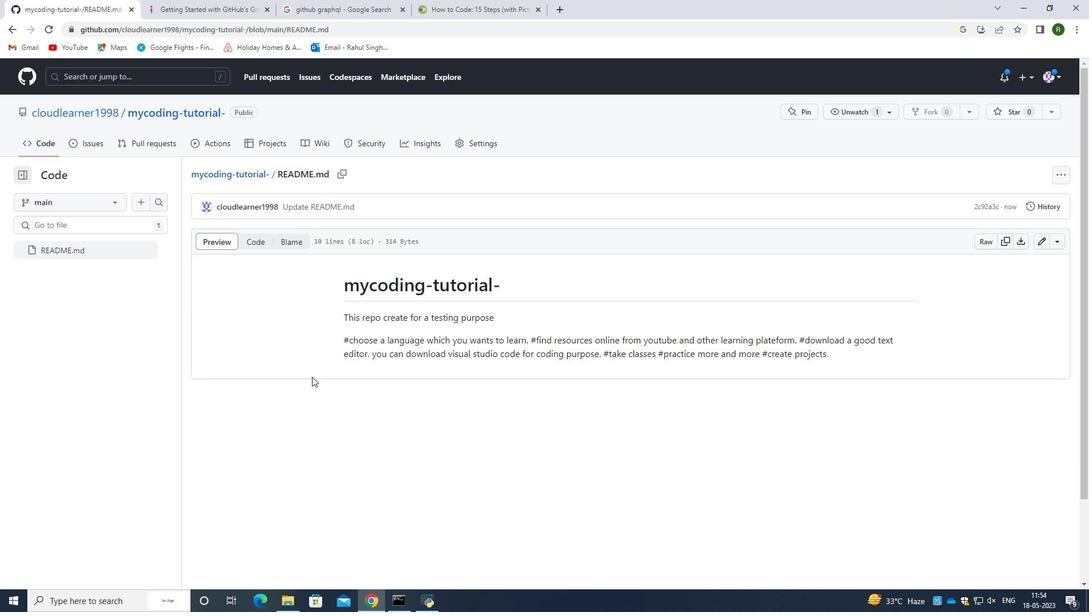 
Action: Mouse scrolled (311, 377) with delta (0, 0)
Screenshot: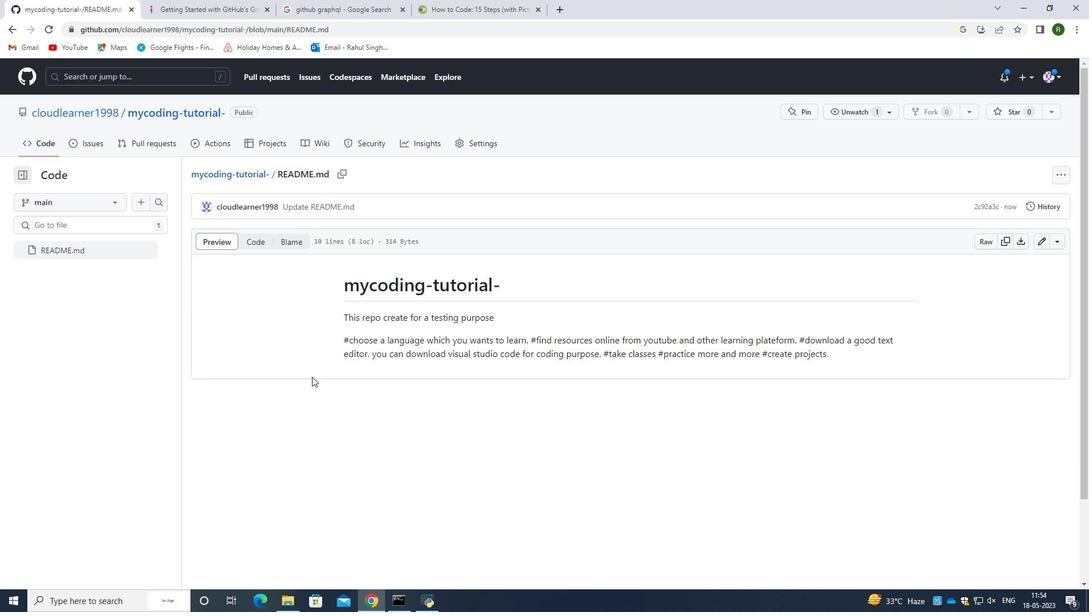
Action: Mouse moved to (362, 359)
Screenshot: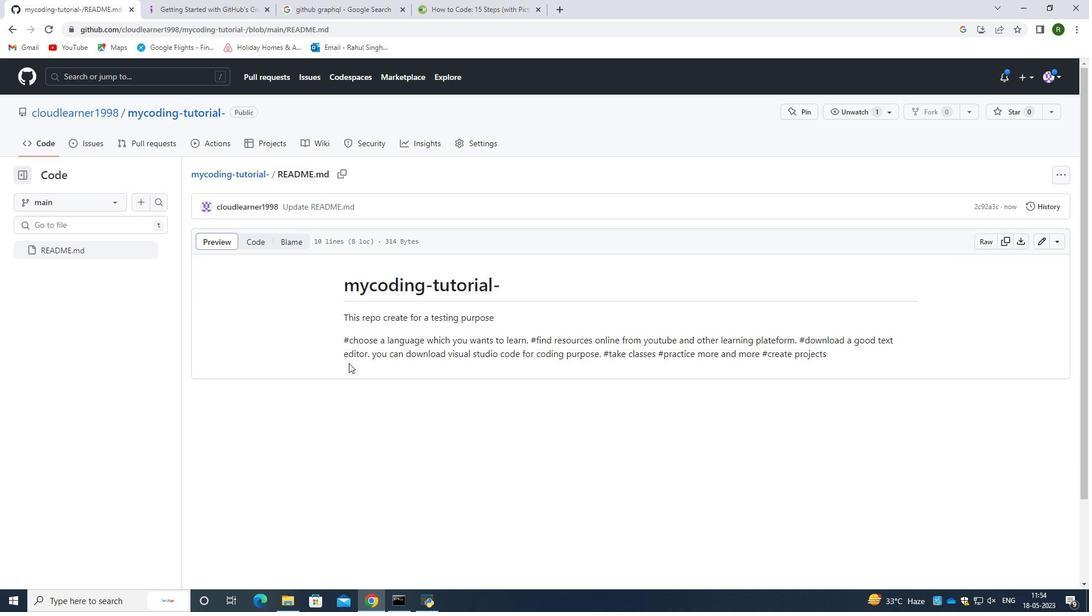 
Action: Mouse scrolled (362, 359) with delta (0, 0)
Screenshot: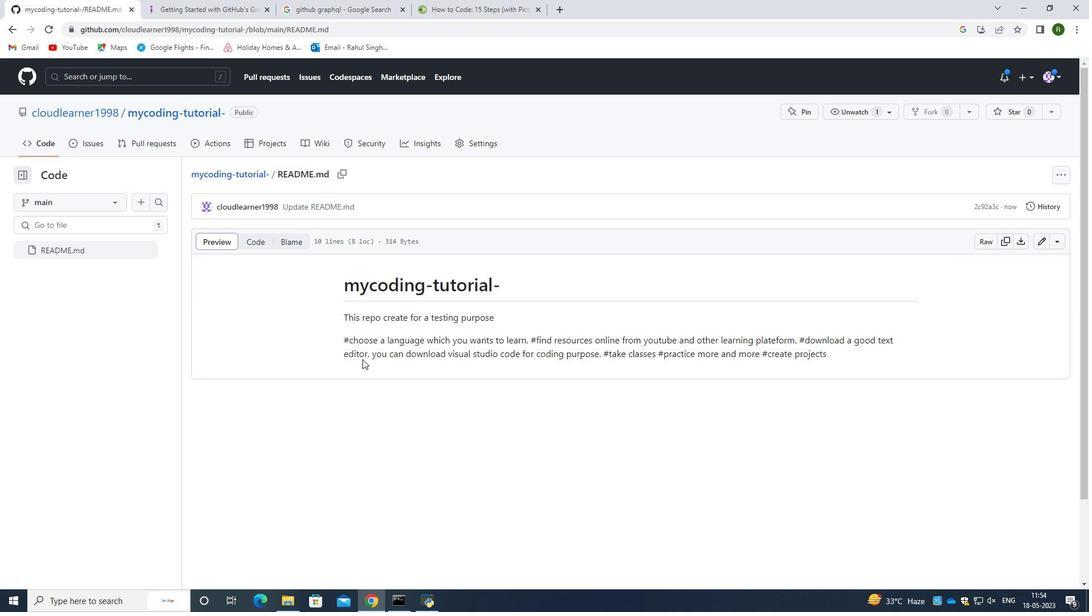 
Action: Mouse scrolled (362, 359) with delta (0, 0)
Screenshot: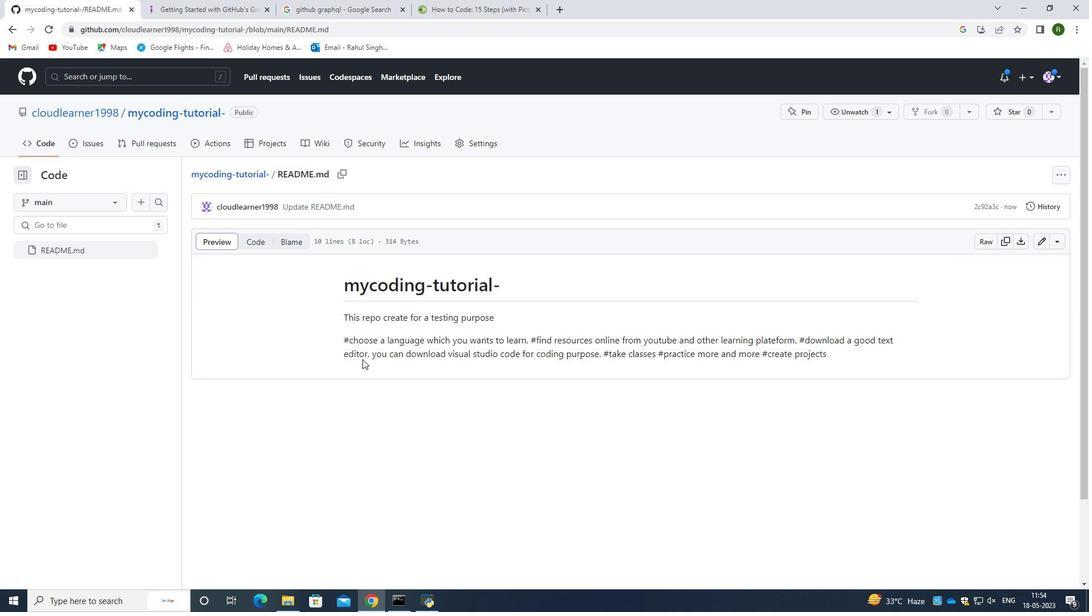 
Action: Mouse scrolled (362, 359) with delta (0, 0)
Screenshot: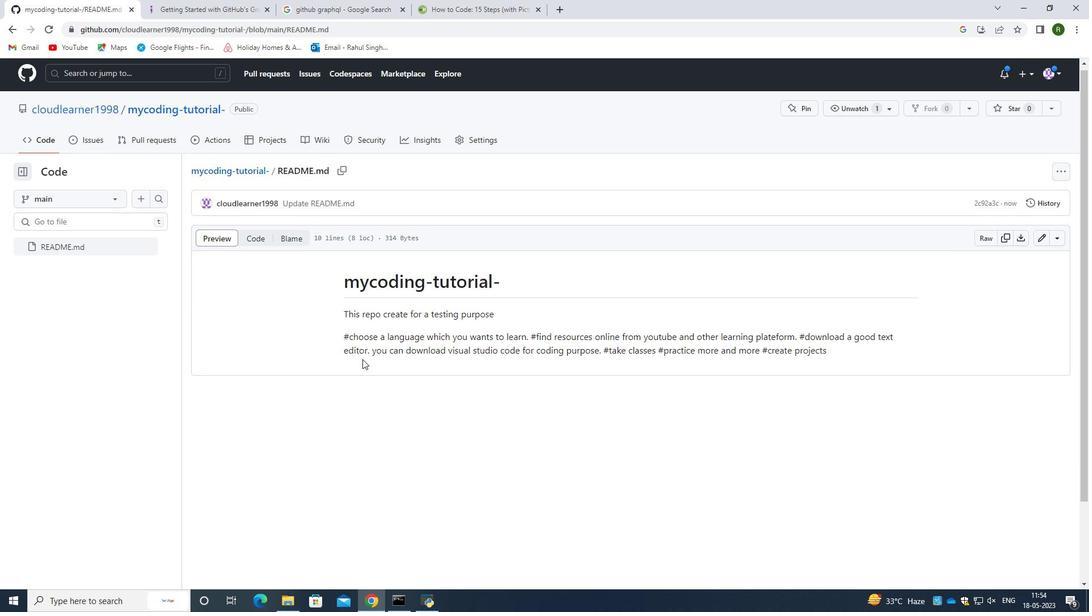 
Action: Mouse scrolled (362, 360) with delta (0, 0)
Screenshot: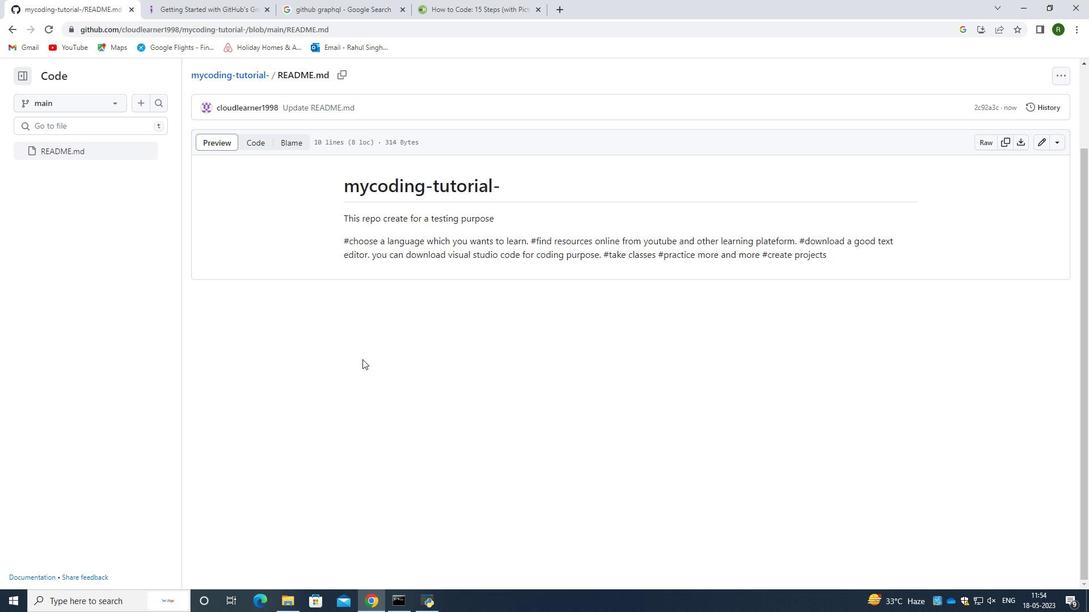 
Action: Mouse scrolled (362, 360) with delta (0, 0)
Screenshot: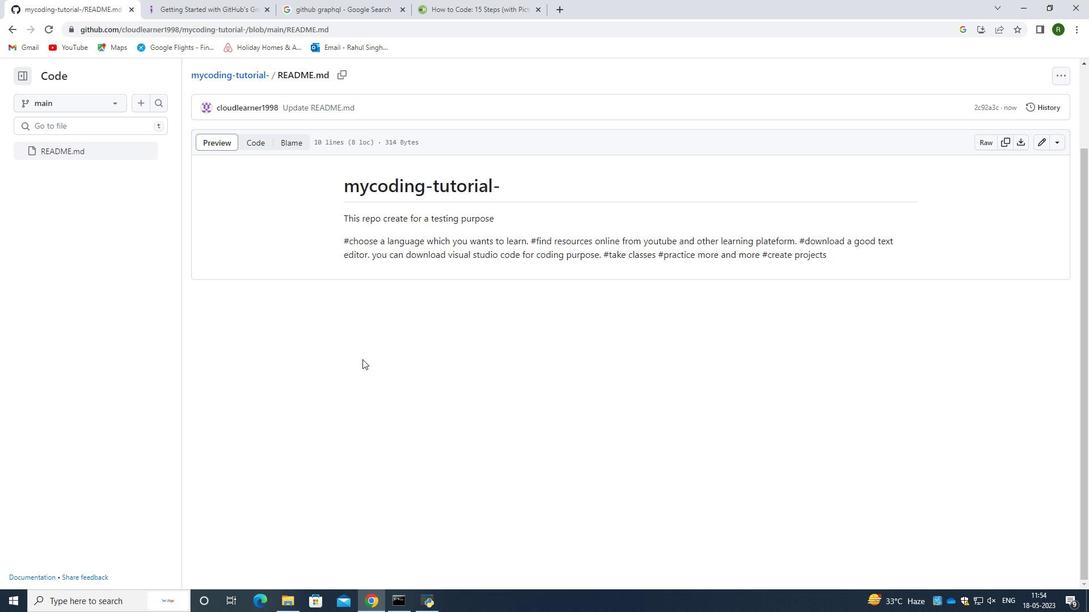 
Action: Mouse scrolled (362, 360) with delta (0, 0)
Screenshot: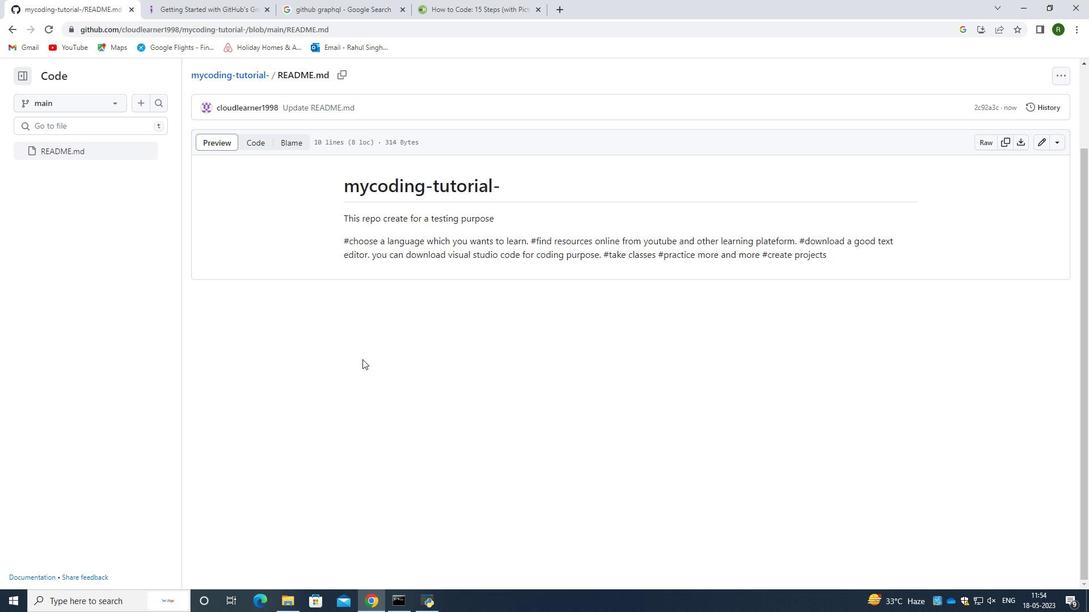 
Action: Mouse scrolled (362, 360) with delta (0, 0)
Screenshot: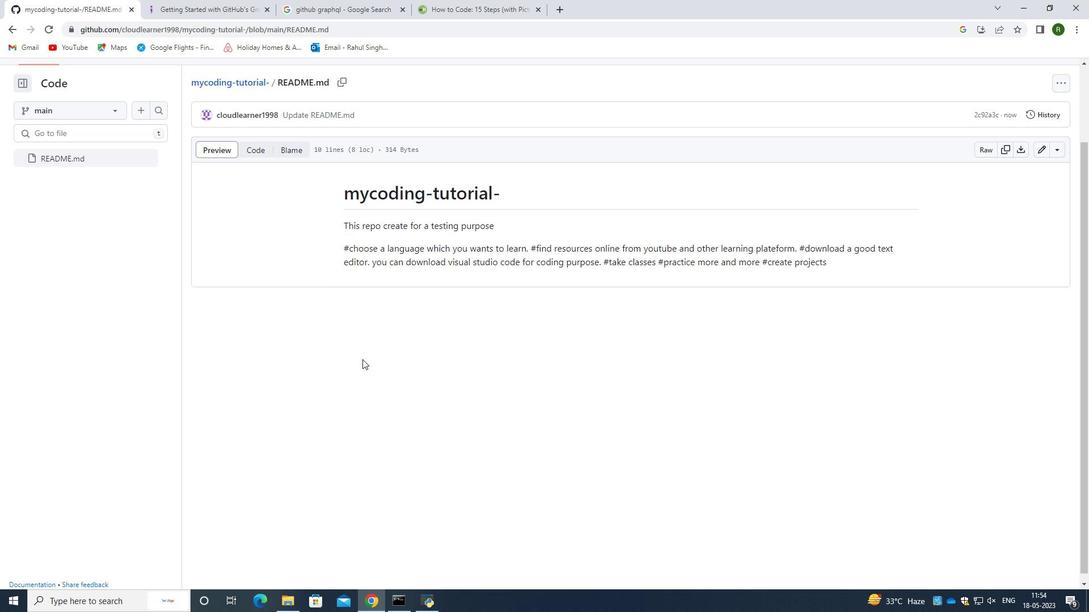 
Action: Mouse scrolled (362, 360) with delta (0, 0)
Screenshot: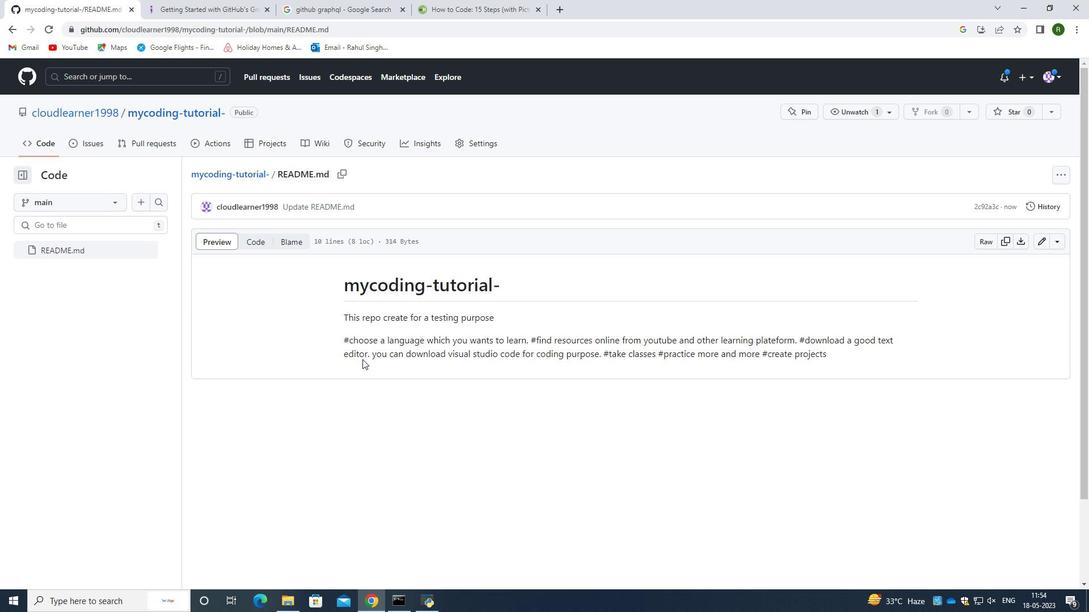 
